 Task: Create a document with examples of business newsletters by searching online, downloading images, and inserting them into a Google Document.
Action: Mouse moved to (248, 173)
Screenshot: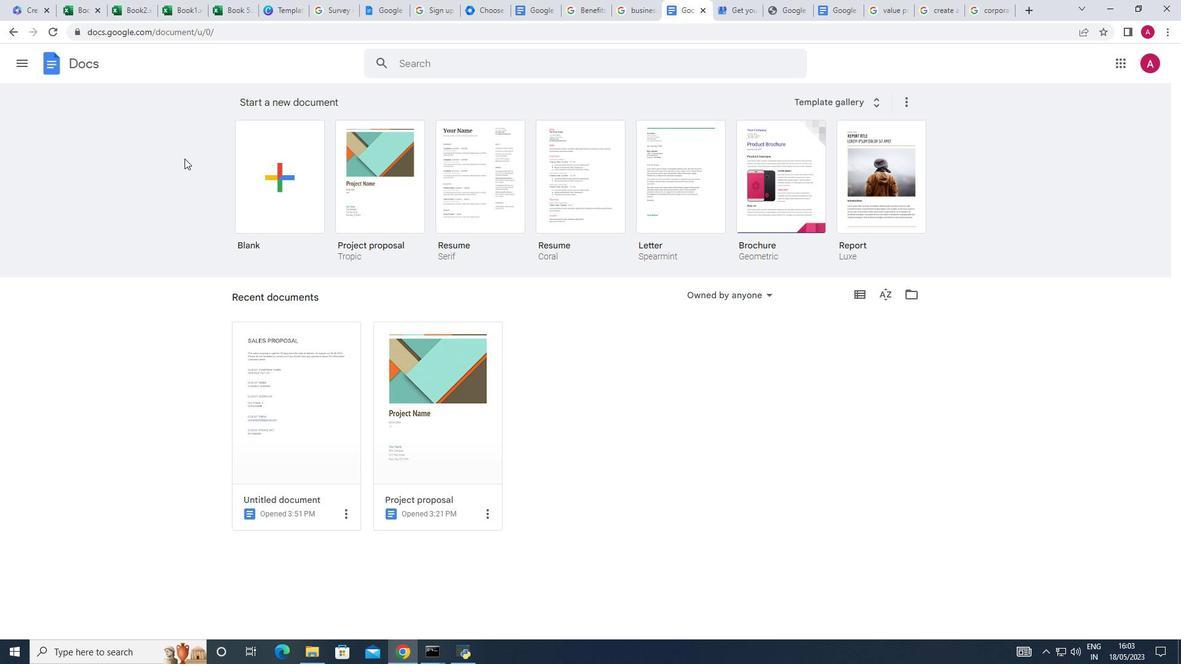 
Action: Mouse pressed left at (248, 173)
Screenshot: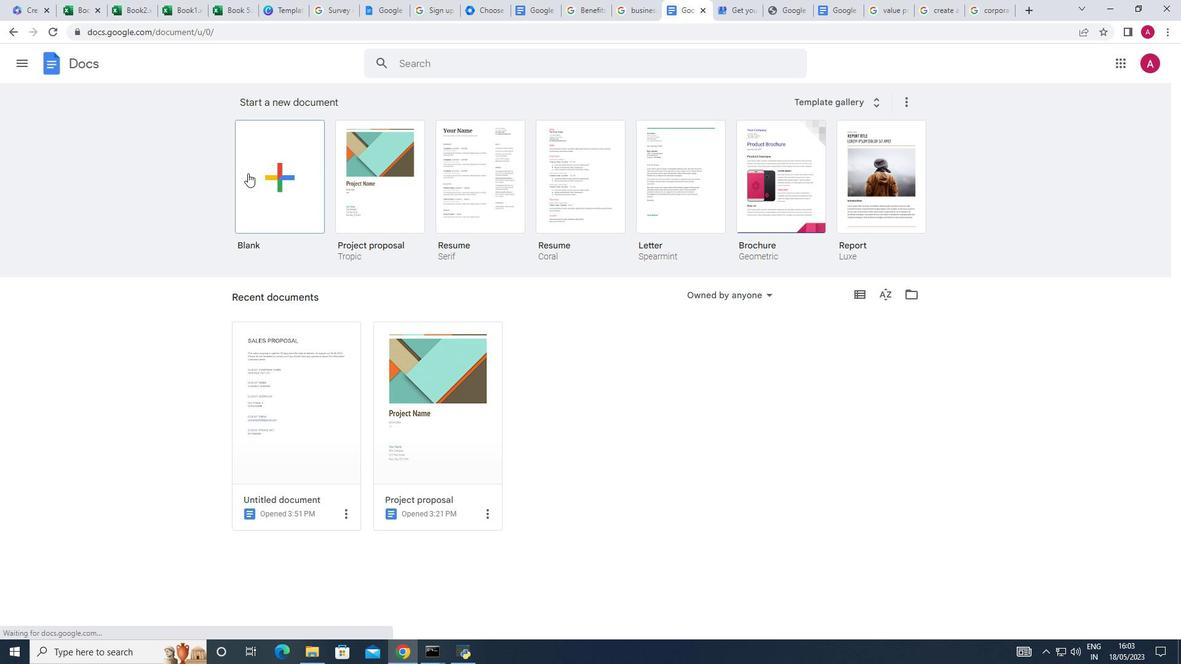
Action: Mouse moved to (1028, 5)
Screenshot: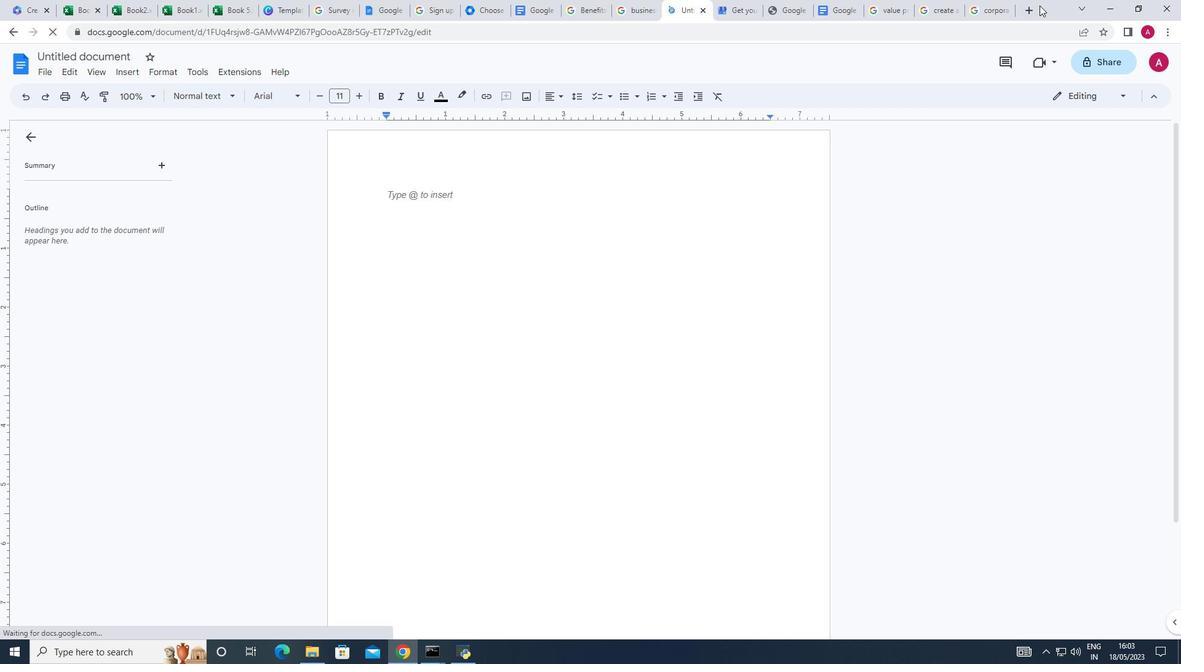 
Action: Mouse pressed left at (1028, 5)
Screenshot: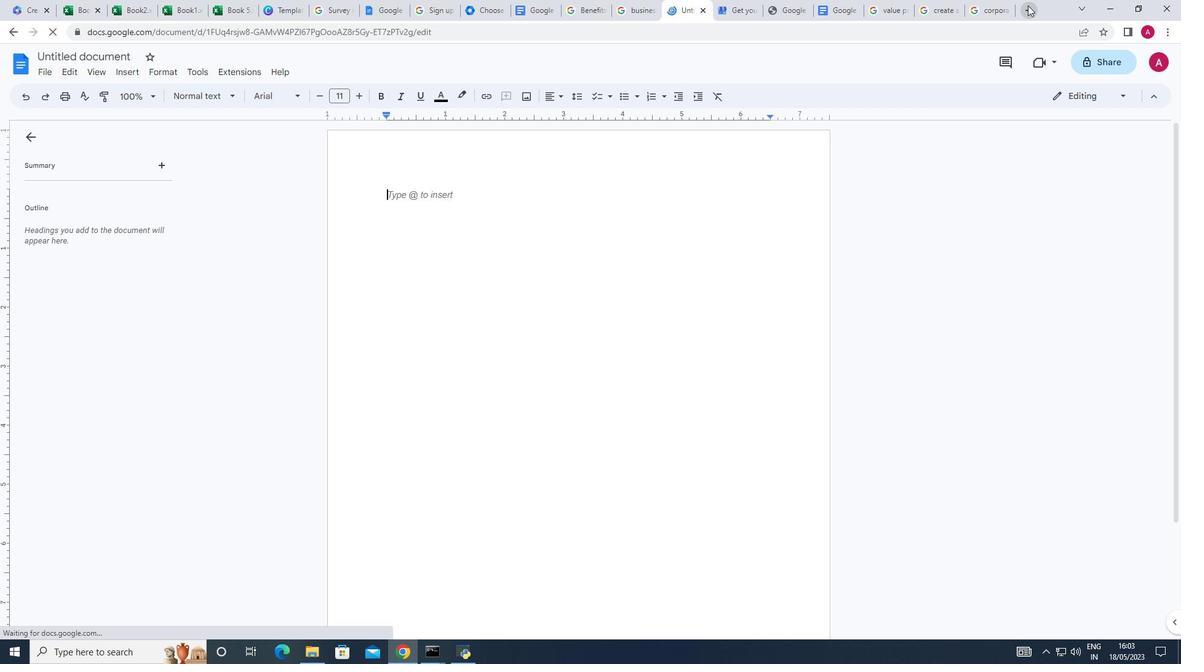 
Action: Mouse moved to (485, 232)
Screenshot: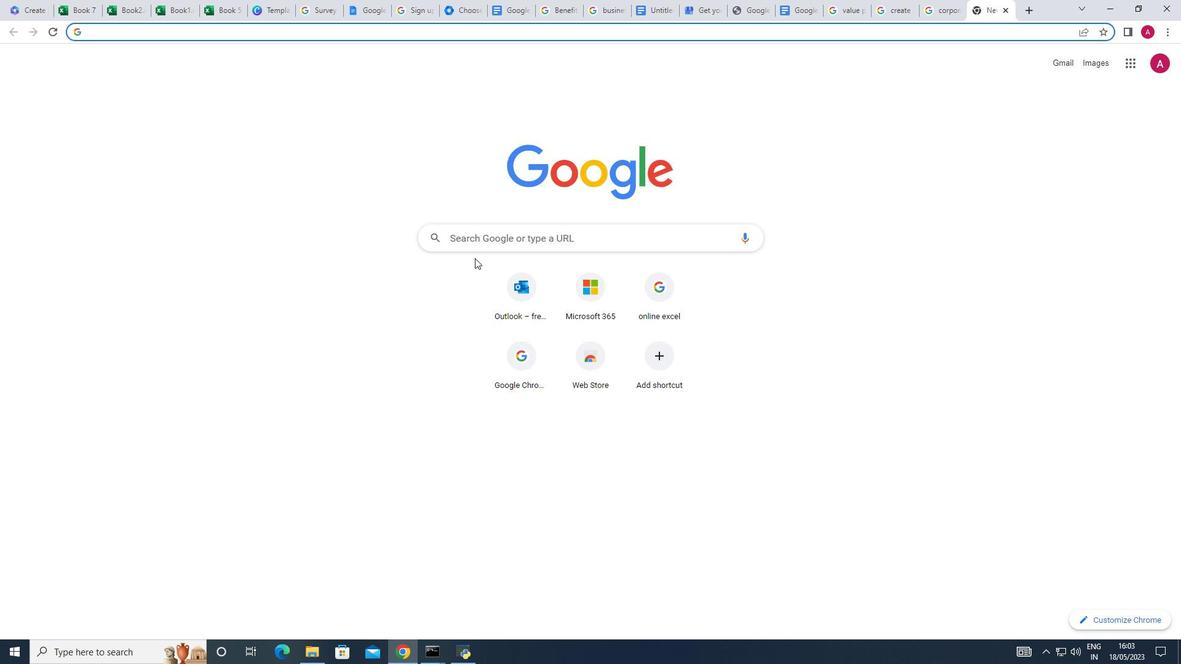 
Action: Mouse pressed left at (485, 232)
Screenshot: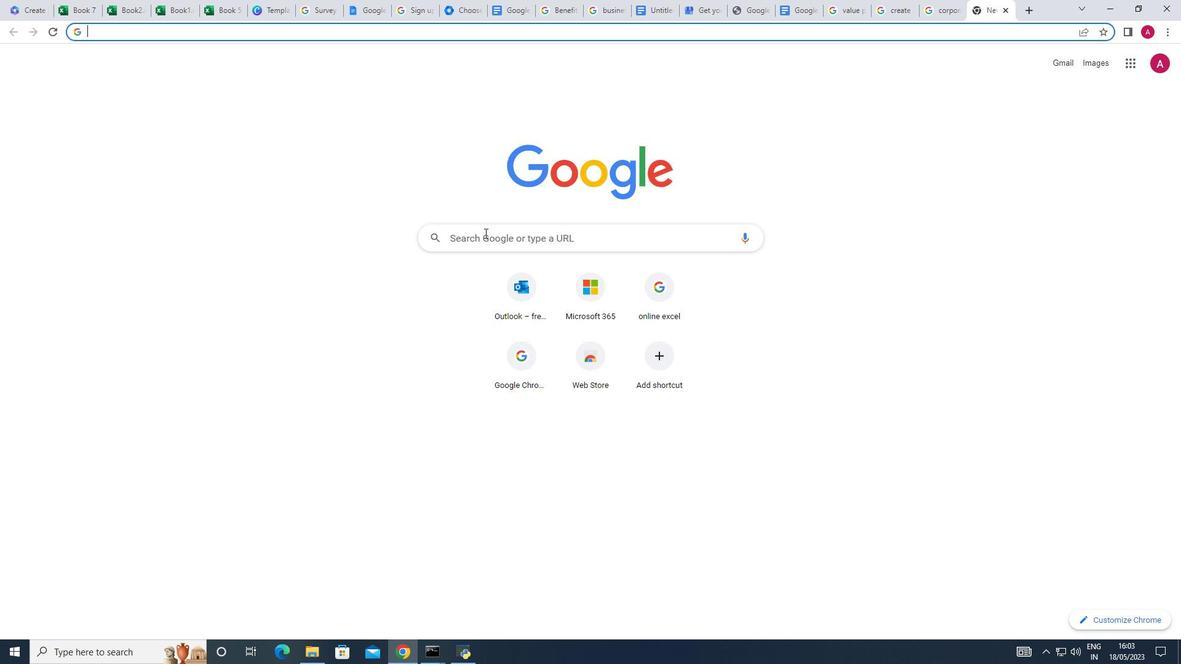 
Action: Key pressed business<Key.space>newsletter<Key.space>tem
Screenshot: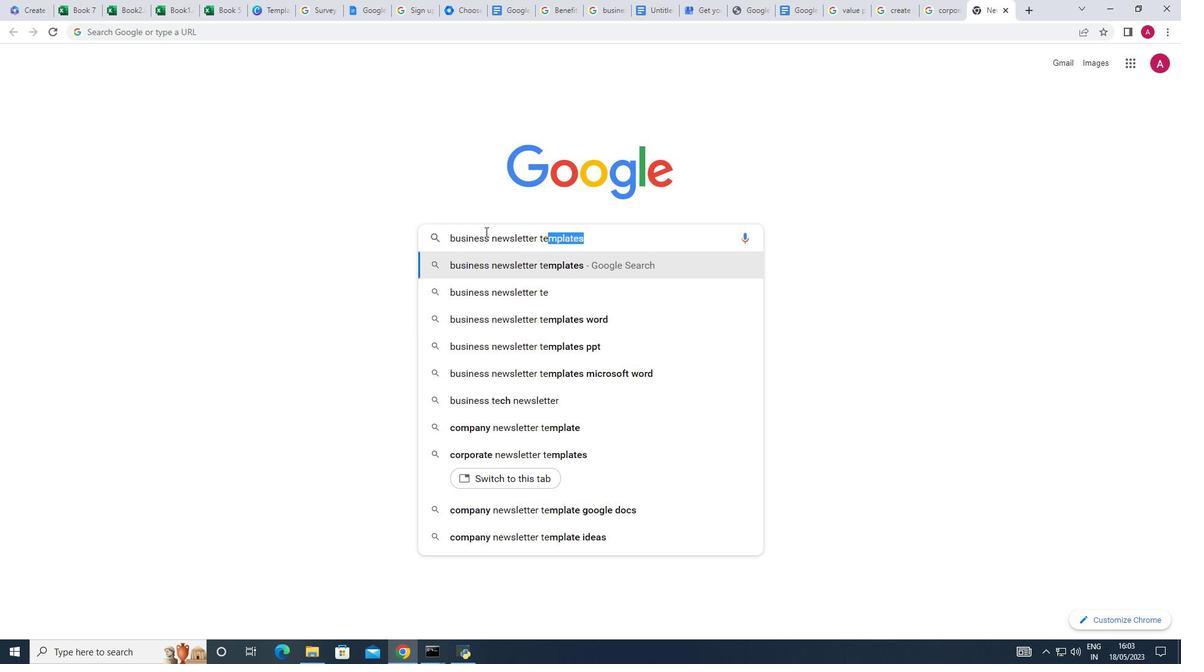 
Action: Mouse moved to (534, 268)
Screenshot: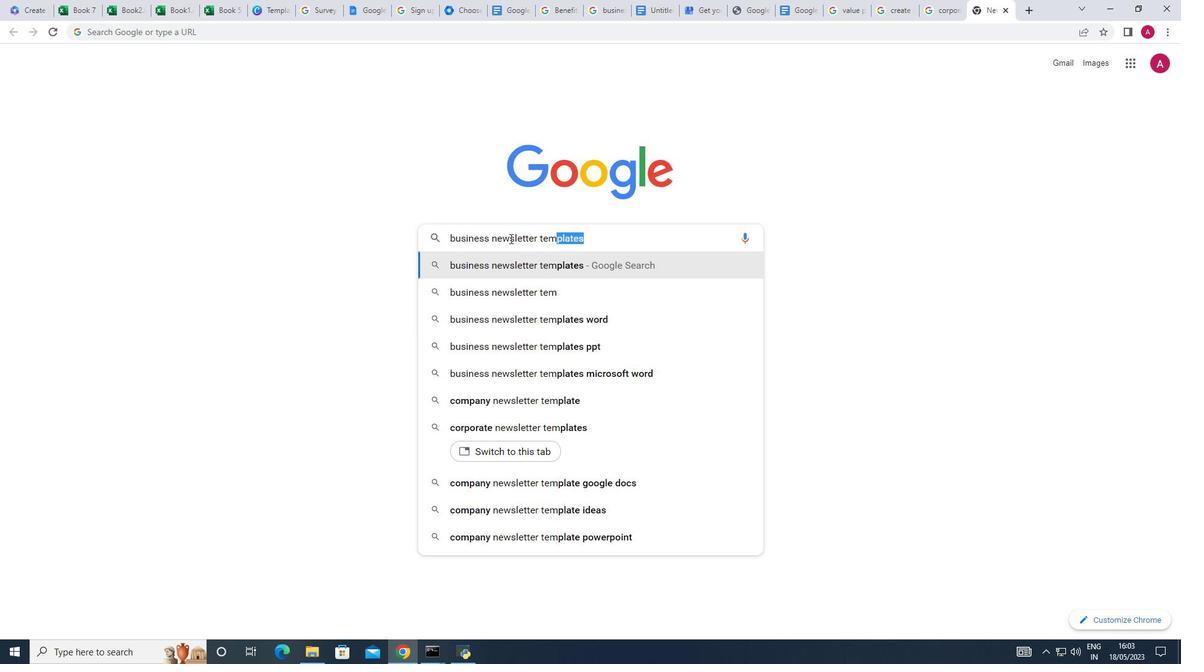 
Action: Mouse pressed left at (534, 268)
Screenshot: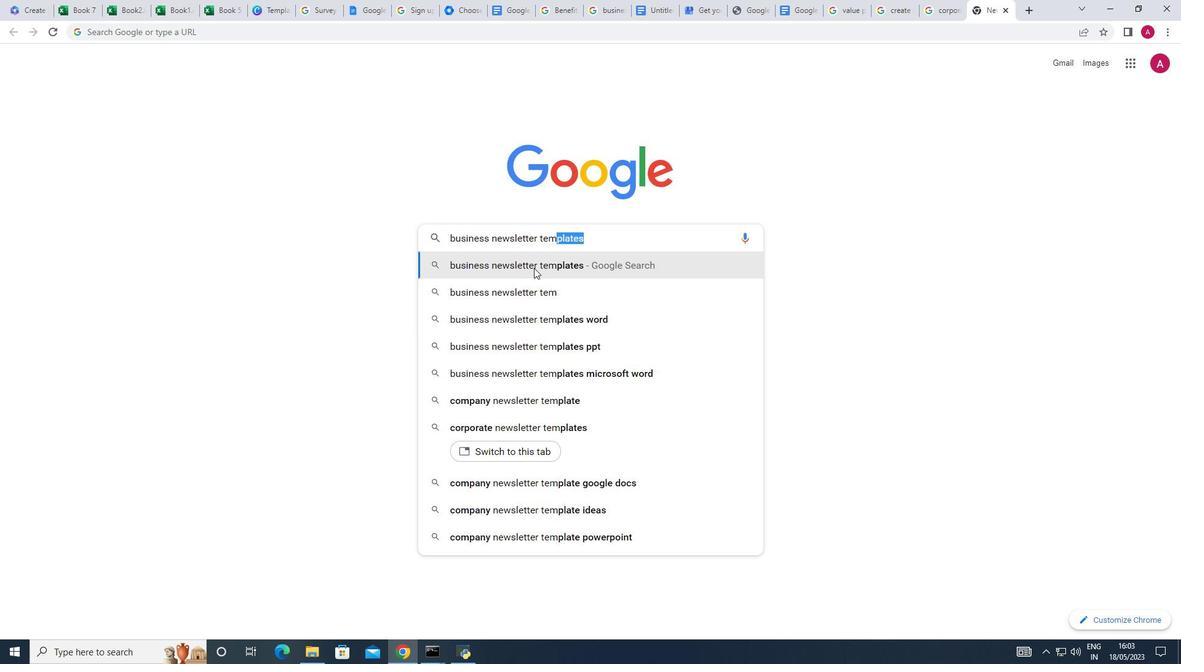 
Action: Mouse moved to (200, 107)
Screenshot: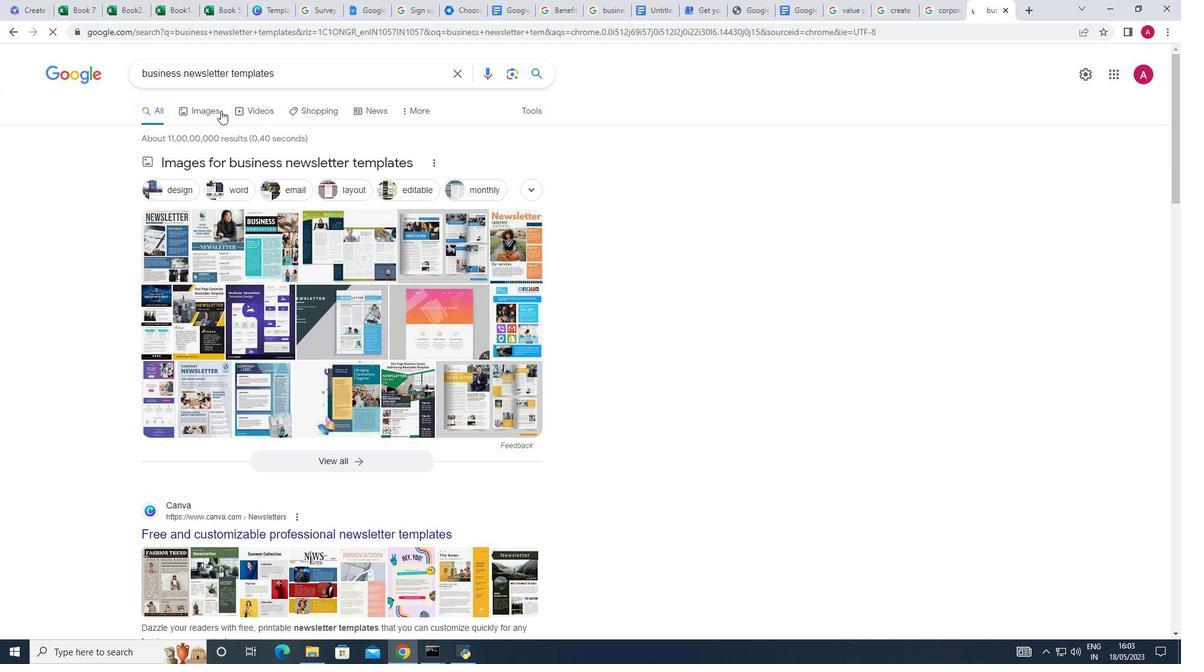 
Action: Mouse pressed left at (200, 107)
Screenshot: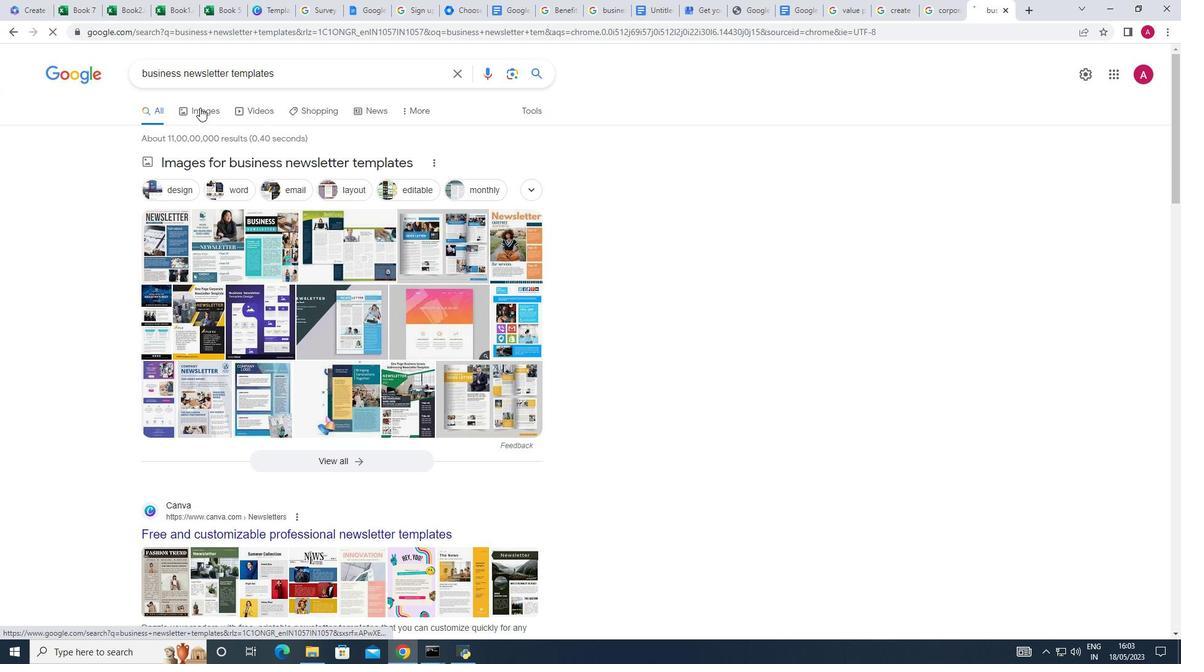 
Action: Mouse moved to (492, 276)
Screenshot: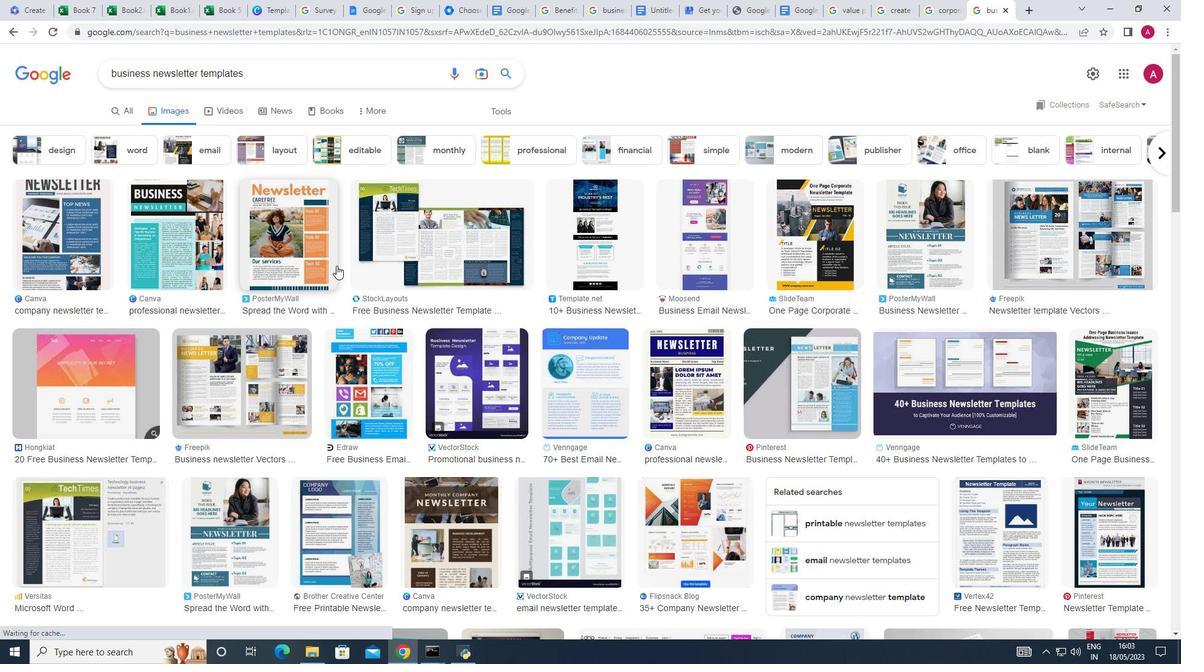 
Action: Mouse scrolled (492, 276) with delta (0, 0)
Screenshot: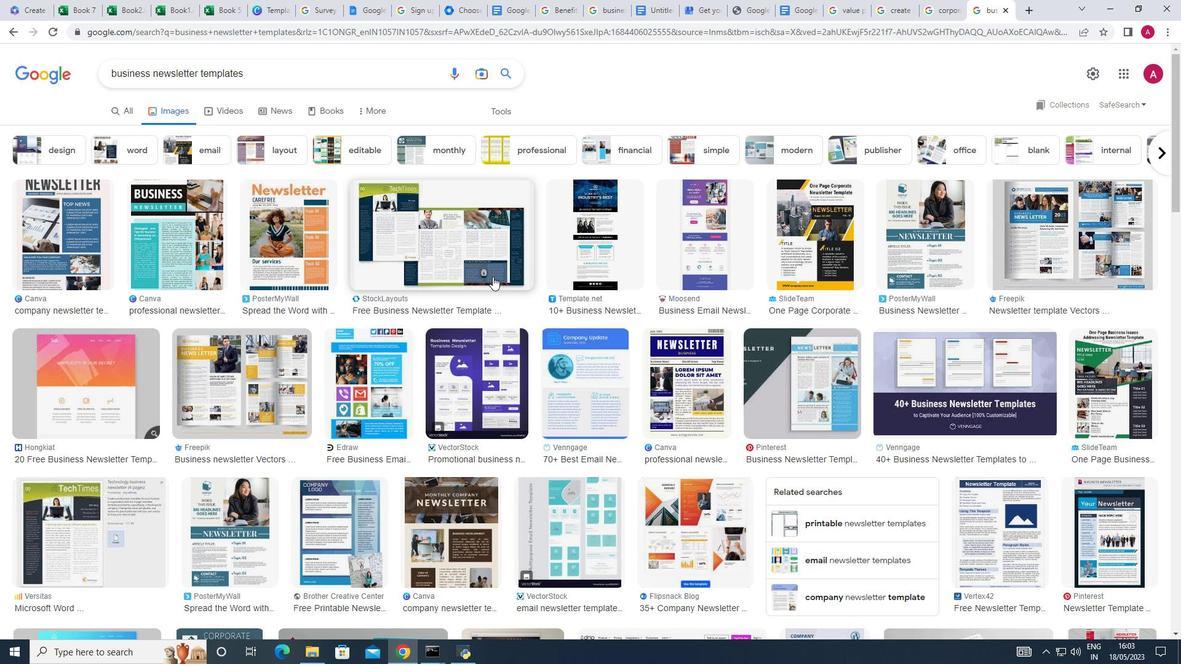 
Action: Mouse moved to (494, 275)
Screenshot: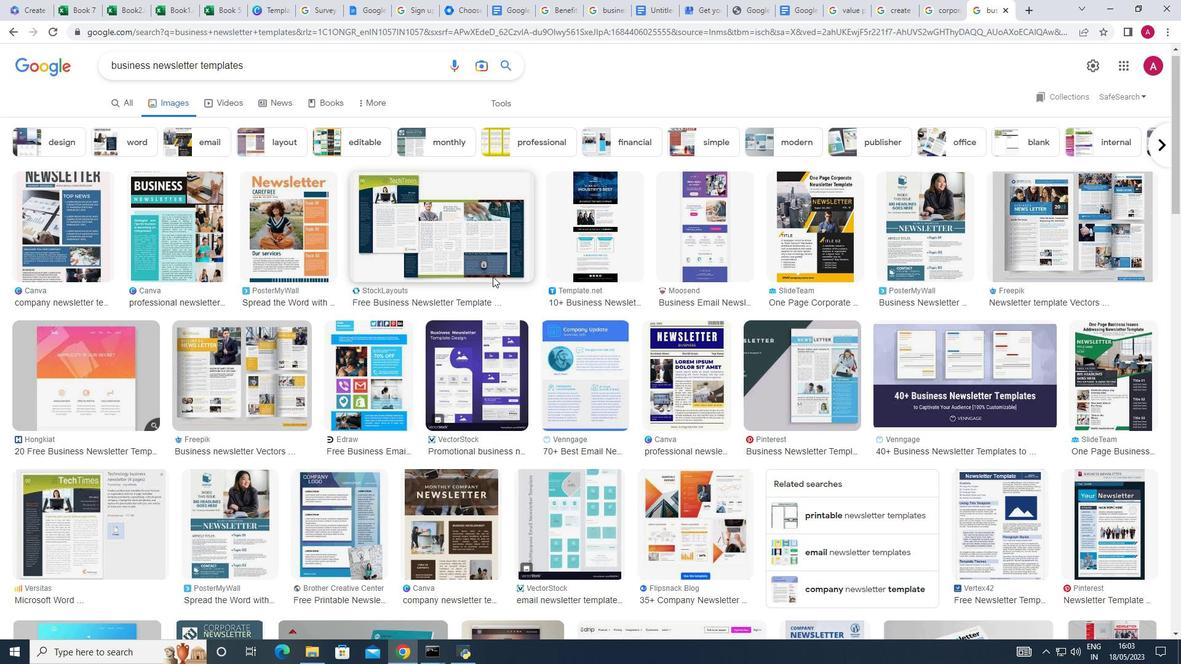 
Action: Mouse scrolled (494, 276) with delta (0, 0)
Screenshot: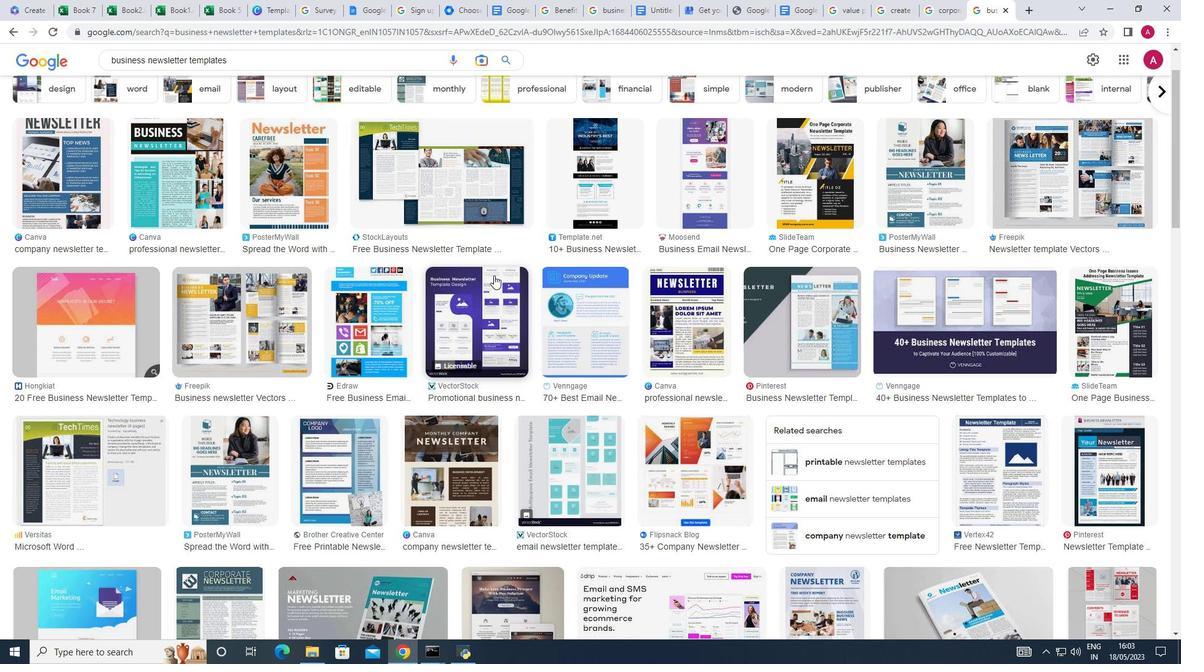 
Action: Mouse moved to (413, 313)
Screenshot: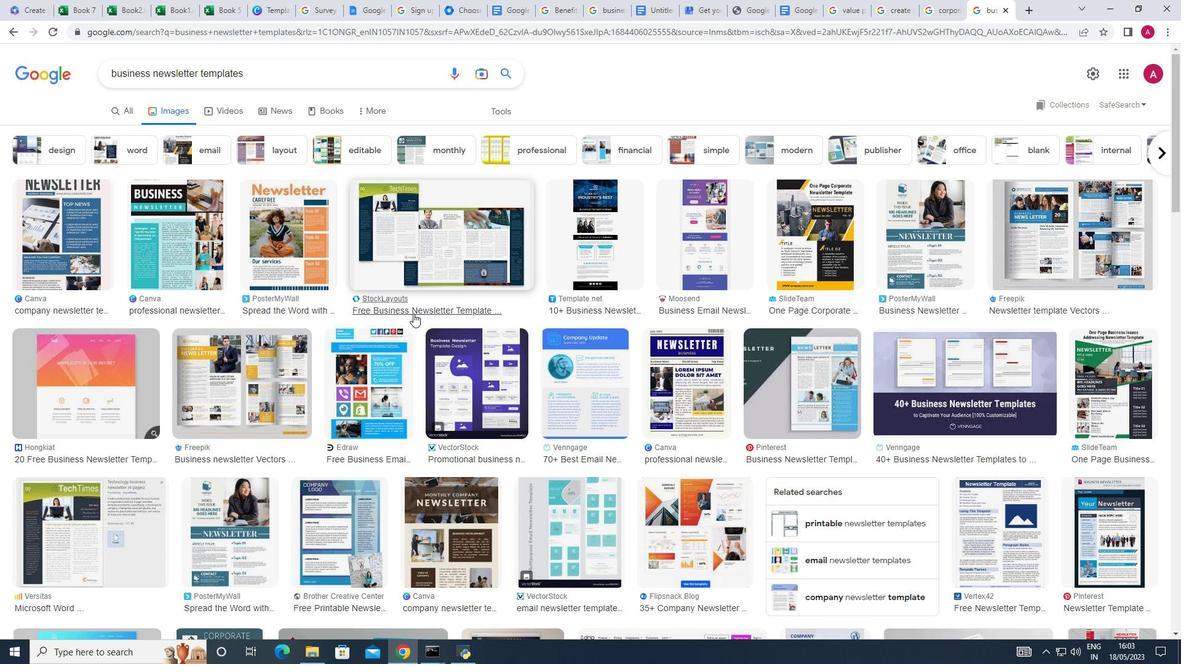 
Action: Mouse scrolled (413, 313) with delta (0, 0)
Screenshot: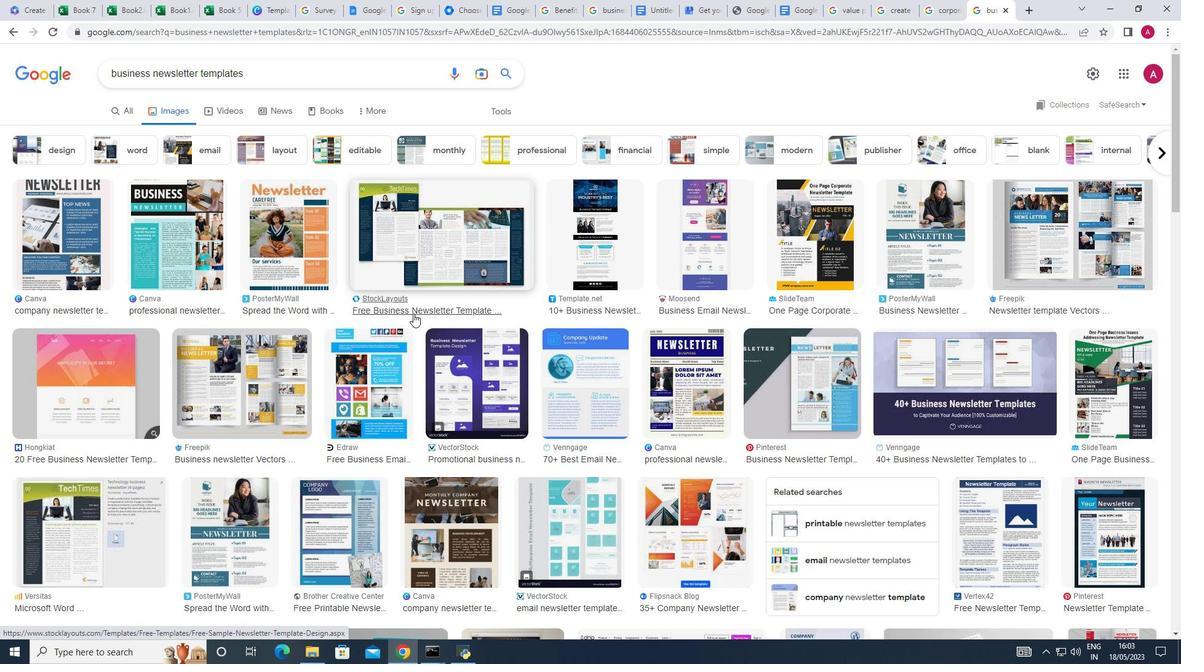 
Action: Mouse moved to (414, 312)
Screenshot: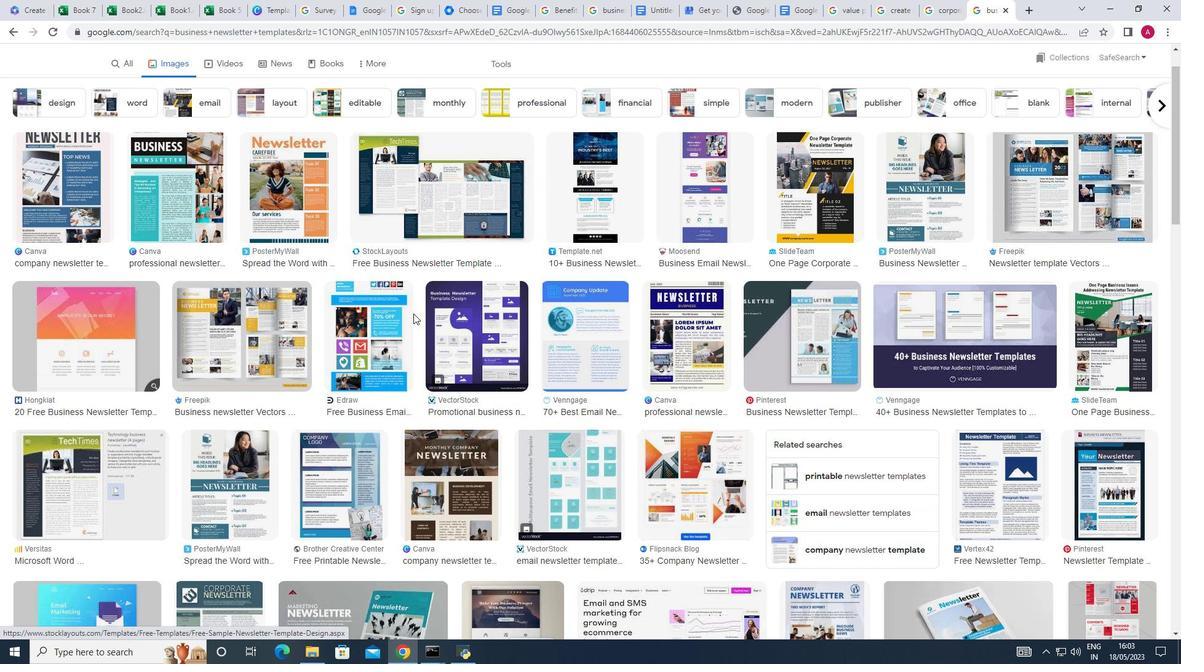 
Action: Mouse scrolled (414, 312) with delta (0, 0)
Screenshot: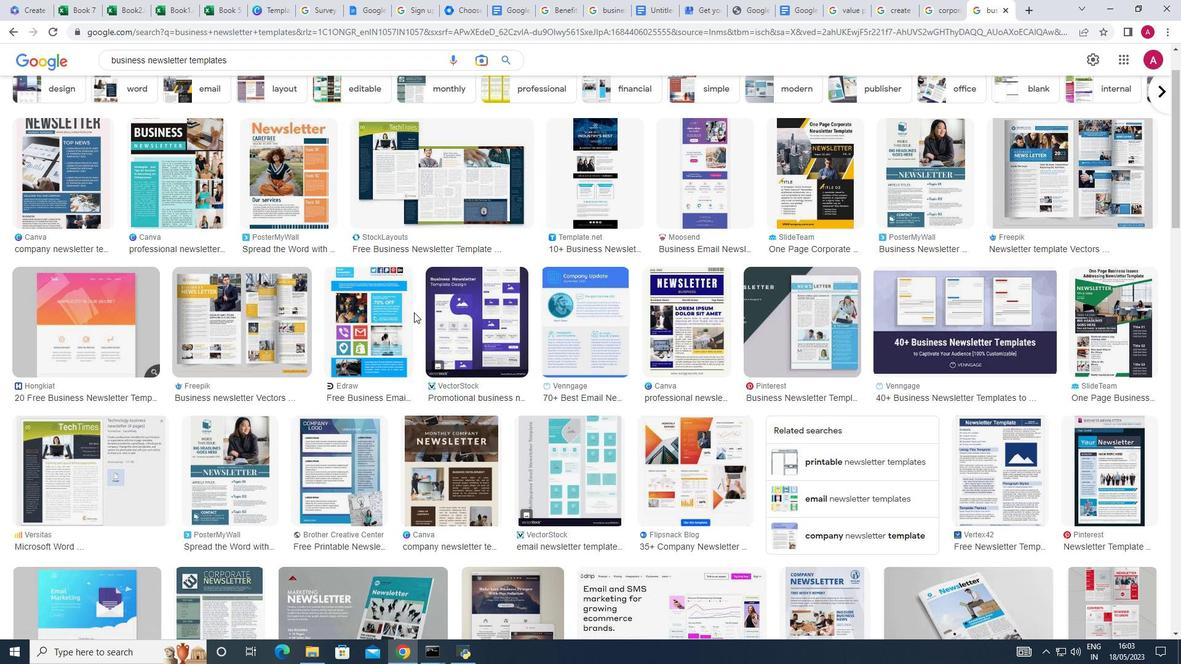
Action: Mouse scrolled (414, 312) with delta (0, 0)
Screenshot: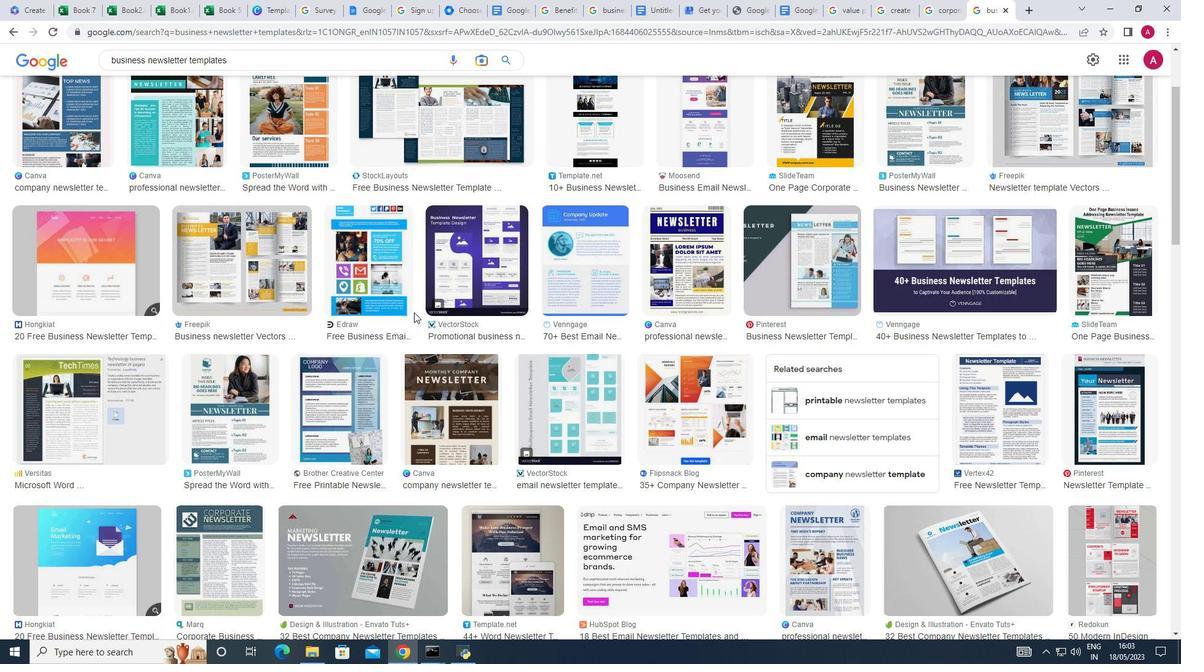 
Action: Mouse scrolled (414, 312) with delta (0, 0)
Screenshot: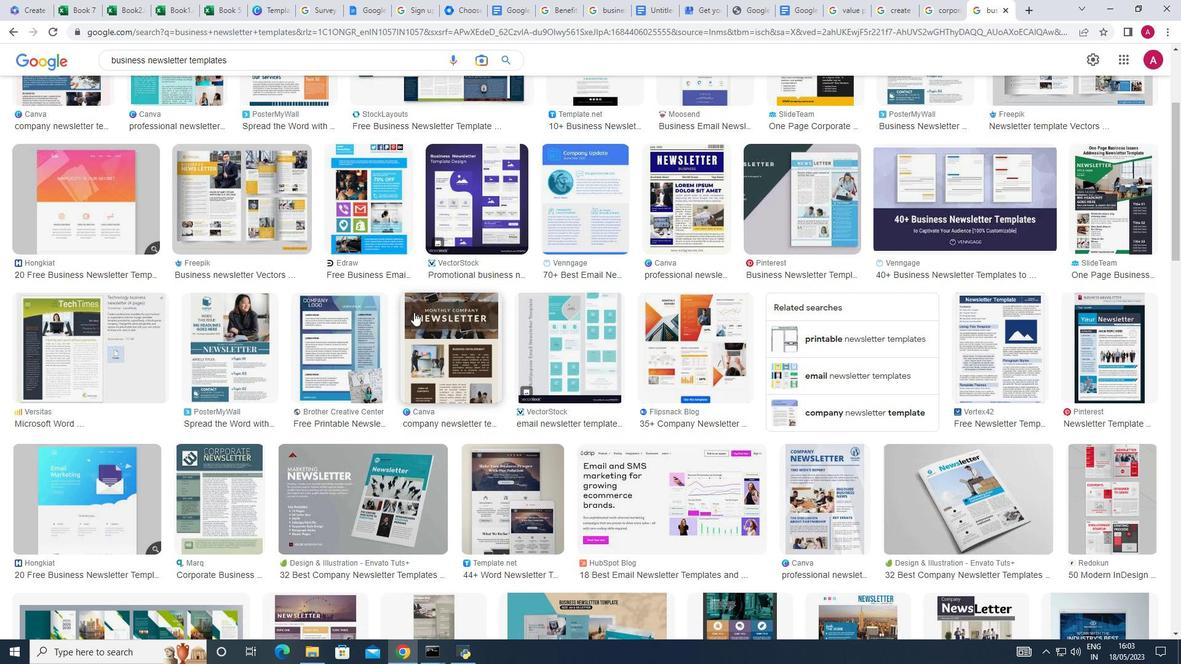 
Action: Mouse scrolled (414, 312) with delta (0, 0)
Screenshot: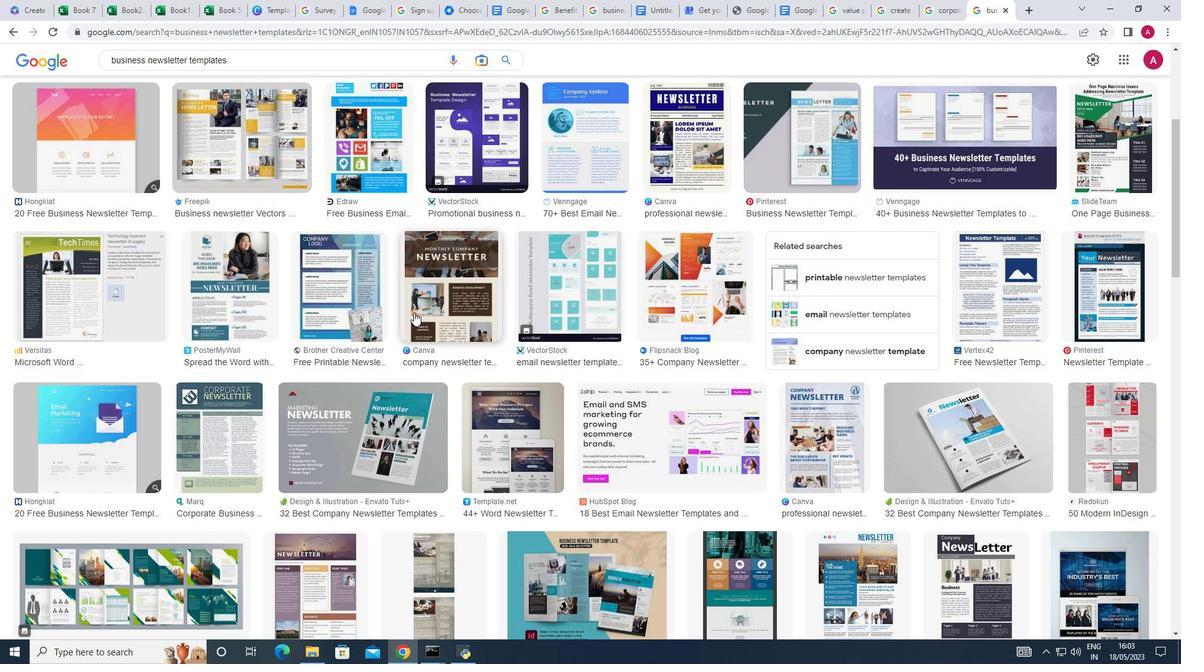 
Action: Mouse scrolled (414, 312) with delta (0, 0)
Screenshot: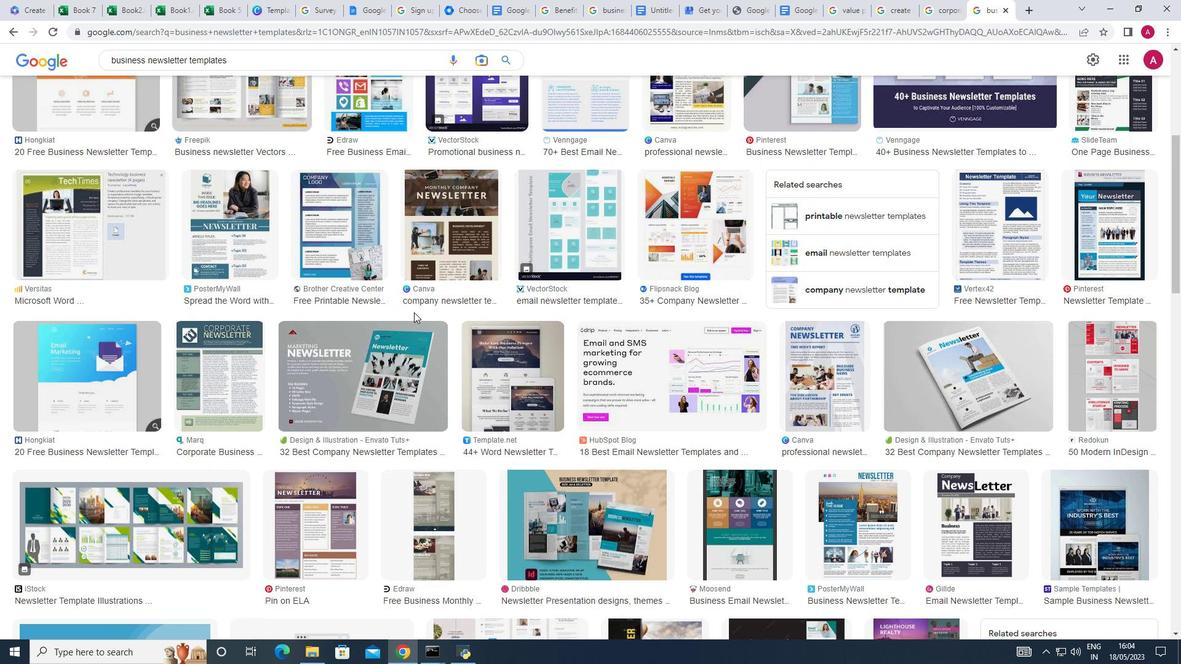 
Action: Mouse scrolled (414, 312) with delta (0, 0)
Screenshot: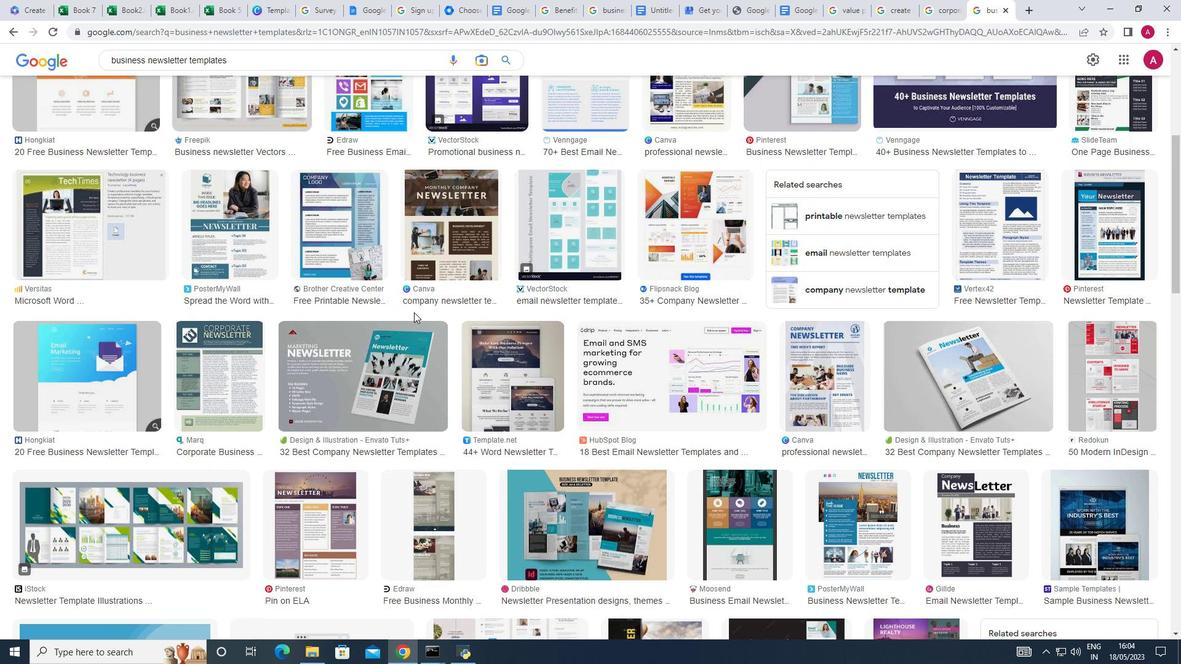 
Action: Mouse moved to (244, 282)
Screenshot: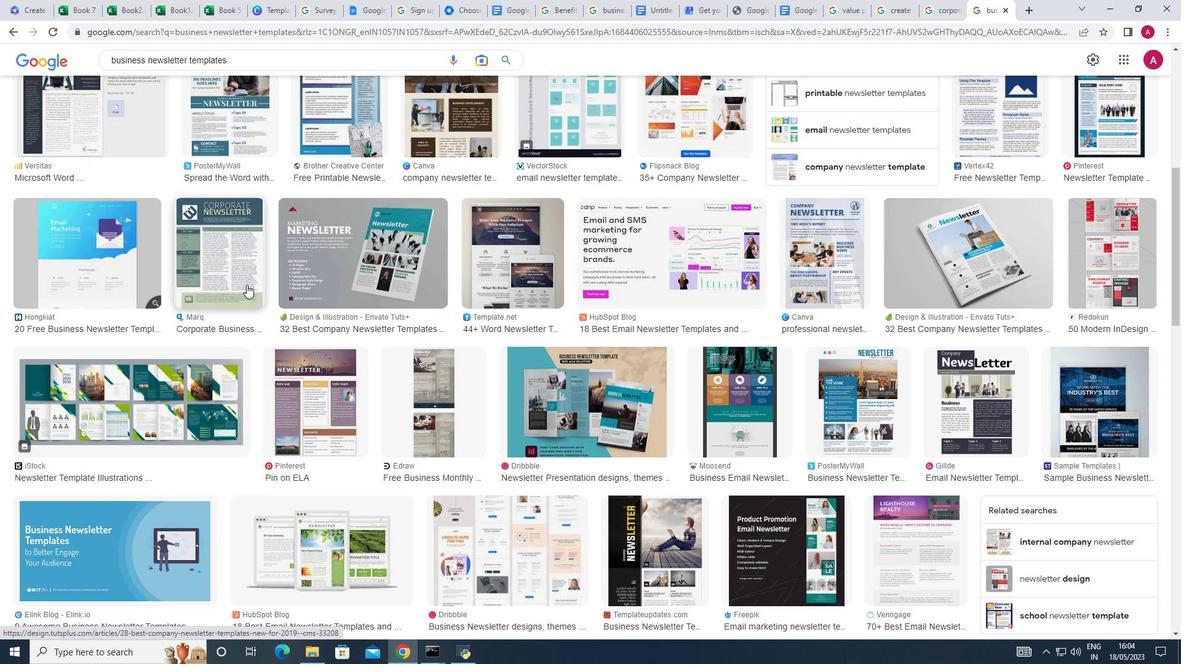 
Action: Mouse pressed left at (244, 282)
Screenshot: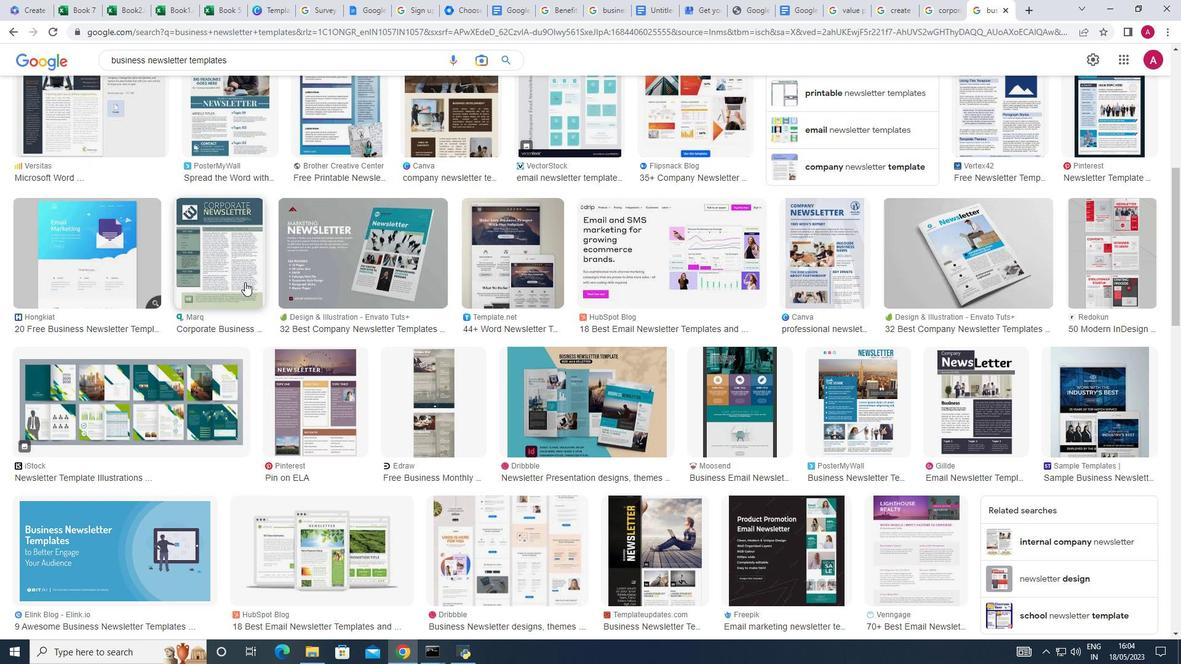 
Action: Mouse moved to (808, 307)
Screenshot: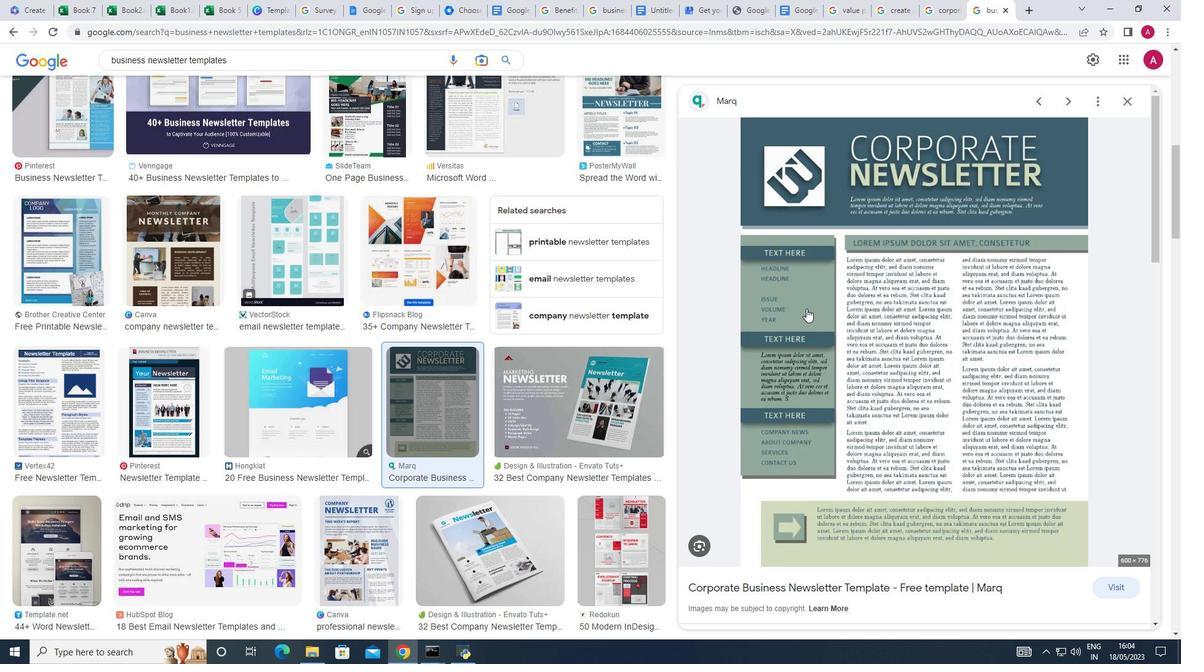 
Action: Mouse pressed right at (808, 307)
Screenshot: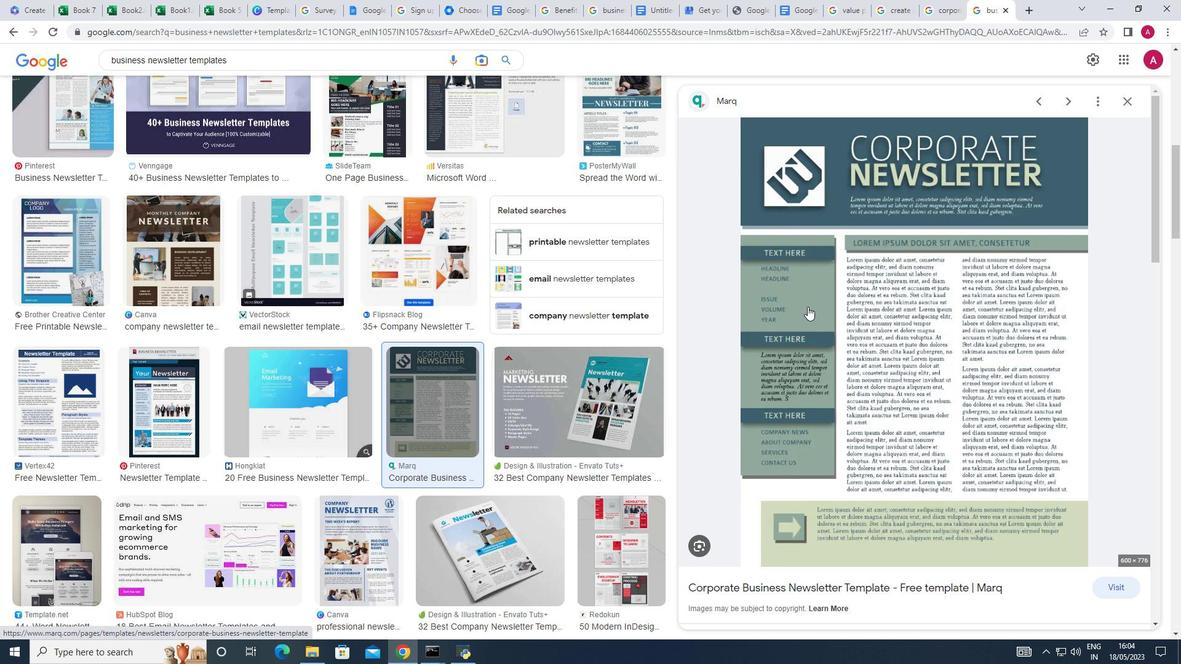 
Action: Mouse moved to (859, 435)
Screenshot: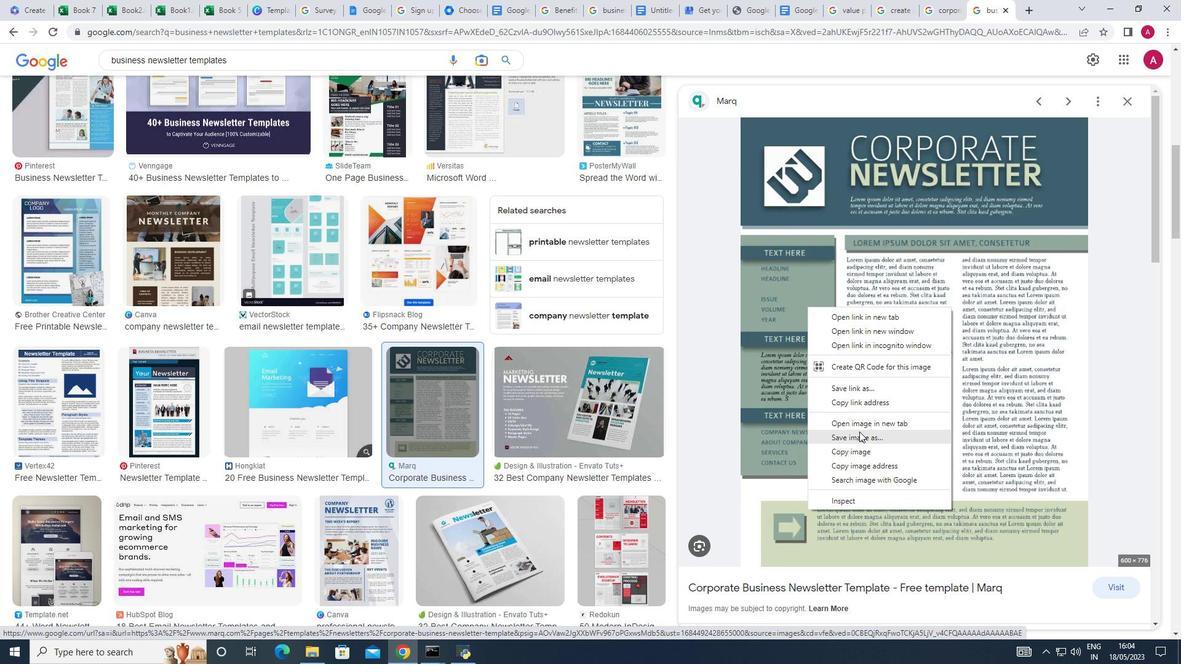 
Action: Mouse pressed left at (859, 435)
Screenshot: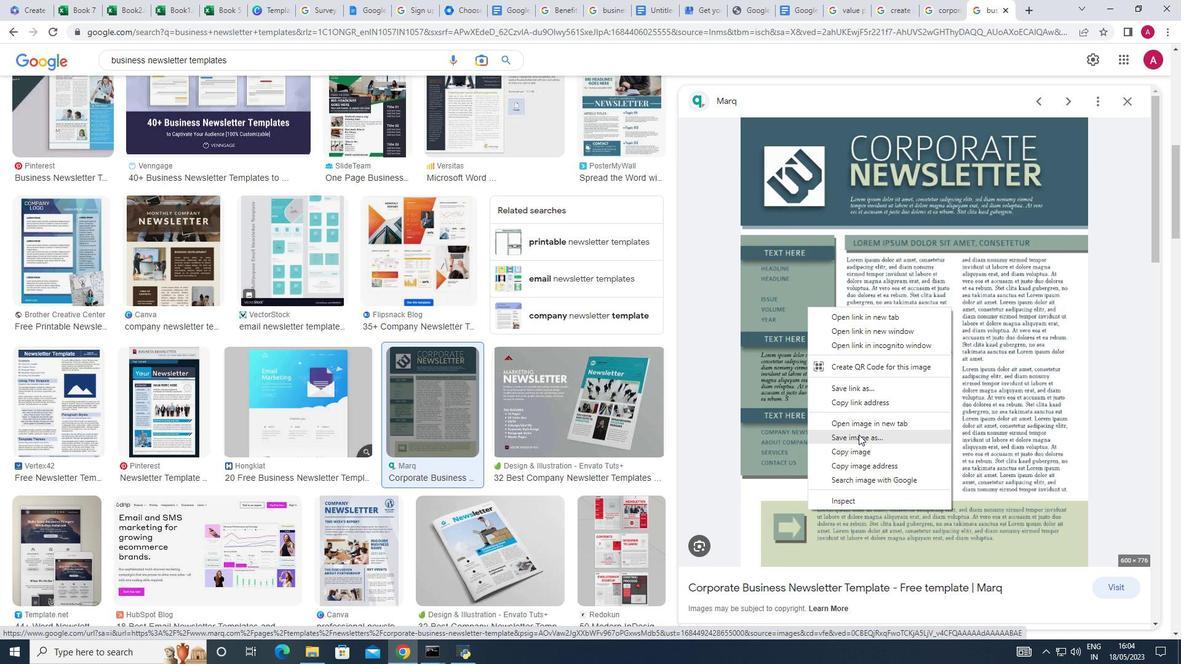 
Action: Mouse moved to (545, 312)
Screenshot: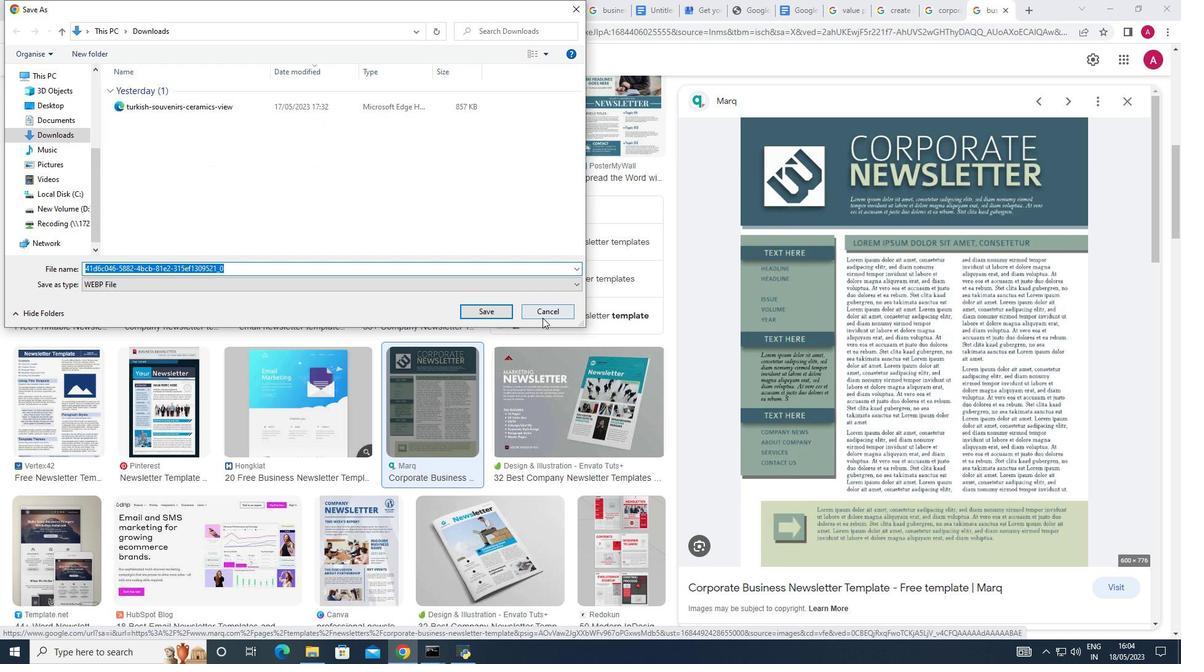 
Action: Mouse pressed left at (545, 312)
Screenshot: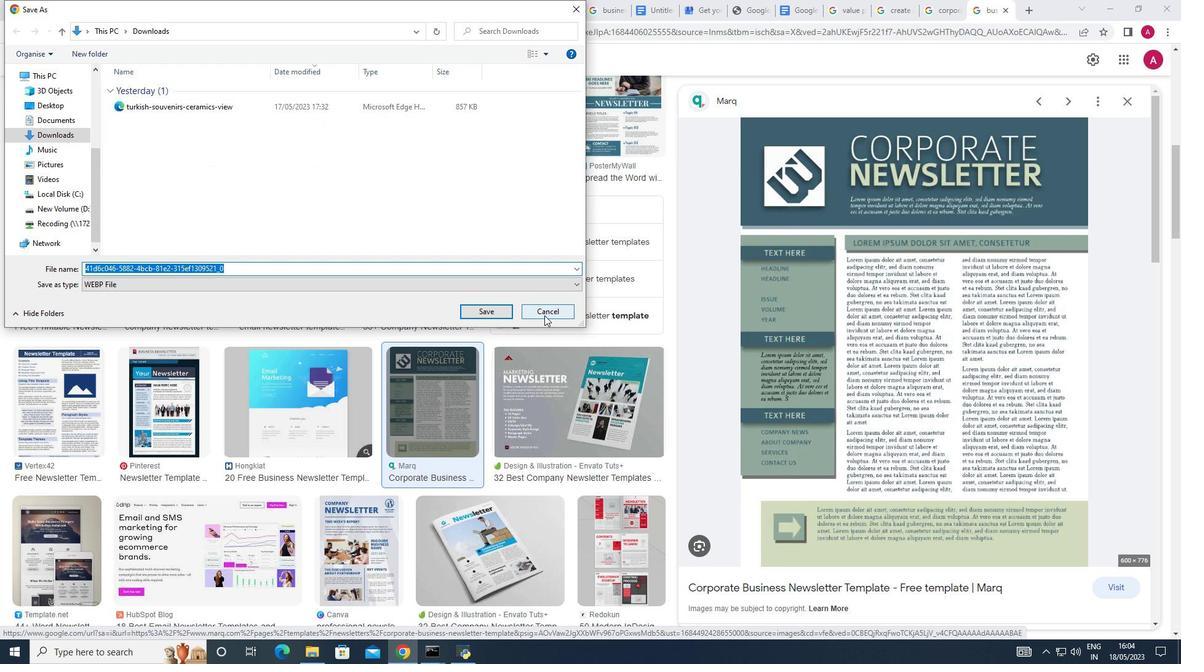 
Action: Mouse moved to (390, 371)
Screenshot: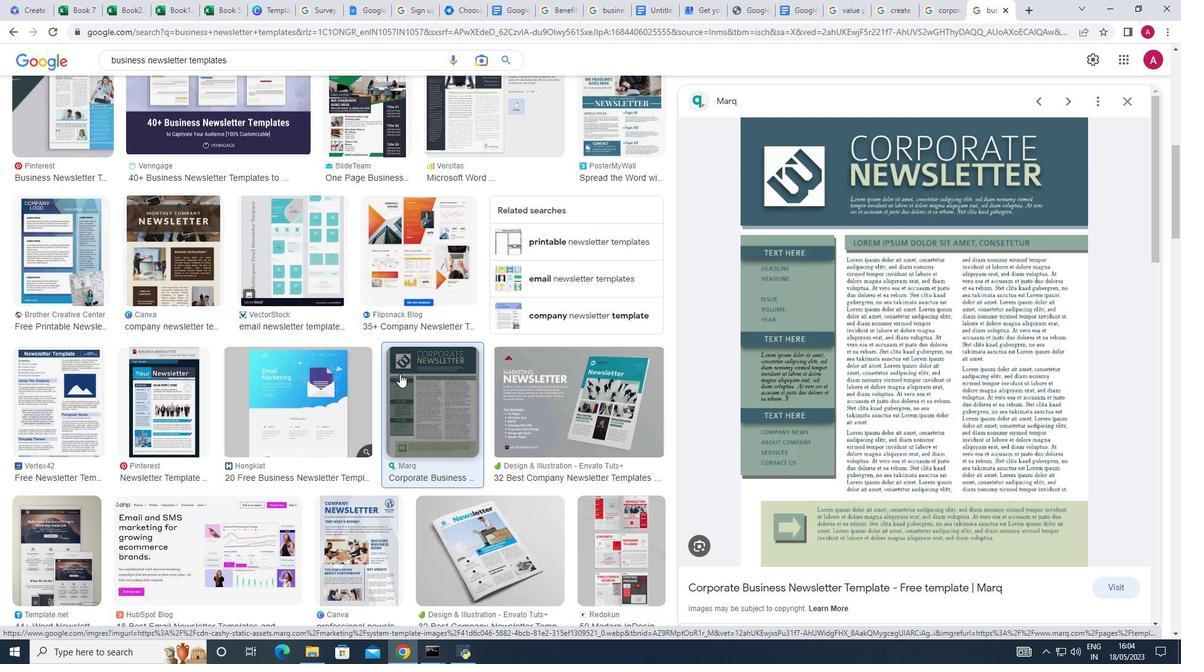 
Action: Mouse scrolled (390, 370) with delta (0, 0)
Screenshot: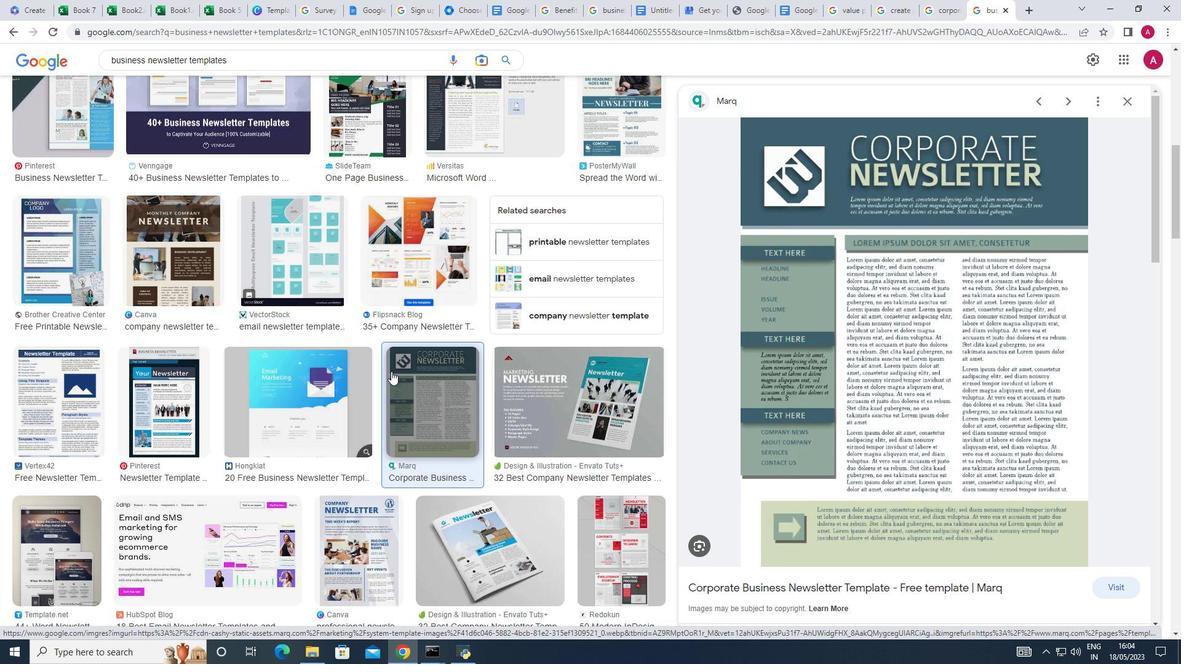
Action: Mouse scrolled (390, 370) with delta (0, 0)
Screenshot: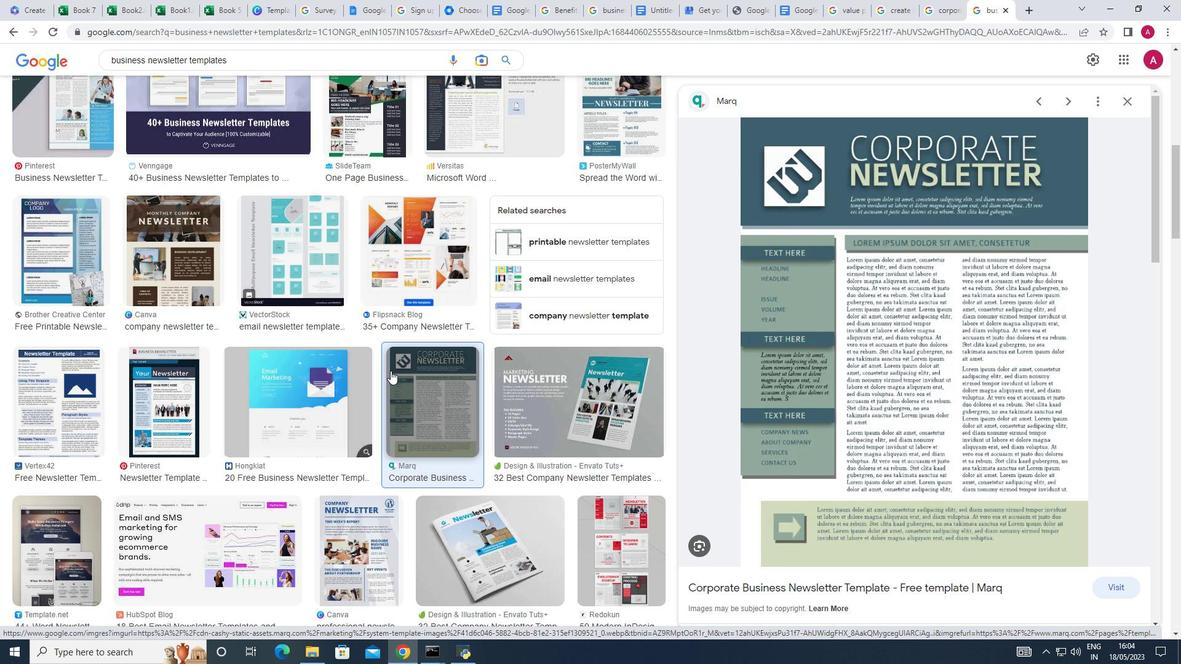 
Action: Mouse scrolled (390, 370) with delta (0, 0)
Screenshot: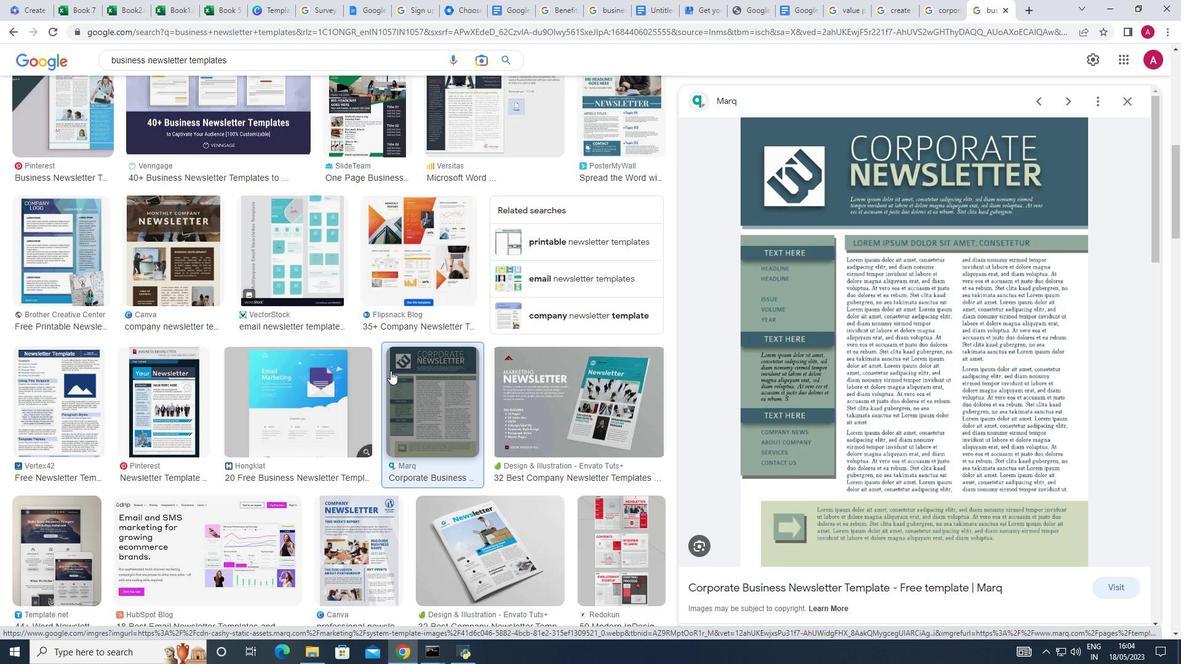 
Action: Mouse scrolled (390, 370) with delta (0, 0)
Screenshot: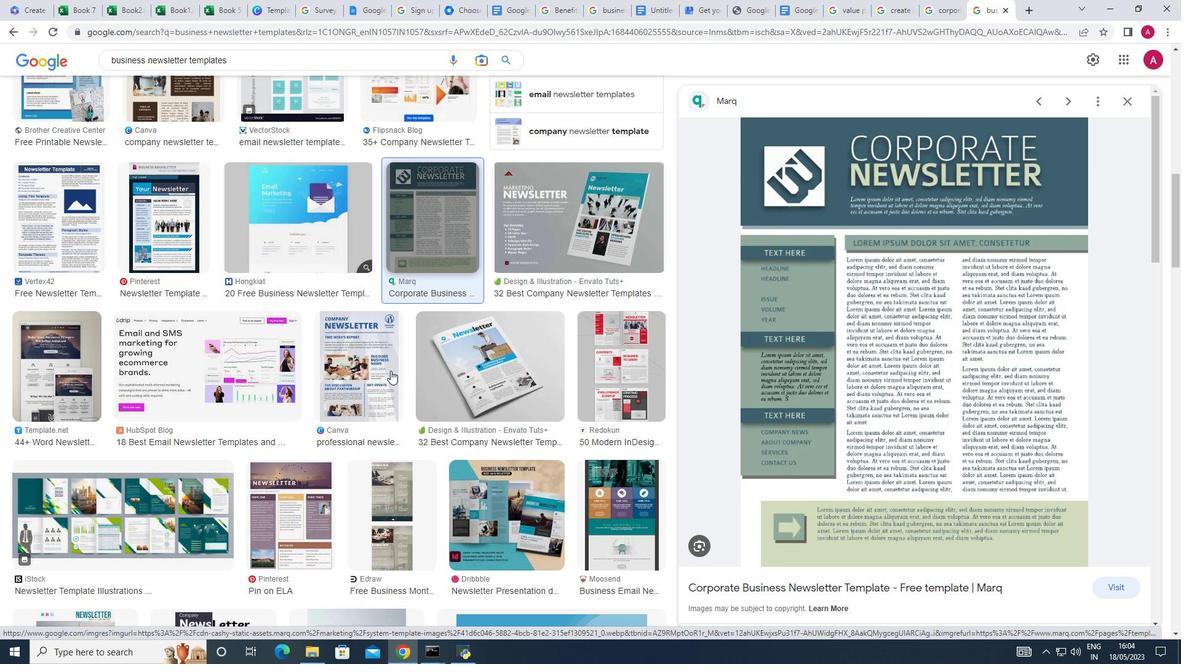 
Action: Mouse moved to (384, 344)
Screenshot: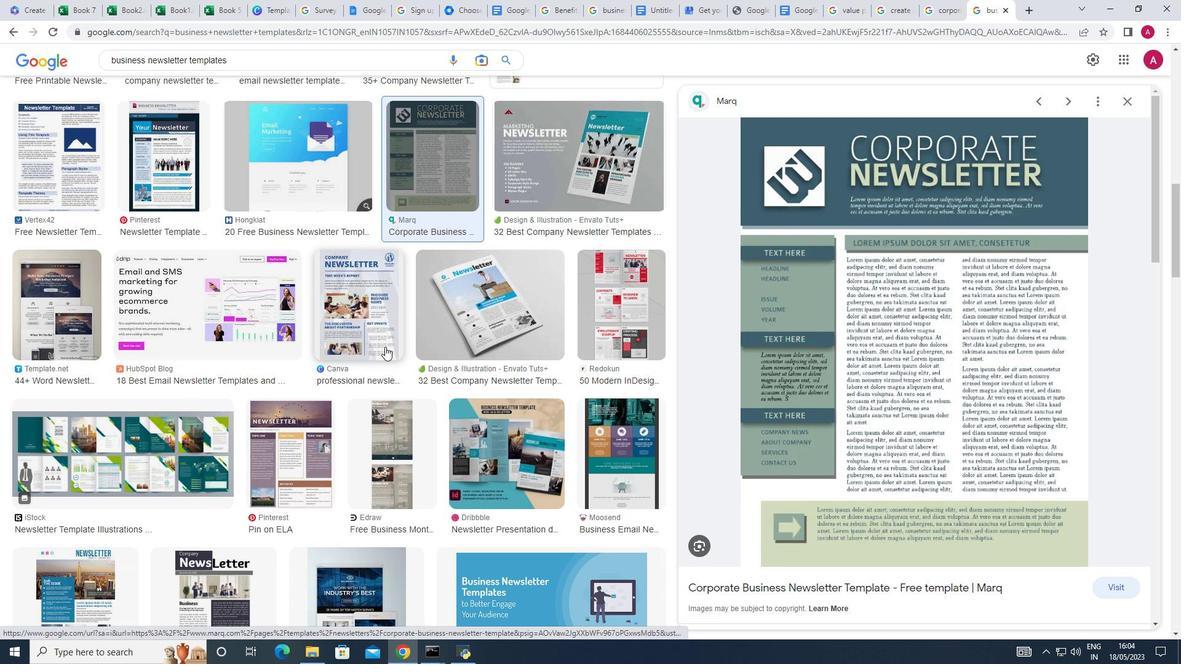 
Action: Mouse scrolled (384, 343) with delta (0, 0)
Screenshot: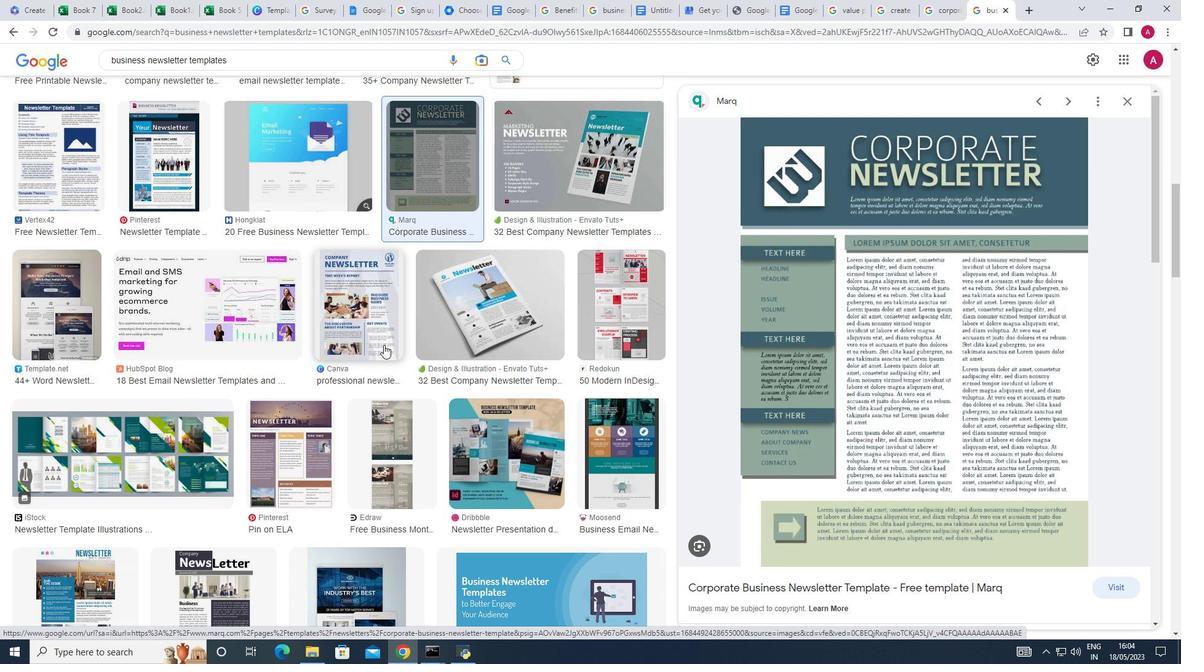 
Action: Mouse scrolled (384, 343) with delta (0, 0)
Screenshot: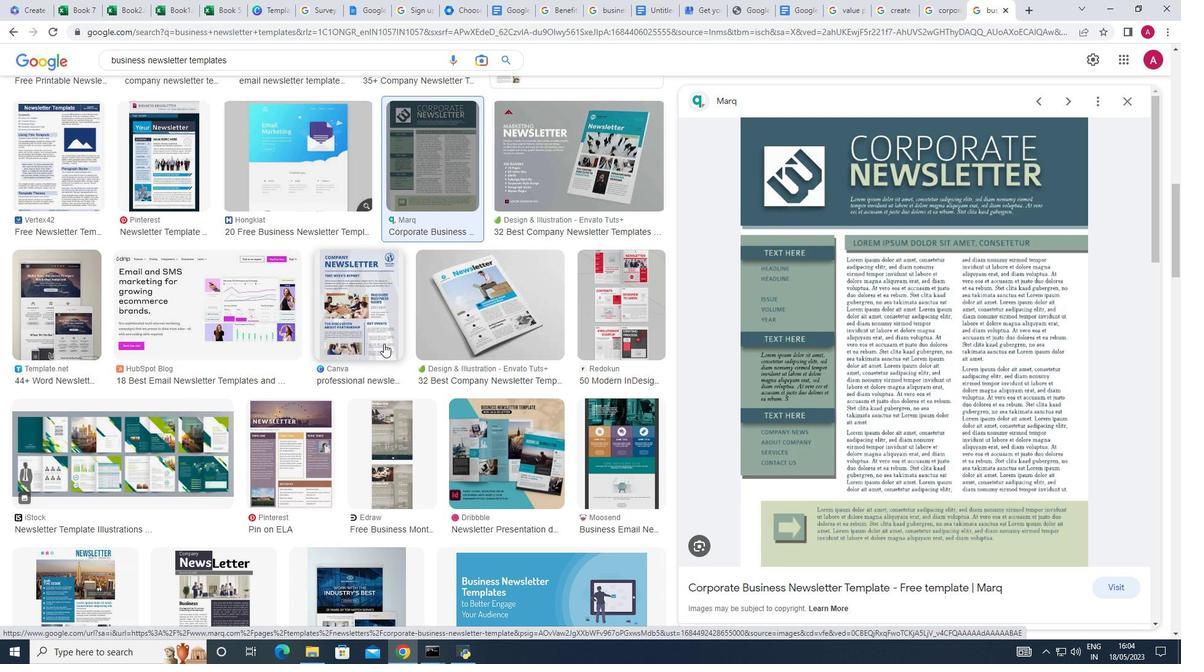 
Action: Mouse moved to (372, 228)
Screenshot: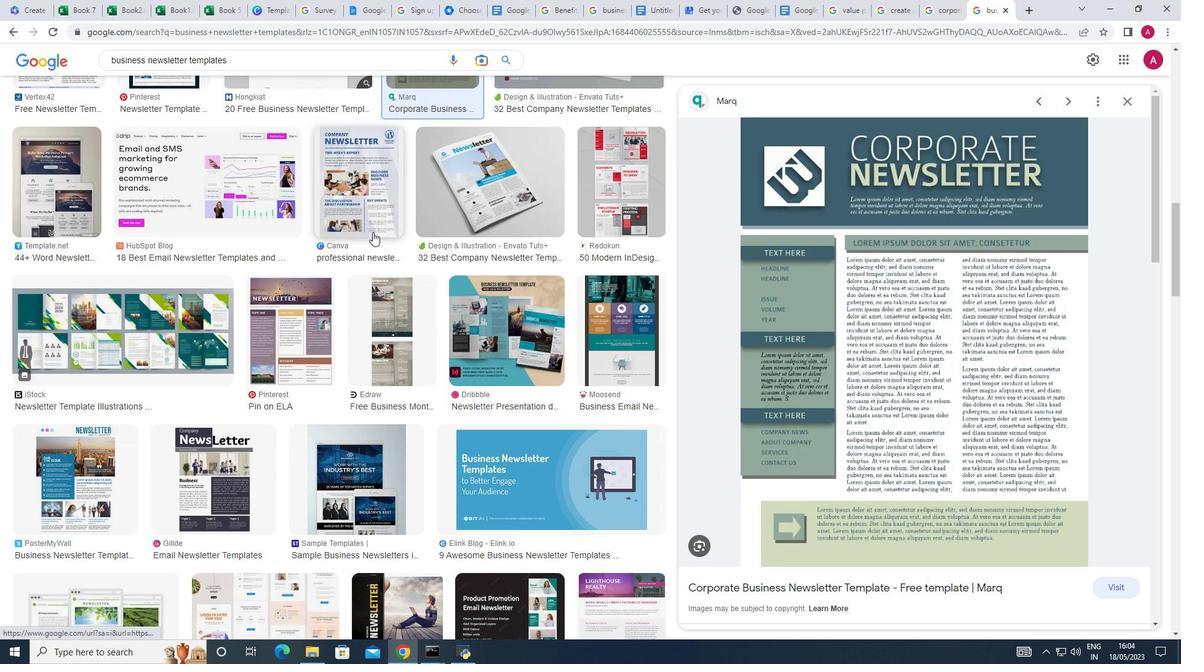 
Action: Mouse scrolled (372, 227) with delta (0, 0)
Screenshot: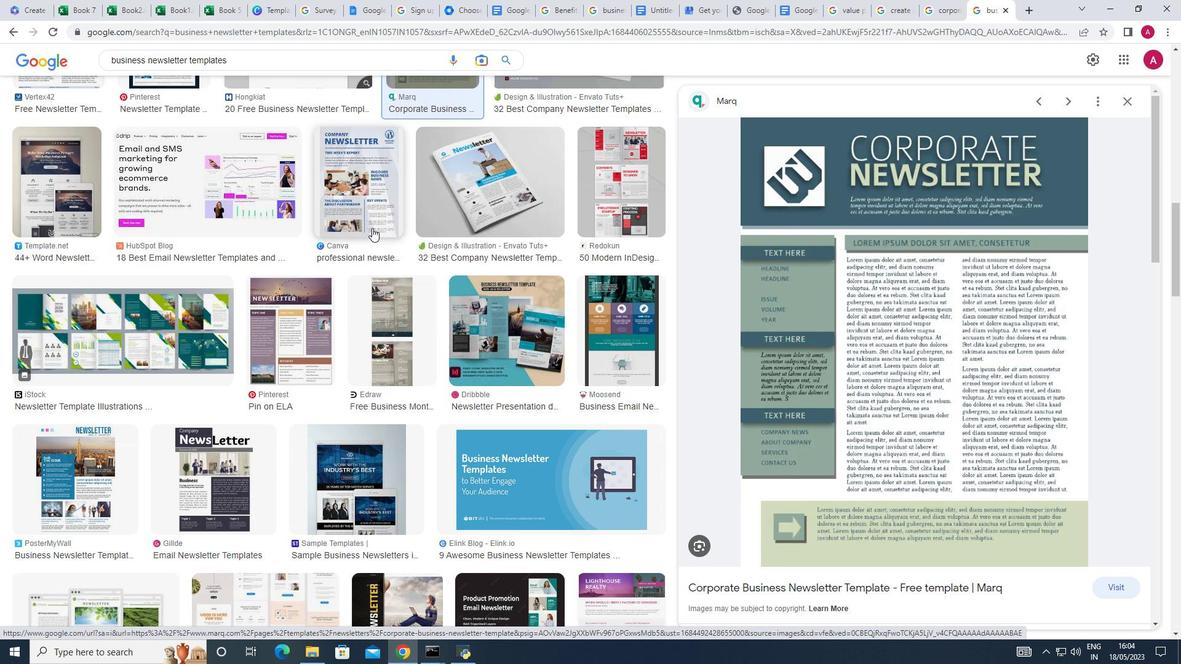 
Action: Mouse moved to (363, 275)
Screenshot: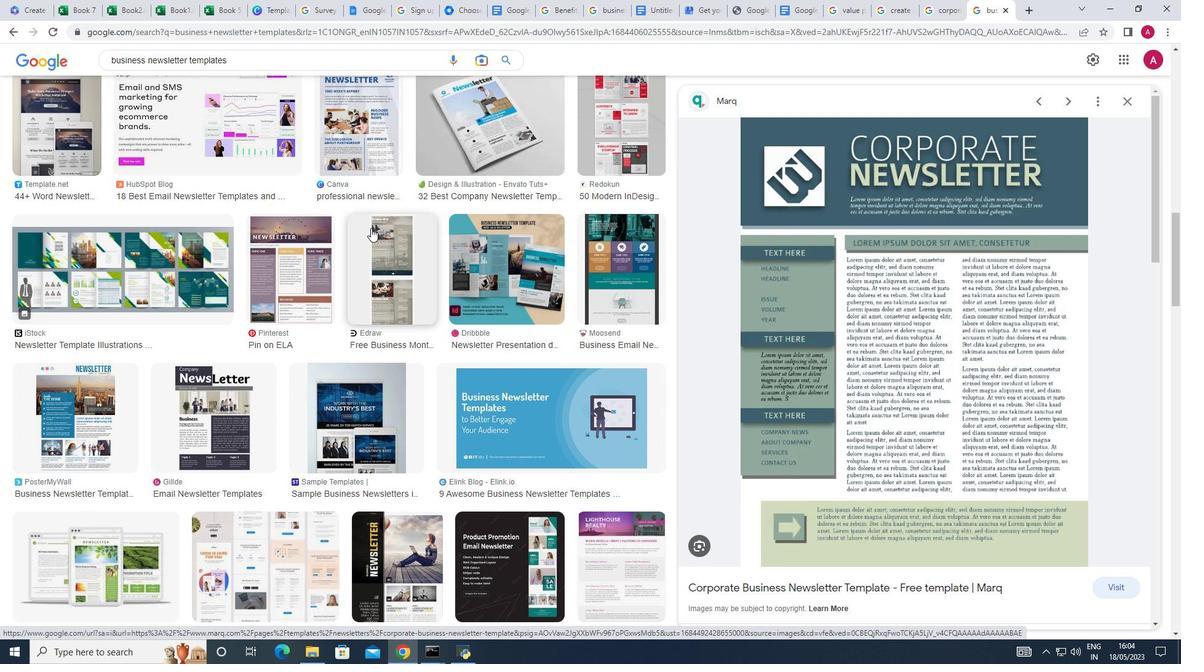 
Action: Mouse scrolled (363, 275) with delta (0, 0)
Screenshot: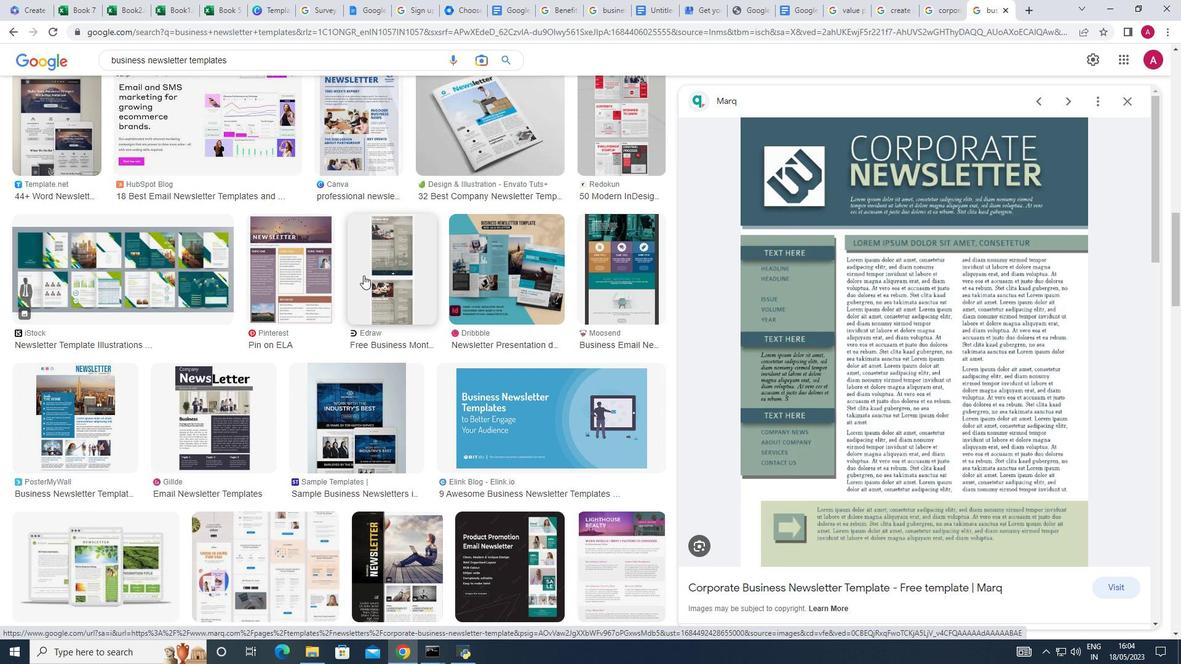 
Action: Mouse scrolled (363, 275) with delta (0, 0)
Screenshot: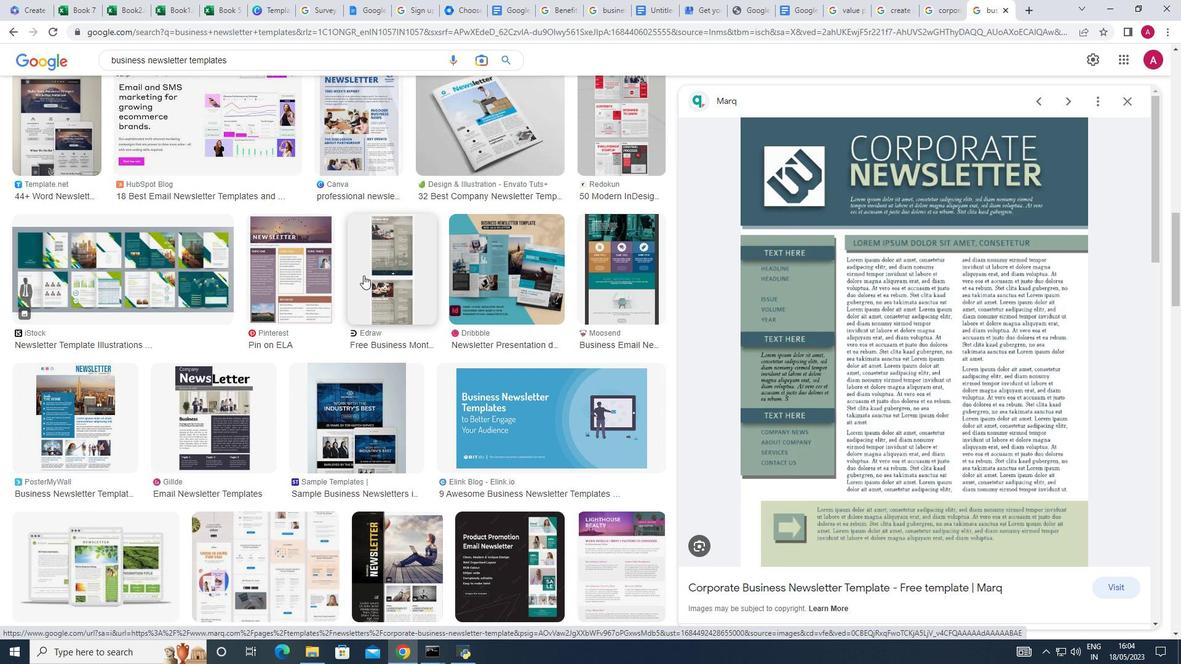 
Action: Mouse scrolled (363, 275) with delta (0, 0)
Screenshot: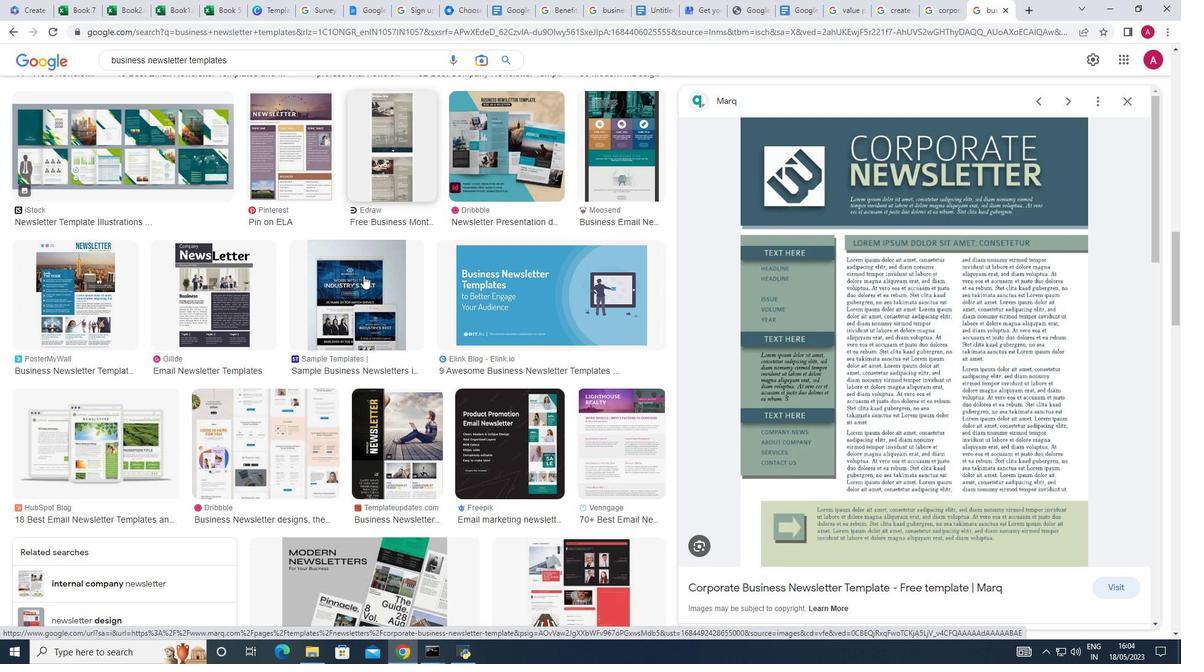 
Action: Mouse scrolled (363, 275) with delta (0, 0)
Screenshot: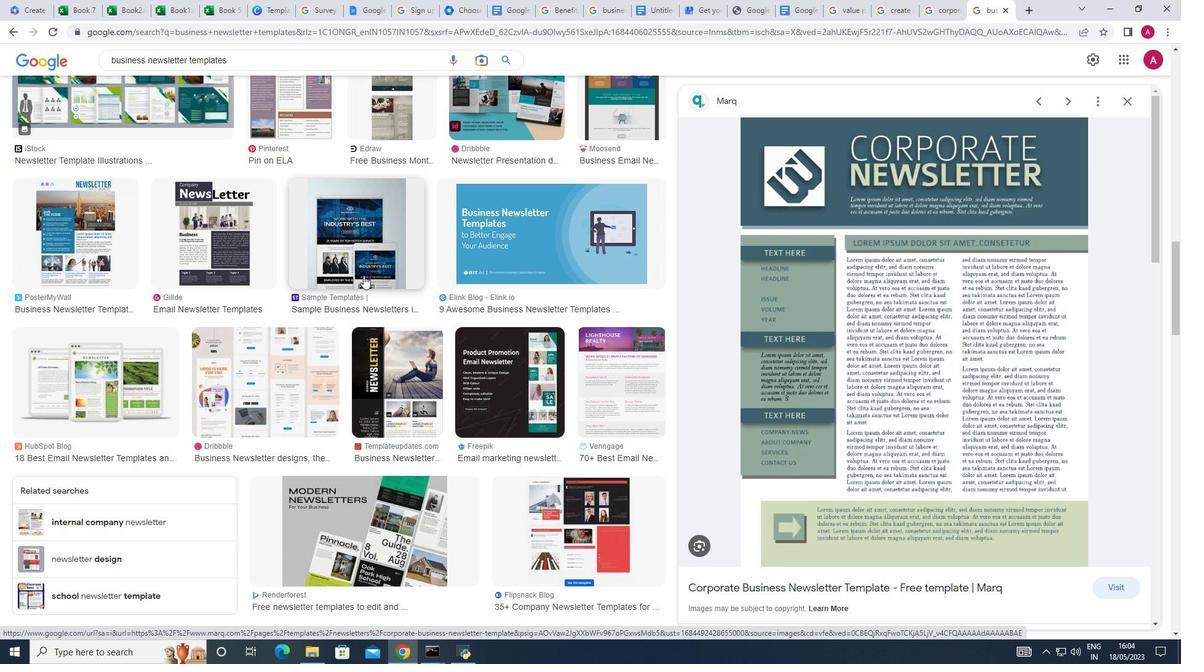 
Action: Mouse scrolled (363, 275) with delta (0, 0)
Screenshot: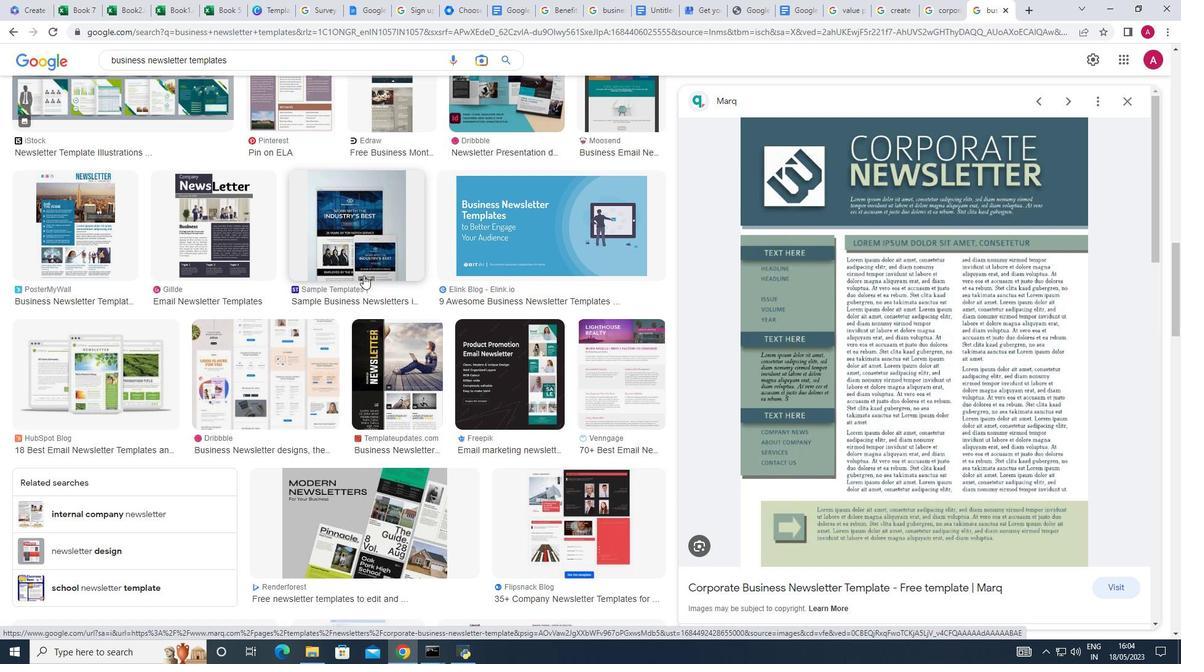 
Action: Mouse scrolled (363, 275) with delta (0, 0)
Screenshot: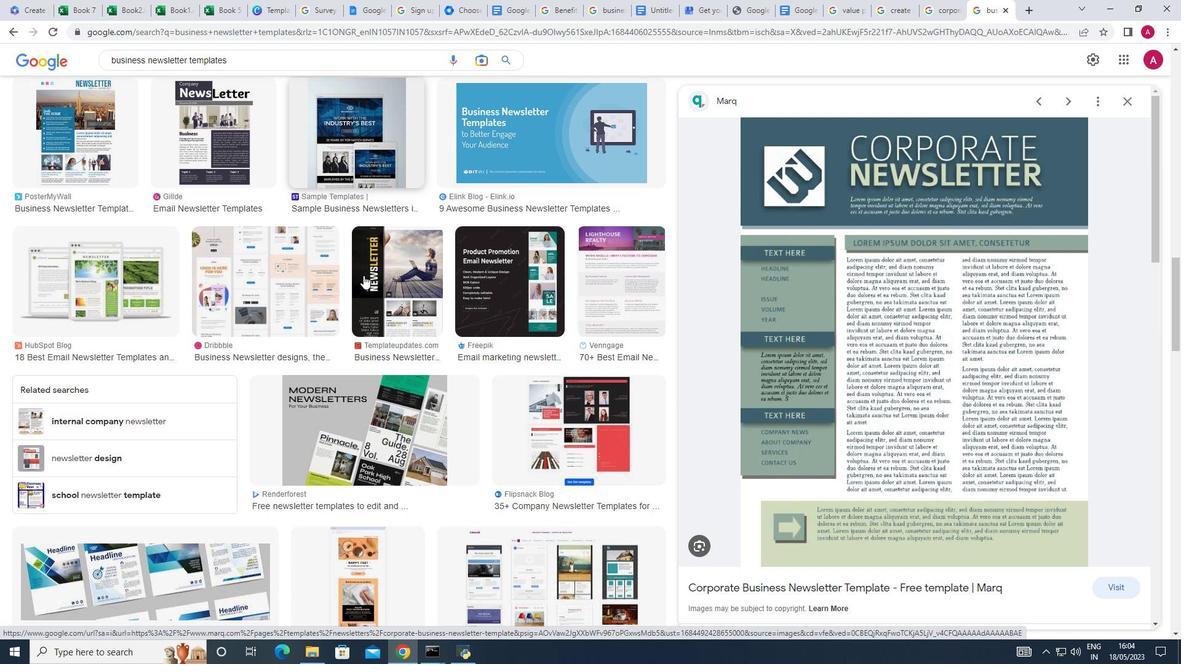 
Action: Mouse scrolled (363, 275) with delta (0, 0)
Screenshot: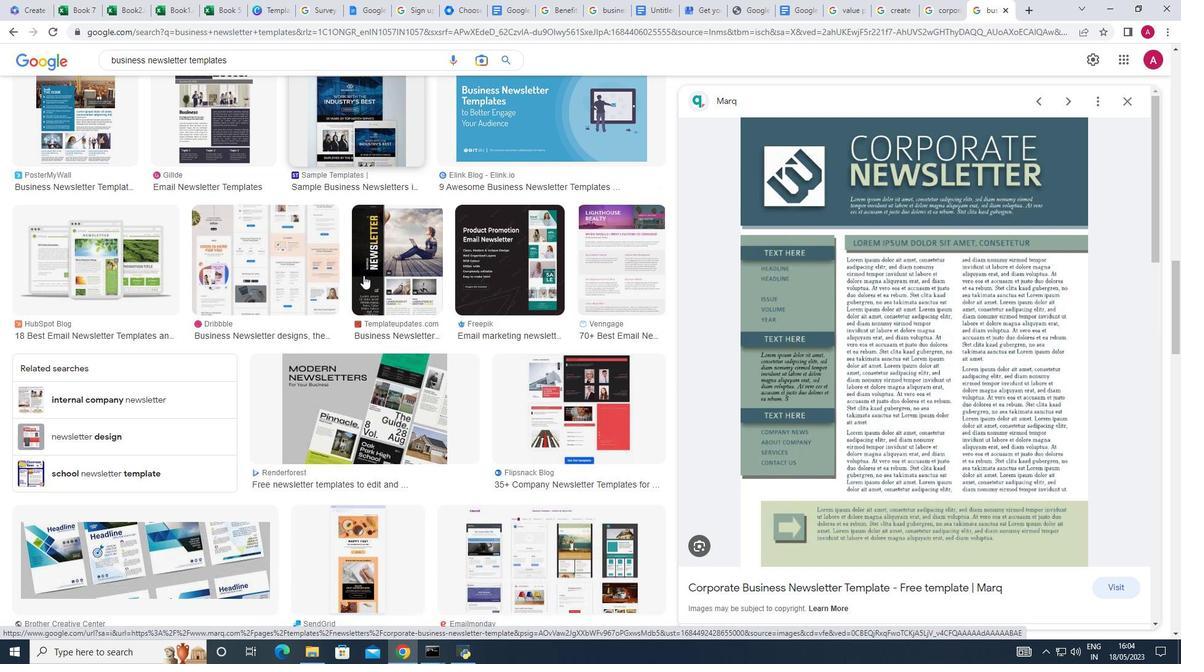 
Action: Mouse scrolled (363, 275) with delta (0, 0)
Screenshot: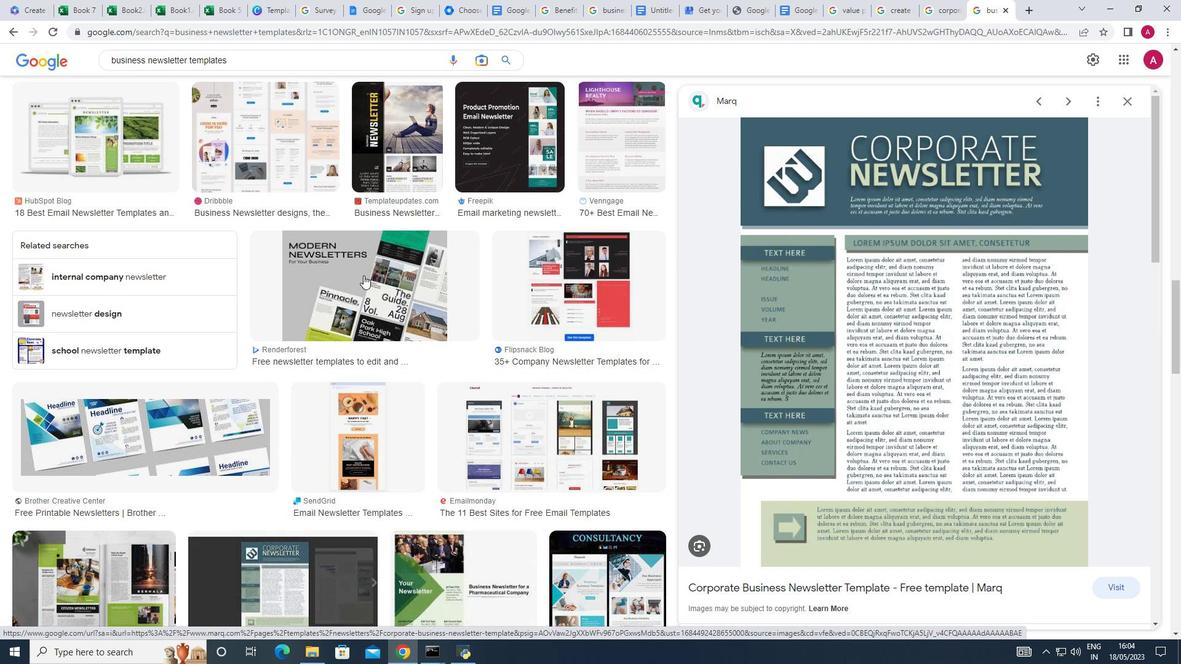 
Action: Mouse scrolled (363, 275) with delta (0, 0)
Screenshot: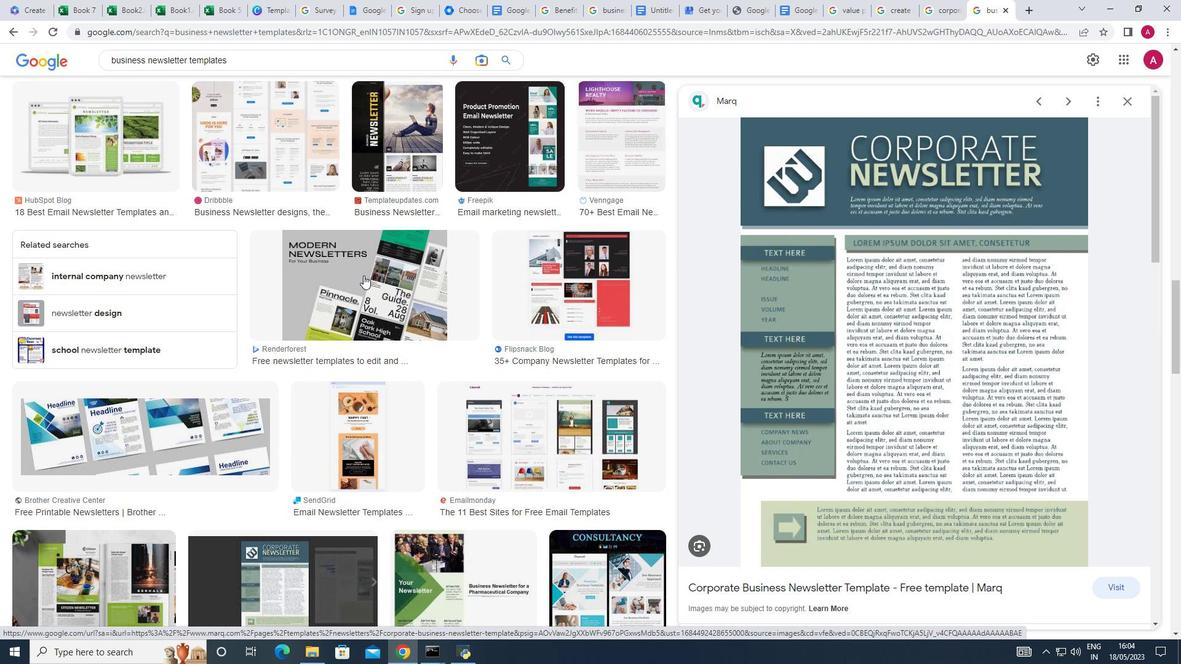 
Action: Mouse scrolled (363, 275) with delta (0, 0)
Screenshot: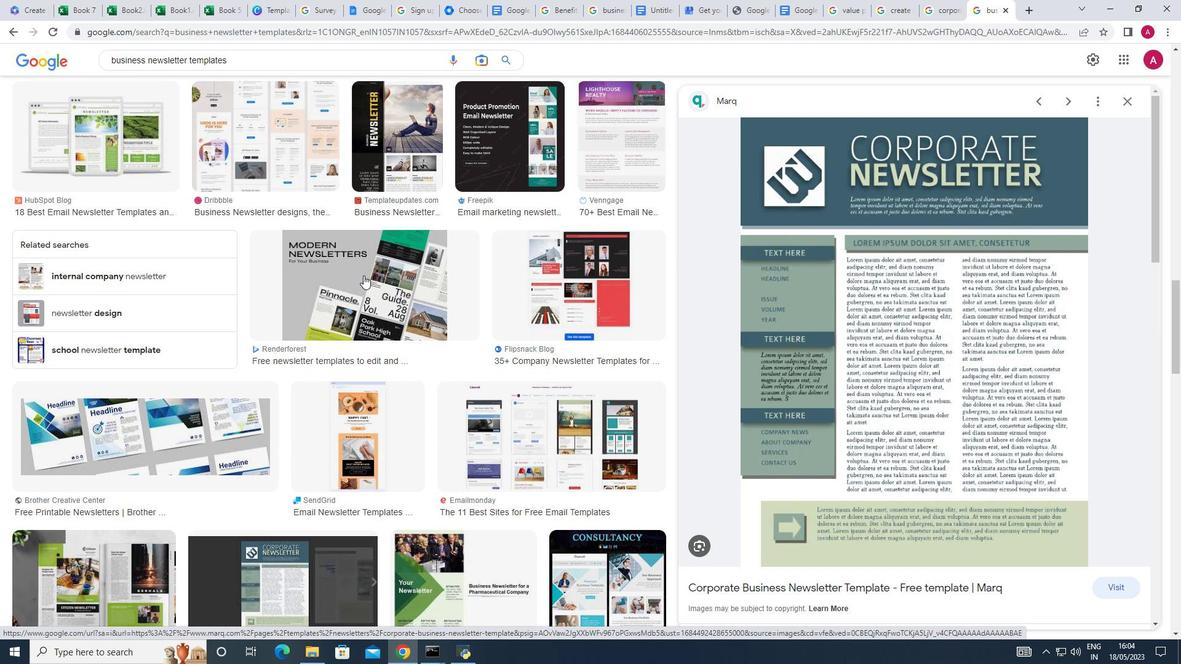 
Action: Mouse scrolled (363, 275) with delta (0, 0)
Screenshot: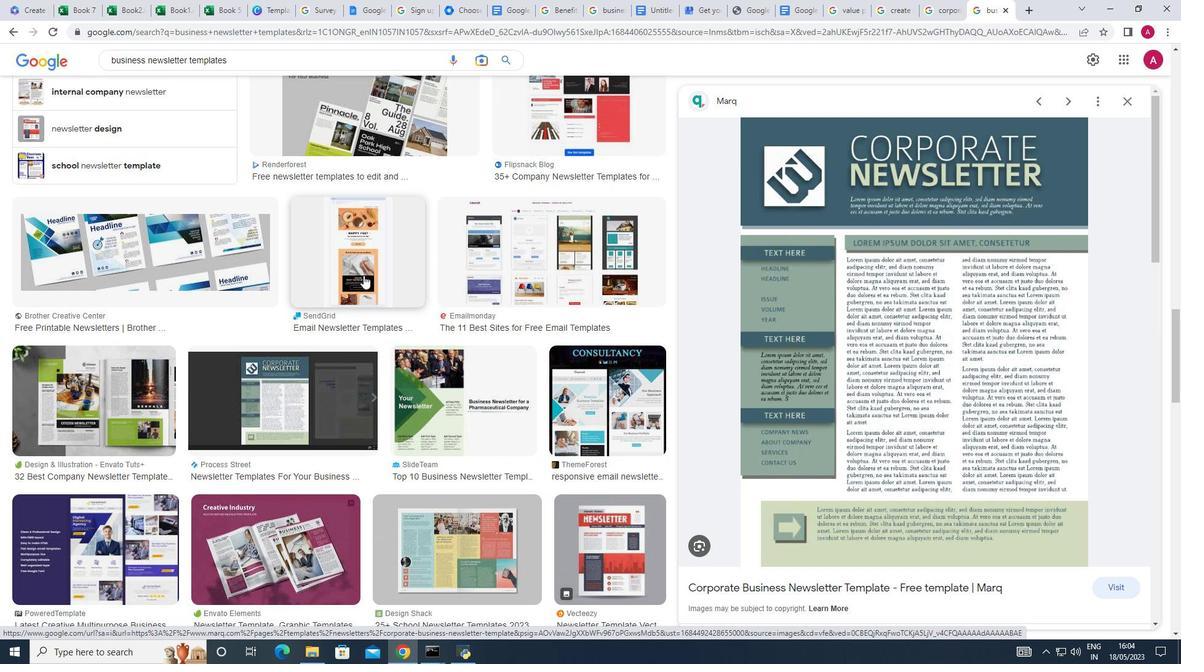 
Action: Mouse scrolled (363, 275) with delta (0, 0)
Screenshot: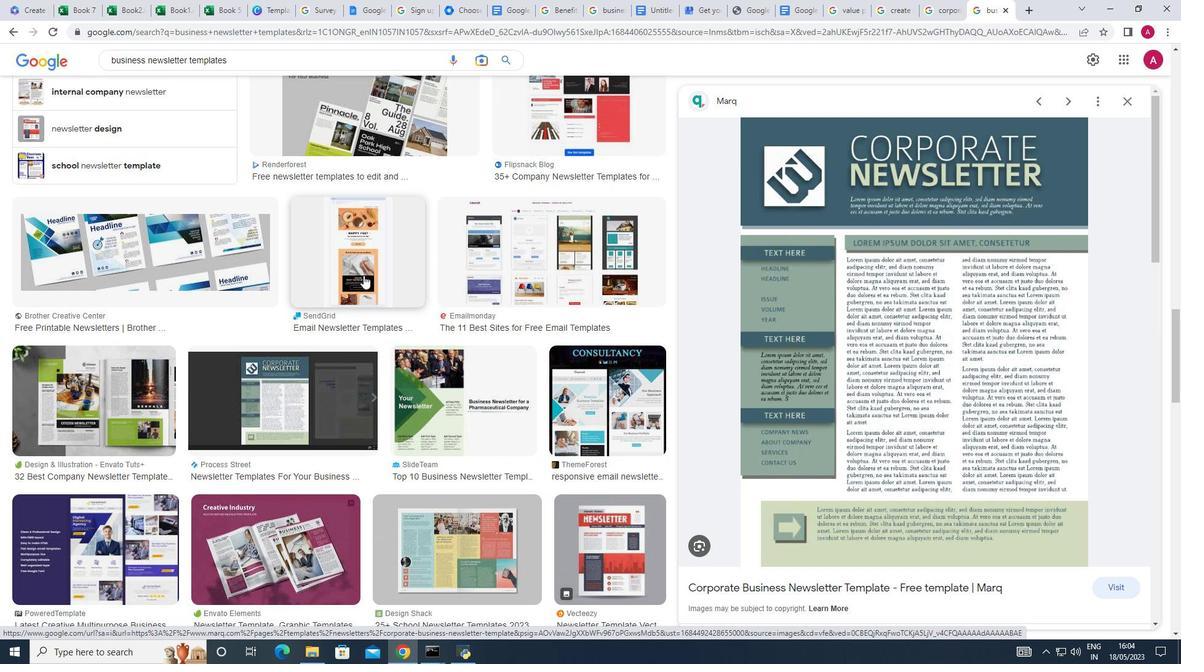 
Action: Mouse scrolled (363, 275) with delta (0, 0)
Screenshot: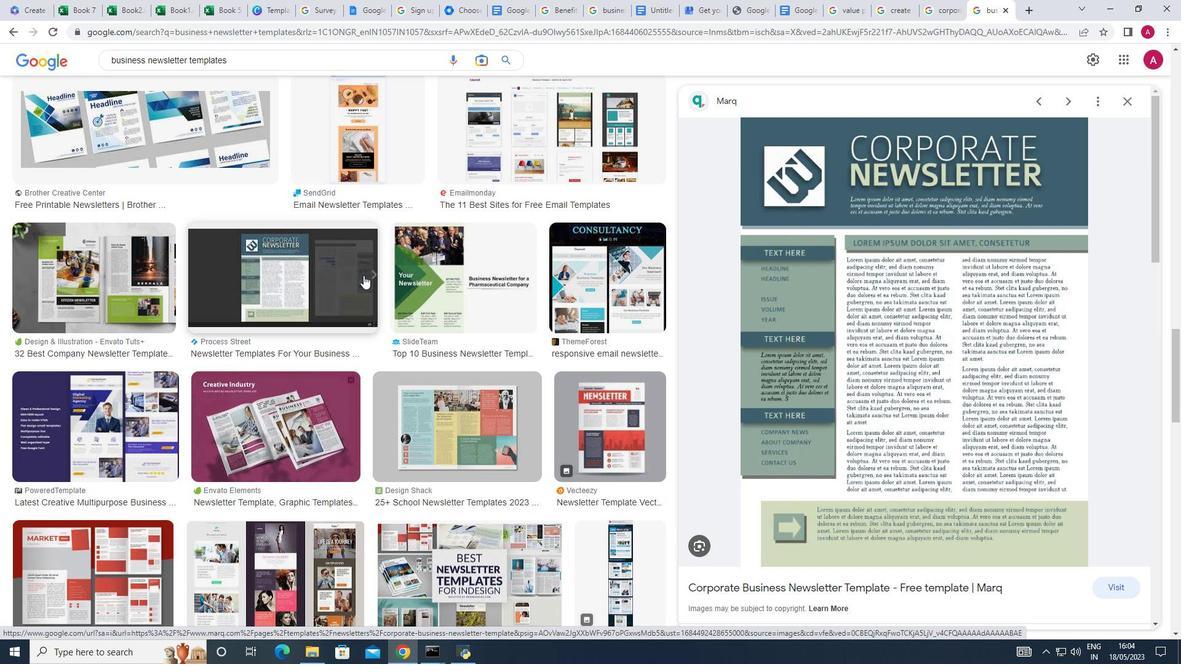 
Action: Mouse scrolled (363, 275) with delta (0, 0)
Screenshot: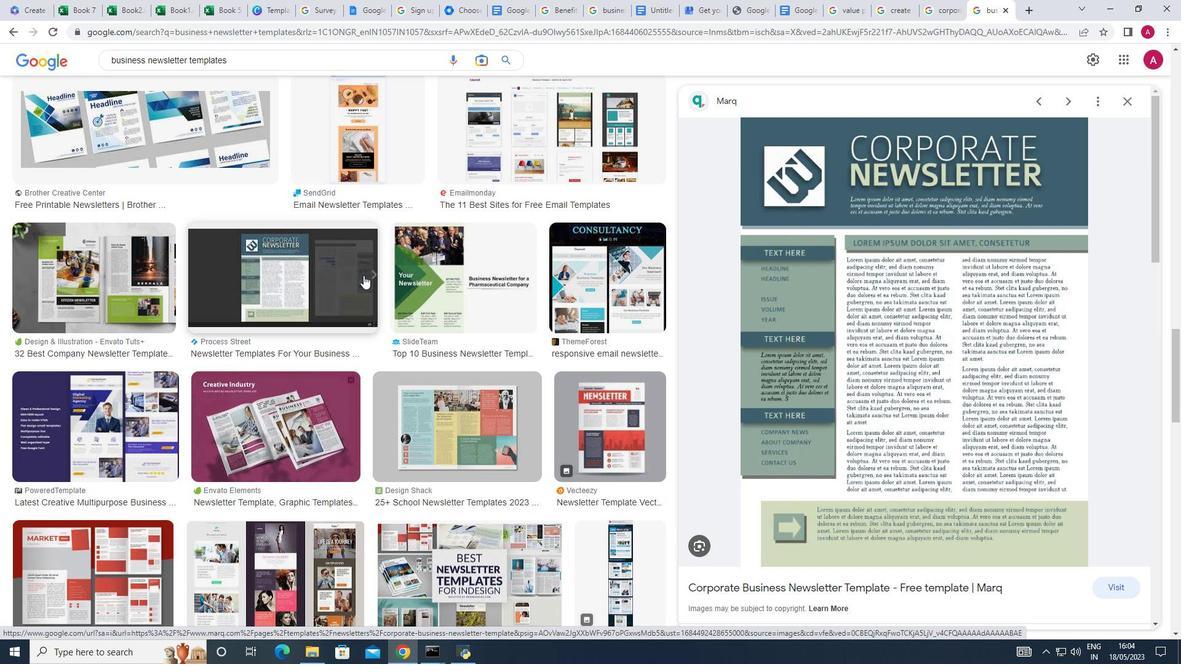 
Action: Mouse scrolled (363, 275) with delta (0, 0)
Screenshot: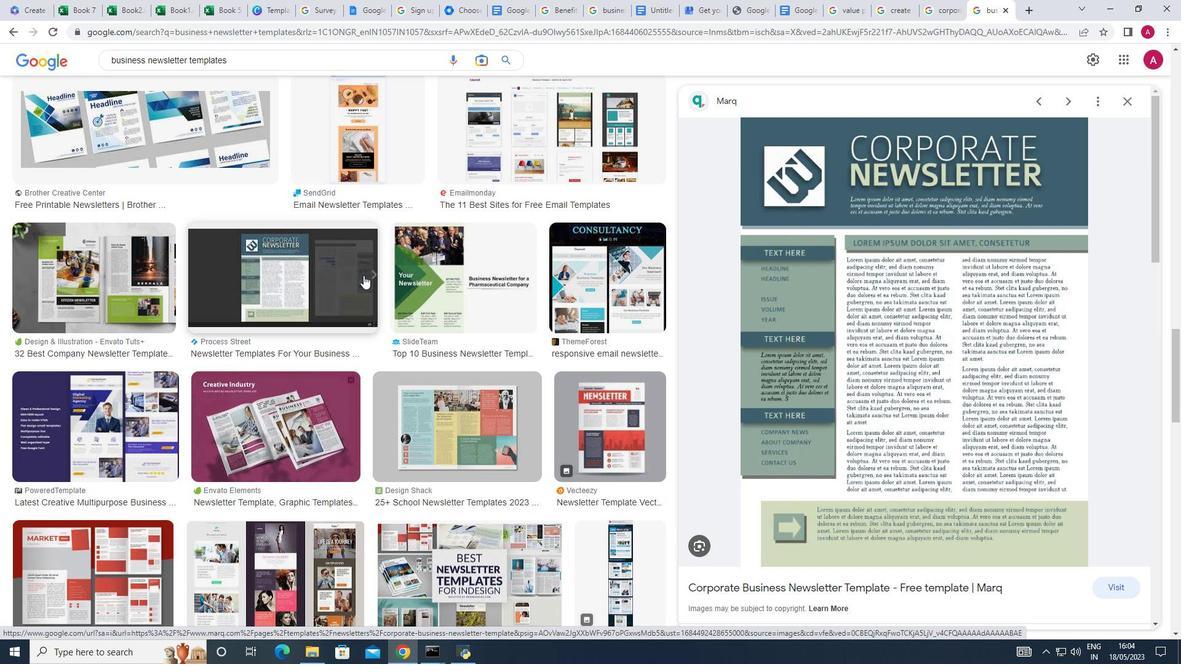 
Action: Mouse moved to (369, 268)
Screenshot: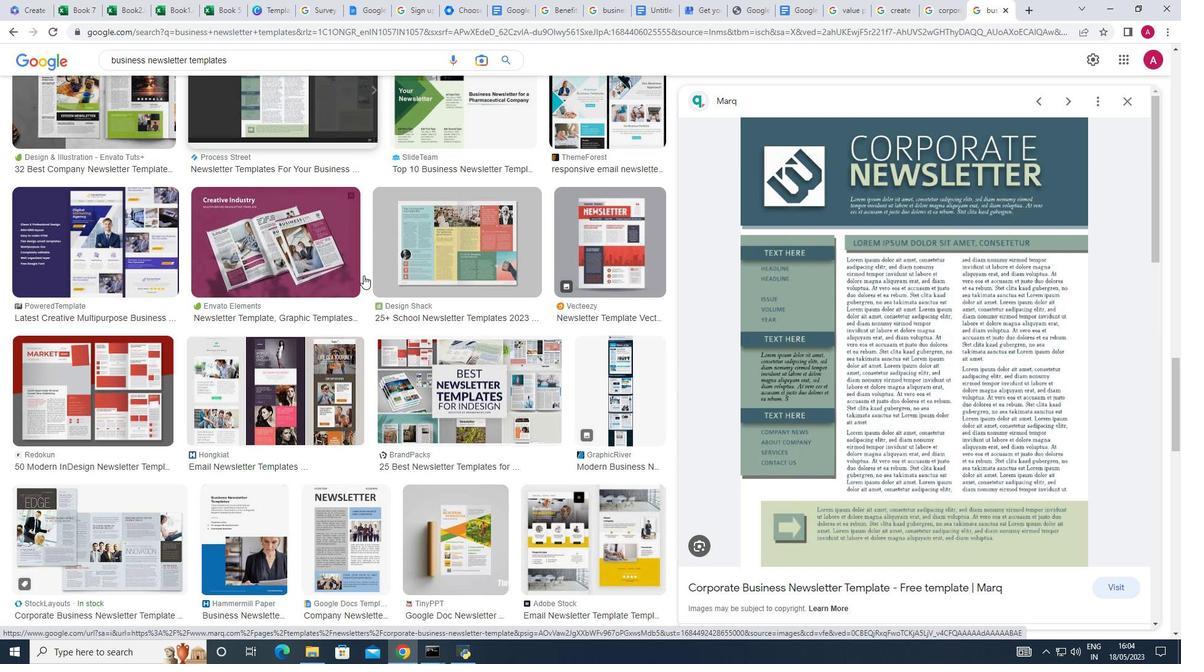 
Action: Mouse scrolled (369, 268) with delta (0, 0)
Screenshot: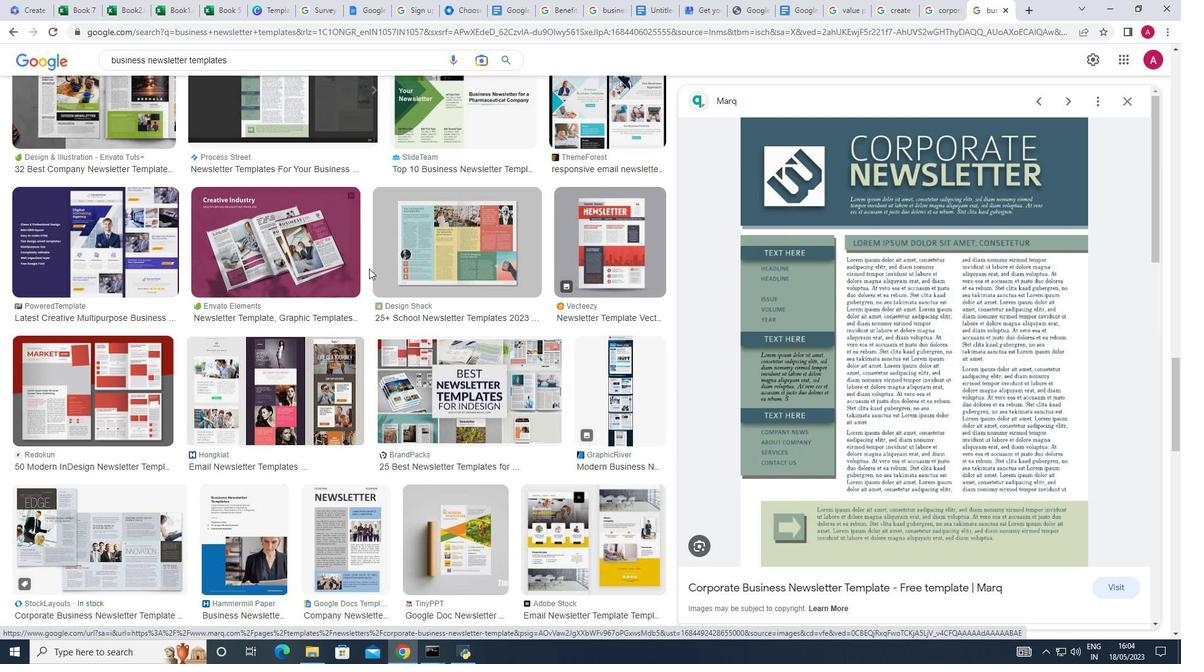 
Action: Mouse moved to (370, 267)
Screenshot: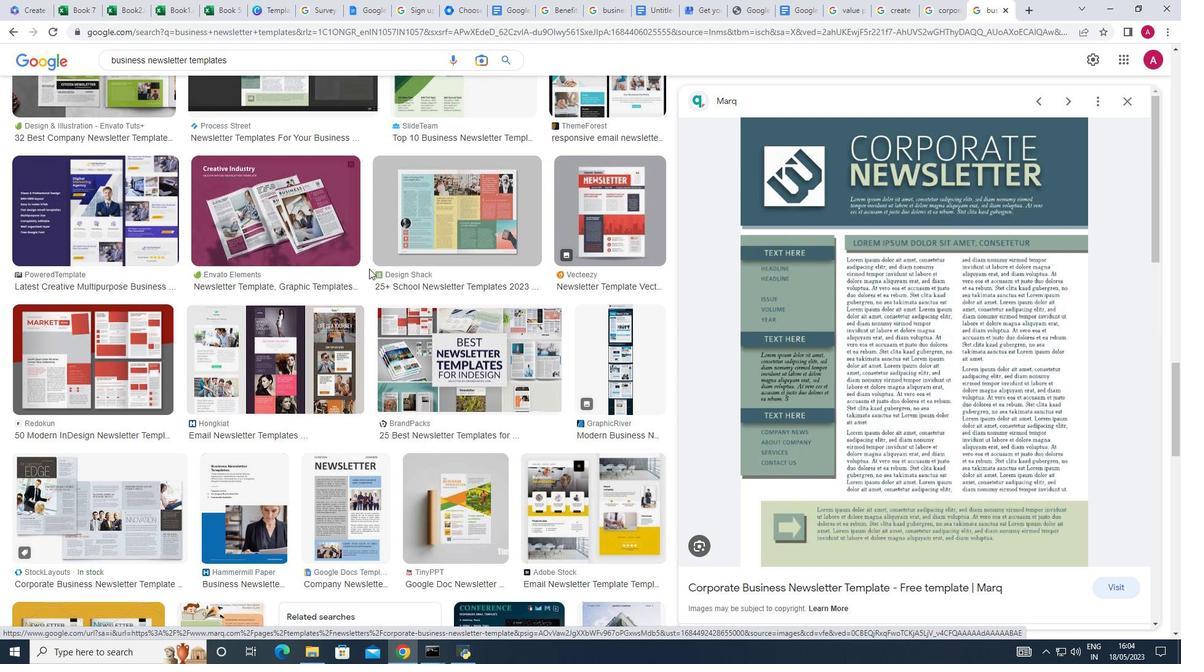 
Action: Mouse scrolled (370, 266) with delta (0, 0)
Screenshot: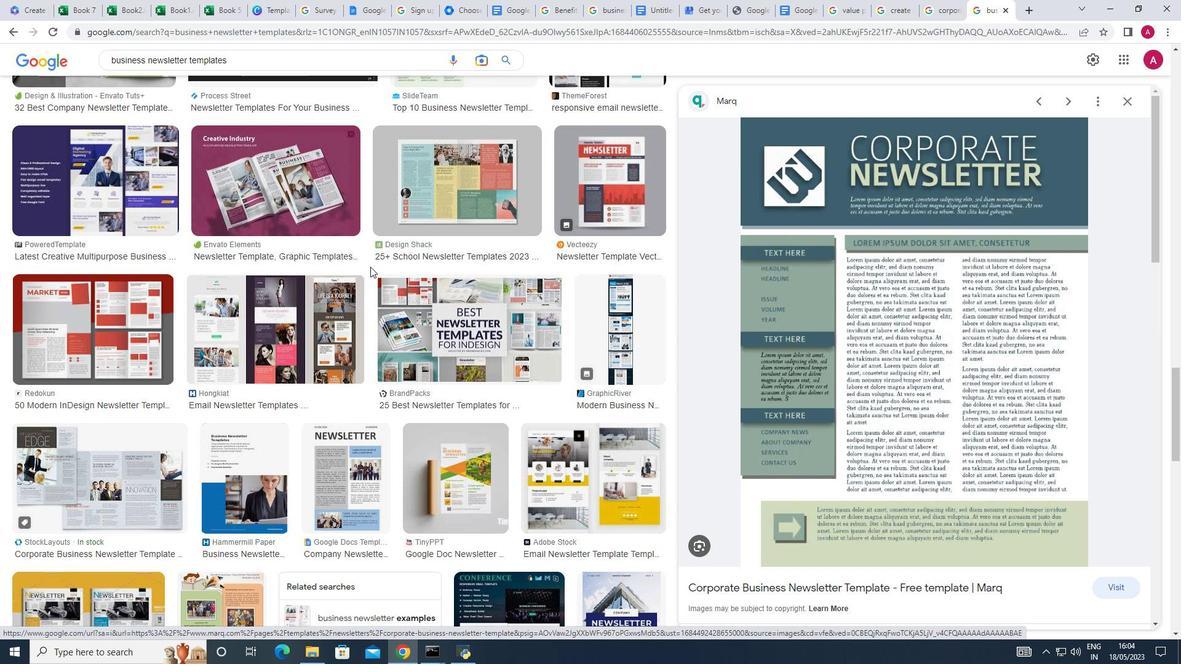 
Action: Mouse scrolled (370, 266) with delta (0, 0)
Screenshot: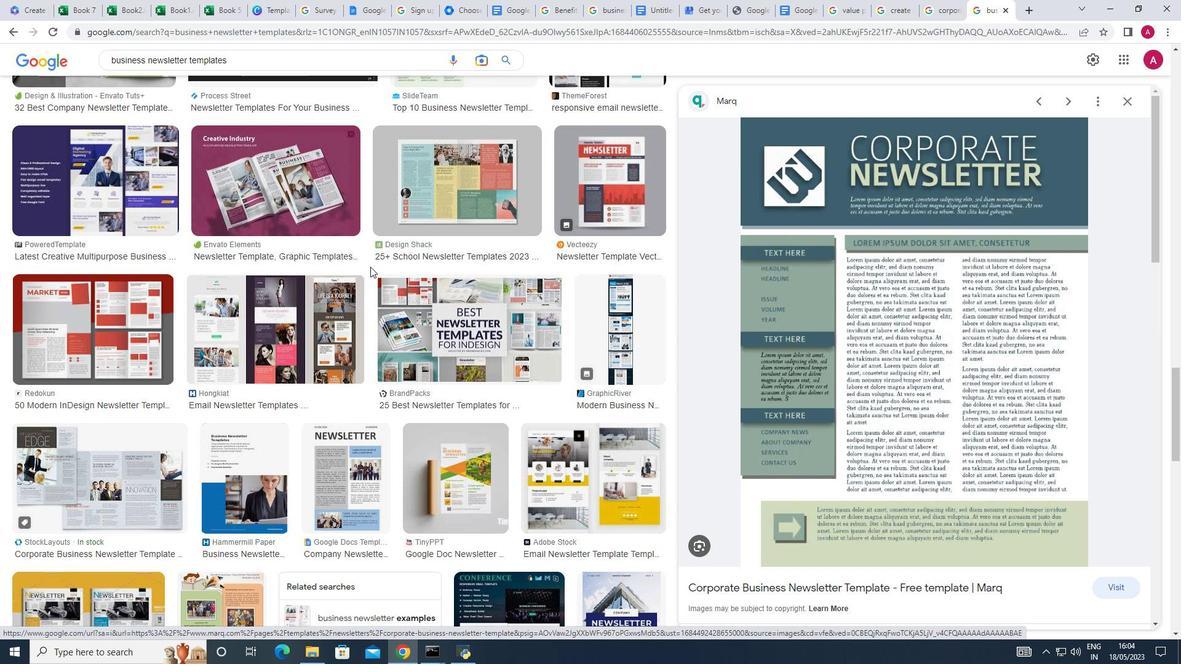 
Action: Mouse moved to (410, 248)
Screenshot: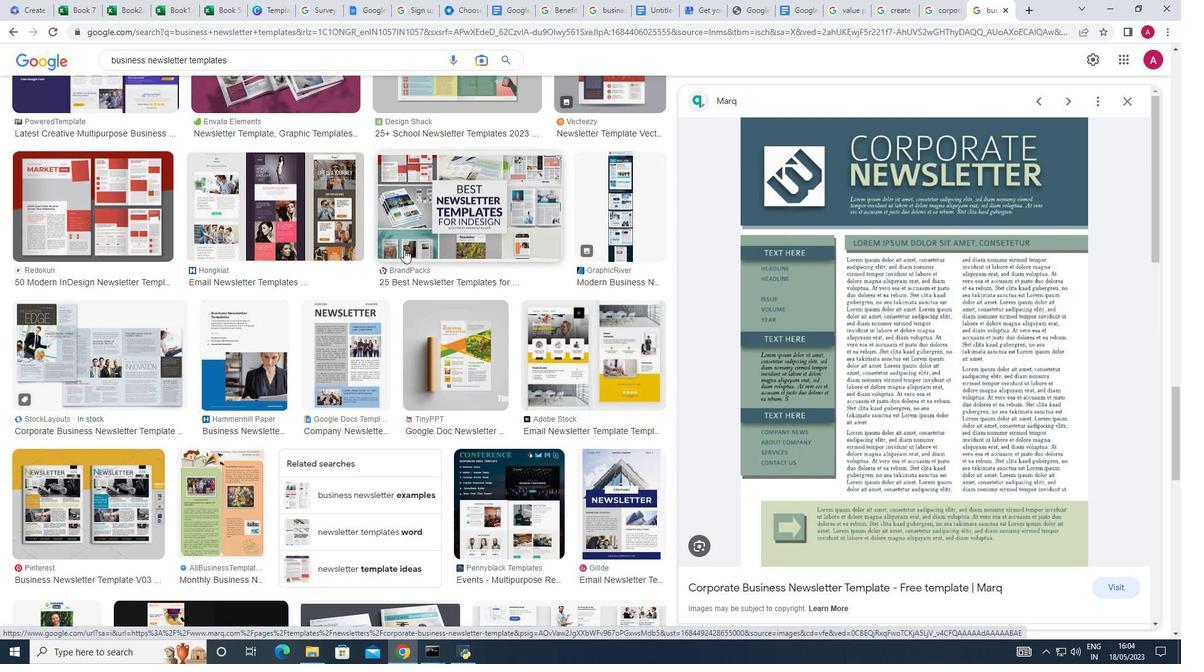 
Action: Mouse scrolled (410, 248) with delta (0, 0)
Screenshot: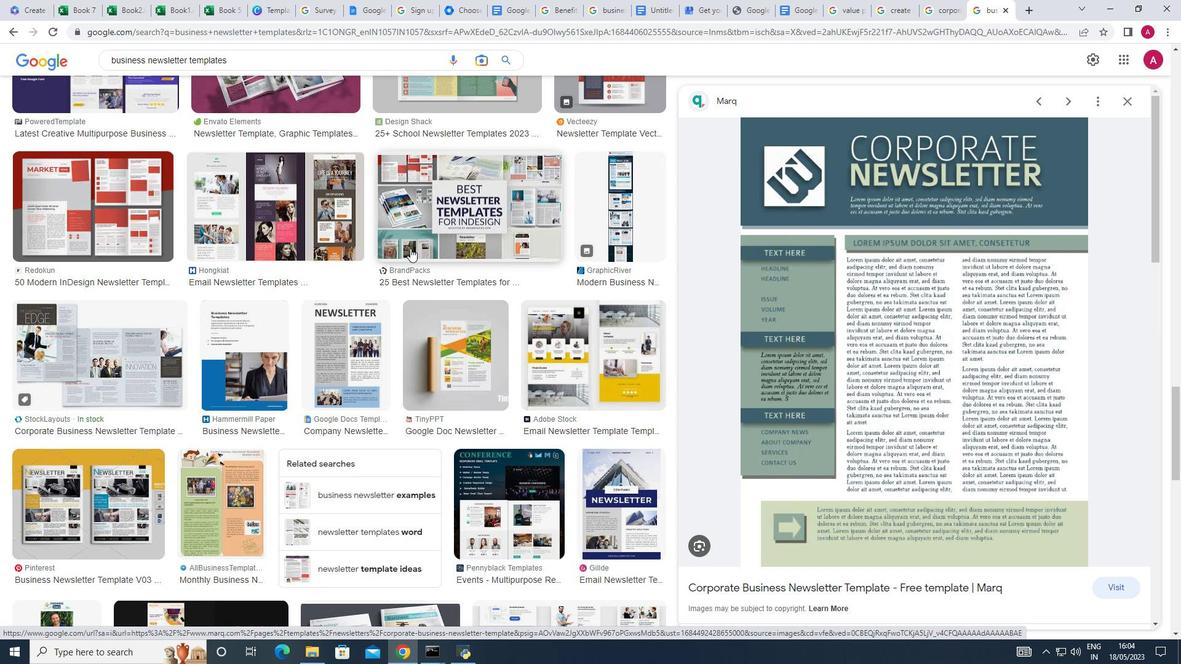 
Action: Mouse scrolled (410, 248) with delta (0, 0)
Screenshot: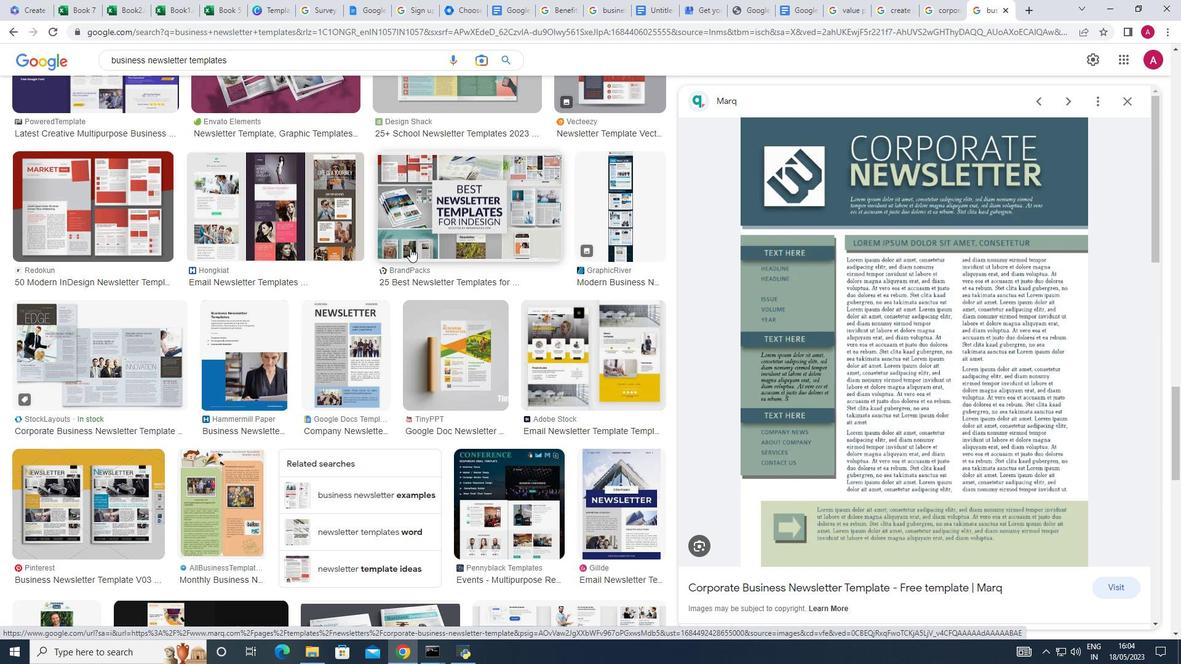 
Action: Mouse scrolled (410, 248) with delta (0, 0)
Screenshot: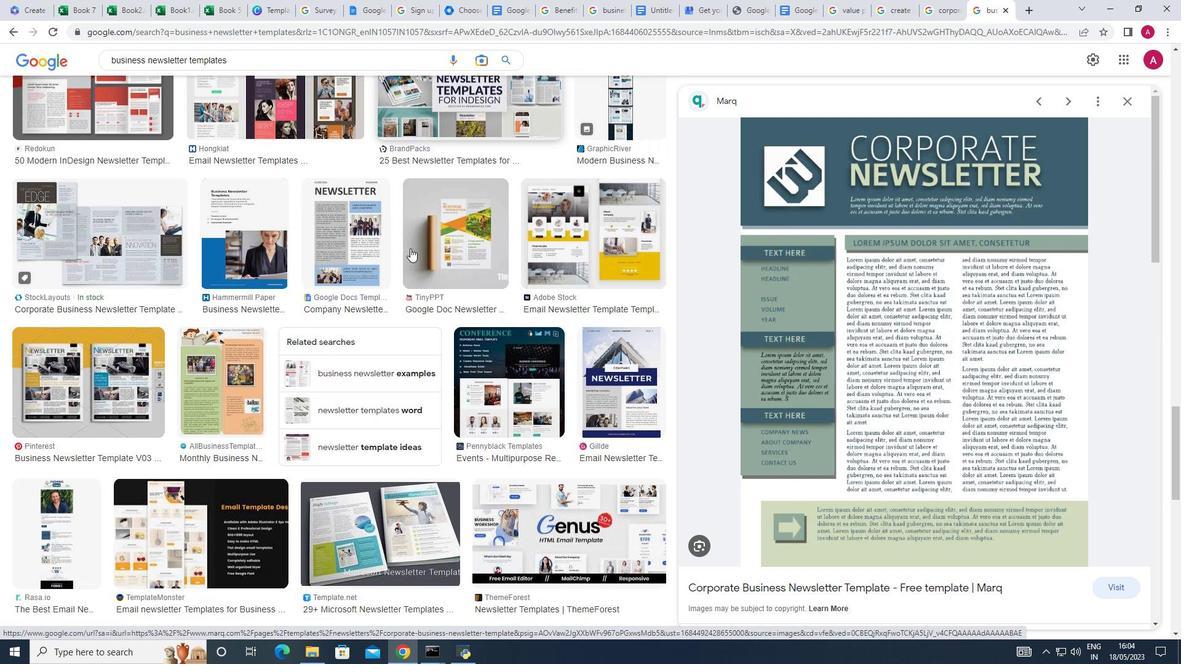 
Action: Mouse scrolled (410, 248) with delta (0, 0)
Screenshot: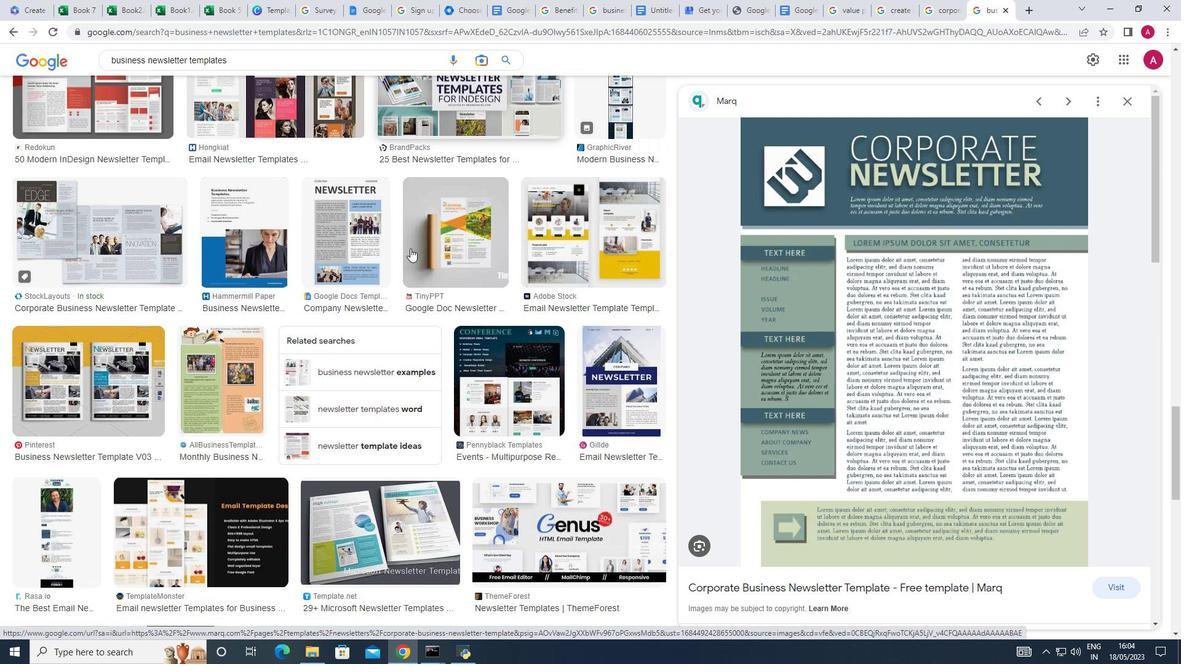 
Action: Mouse scrolled (410, 248) with delta (0, 0)
Screenshot: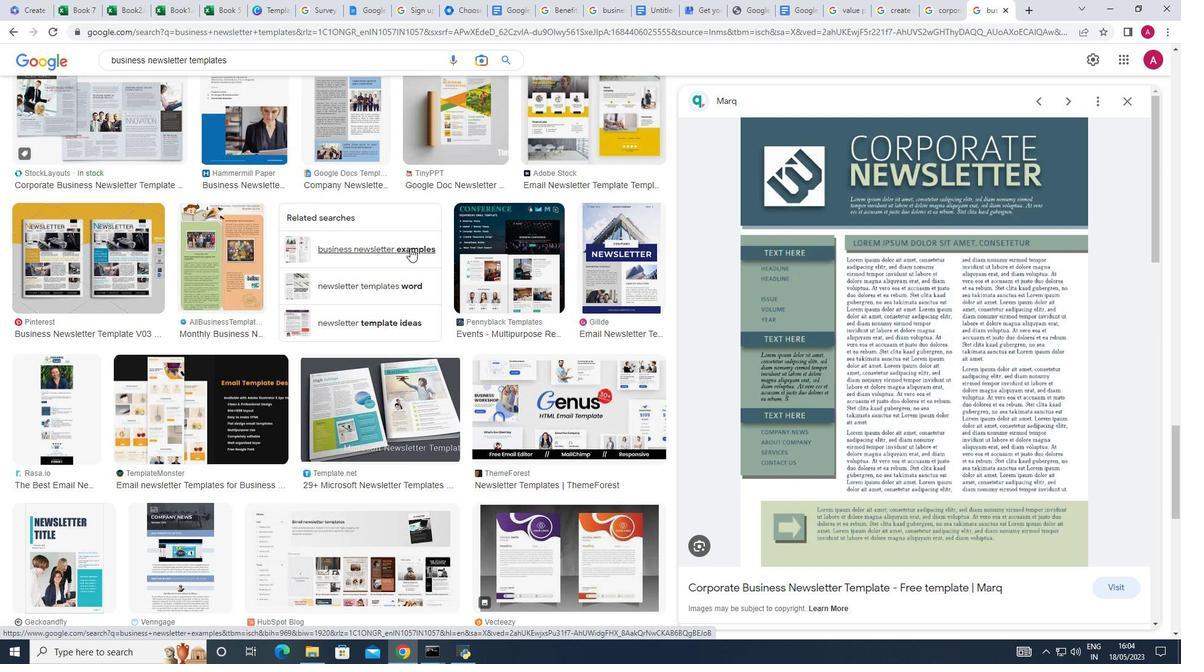 
Action: Mouse scrolled (410, 248) with delta (0, 0)
Screenshot: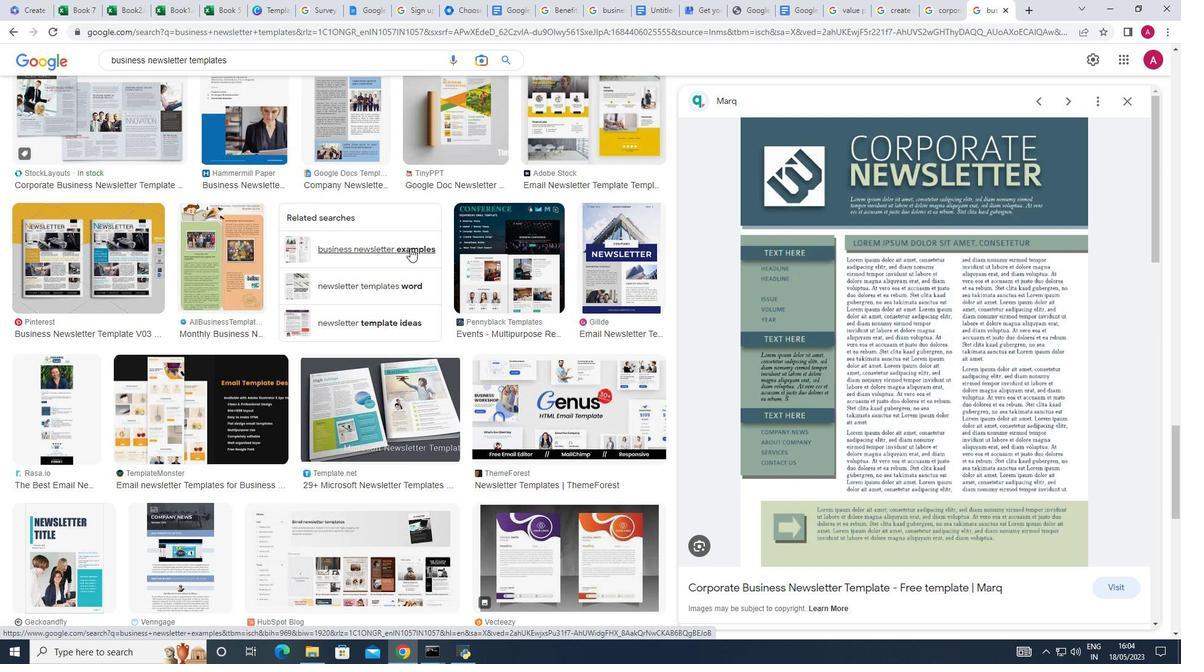 
Action: Mouse scrolled (410, 248) with delta (0, 0)
Screenshot: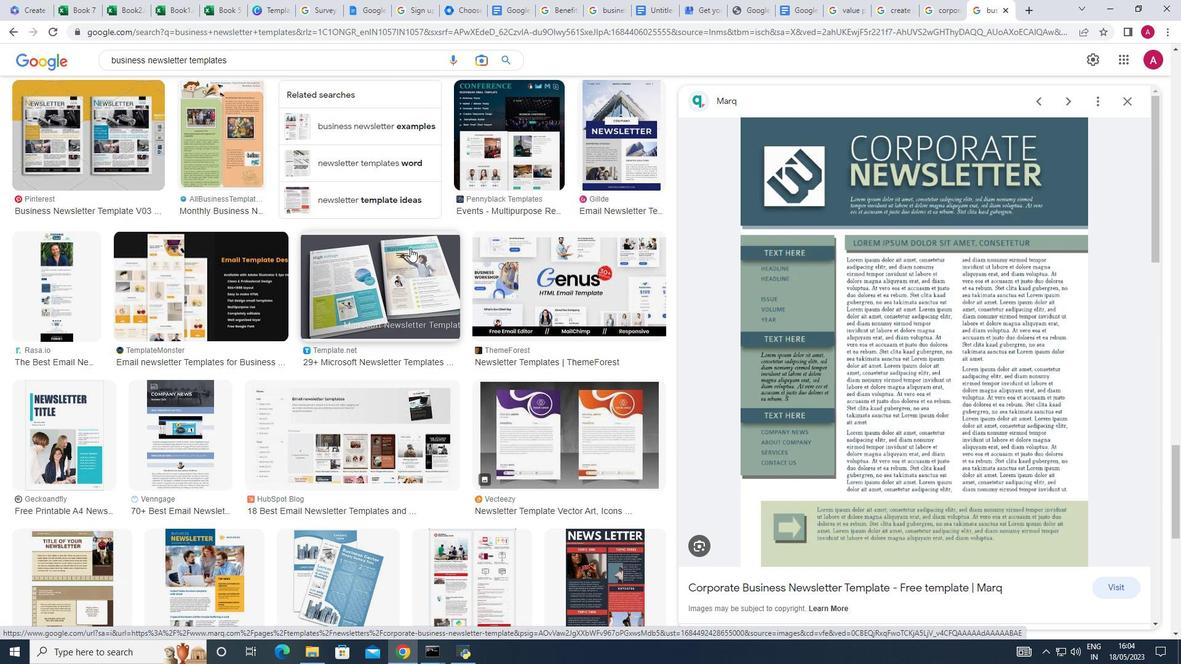 
Action: Mouse scrolled (410, 248) with delta (0, 0)
Screenshot: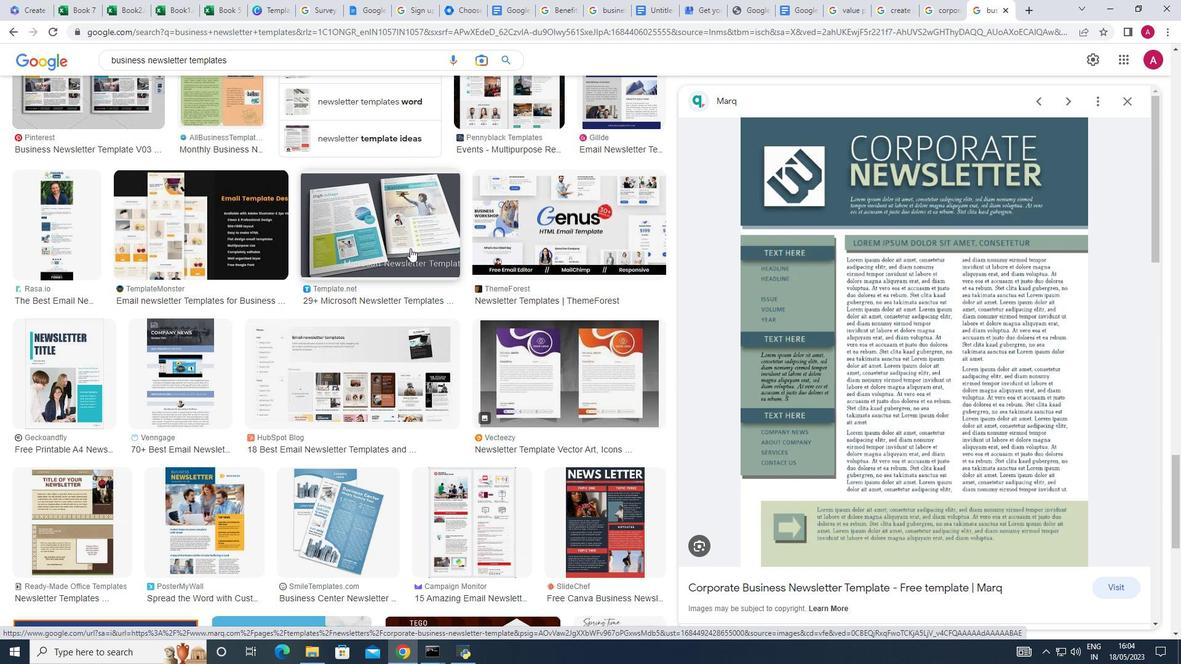 
Action: Mouse scrolled (410, 248) with delta (0, 0)
Screenshot: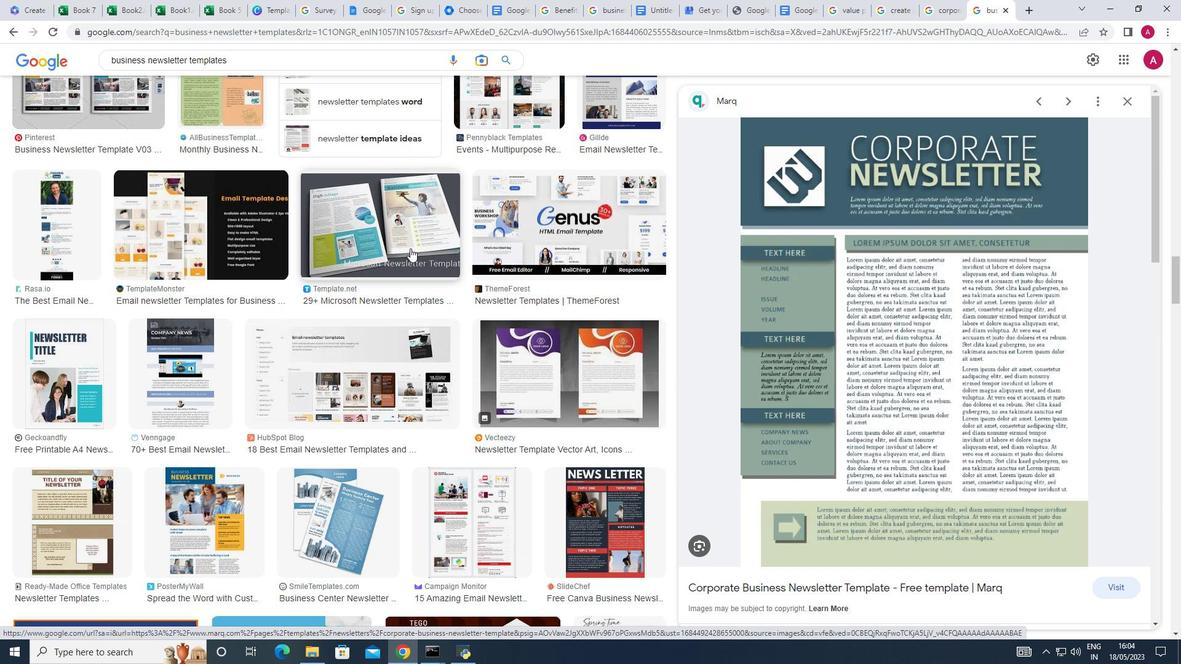 
Action: Mouse scrolled (410, 248) with delta (0, 0)
Screenshot: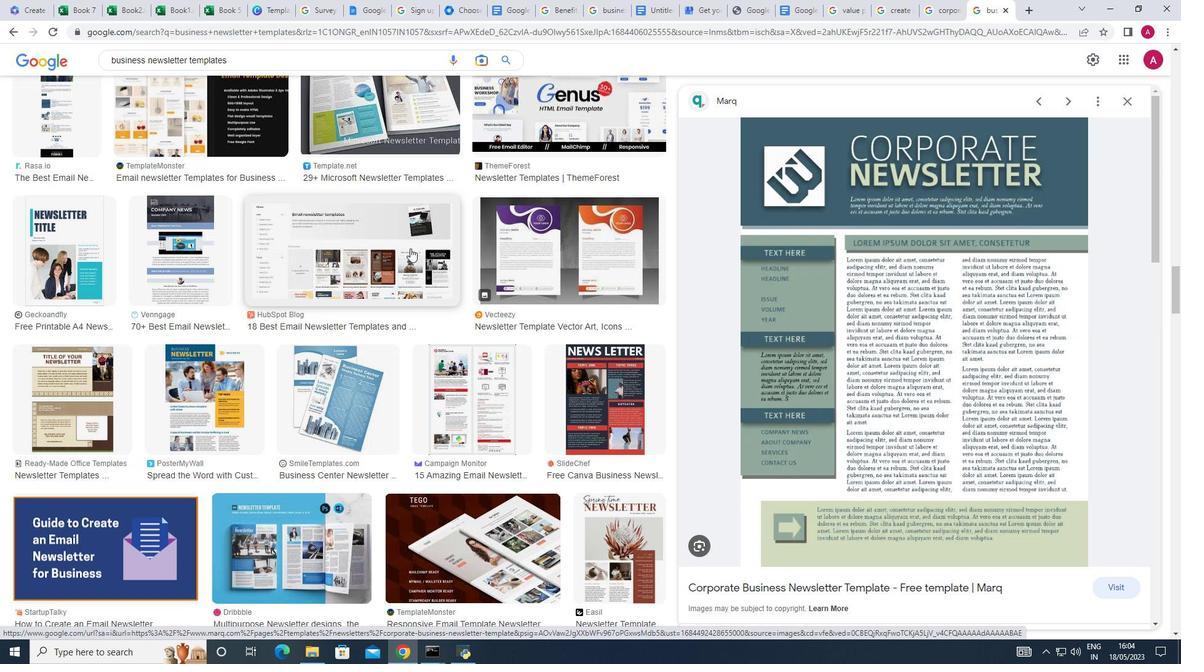 
Action: Mouse scrolled (410, 248) with delta (0, 0)
Screenshot: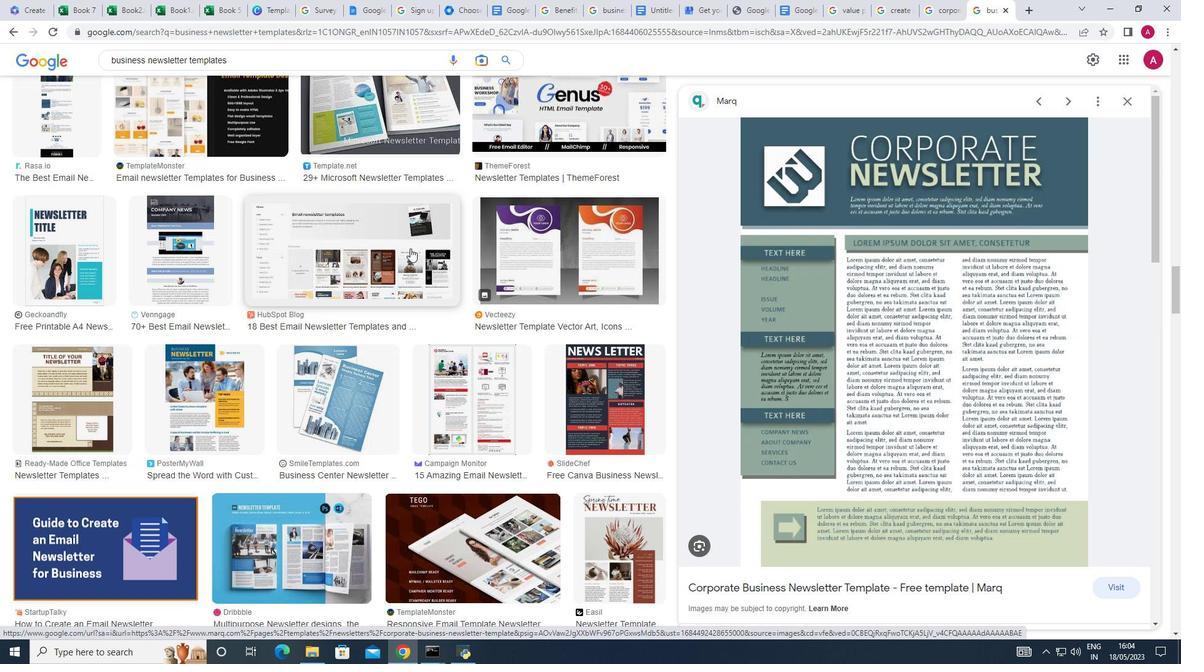 
Action: Mouse scrolled (410, 248) with delta (0, 0)
Screenshot: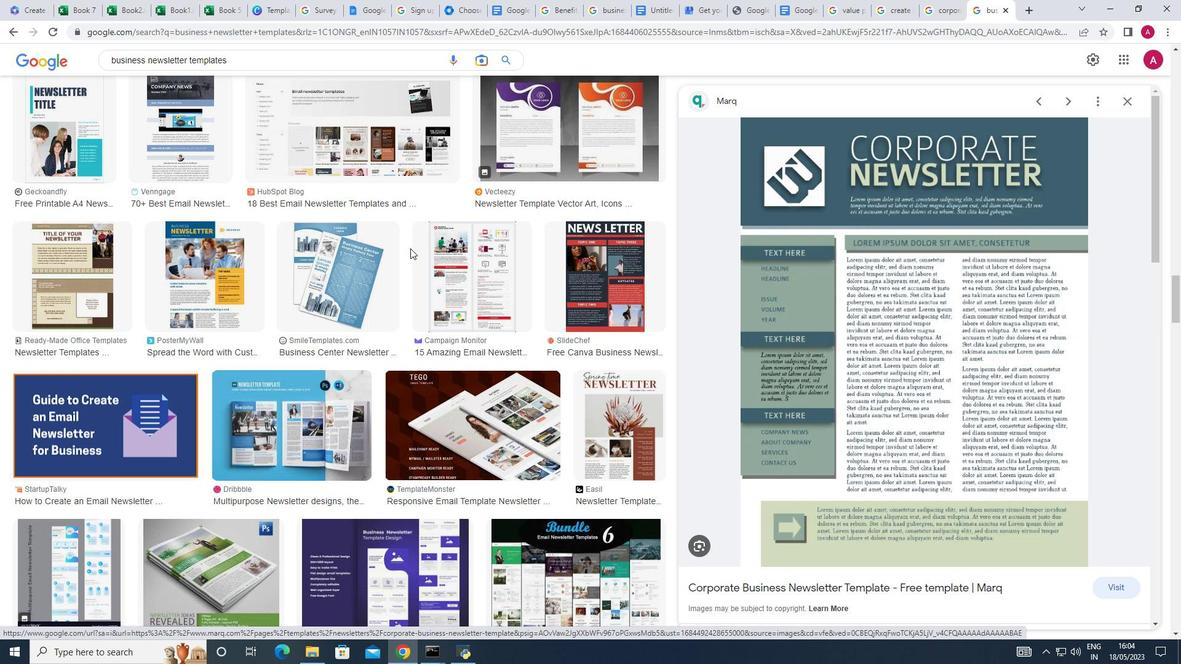 
Action: Mouse scrolled (410, 248) with delta (0, 0)
Screenshot: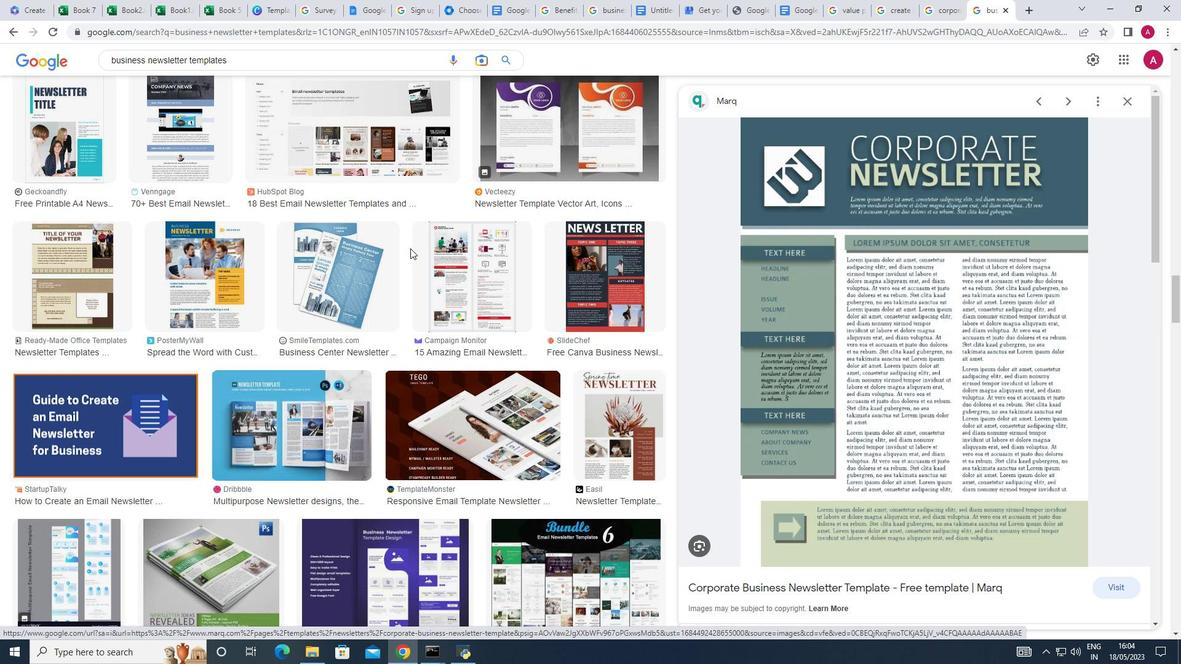 
Action: Mouse scrolled (410, 248) with delta (0, 0)
Screenshot: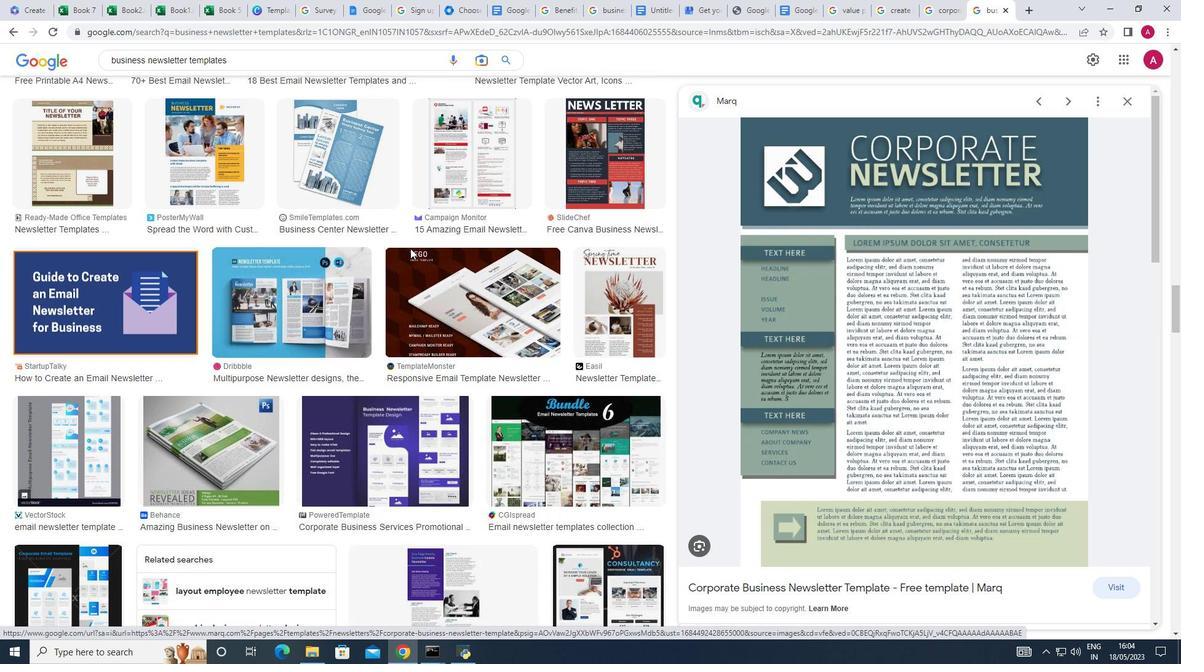 
Action: Mouse scrolled (410, 248) with delta (0, 0)
Screenshot: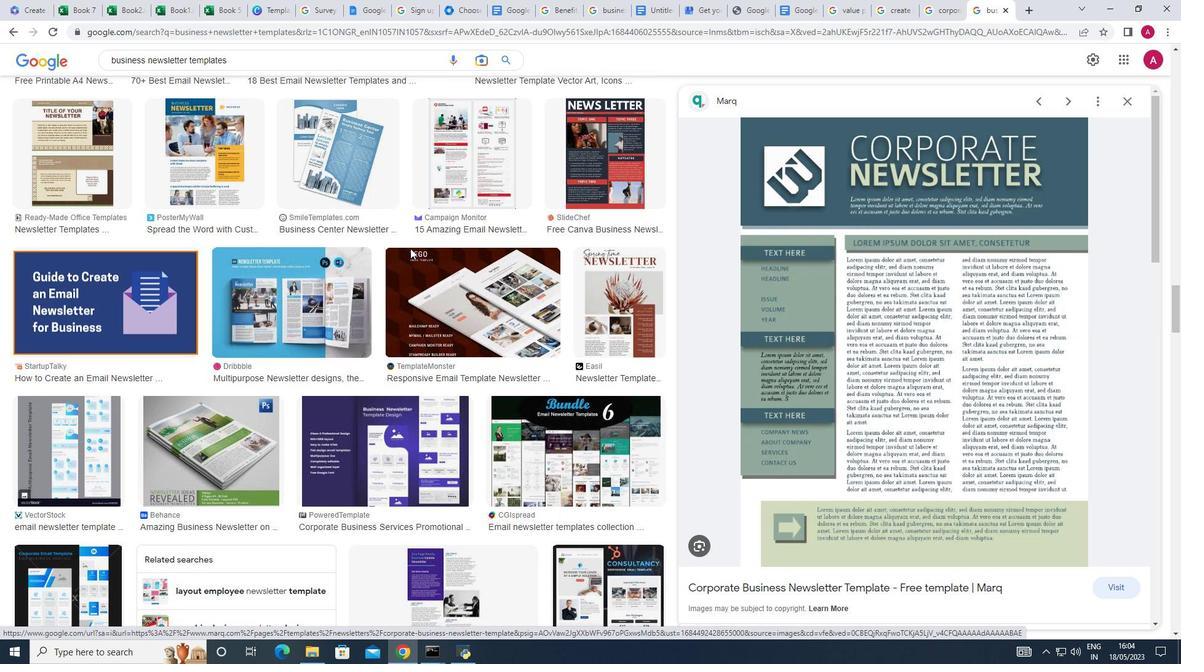
Action: Mouse scrolled (410, 248) with delta (0, 0)
Screenshot: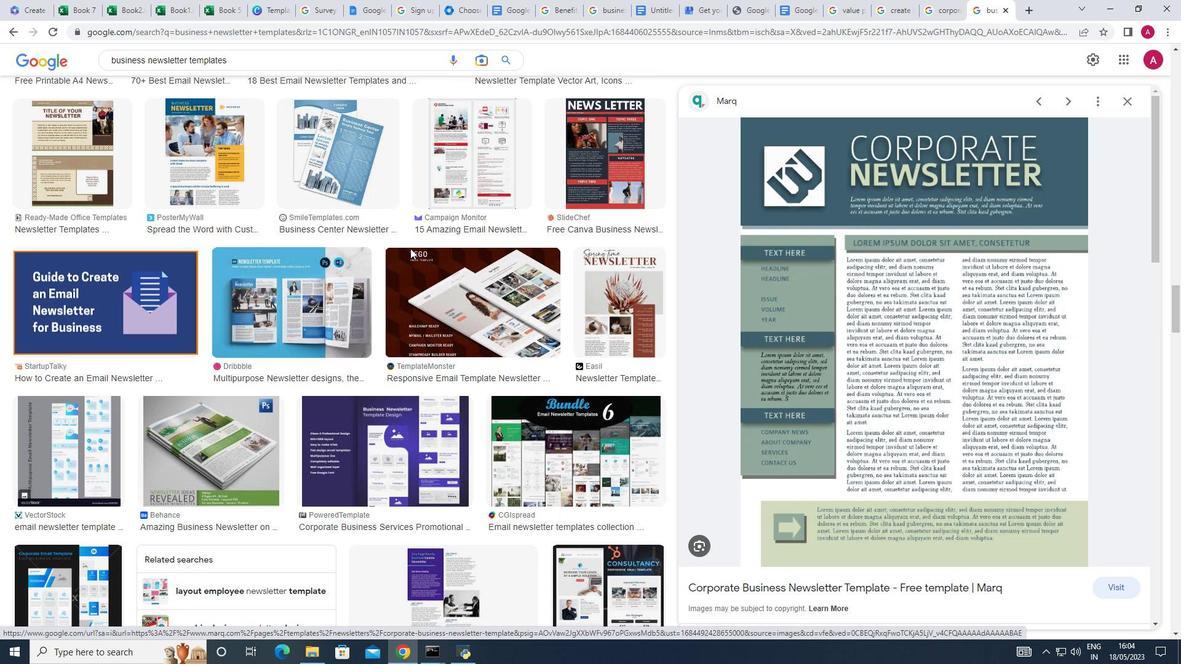 
Action: Mouse scrolled (410, 249) with delta (0, 0)
Screenshot: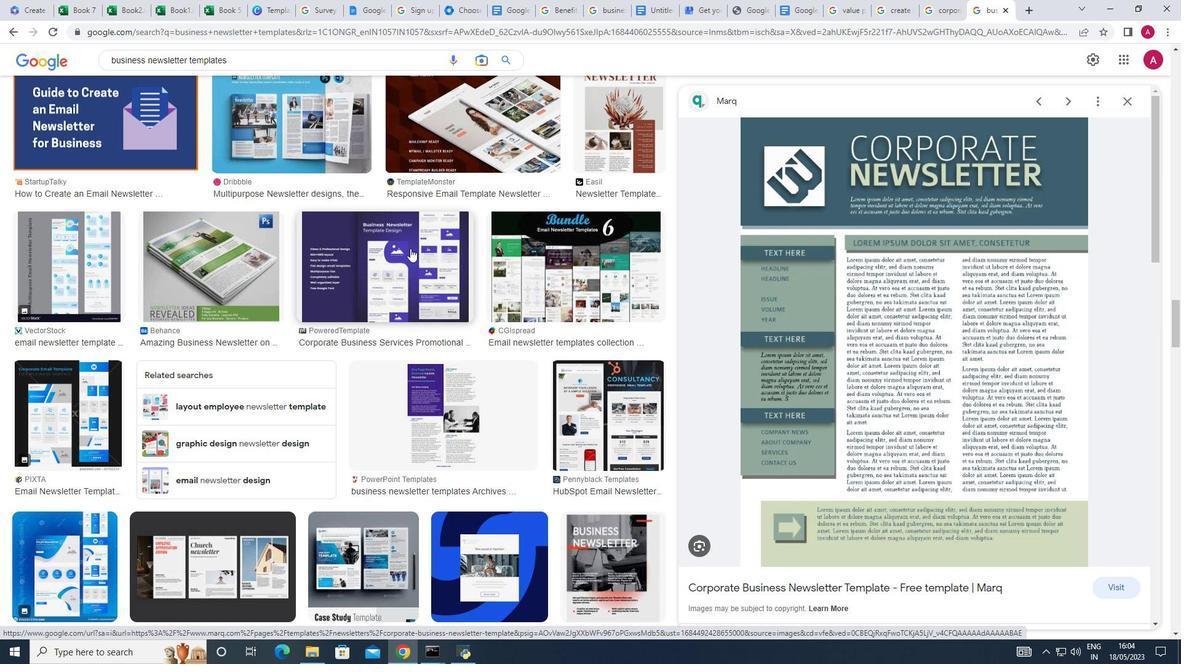 
Action: Mouse scrolled (410, 249) with delta (0, 0)
Screenshot: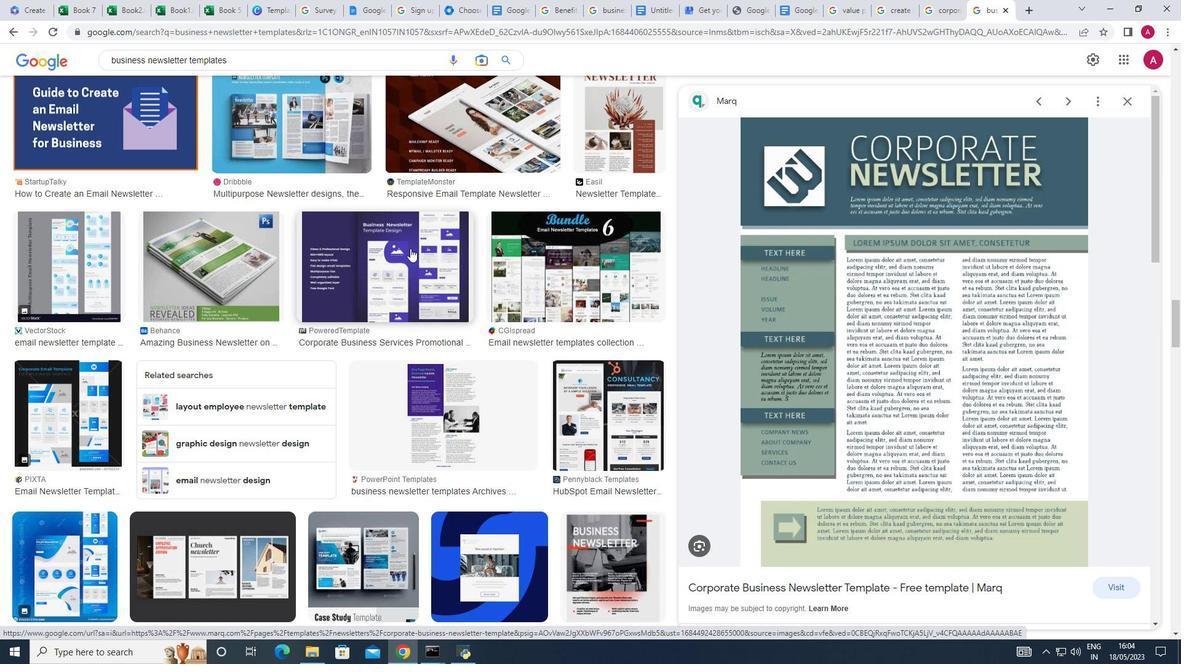 
Action: Mouse scrolled (410, 249) with delta (0, 0)
Screenshot: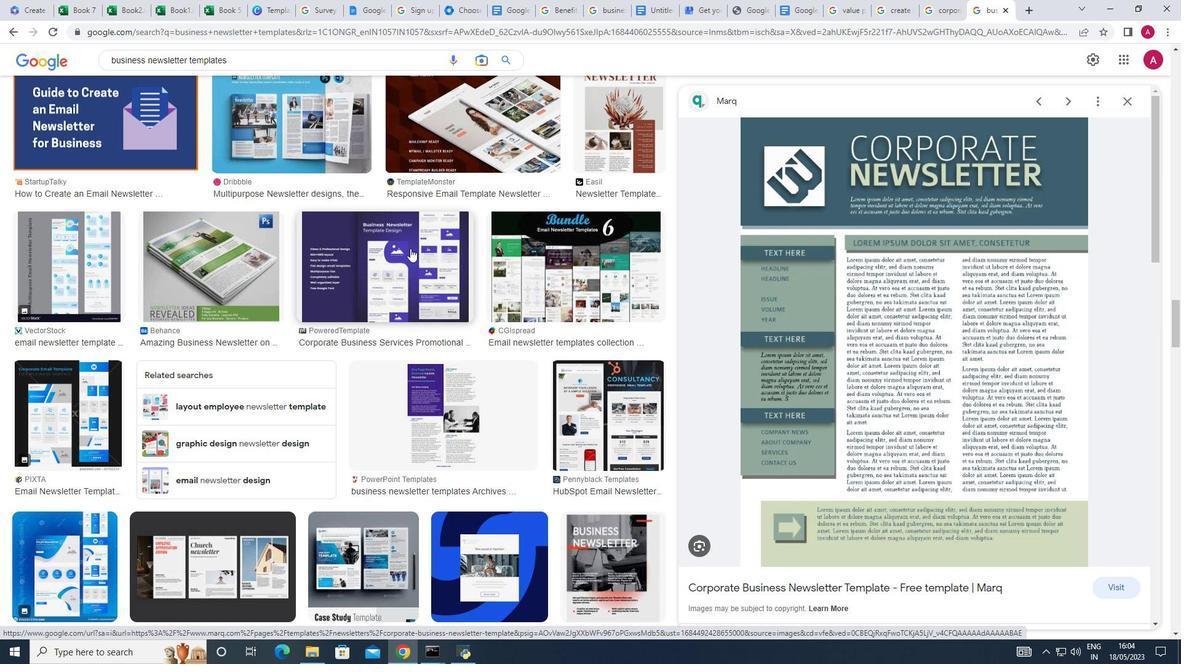 
Action: Mouse scrolled (410, 249) with delta (0, 0)
Screenshot: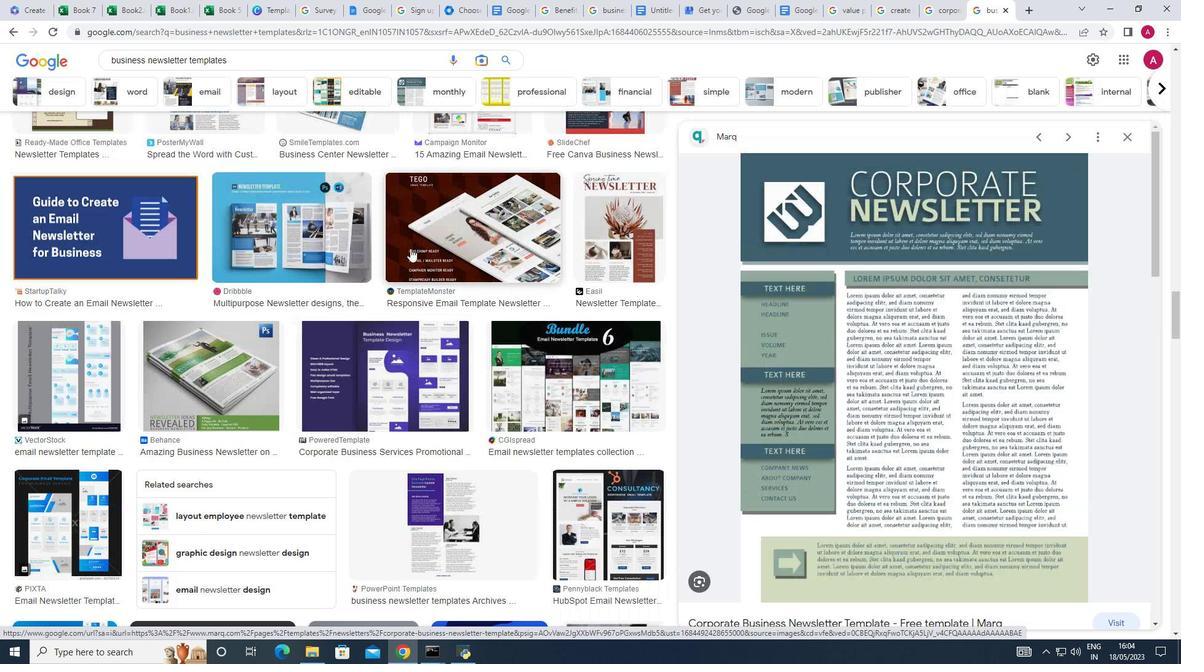 
Action: Mouse scrolled (410, 249) with delta (0, 0)
Screenshot: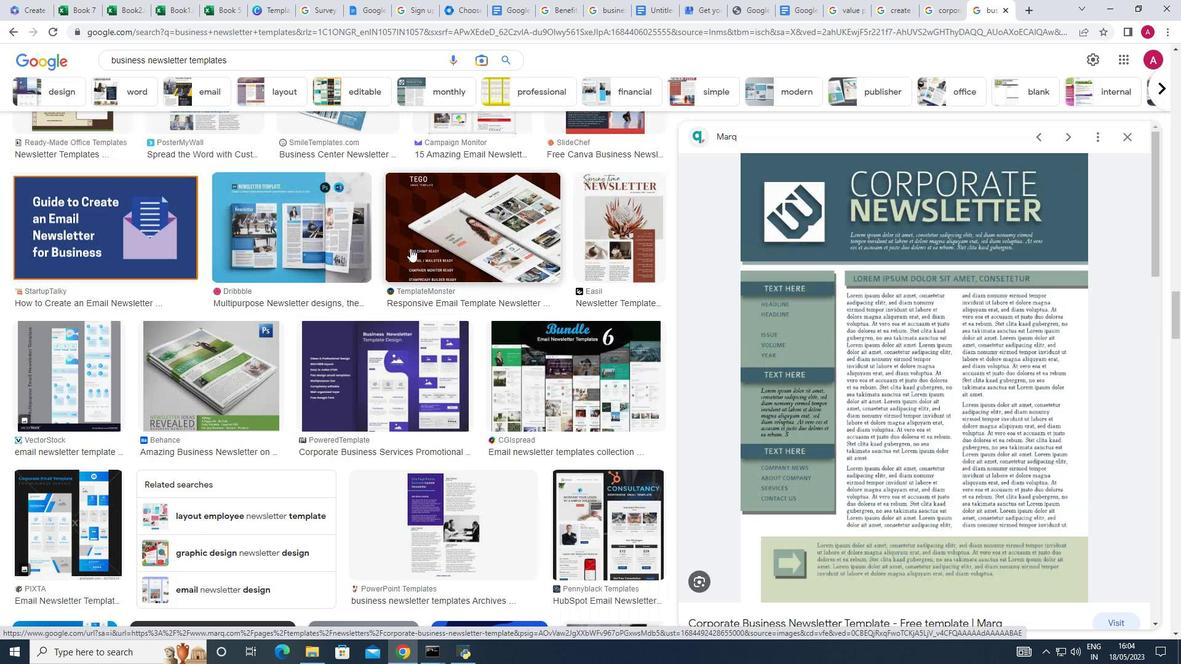 
Action: Mouse scrolled (410, 249) with delta (0, 0)
Screenshot: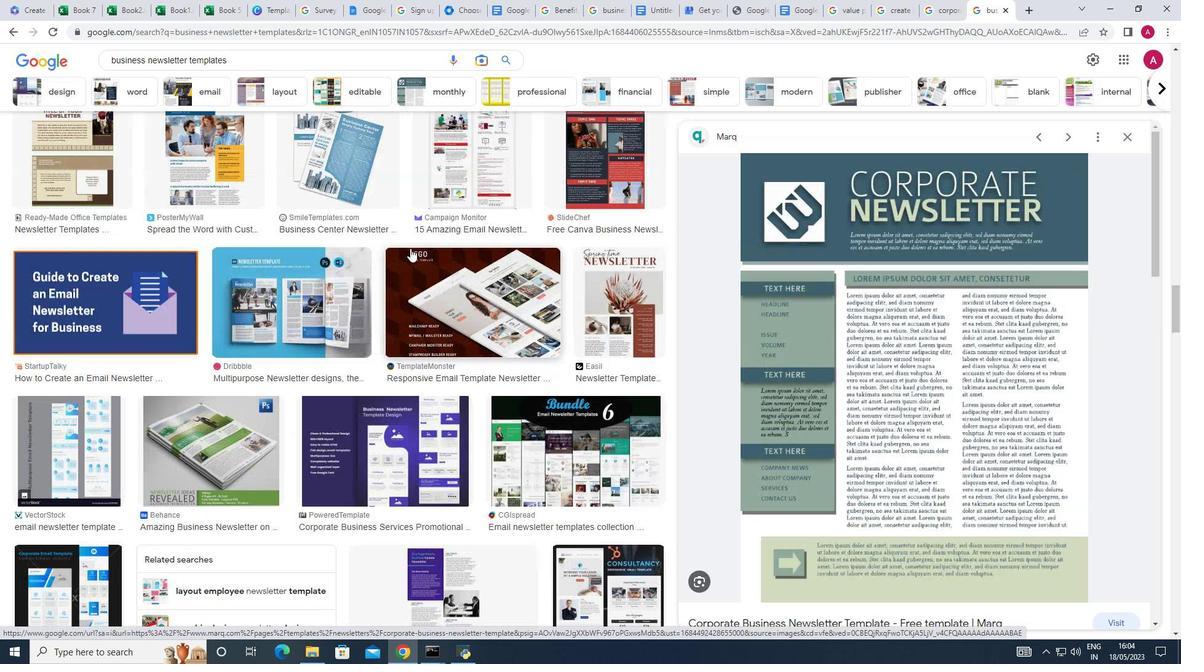 
Action: Mouse scrolled (410, 249) with delta (0, 0)
Screenshot: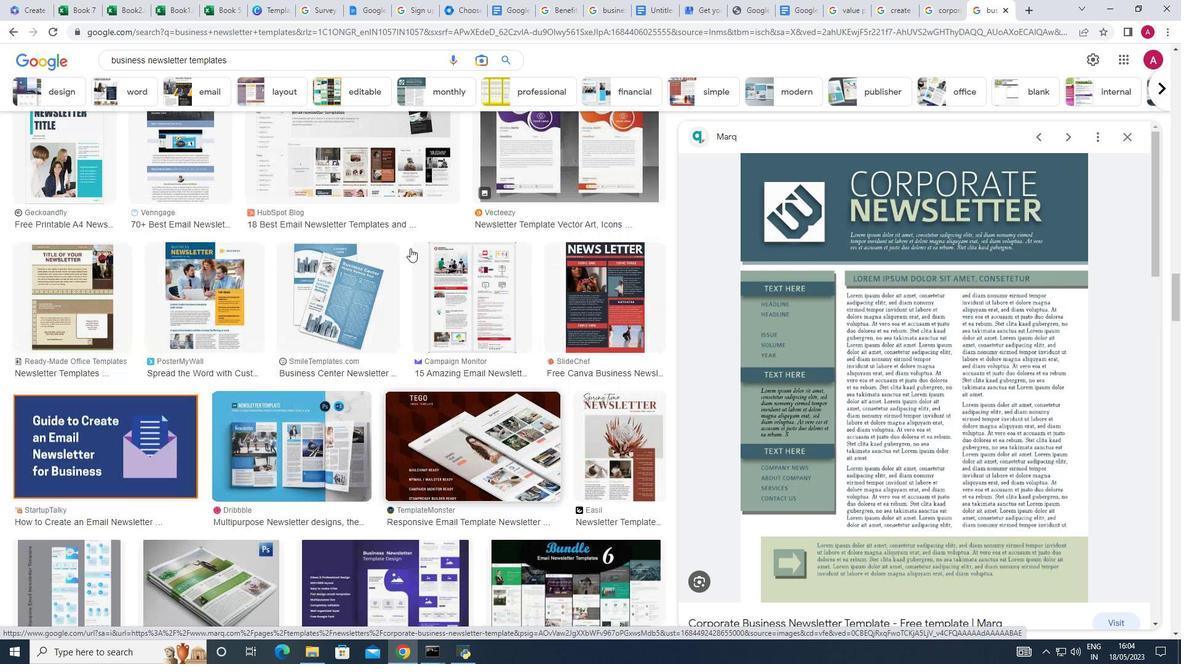
Action: Mouse scrolled (410, 249) with delta (0, 0)
Screenshot: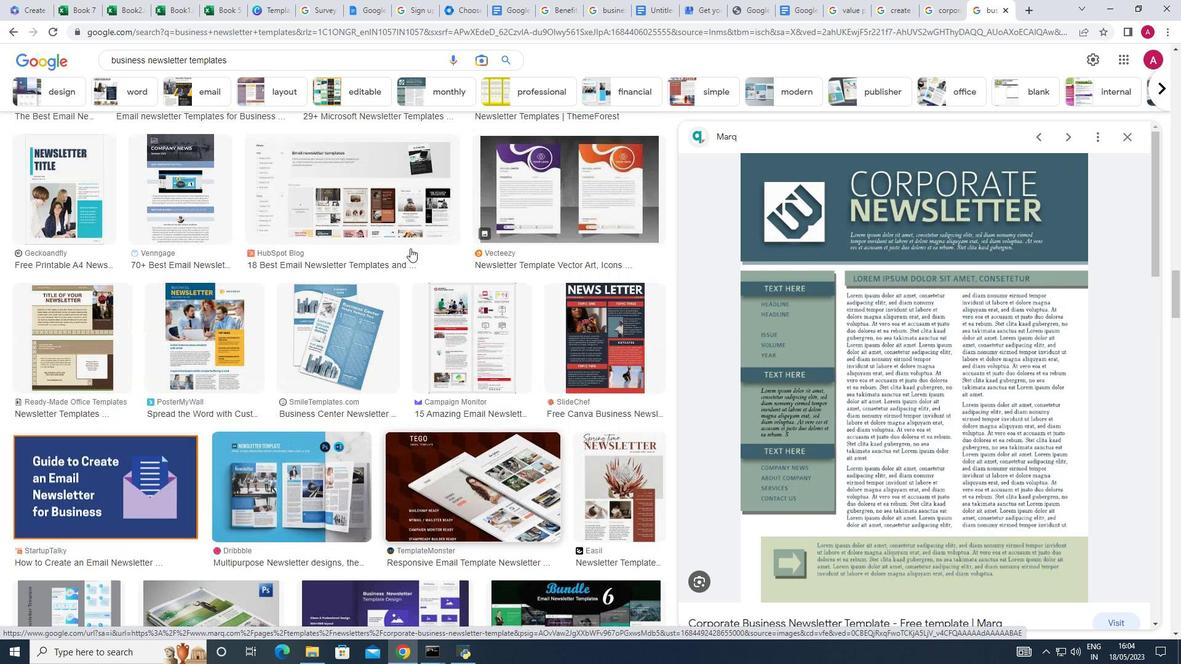
Action: Mouse scrolled (410, 249) with delta (0, 0)
Screenshot: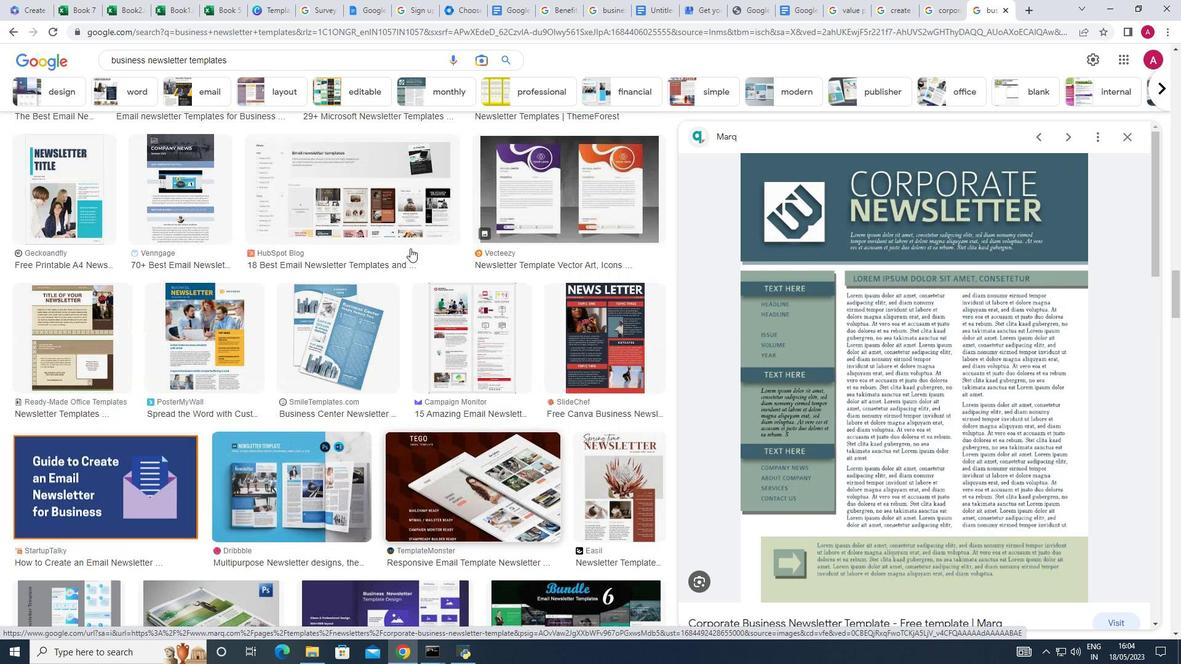 
Action: Mouse scrolled (410, 249) with delta (0, 0)
Screenshot: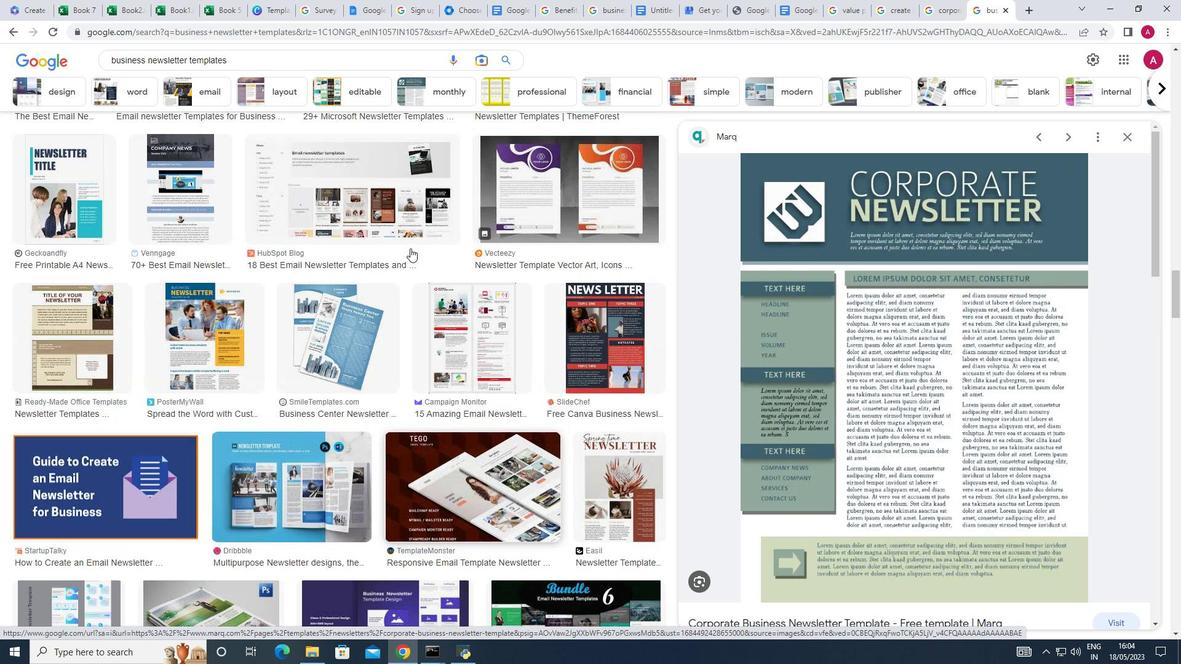 
Action: Mouse scrolled (410, 249) with delta (0, 0)
Screenshot: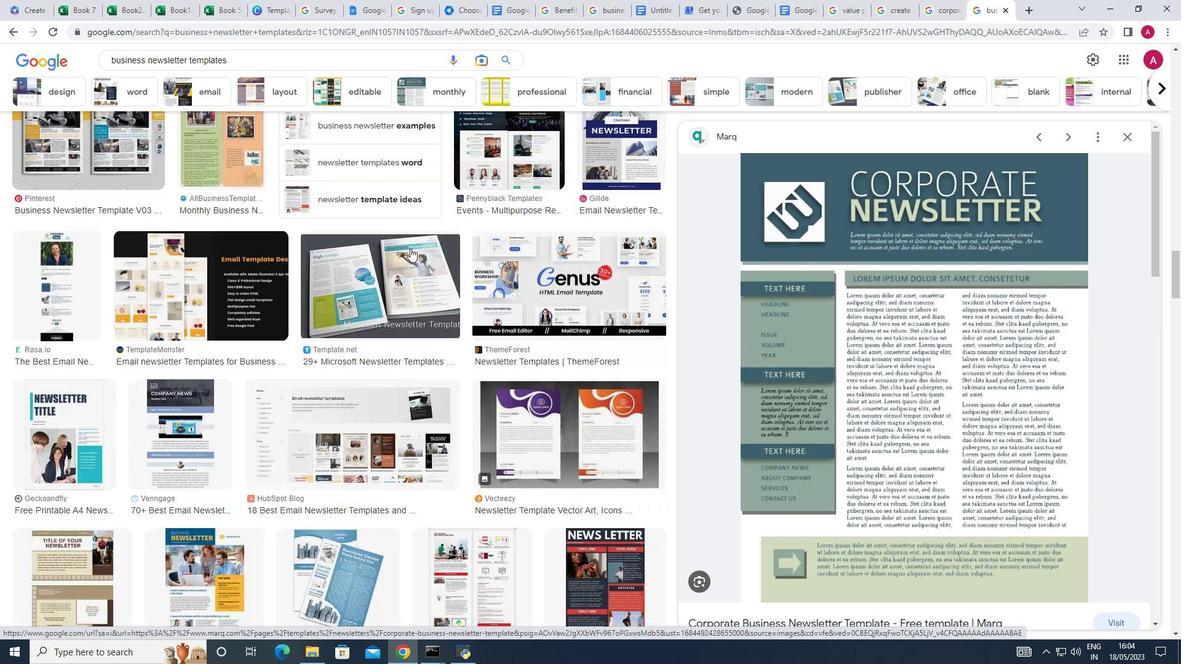 
Action: Mouse scrolled (410, 249) with delta (0, 0)
Screenshot: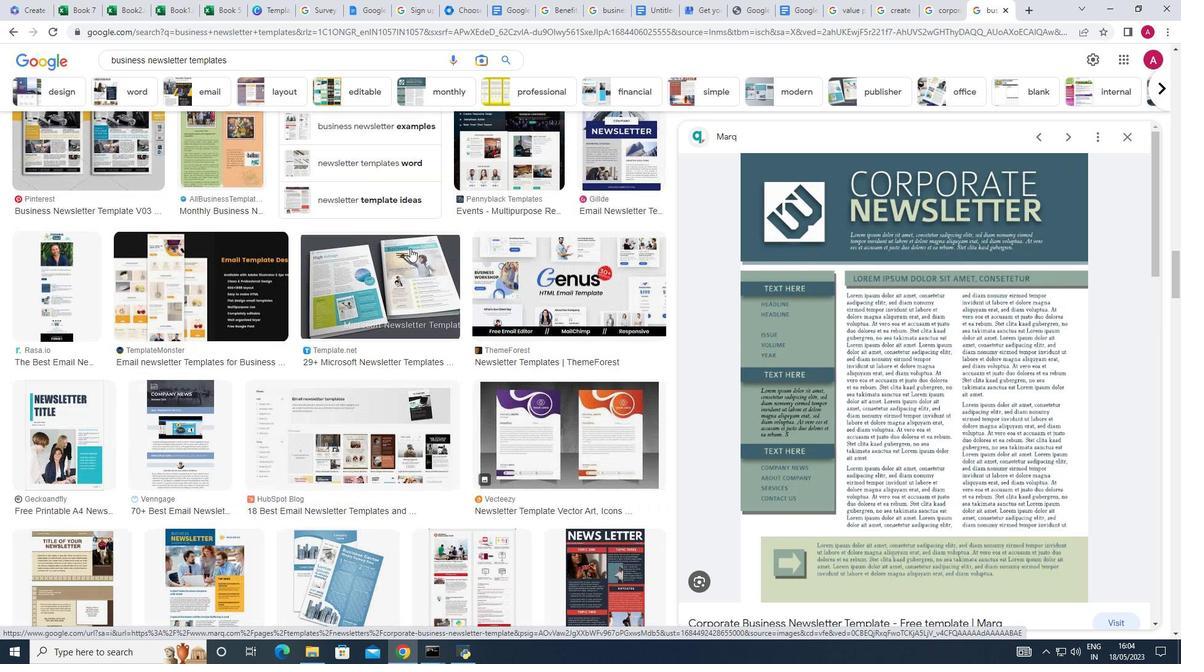 
Action: Mouse moved to (401, 246)
Screenshot: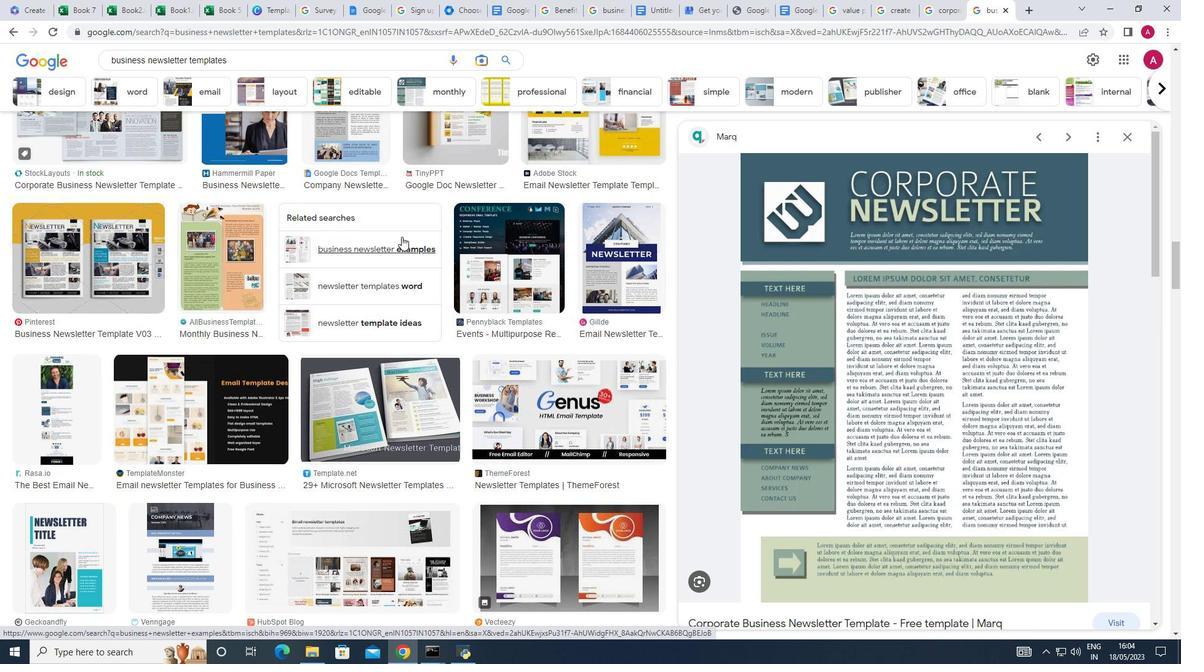 
Action: Mouse pressed left at (401, 246)
Screenshot: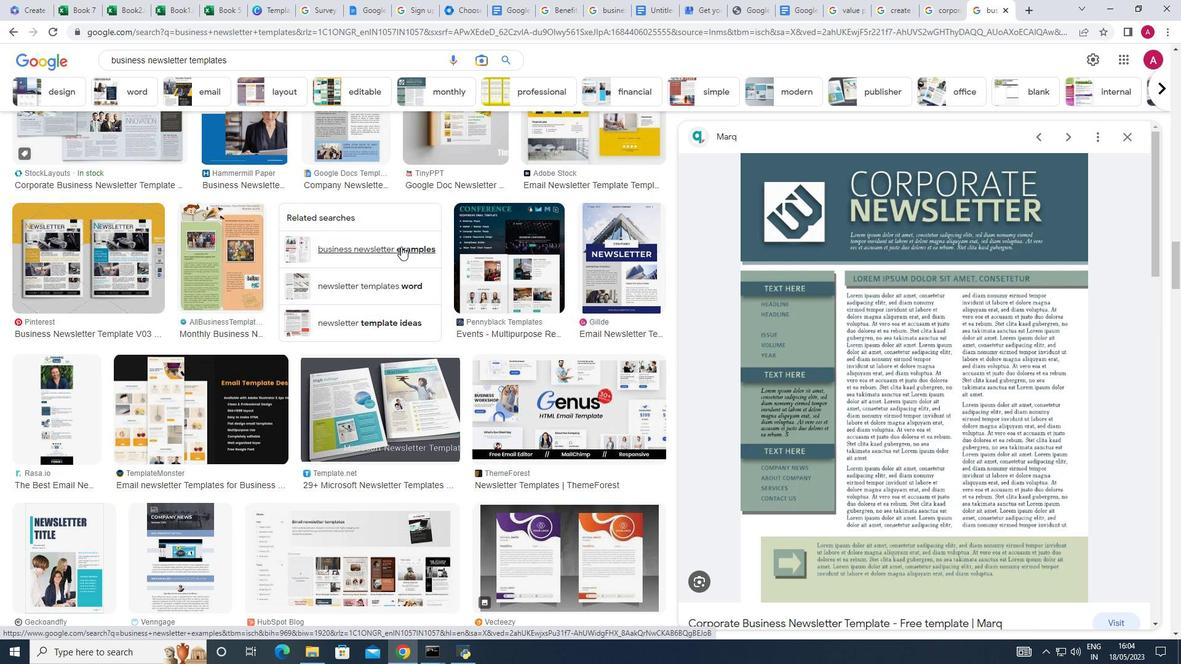 
Action: Mouse moved to (489, 264)
Screenshot: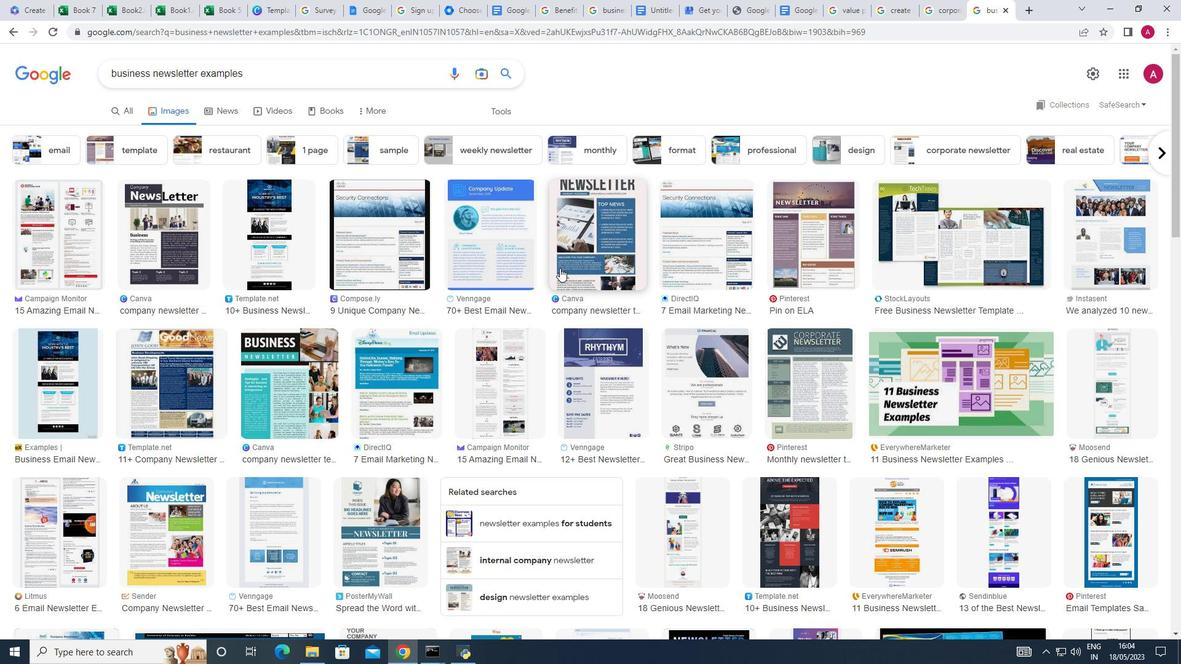 
Action: Mouse scrolled (489, 263) with delta (0, 0)
Screenshot: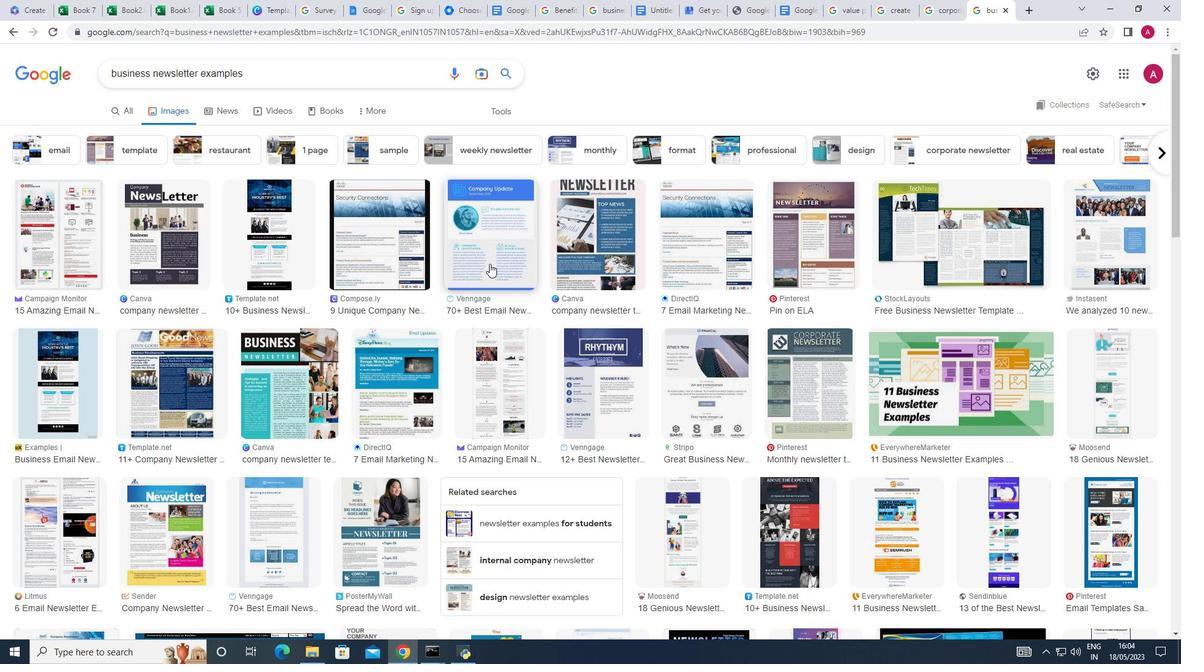 
Action: Mouse moved to (318, 345)
Screenshot: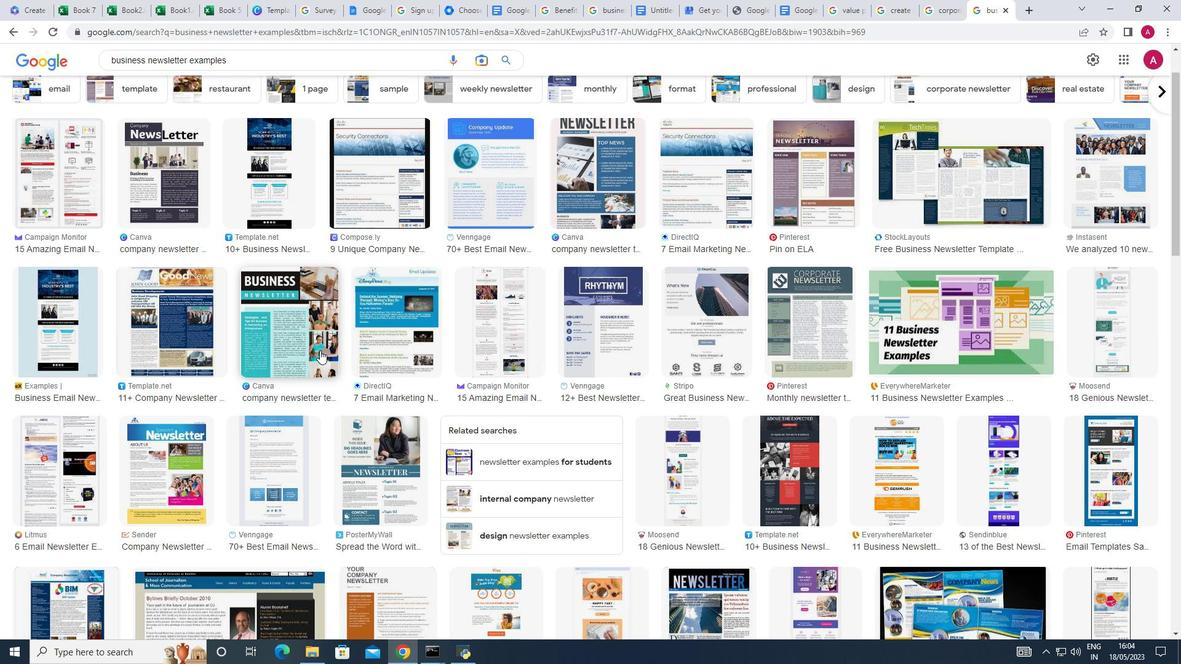 
Action: Mouse scrolled (318, 345) with delta (0, 0)
Screenshot: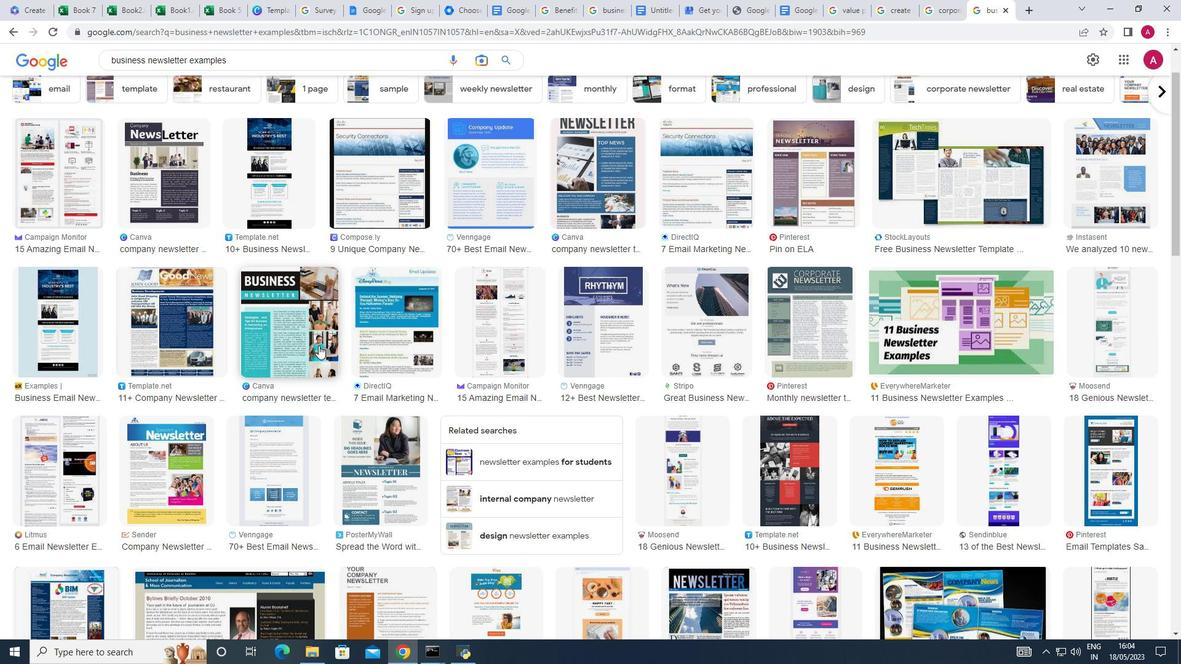 
Action: Mouse scrolled (318, 345) with delta (0, 0)
Screenshot: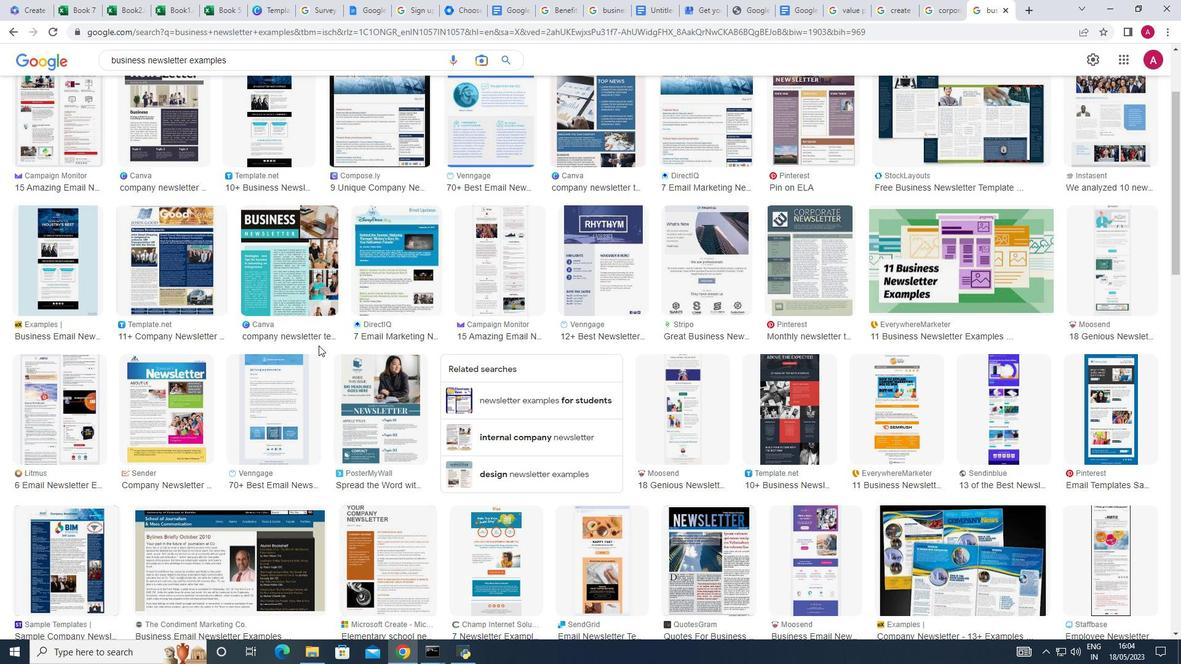 
Action: Mouse moved to (184, 225)
Screenshot: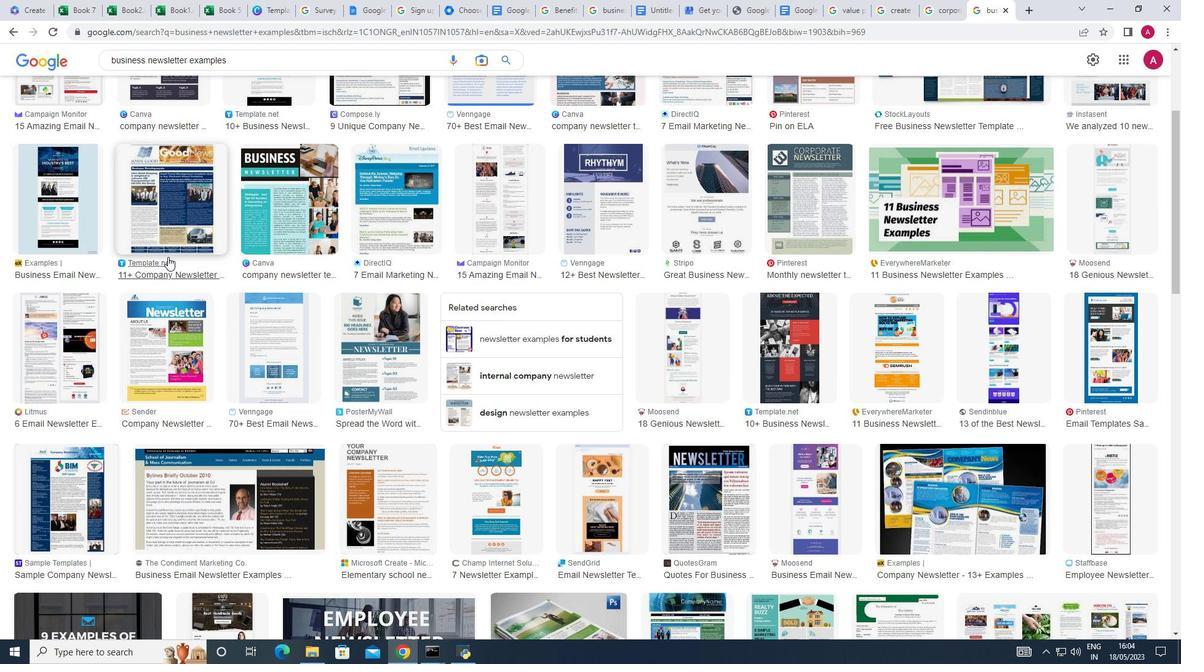 
Action: Mouse pressed left at (184, 225)
Screenshot: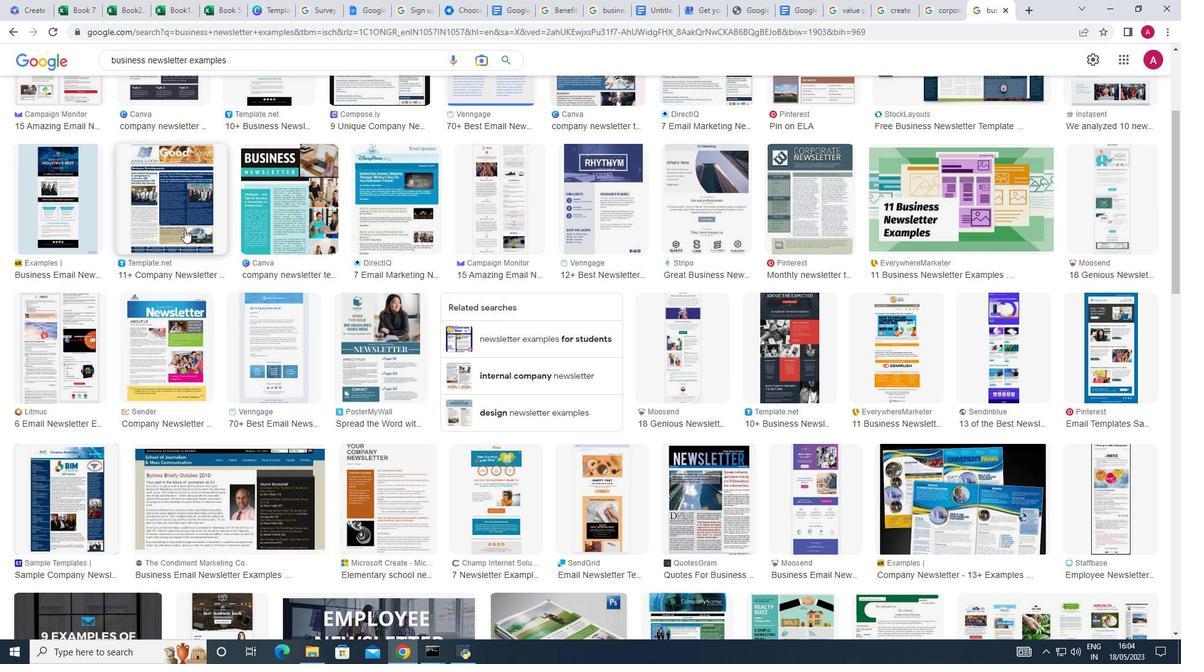 
Action: Mouse moved to (874, 315)
Screenshot: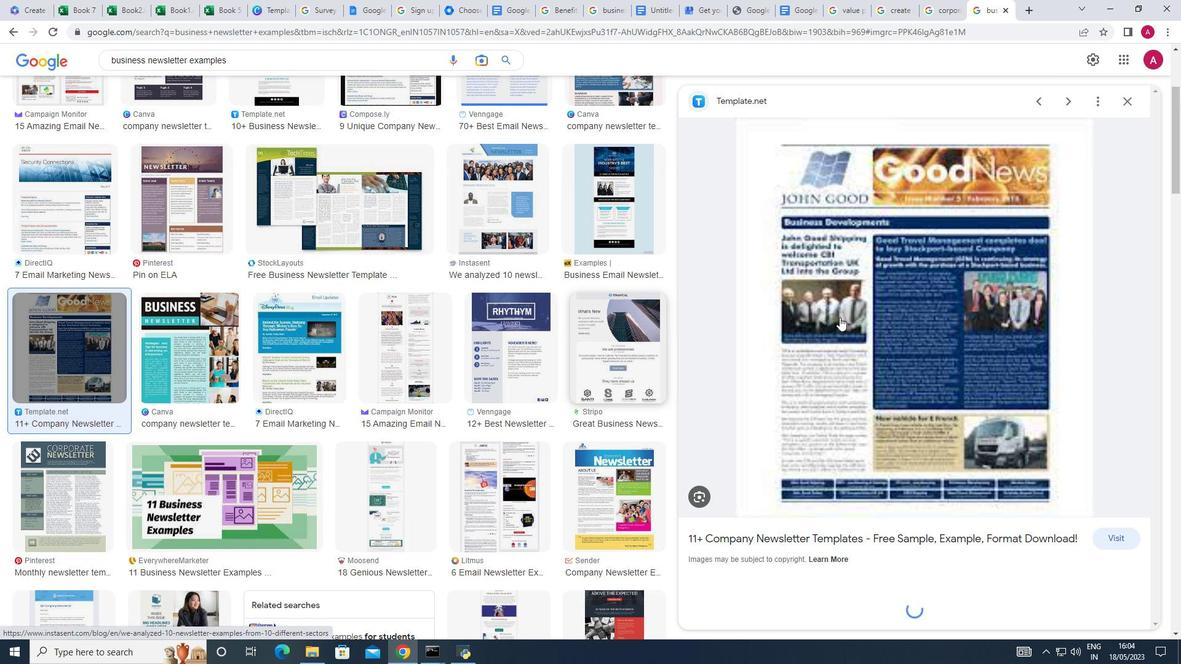 
Action: Mouse pressed right at (874, 315)
Screenshot: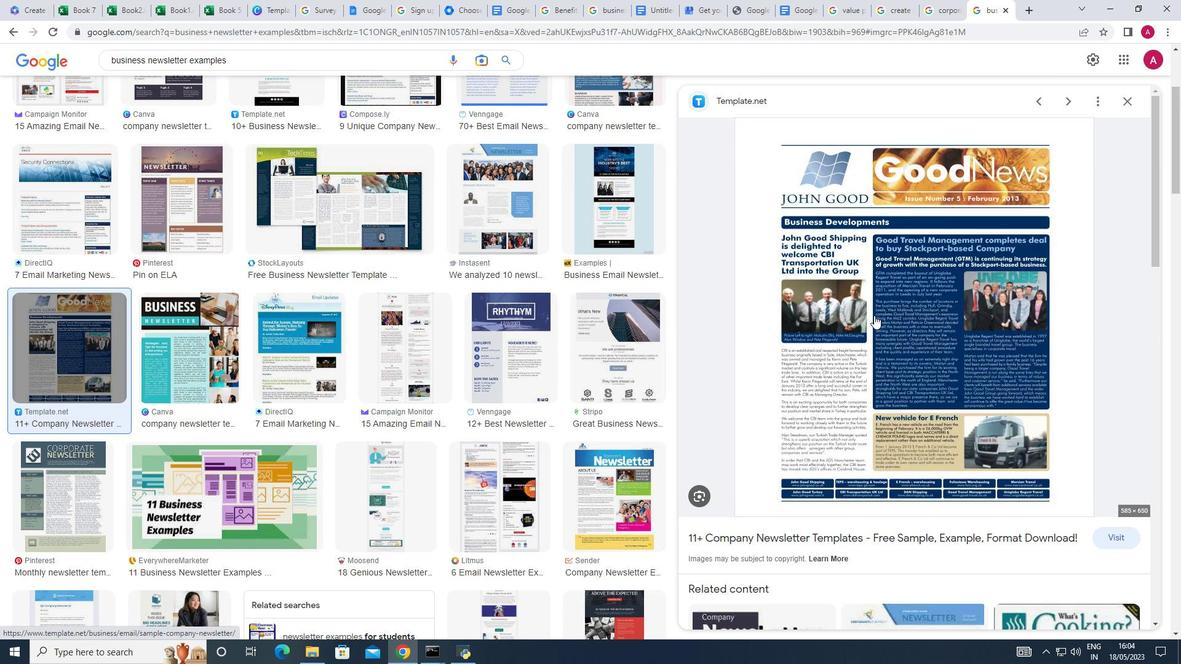 
Action: Mouse moved to (921, 446)
Screenshot: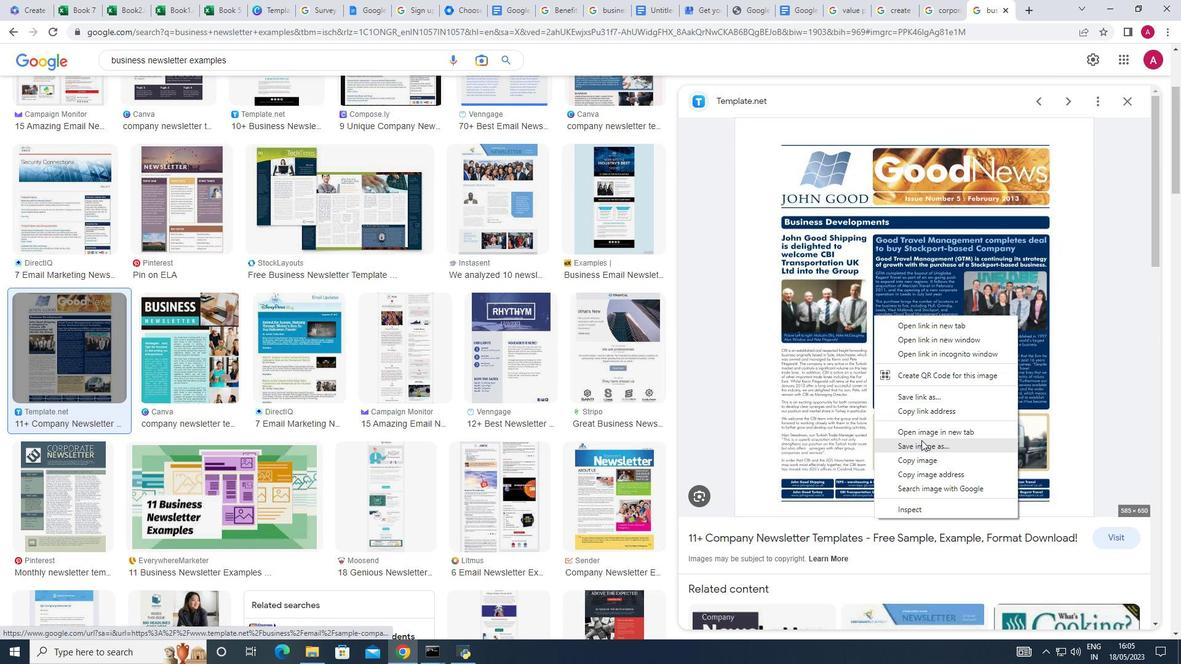 
Action: Mouse pressed left at (921, 446)
Screenshot: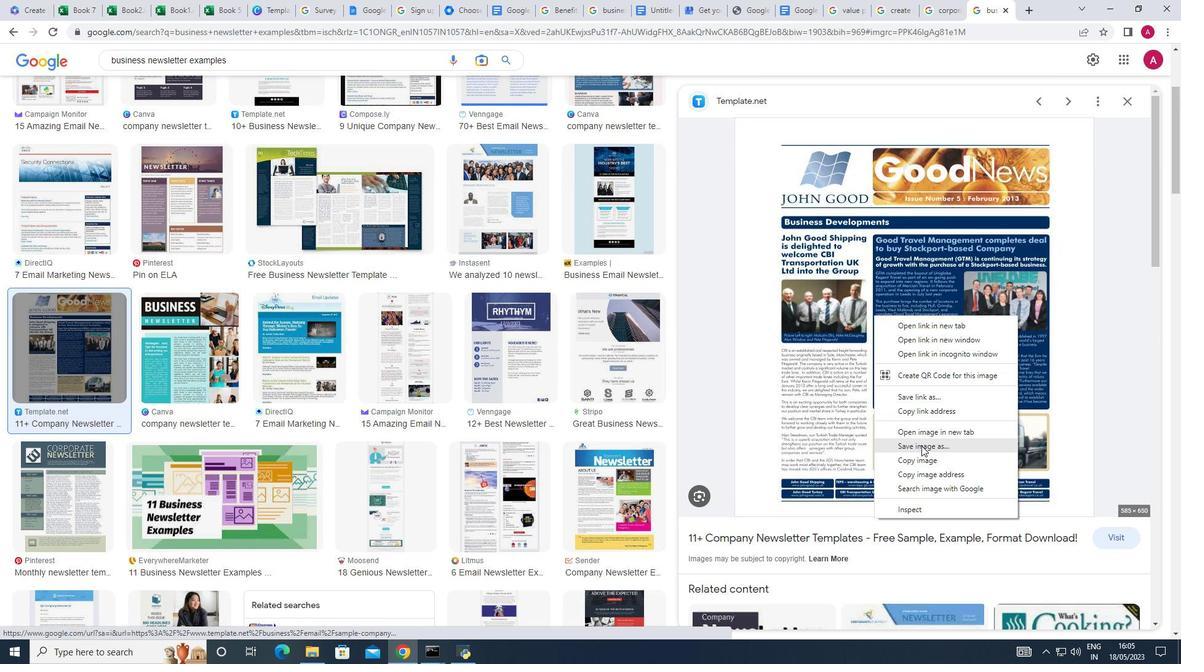 
Action: Mouse moved to (485, 306)
Screenshot: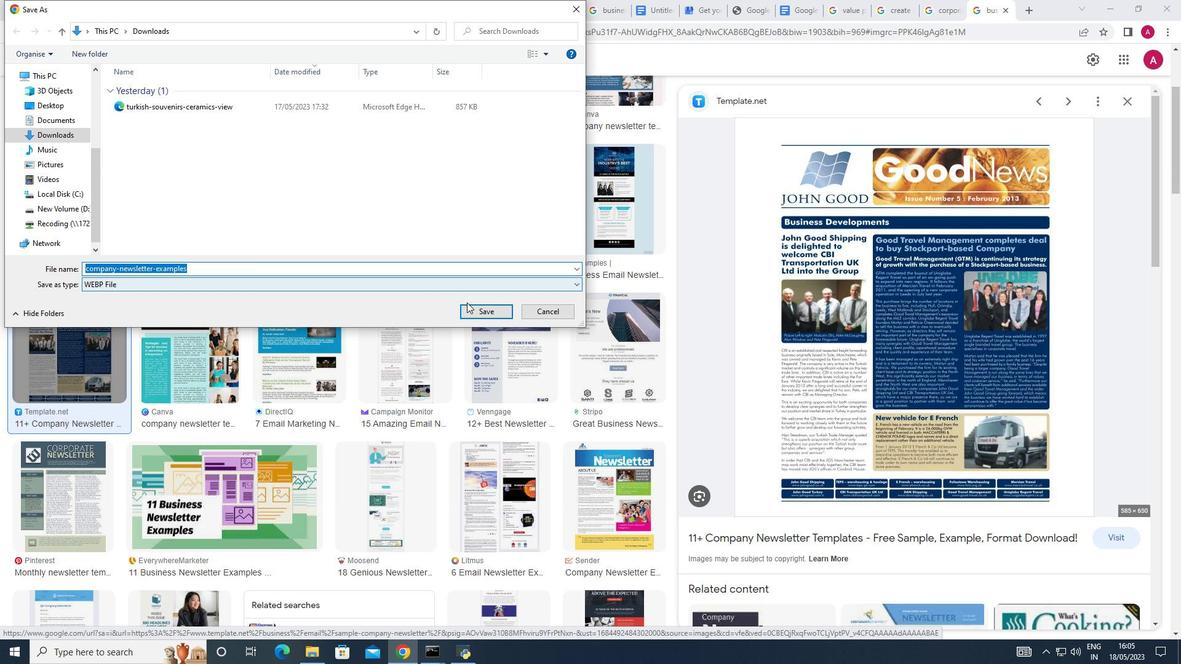 
Action: Mouse pressed left at (485, 306)
Screenshot: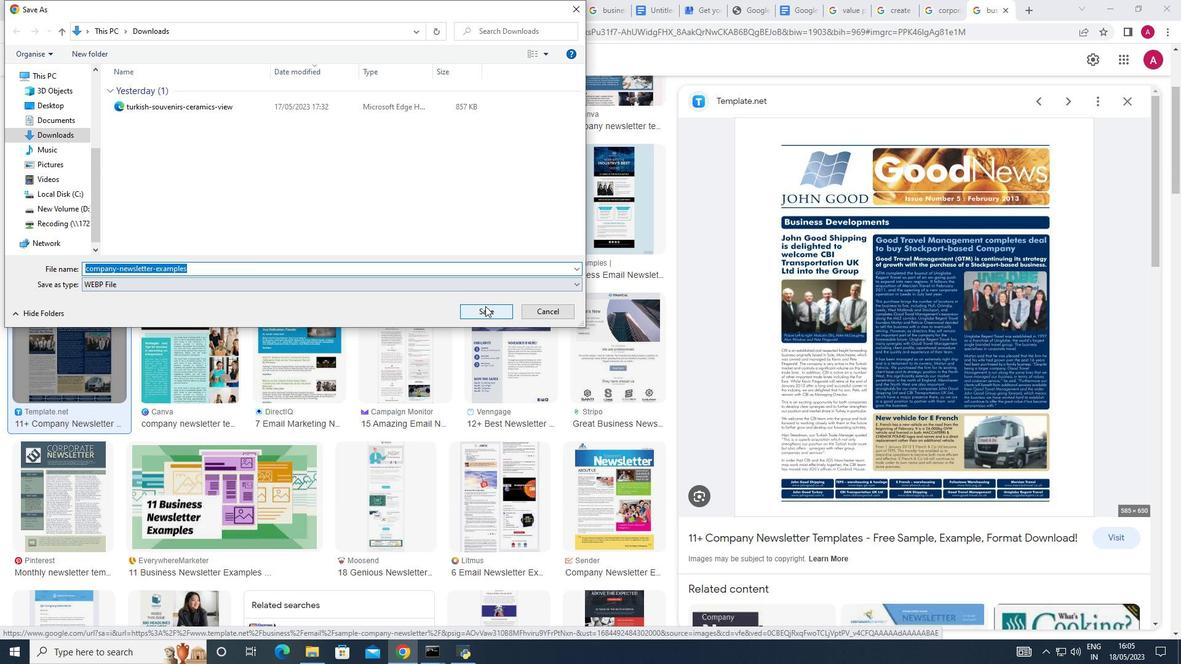 
Action: Mouse moved to (539, 374)
Screenshot: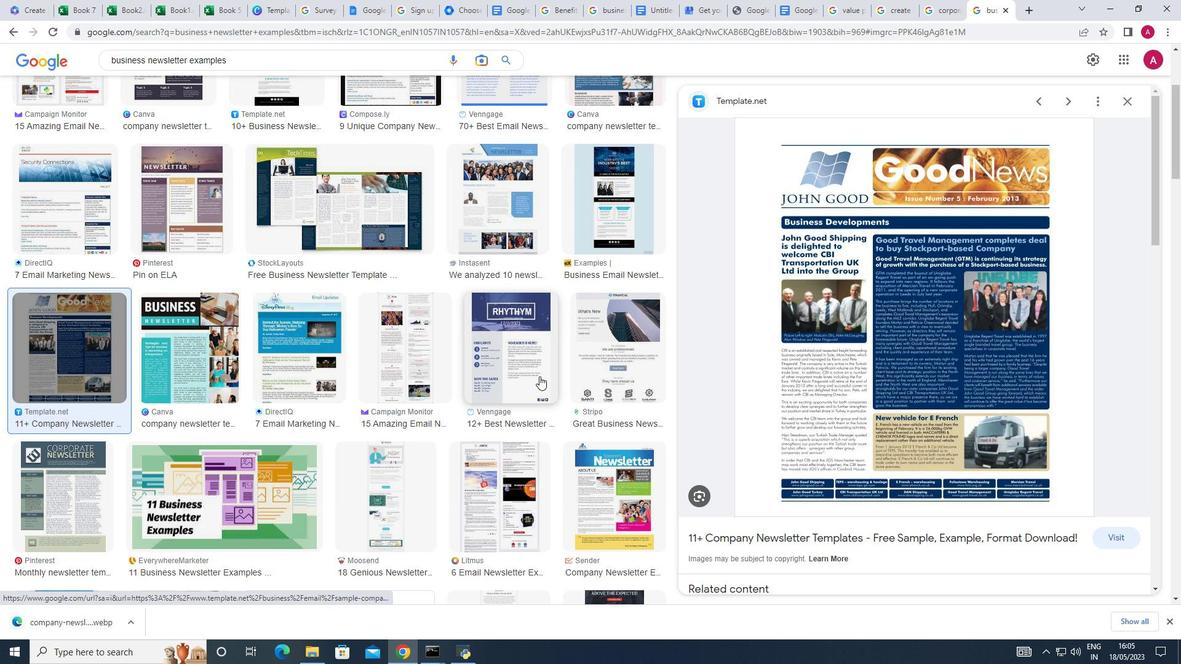 
Action: Mouse scrolled (539, 373) with delta (0, 0)
Screenshot: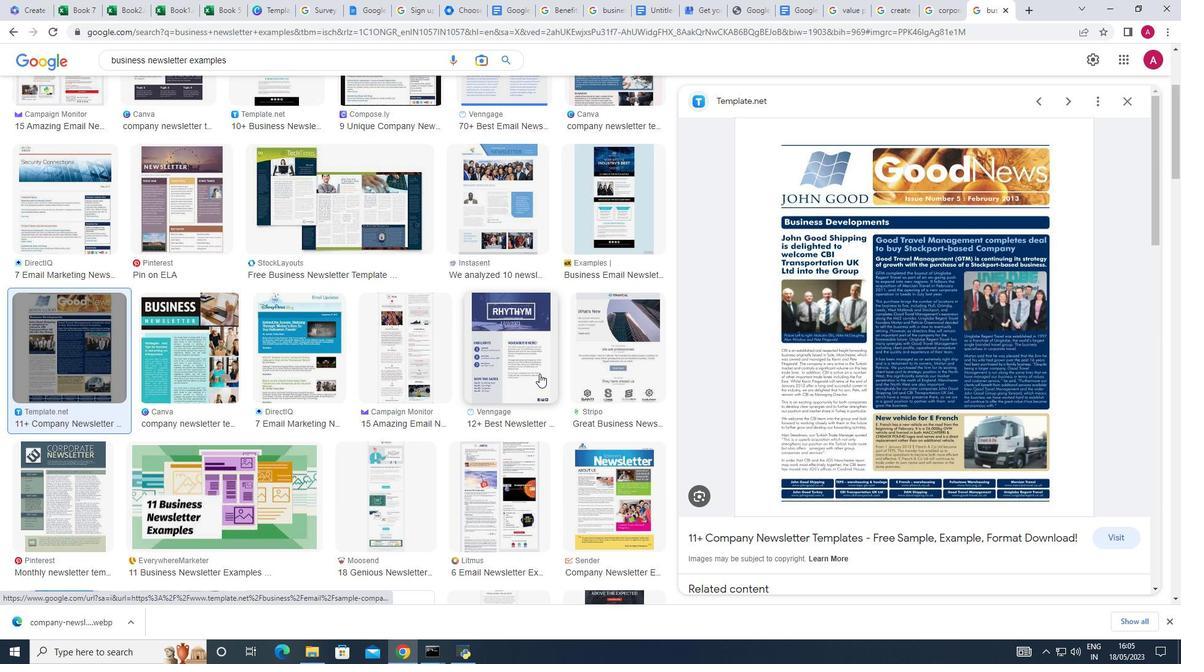 
Action: Mouse scrolled (539, 373) with delta (0, 0)
Screenshot: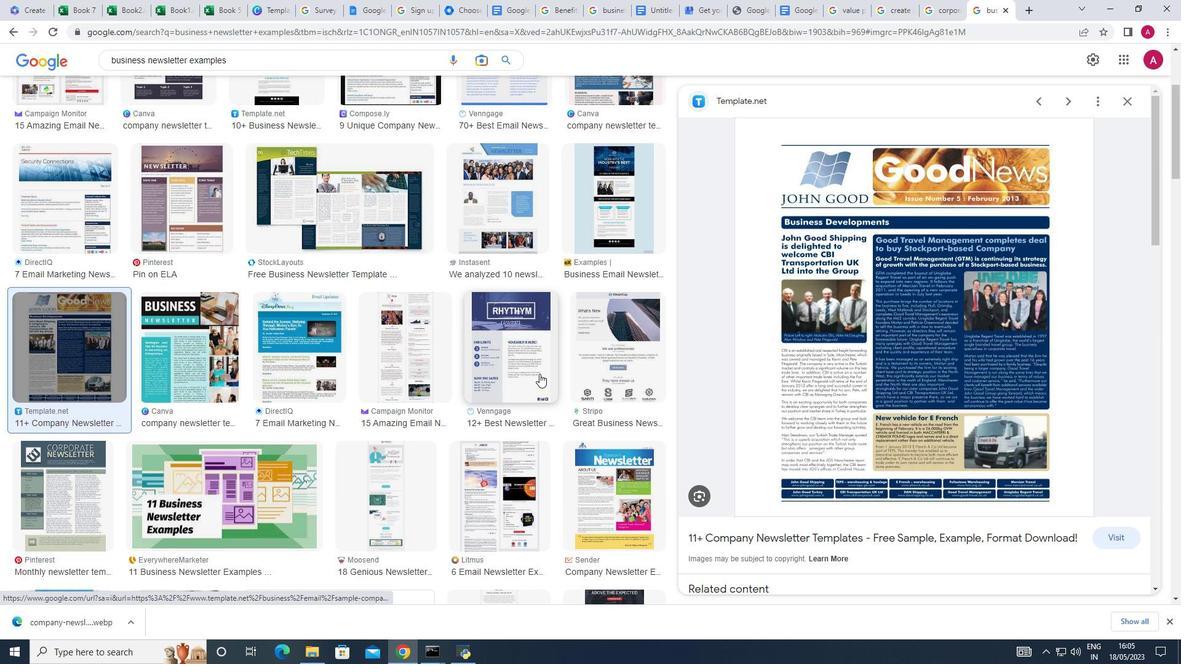 
Action: Mouse moved to (537, 367)
Screenshot: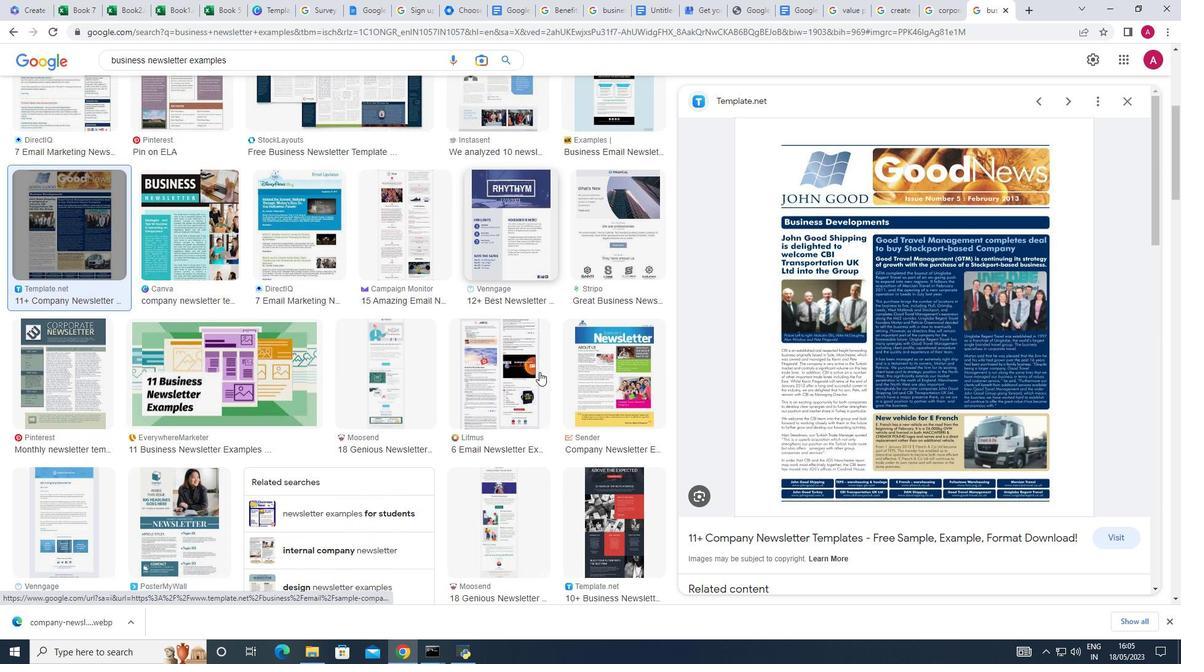 
Action: Mouse scrolled (537, 366) with delta (0, 0)
Screenshot: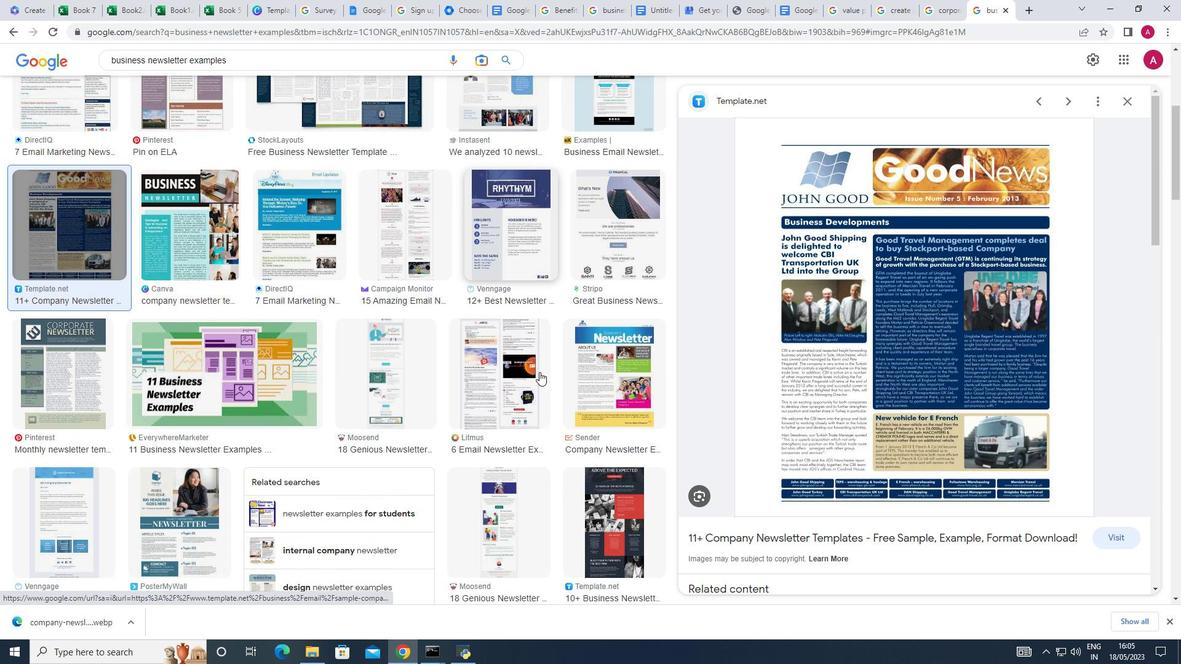 
Action: Mouse scrolled (537, 366) with delta (0, 0)
Screenshot: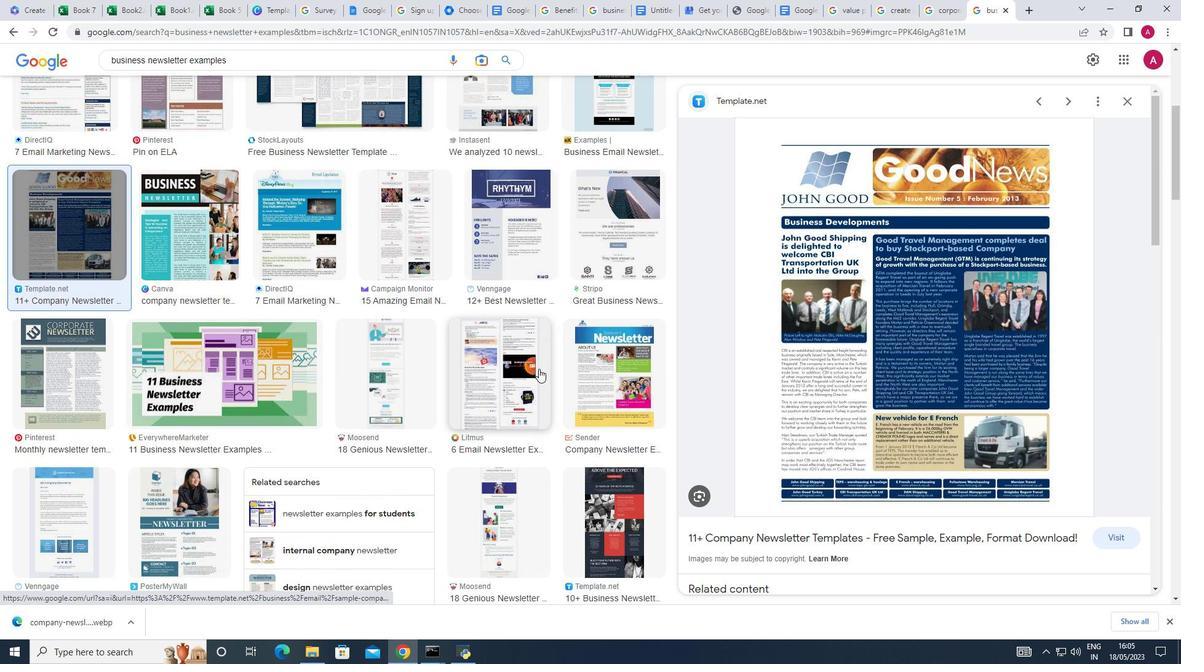 
Action: Mouse scrolled (537, 366) with delta (0, 0)
Screenshot: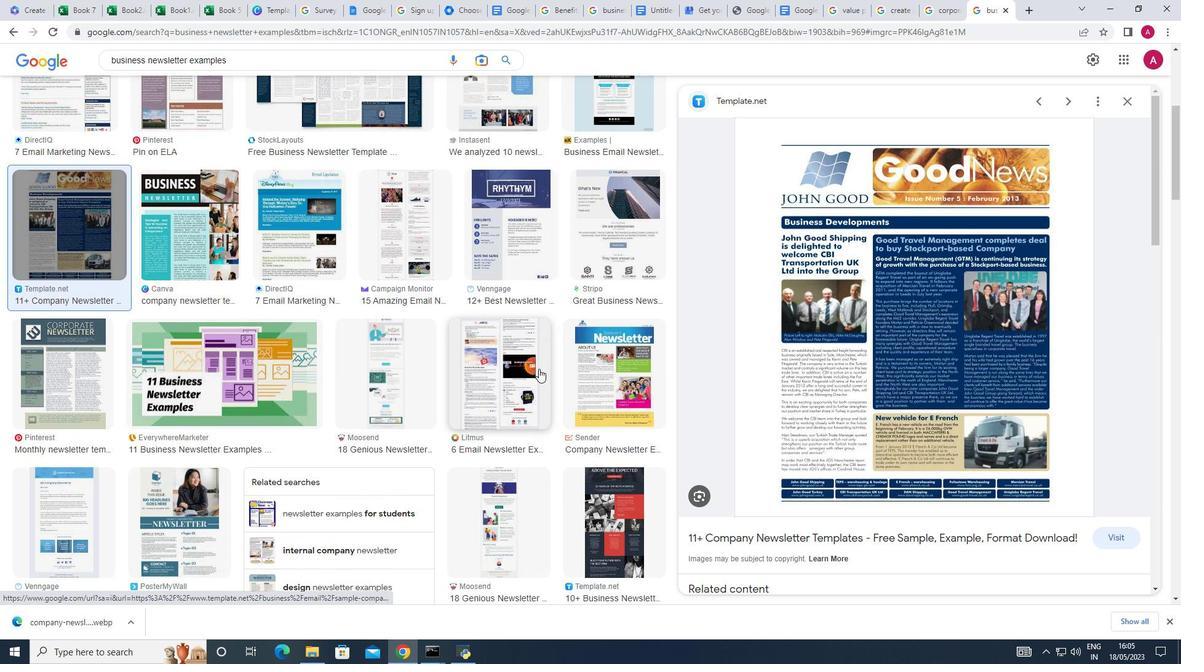 
Action: Mouse scrolled (537, 366) with delta (0, 0)
Screenshot: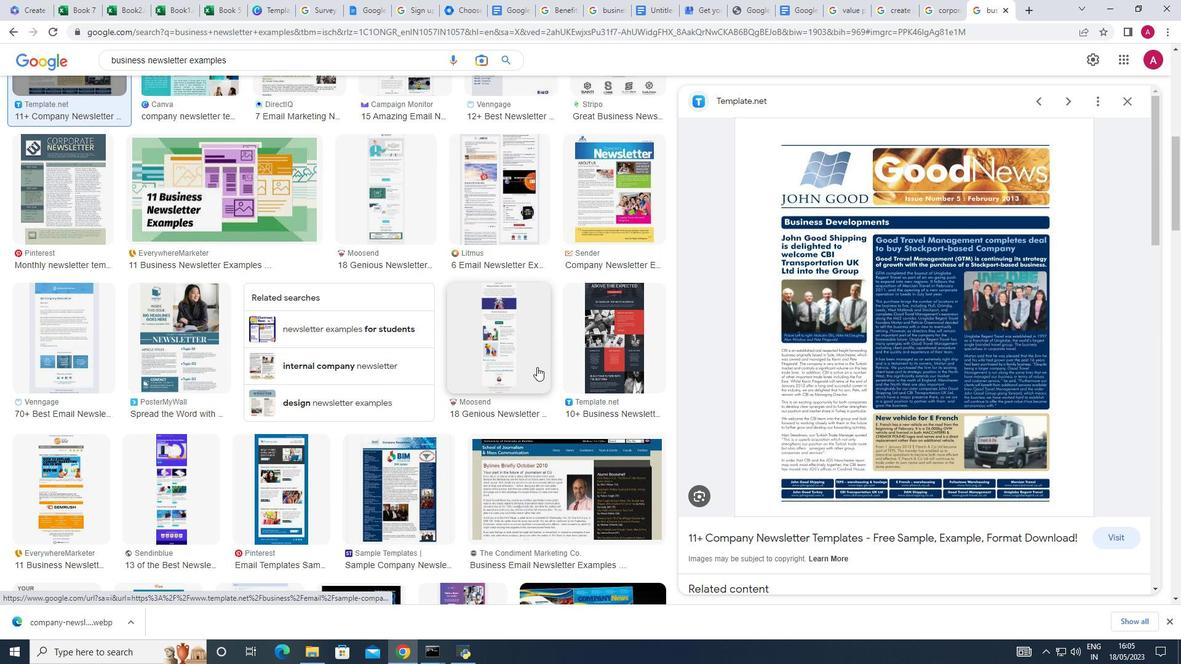 
Action: Mouse scrolled (537, 366) with delta (0, 0)
Screenshot: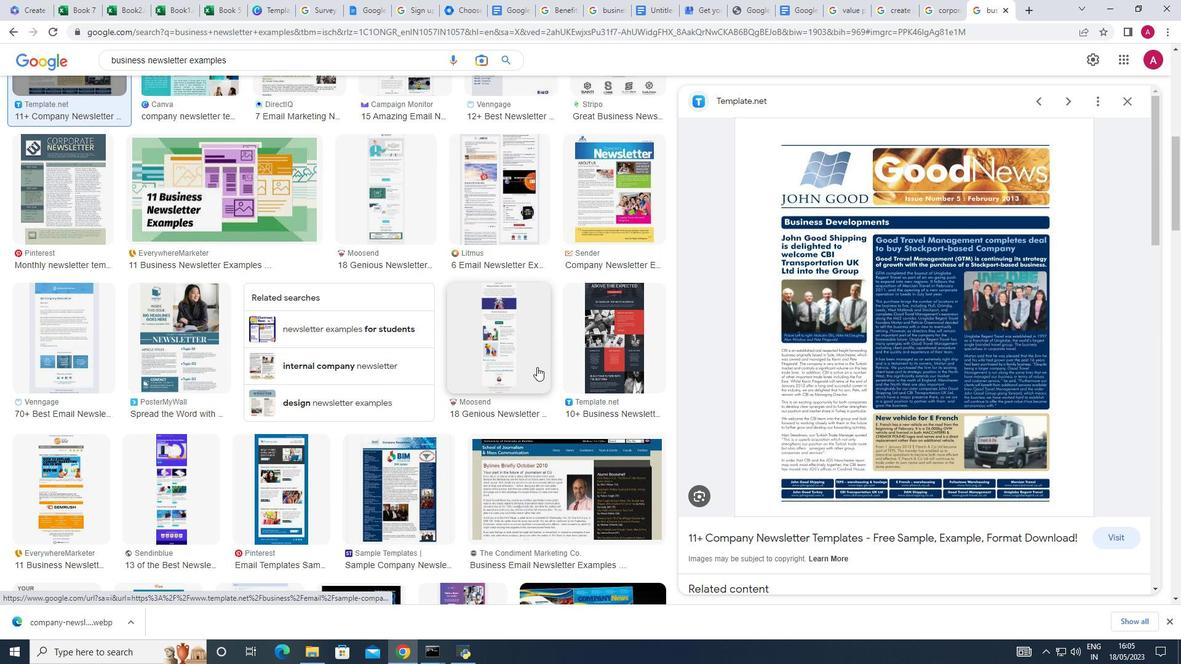 
Action: Mouse scrolled (537, 366) with delta (0, 0)
Screenshot: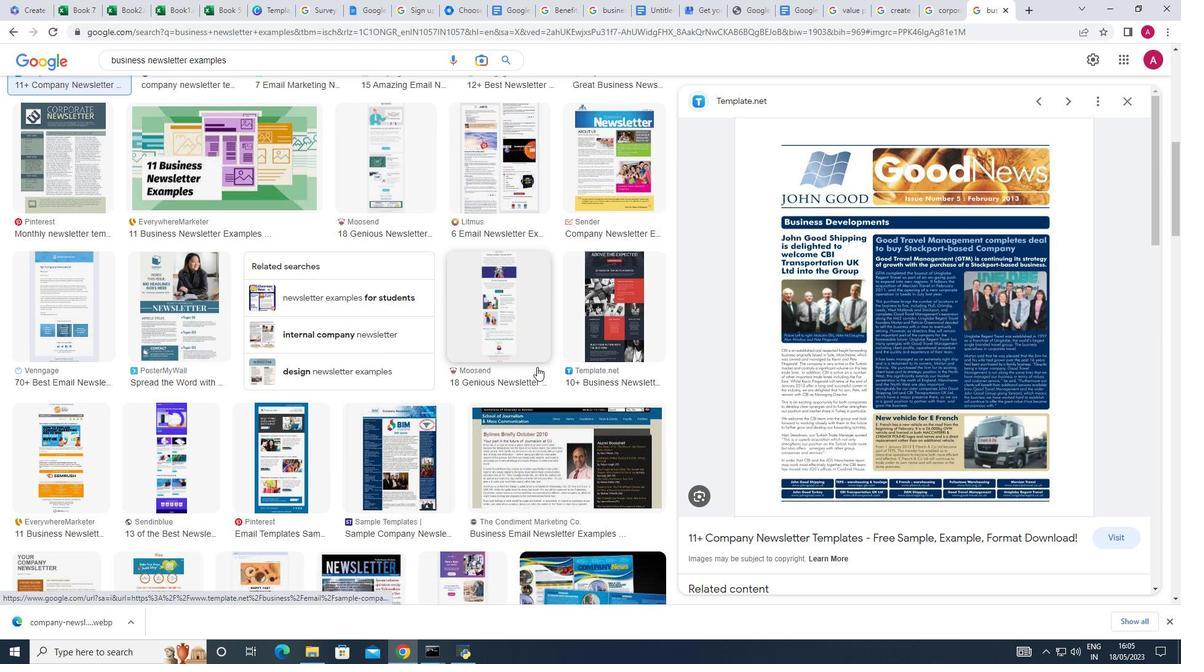 
Action: Mouse scrolled (537, 366) with delta (0, 0)
Screenshot: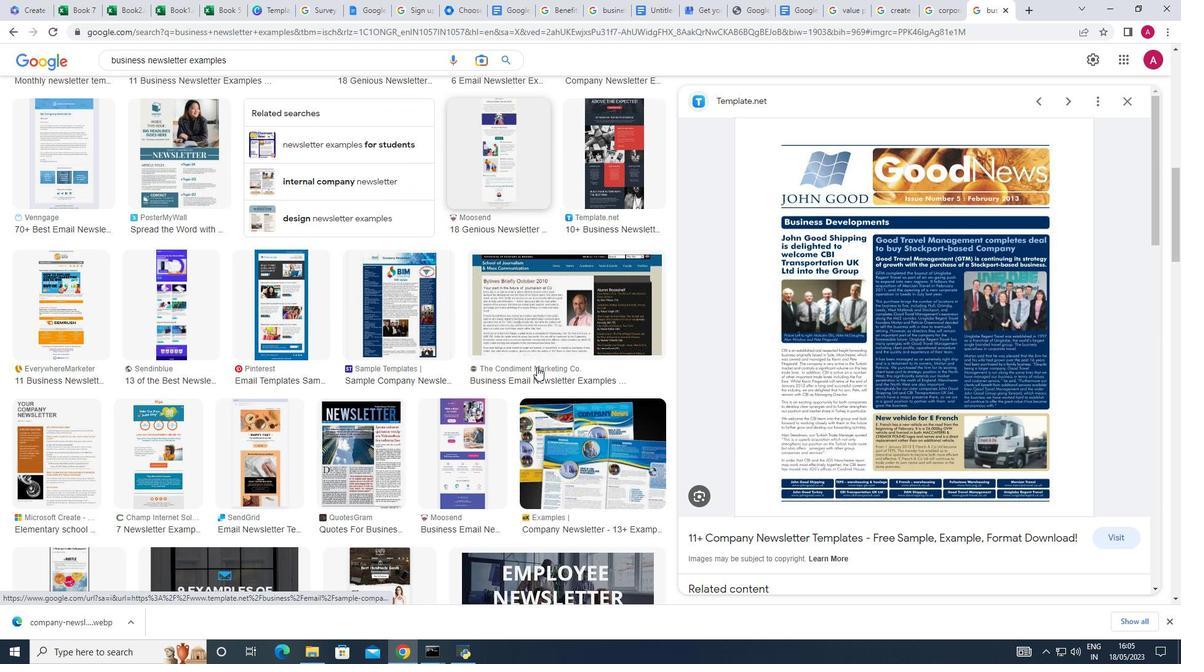 
Action: Mouse scrolled (537, 366) with delta (0, 0)
Screenshot: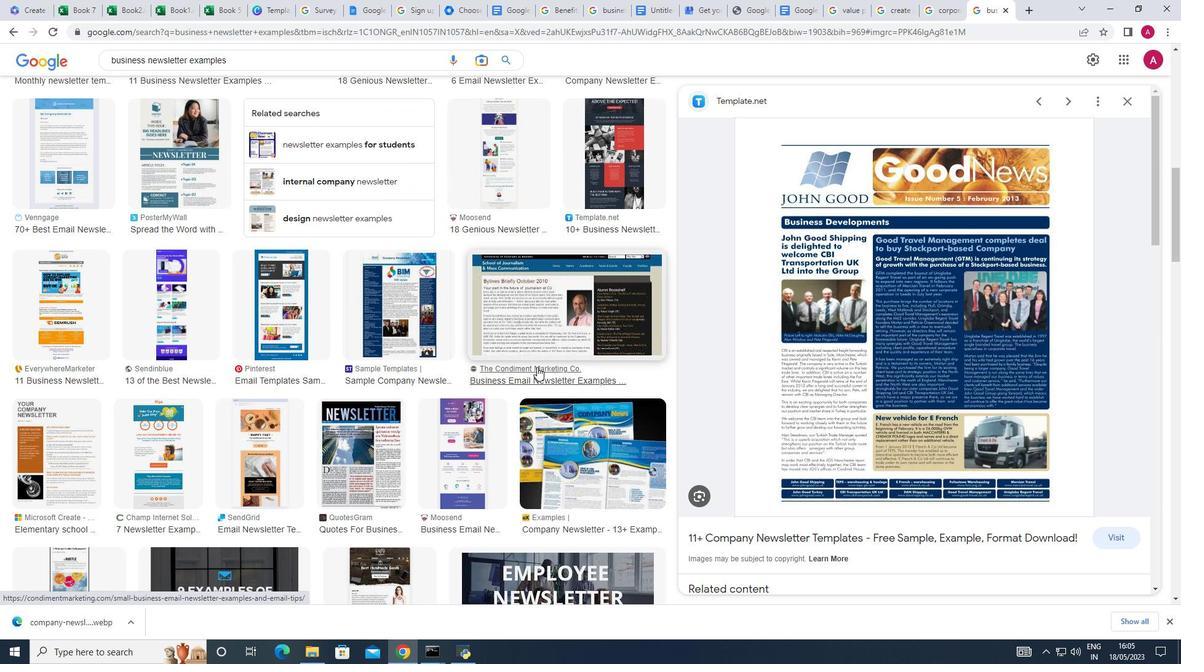 
Action: Mouse moved to (492, 361)
Screenshot: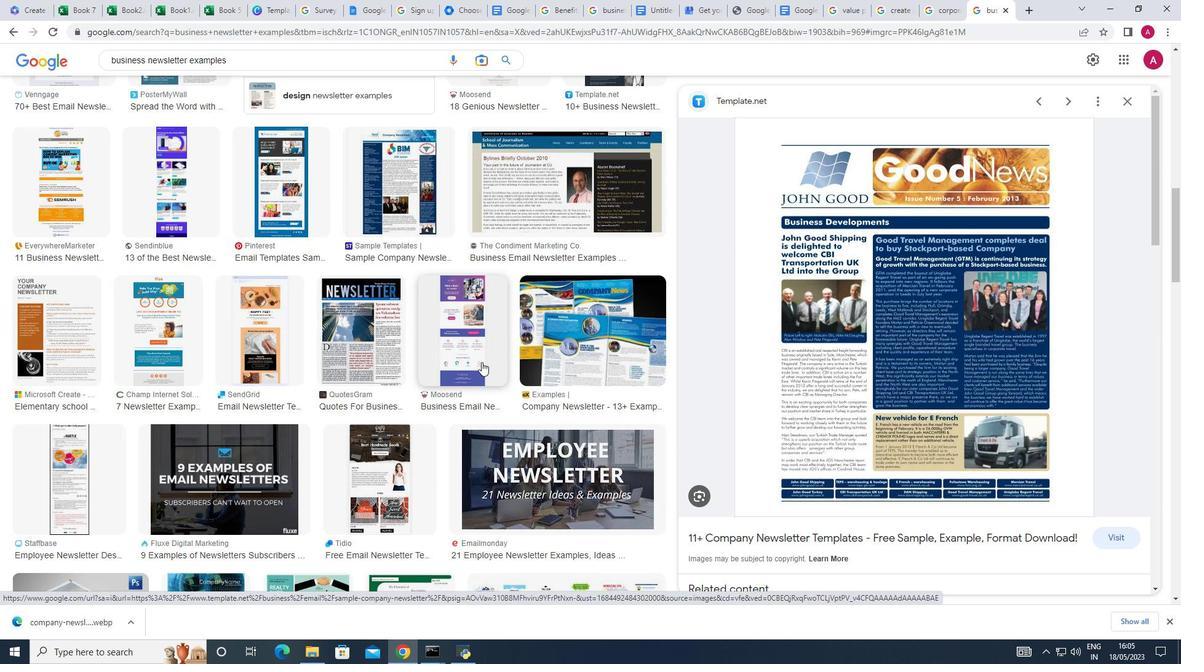 
Action: Mouse scrolled (492, 360) with delta (0, 0)
Screenshot: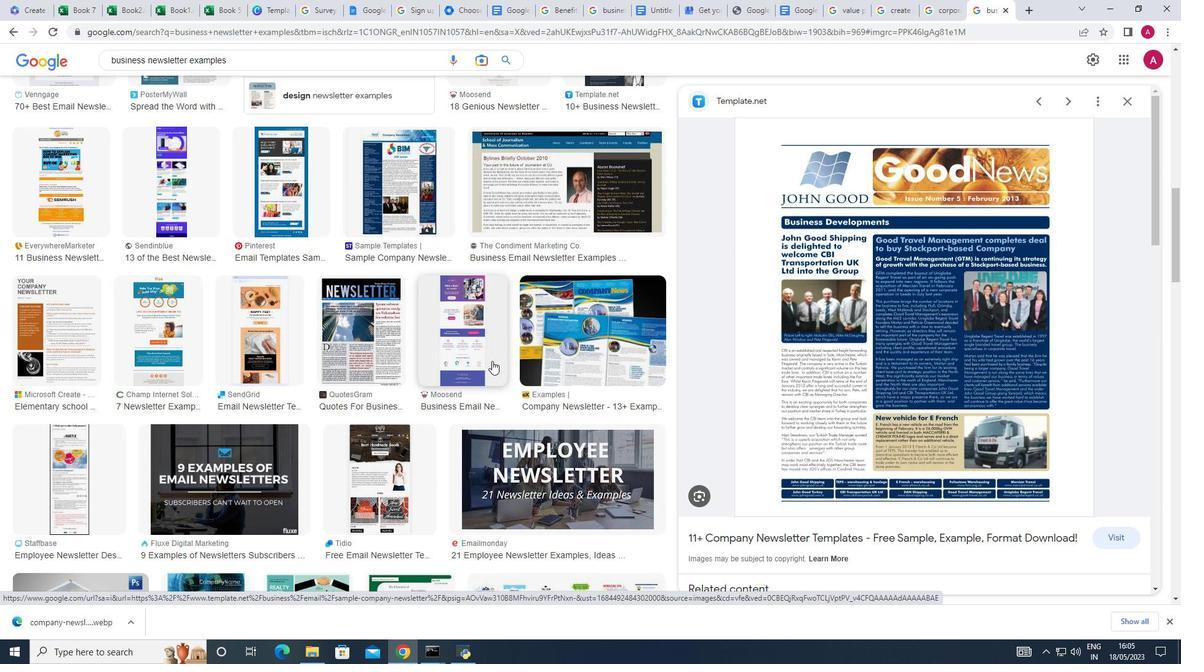 
Action: Mouse scrolled (492, 360) with delta (0, 0)
Screenshot: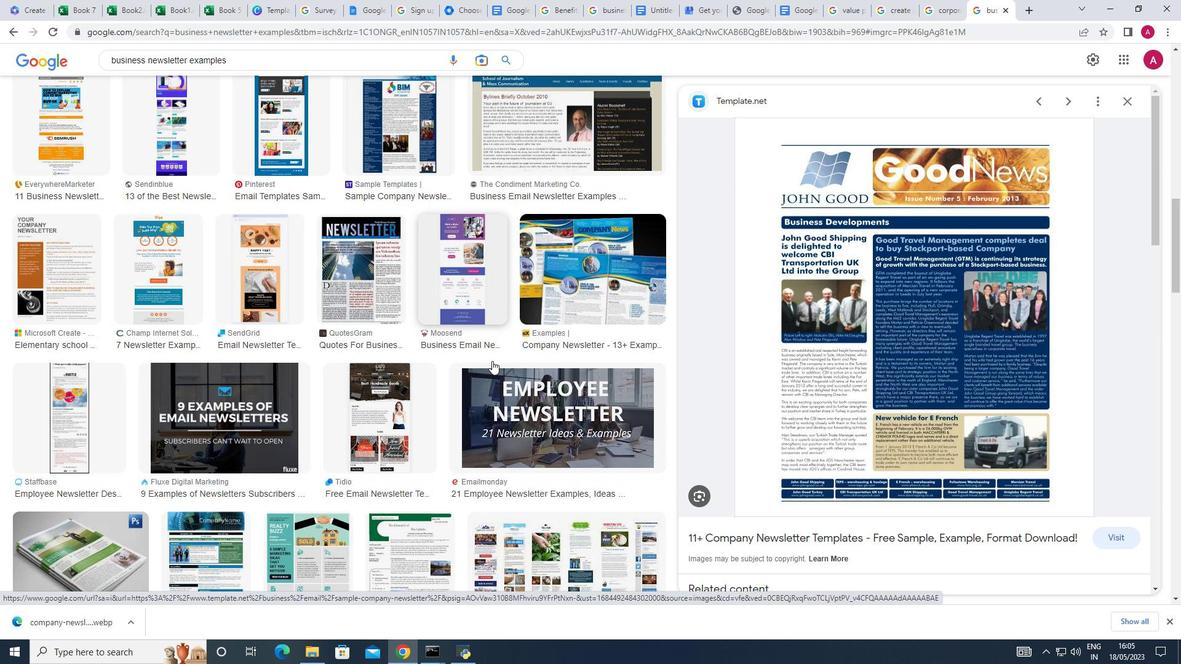 
Action: Mouse scrolled (492, 360) with delta (0, 0)
Screenshot: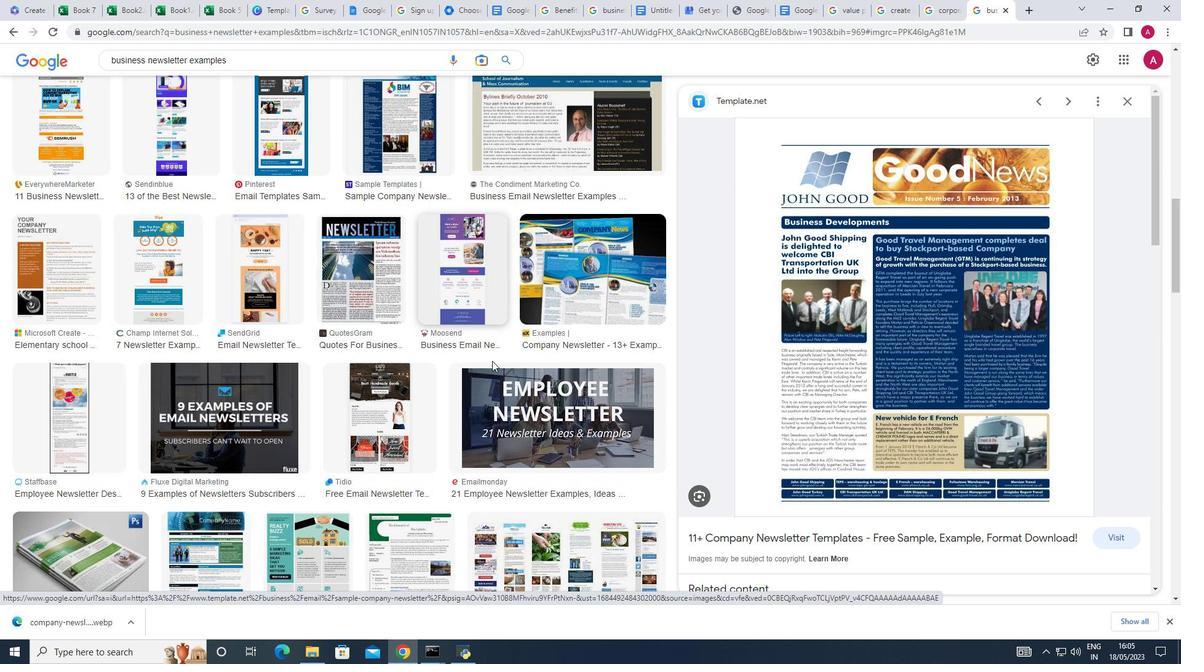 
Action: Mouse moved to (482, 367)
Screenshot: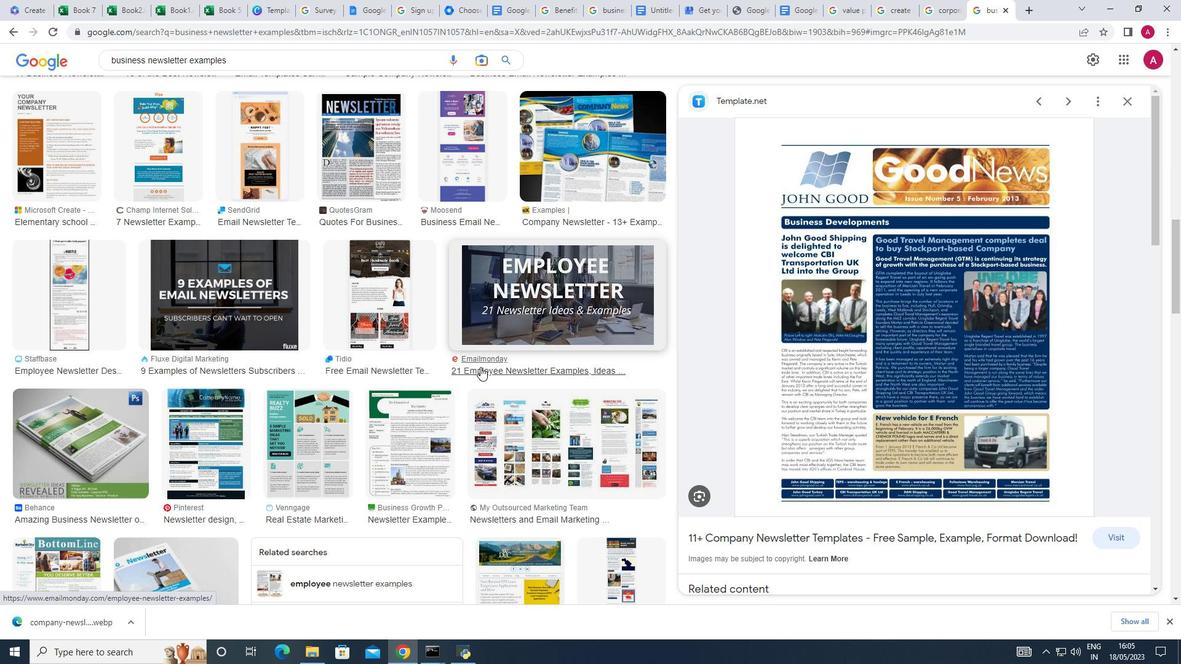 
Action: Mouse scrolled (482, 366) with delta (0, 0)
Screenshot: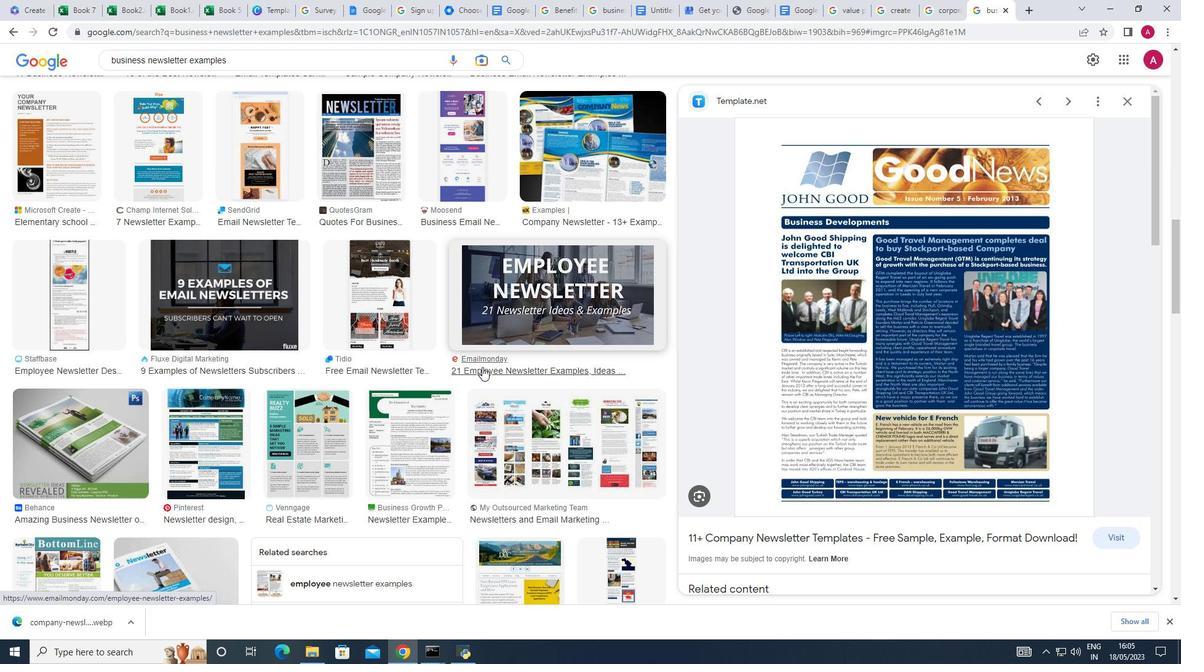 
Action: Mouse scrolled (482, 366) with delta (0, 0)
Screenshot: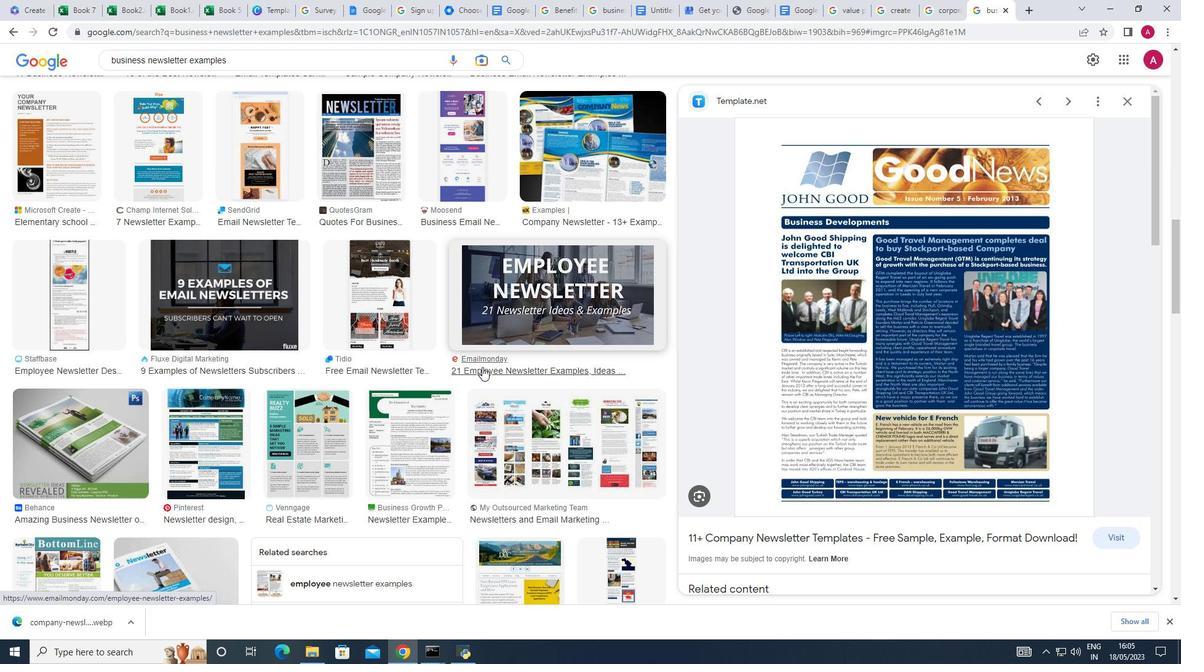 
Action: Mouse moved to (483, 366)
Screenshot: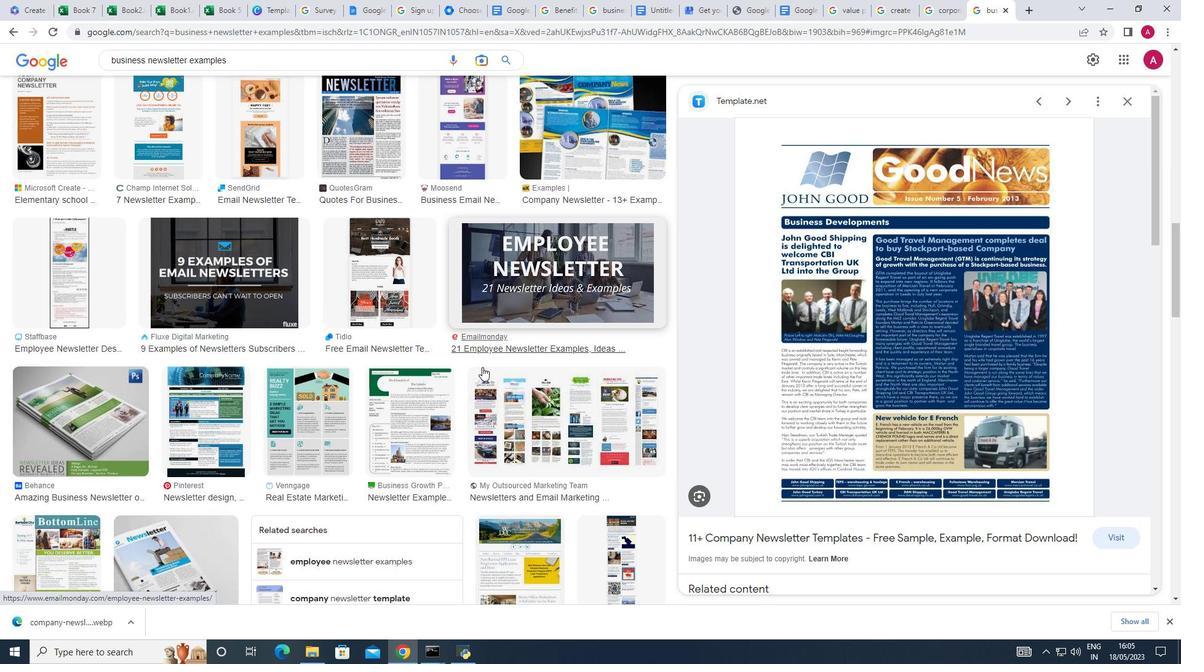
Action: Mouse scrolled (483, 365) with delta (0, 0)
Screenshot: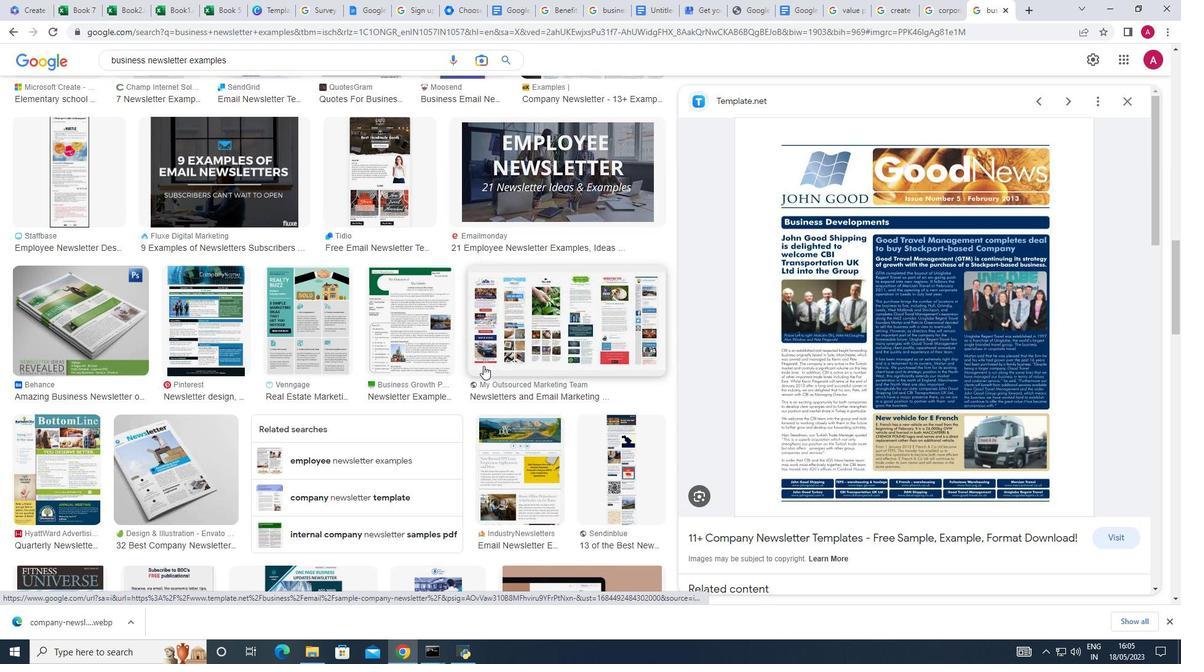 
Action: Mouse scrolled (483, 365) with delta (0, 0)
Screenshot: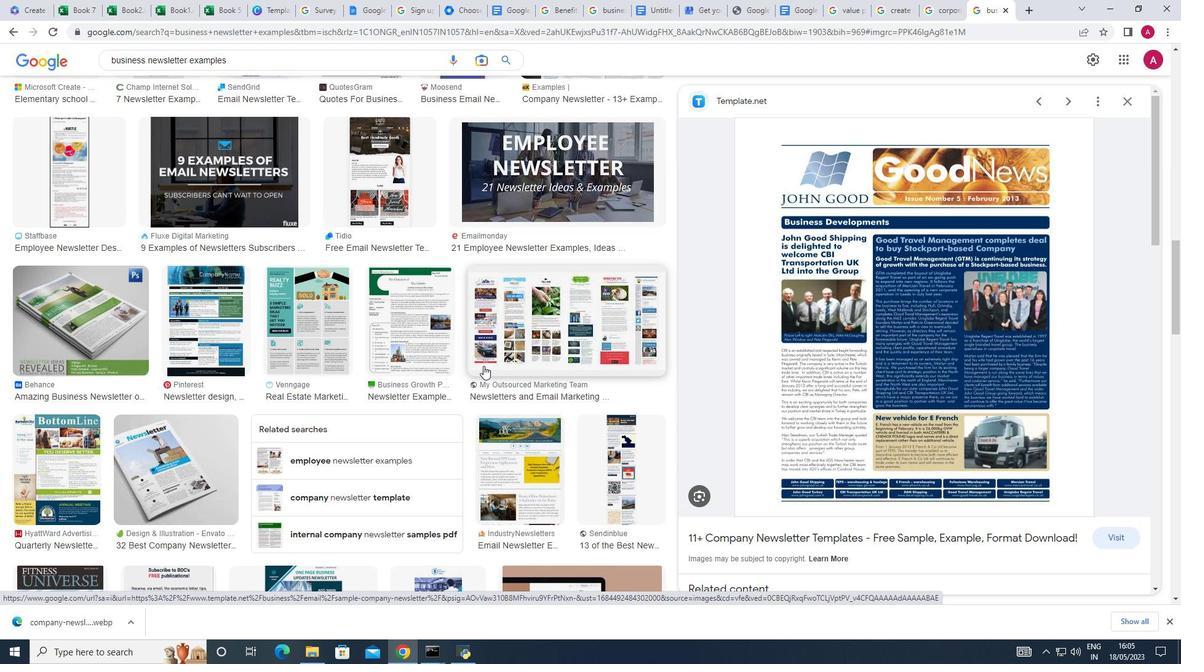 
Action: Mouse moved to (481, 354)
Screenshot: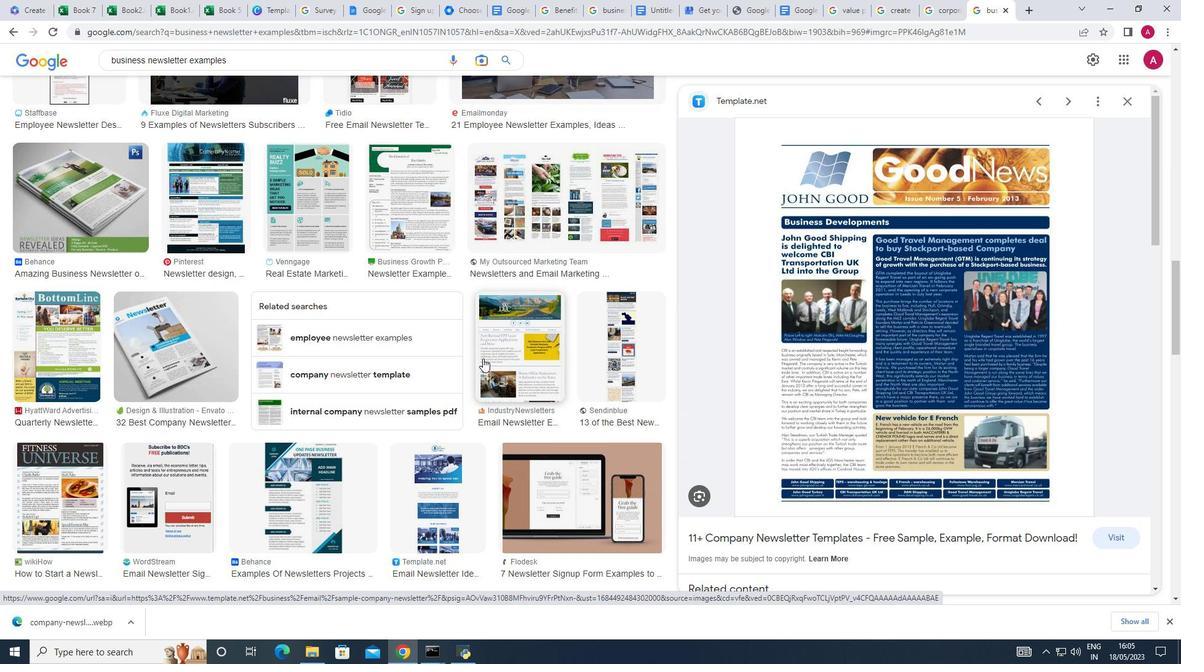 
Action: Mouse scrolled (481, 353) with delta (0, 0)
Screenshot: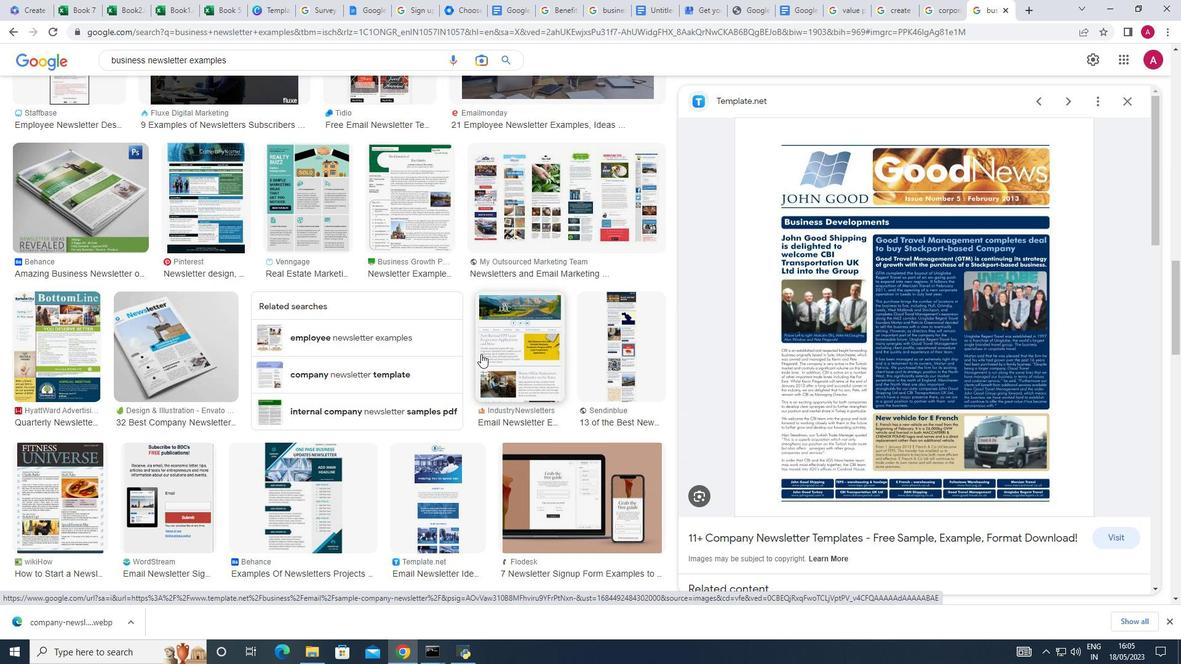 
Action: Mouse moved to (454, 342)
Screenshot: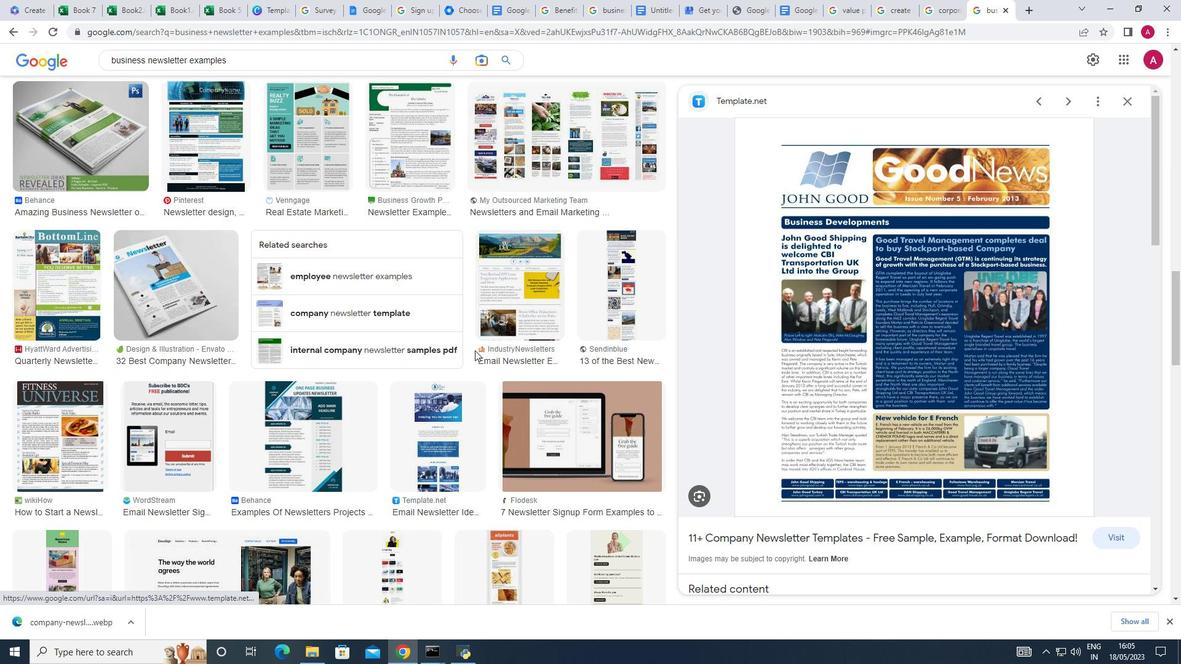 
Action: Mouse scrolled (454, 342) with delta (0, 0)
Screenshot: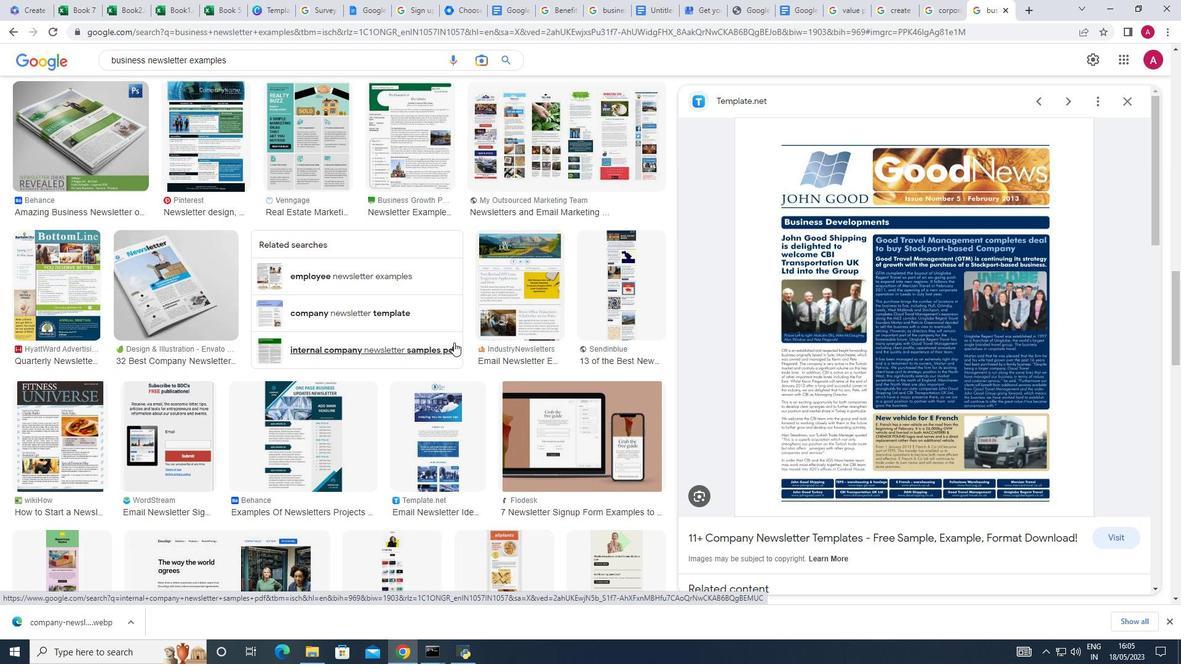 
Action: Mouse scrolled (454, 342) with delta (0, 0)
Screenshot: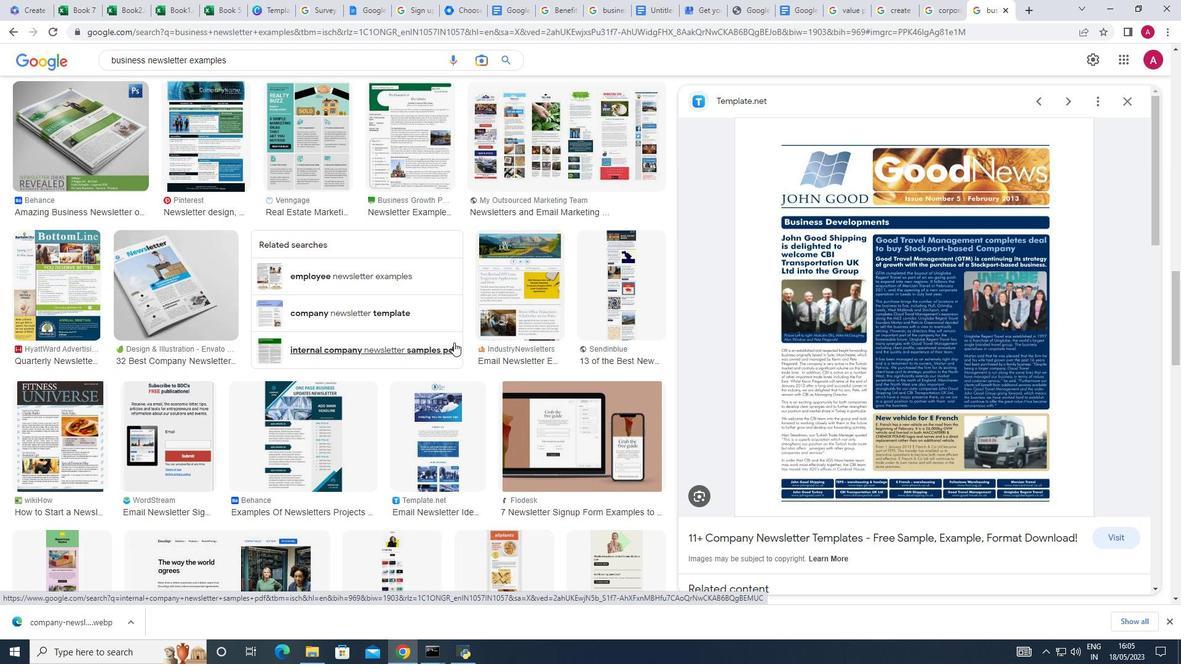 
Action: Mouse scrolled (454, 342) with delta (0, 0)
Screenshot: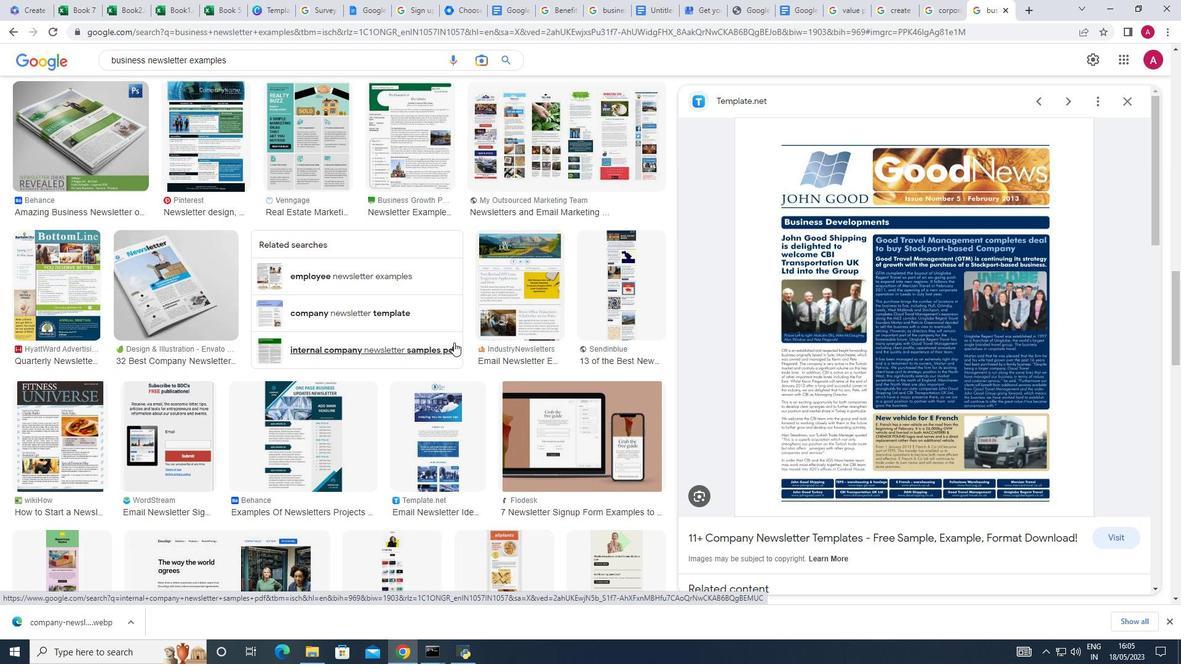 
Action: Mouse scrolled (454, 342) with delta (0, 0)
Screenshot: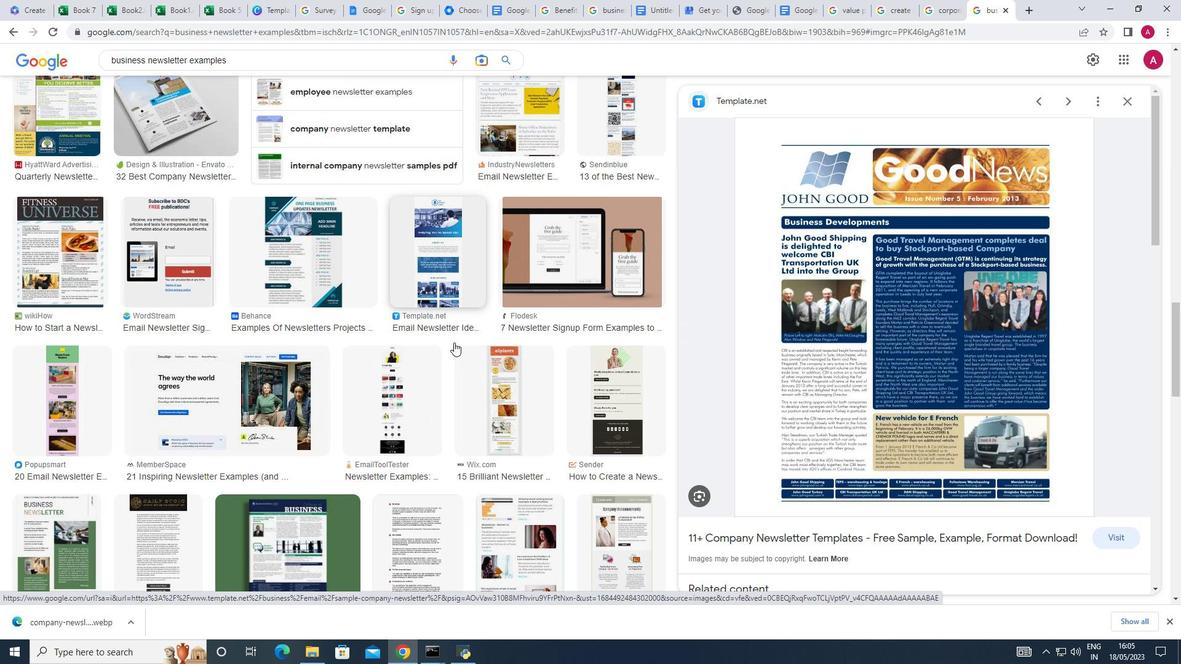 
Action: Mouse scrolled (454, 342) with delta (0, 0)
Screenshot: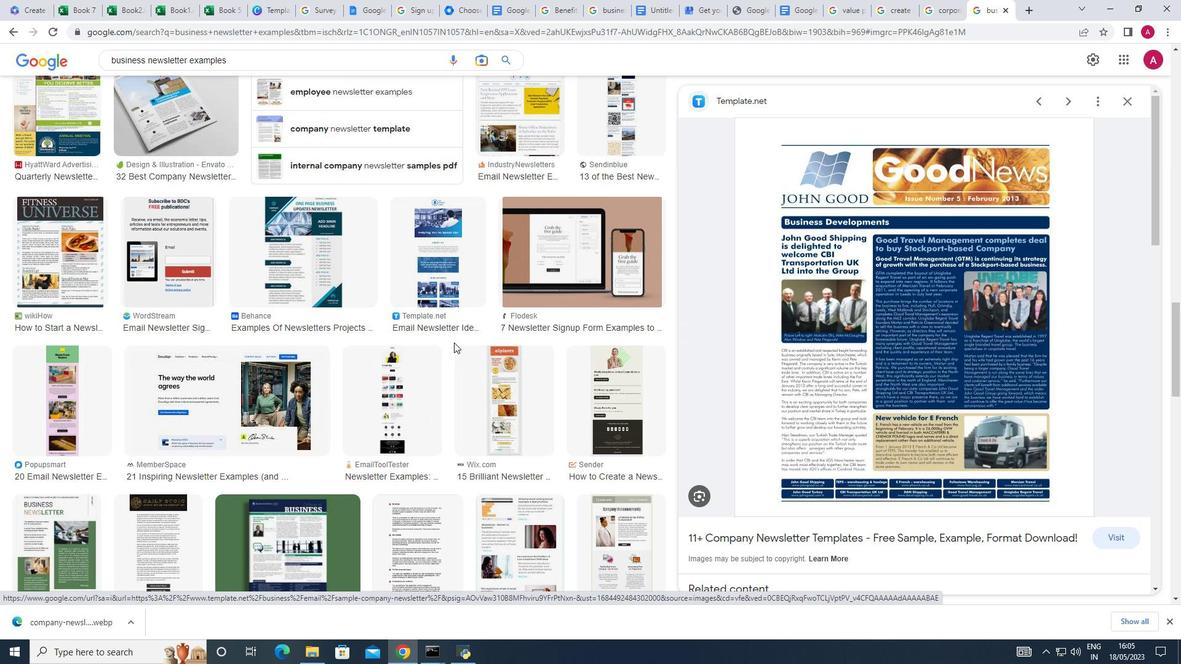 
Action: Mouse scrolled (454, 342) with delta (0, 0)
Screenshot: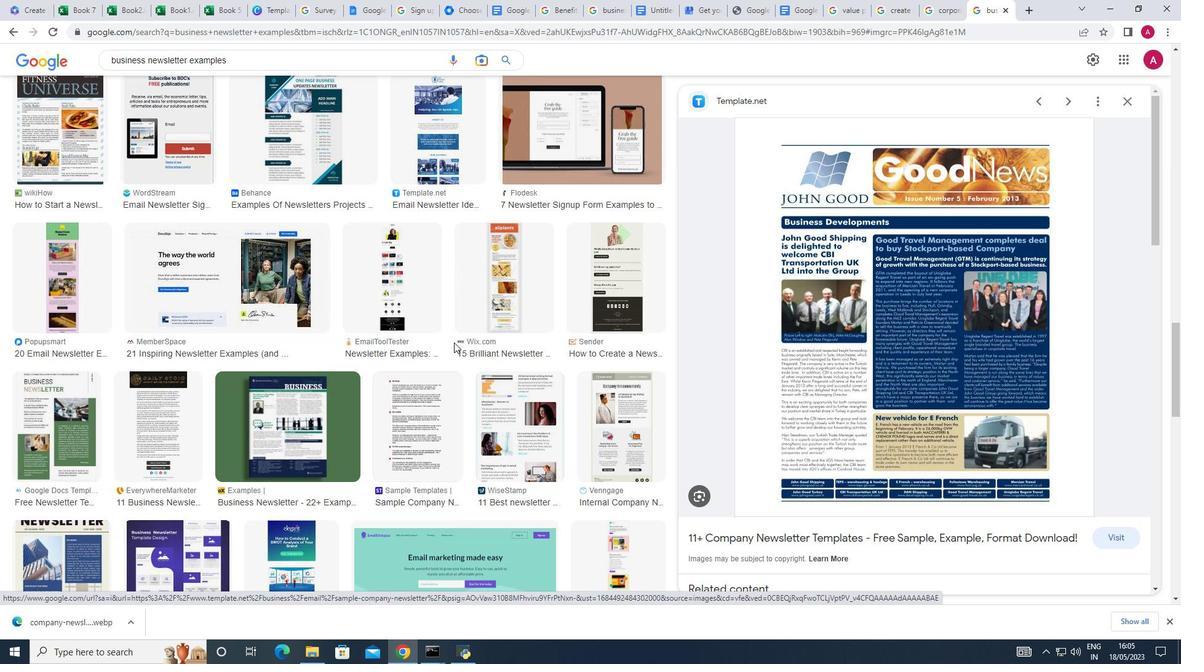 
Action: Mouse scrolled (454, 342) with delta (0, 0)
Screenshot: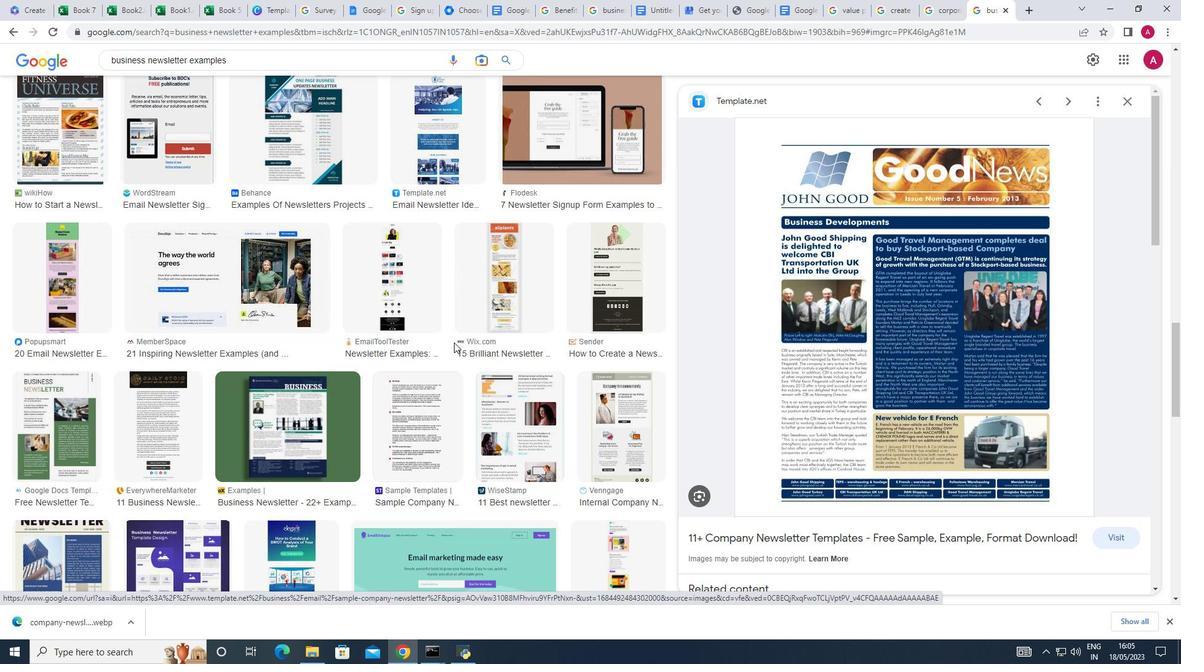 
Action: Mouse scrolled (454, 342) with delta (0, 0)
Screenshot: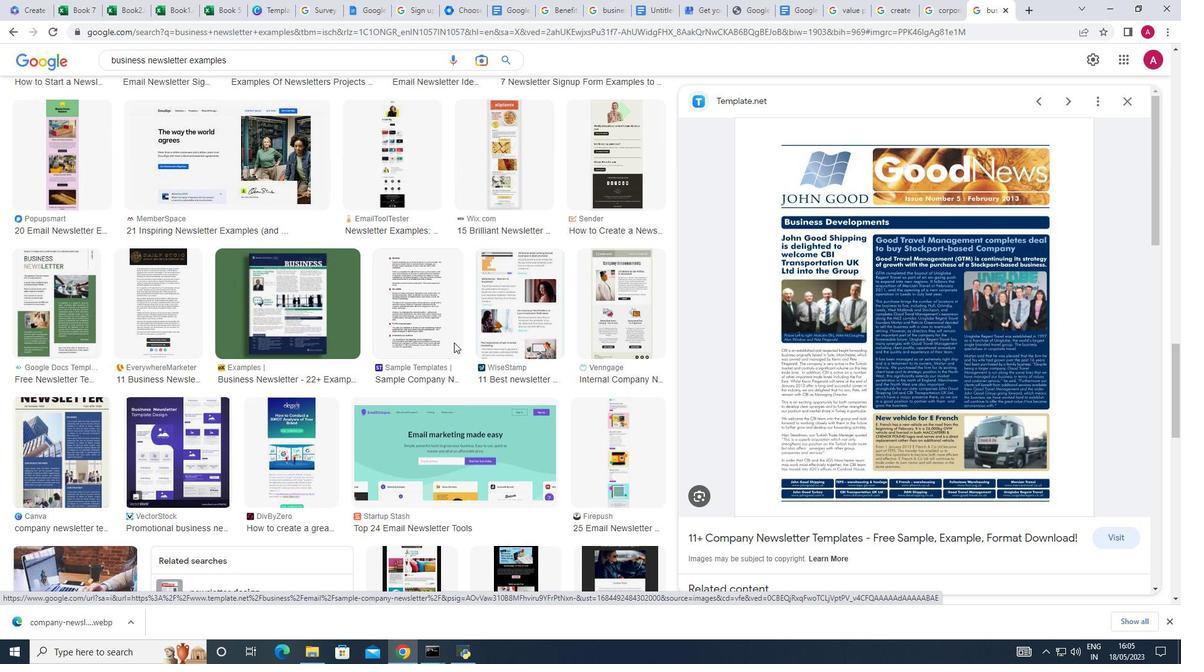 
Action: Mouse scrolled (454, 342) with delta (0, 0)
Screenshot: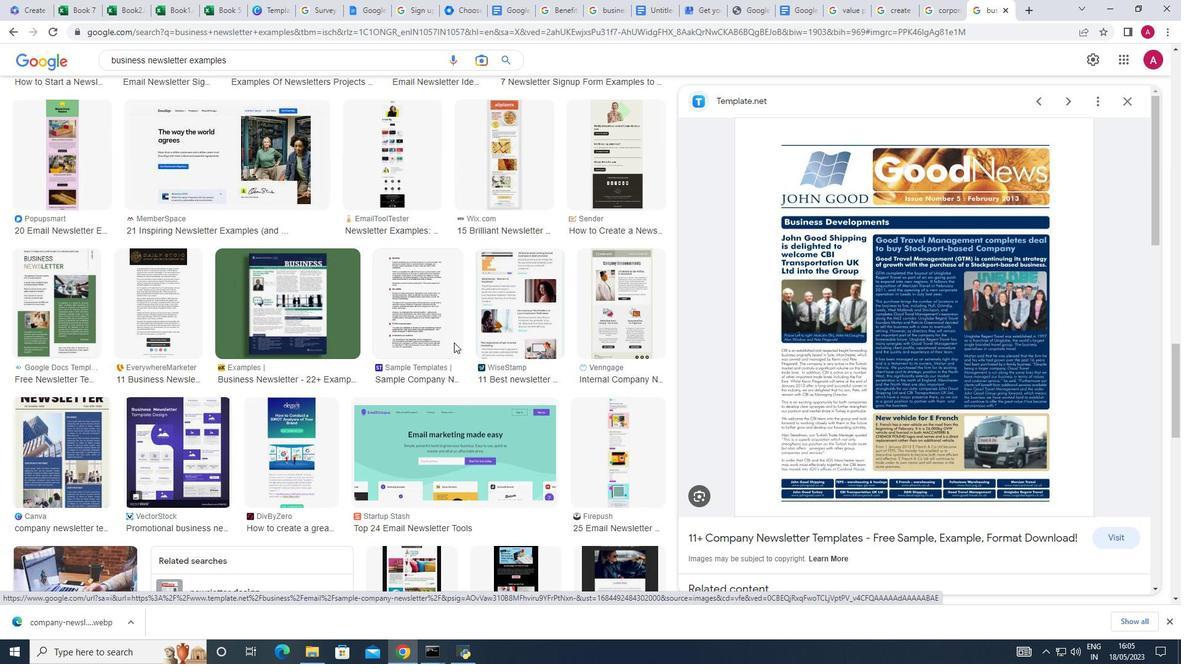 
Action: Mouse scrolled (454, 342) with delta (0, 0)
Screenshot: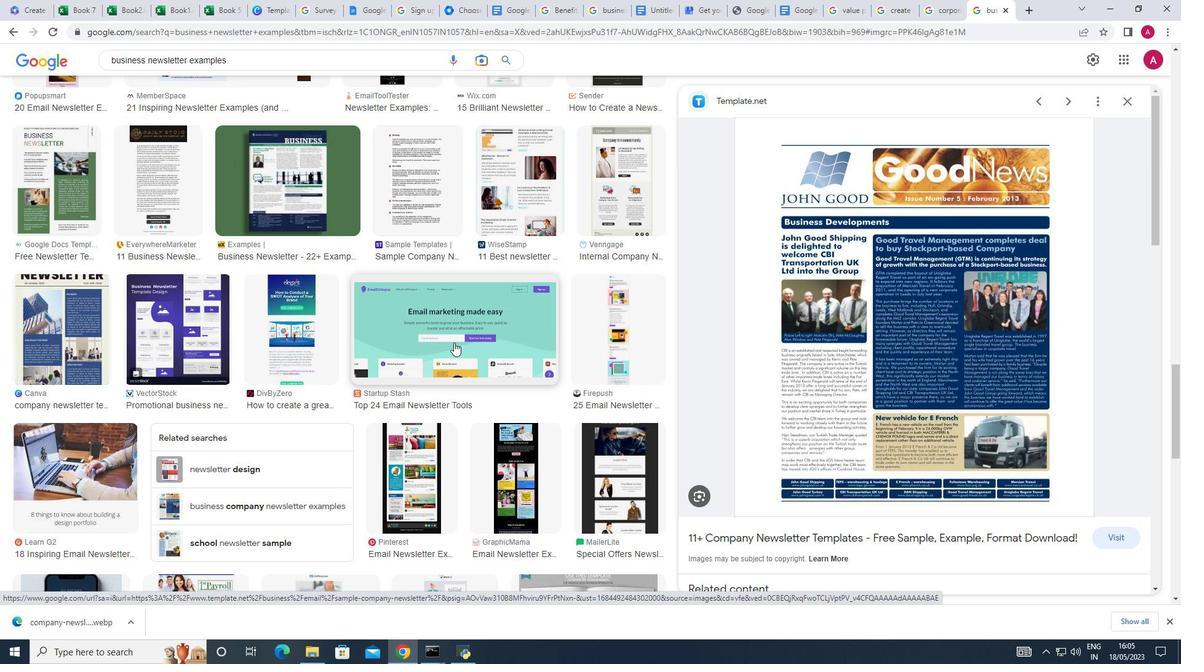 
Action: Mouse scrolled (454, 342) with delta (0, 0)
Screenshot: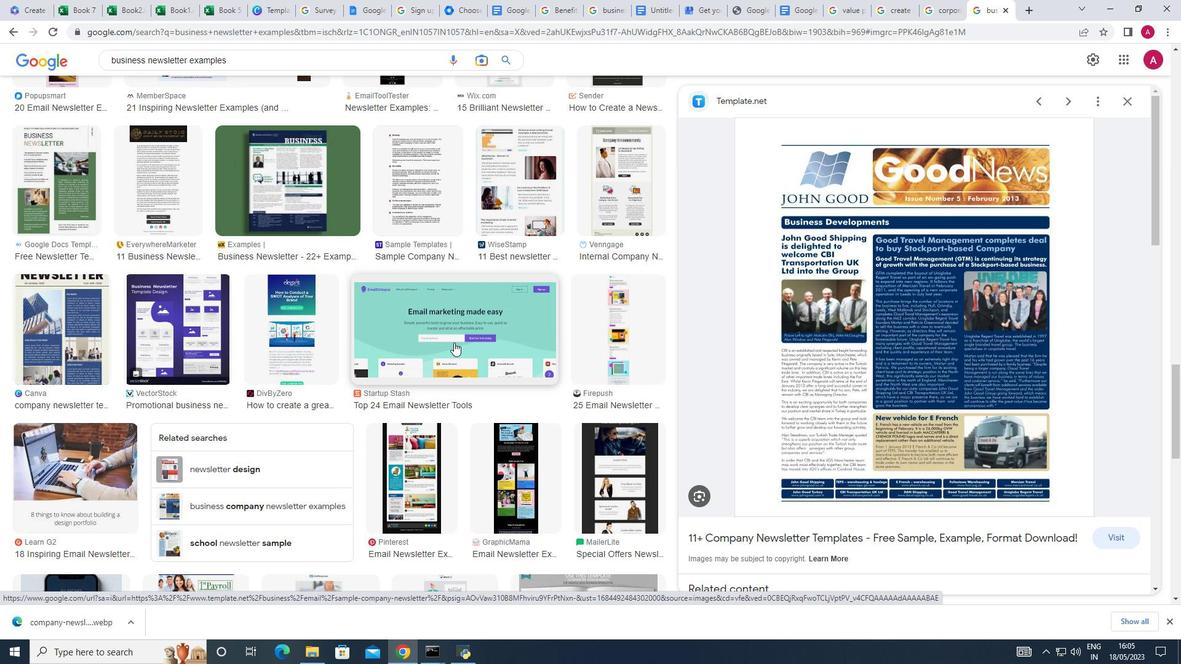 
Action: Mouse scrolled (454, 342) with delta (0, 0)
Screenshot: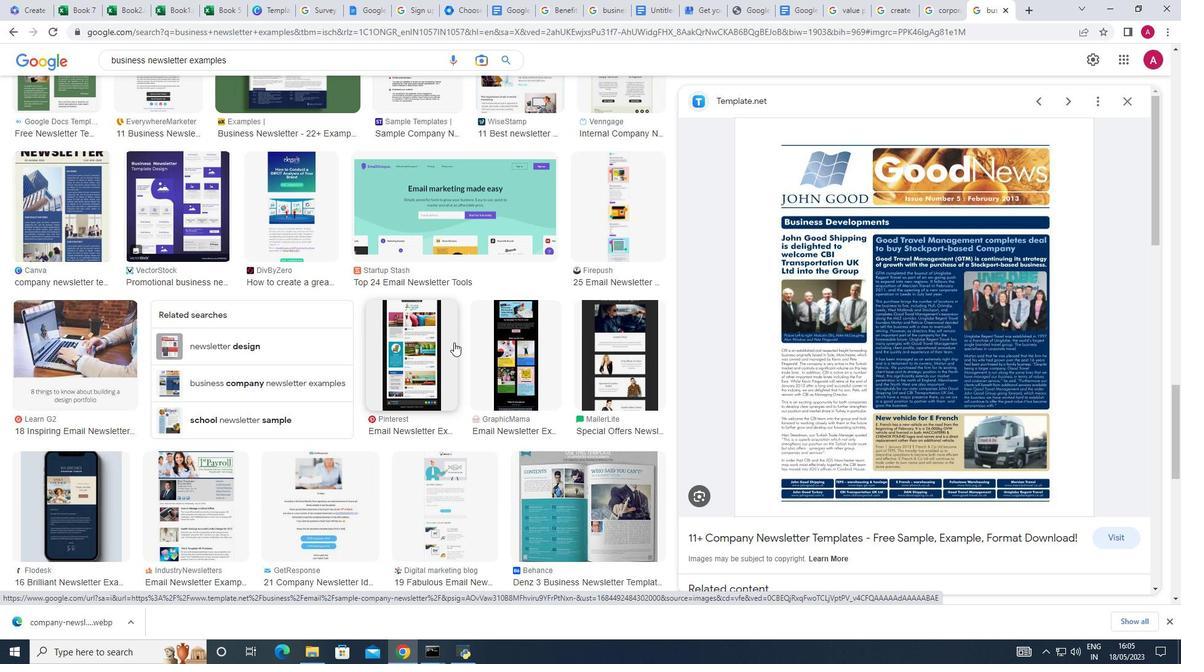 
Action: Mouse scrolled (454, 342) with delta (0, 0)
Screenshot: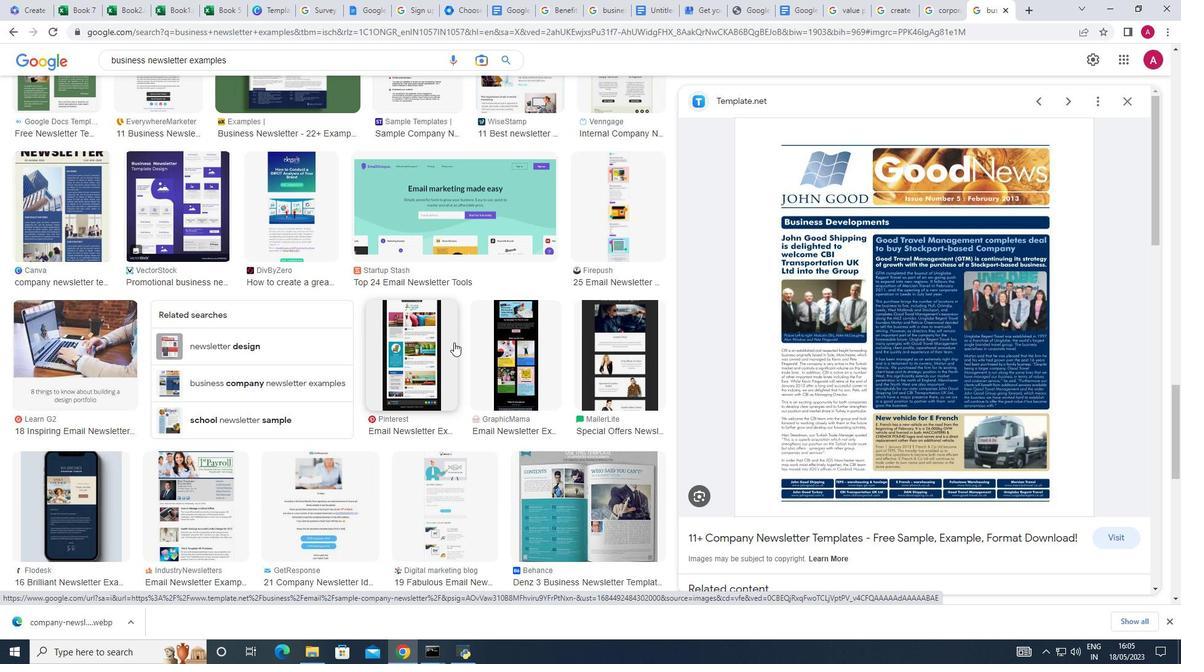 
Action: Mouse scrolled (454, 342) with delta (0, 0)
Screenshot: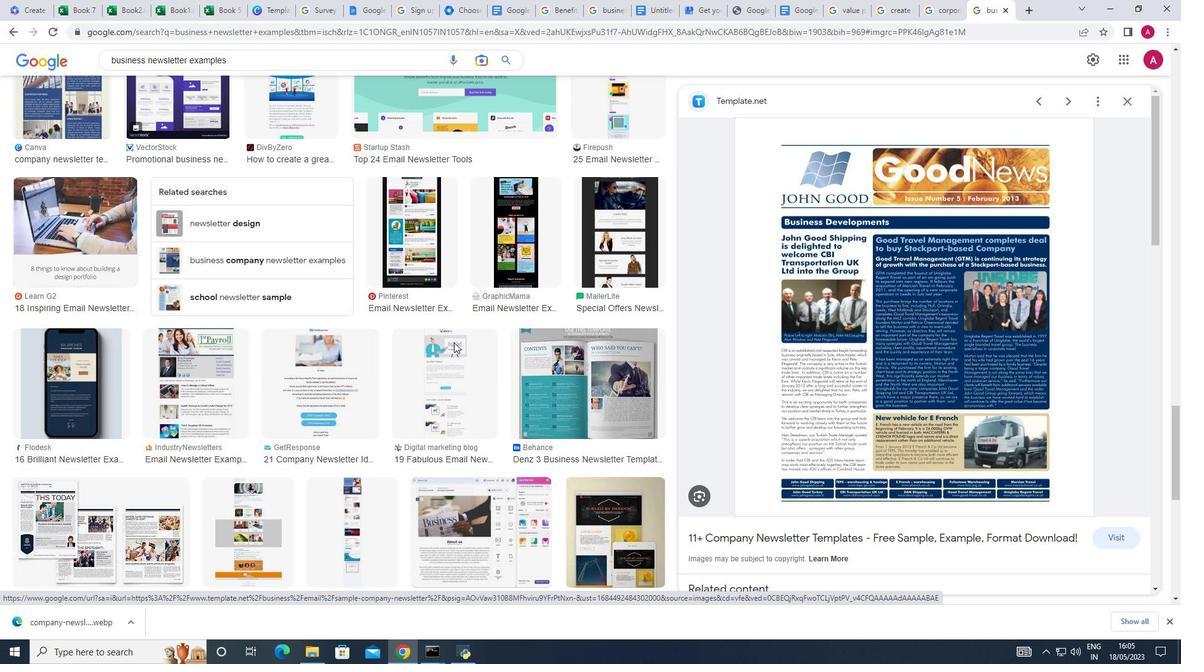 
Action: Mouse scrolled (454, 342) with delta (0, 0)
Screenshot: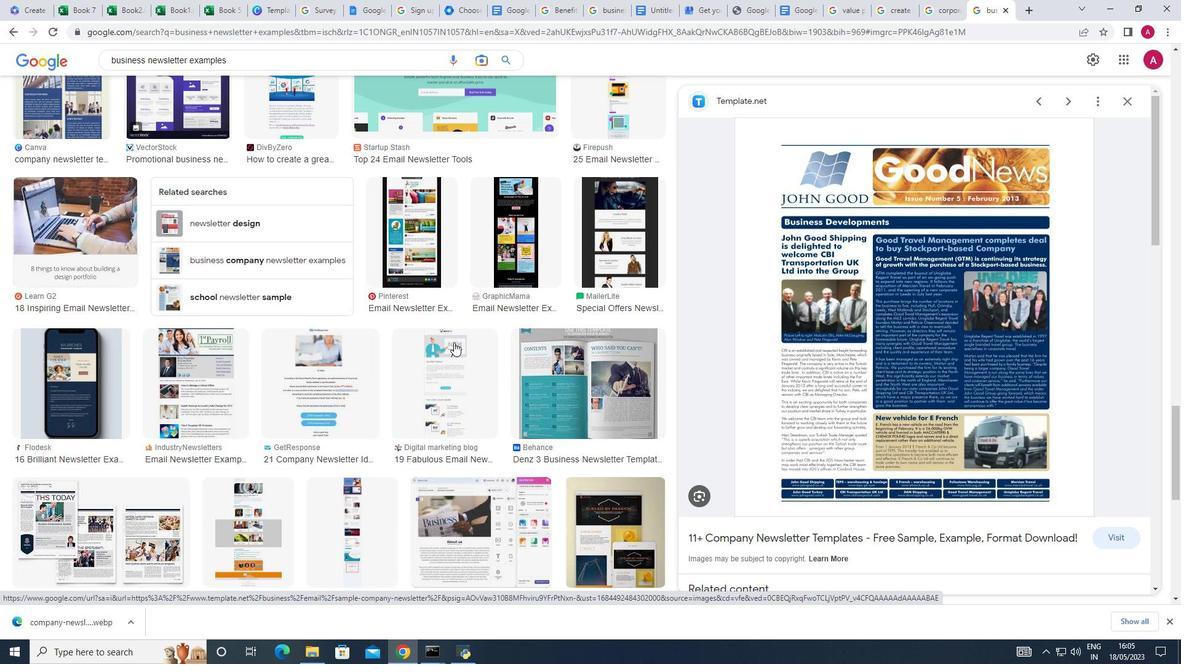
Action: Mouse scrolled (454, 342) with delta (0, 0)
Screenshot: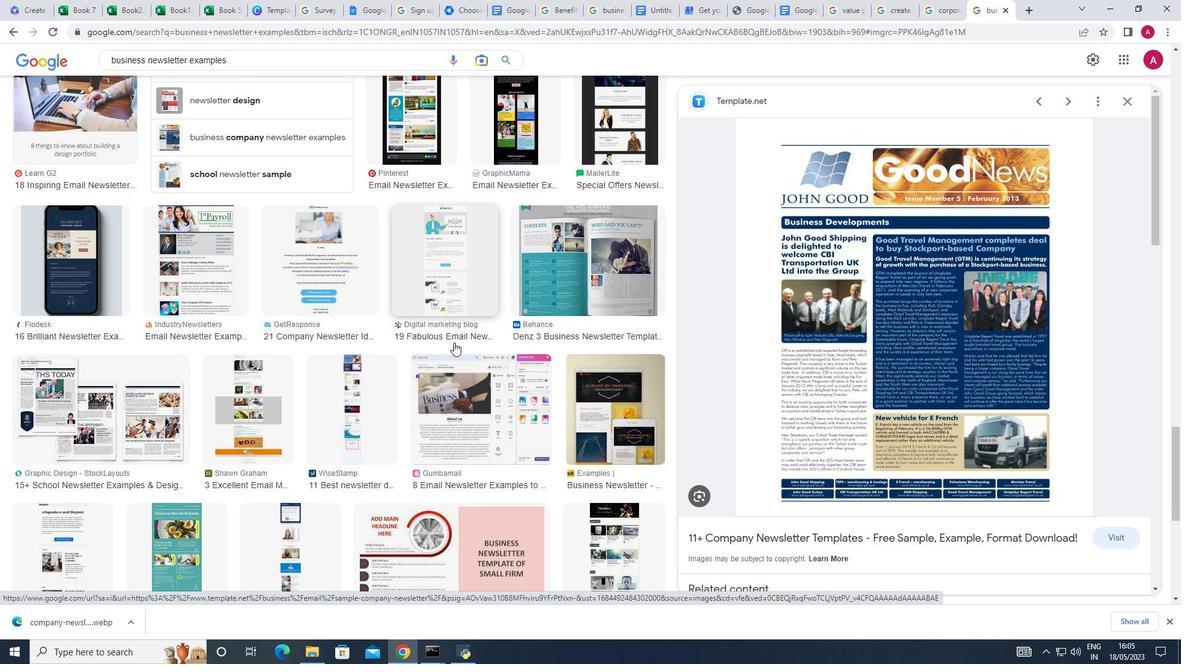 
Action: Mouse scrolled (454, 342) with delta (0, 0)
Screenshot: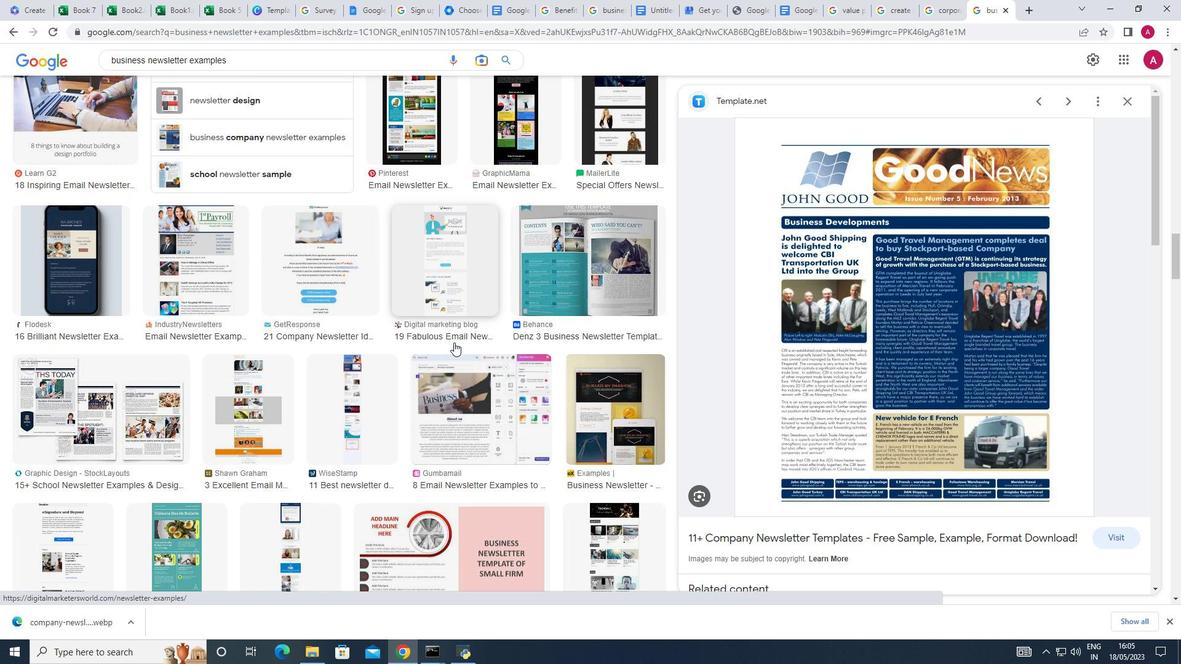 
Action: Mouse scrolled (454, 342) with delta (0, 0)
Screenshot: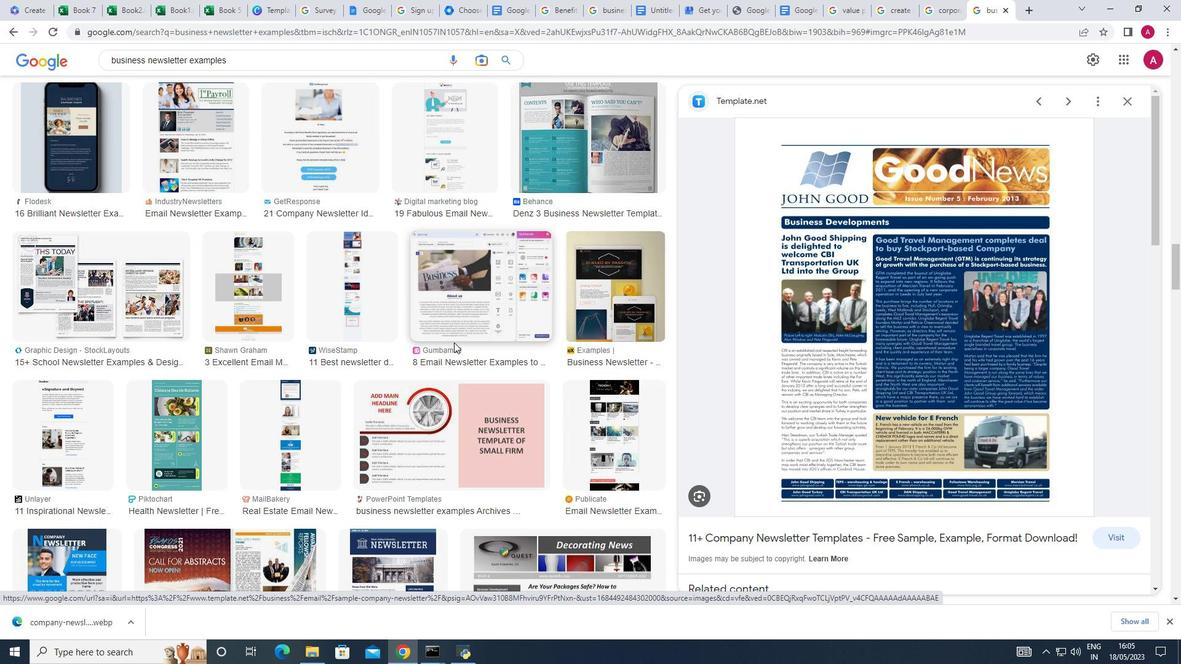 
Action: Mouse scrolled (454, 342) with delta (0, 0)
Screenshot: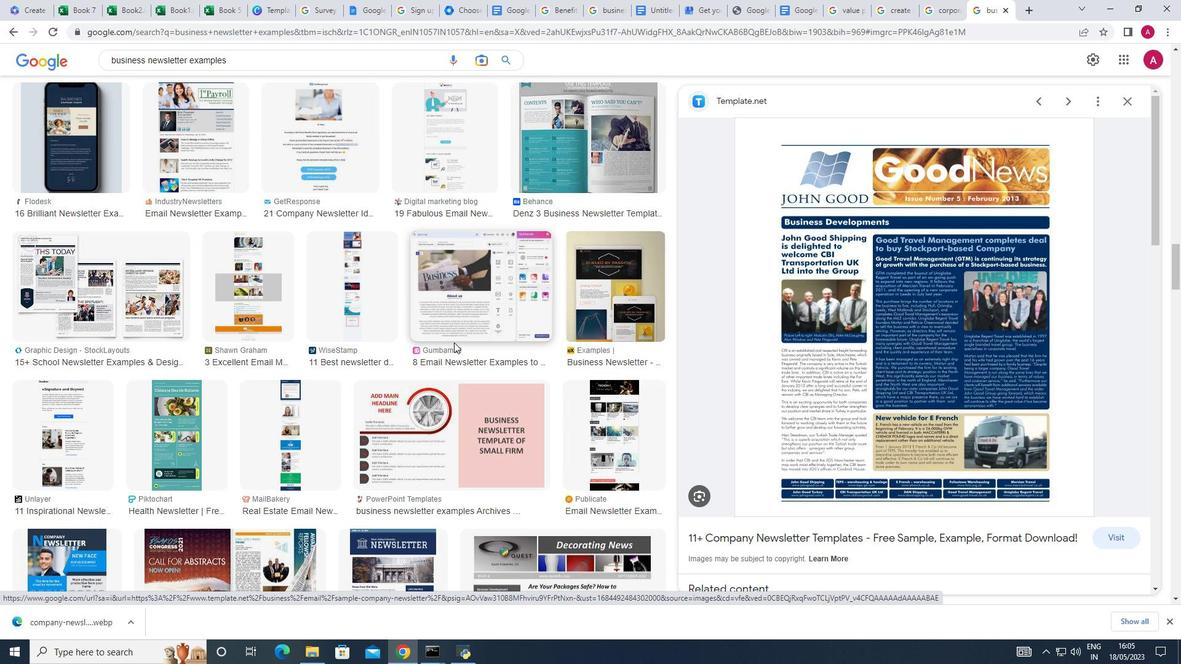 
Action: Mouse scrolled (454, 342) with delta (0, 0)
Screenshot: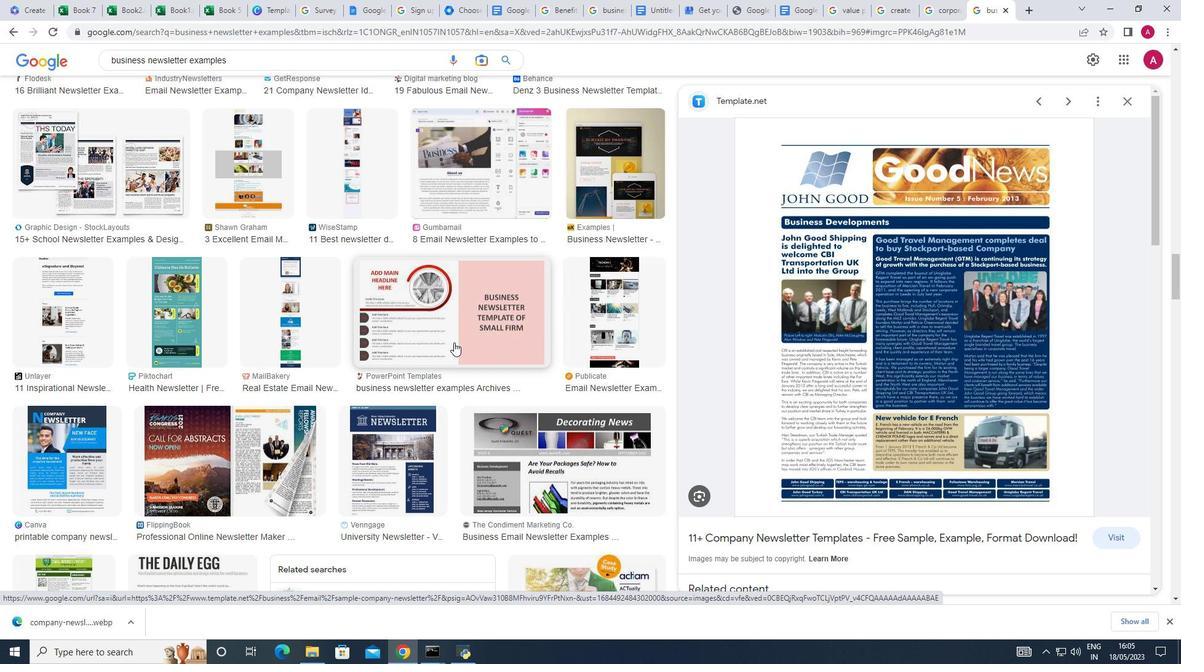 
Action: Mouse scrolled (454, 342) with delta (0, 0)
Screenshot: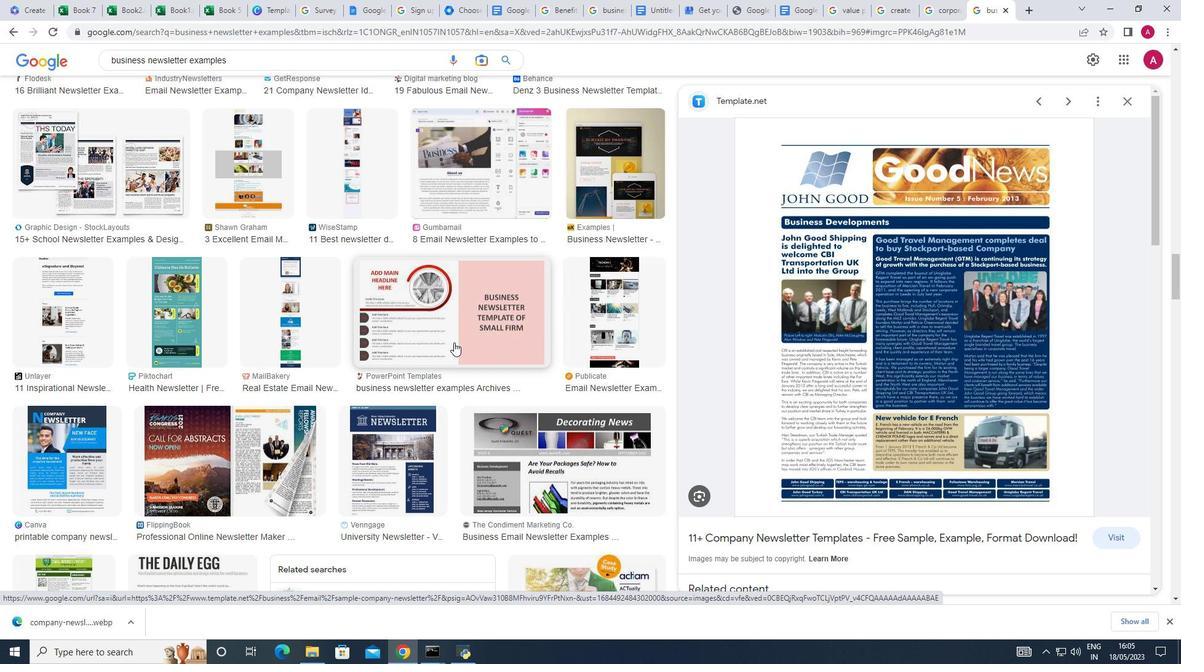 
Action: Mouse scrolled (454, 342) with delta (0, 0)
Screenshot: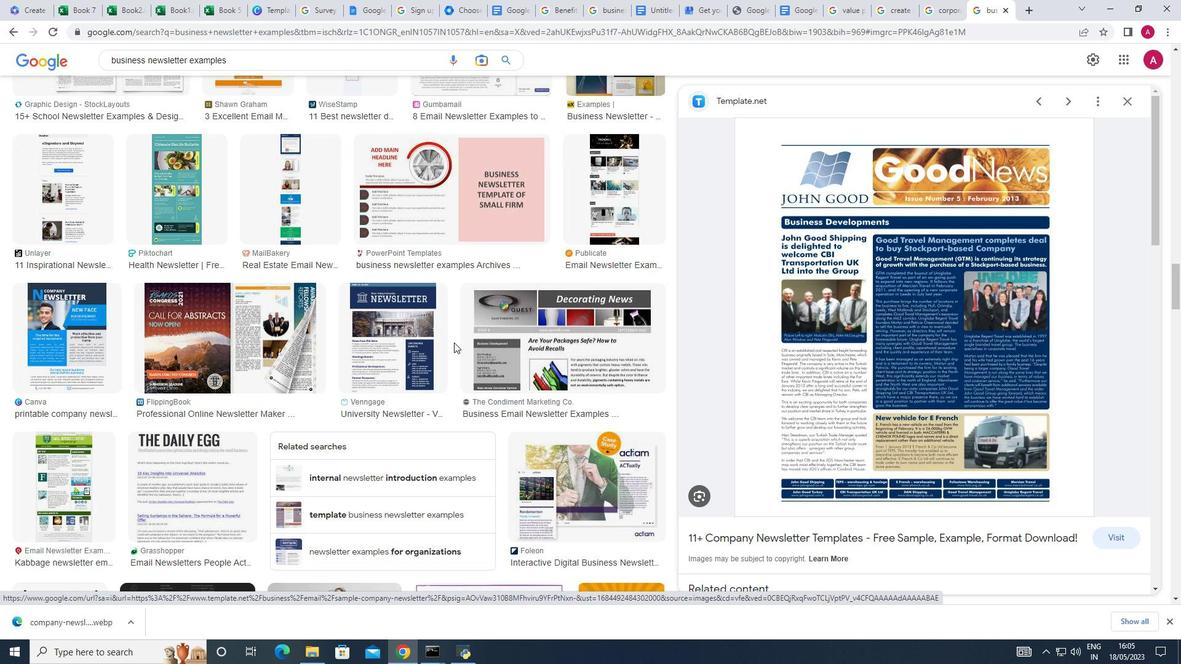 
Action: Mouse scrolled (454, 343) with delta (0, 0)
Screenshot: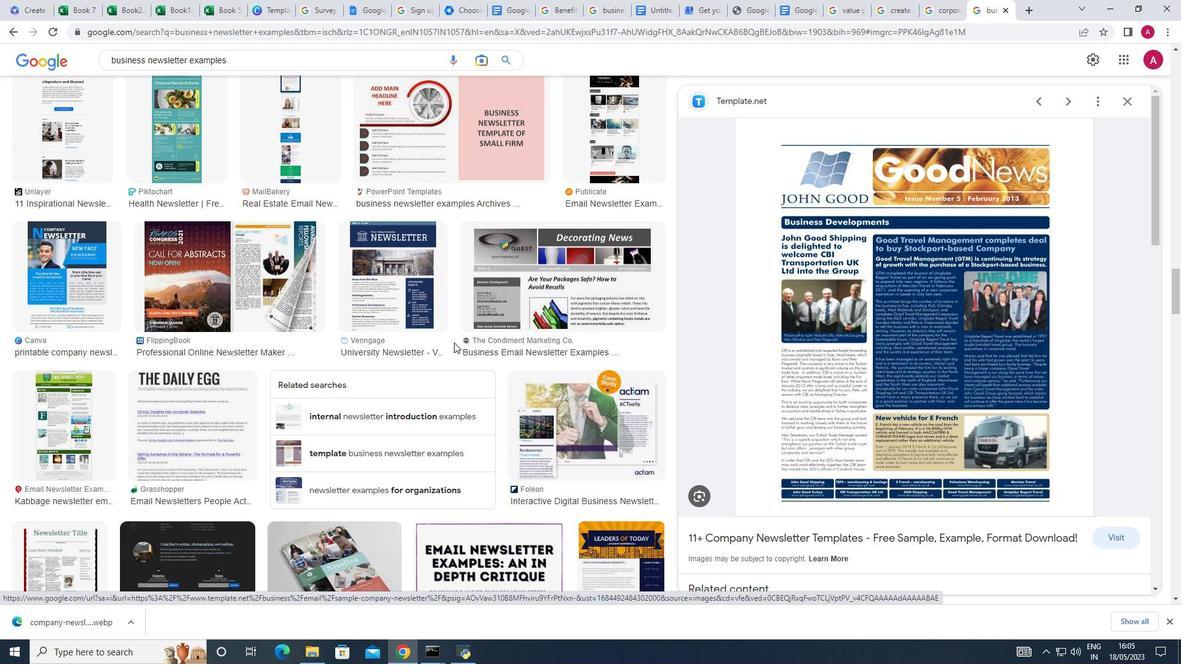 
Action: Mouse scrolled (454, 343) with delta (0, 0)
Screenshot: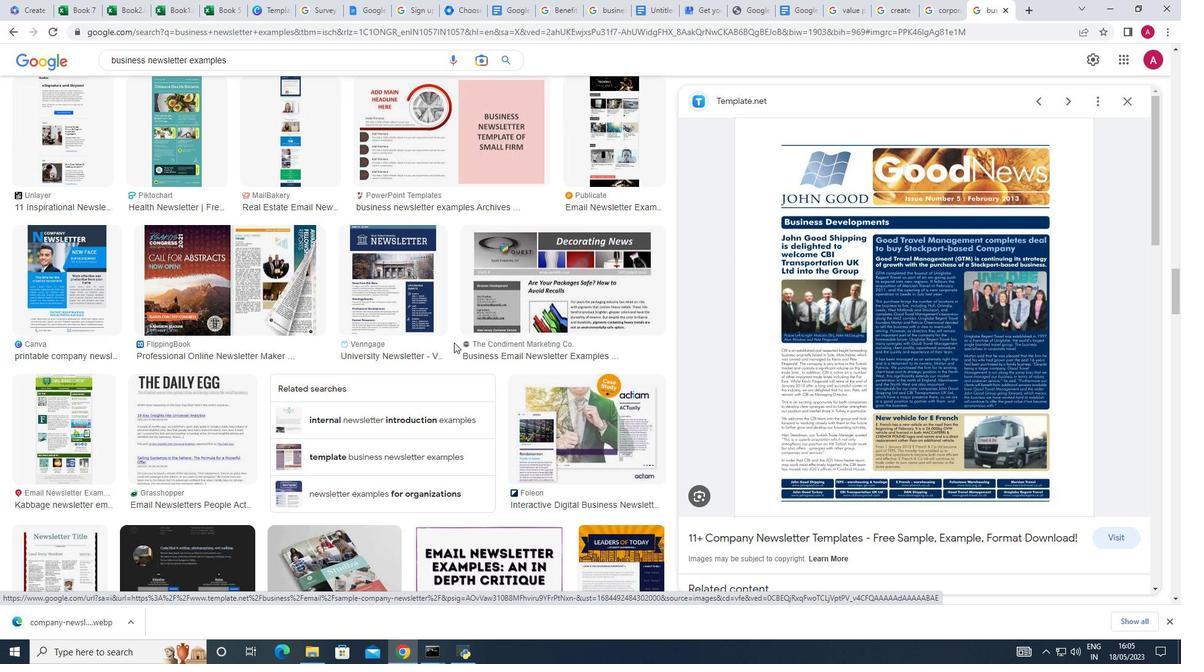 
Action: Mouse scrolled (454, 343) with delta (0, 0)
Screenshot: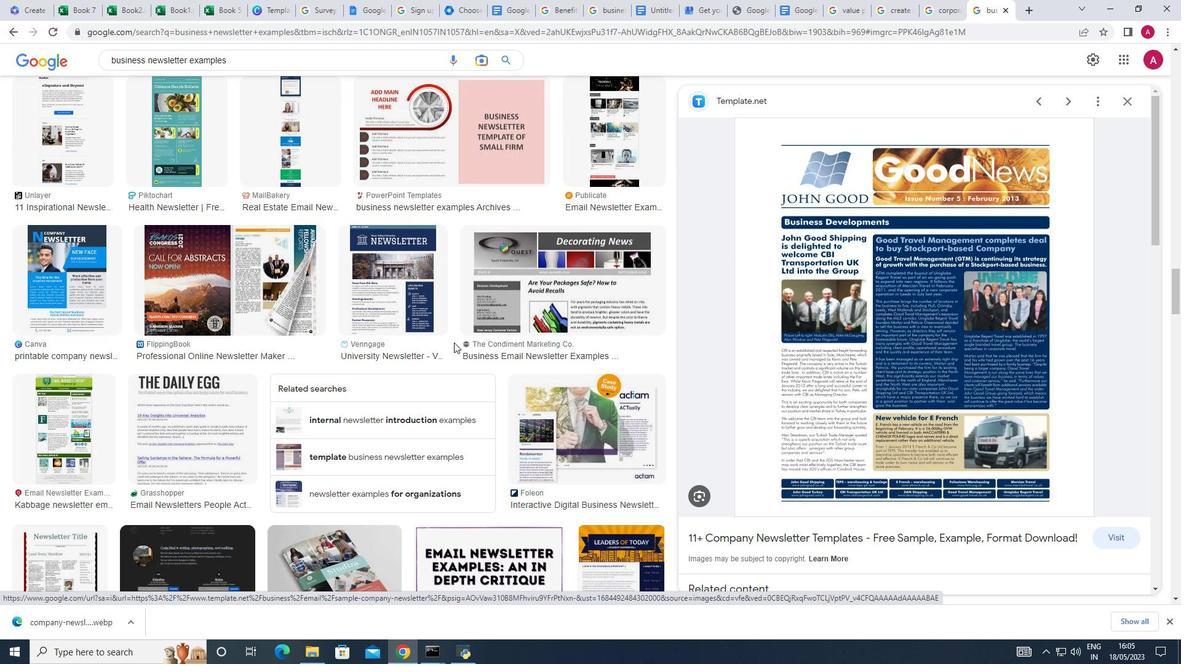 
Action: Mouse scrolled (454, 343) with delta (0, 0)
Screenshot: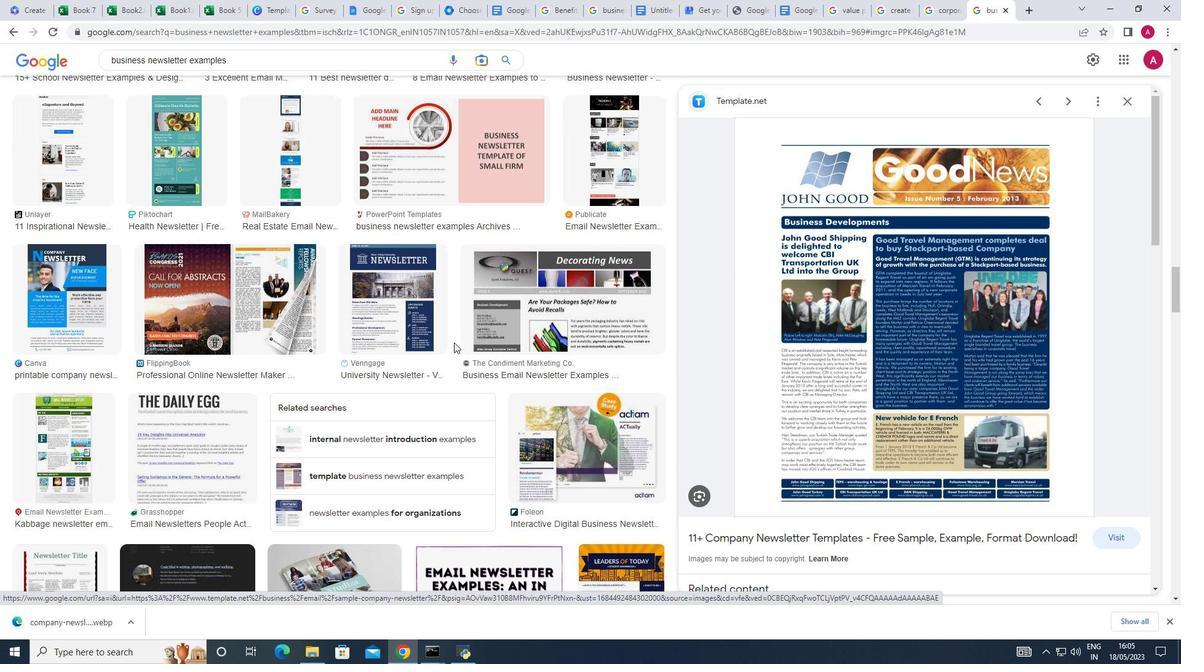 
Action: Mouse scrolled (454, 343) with delta (0, 0)
Screenshot: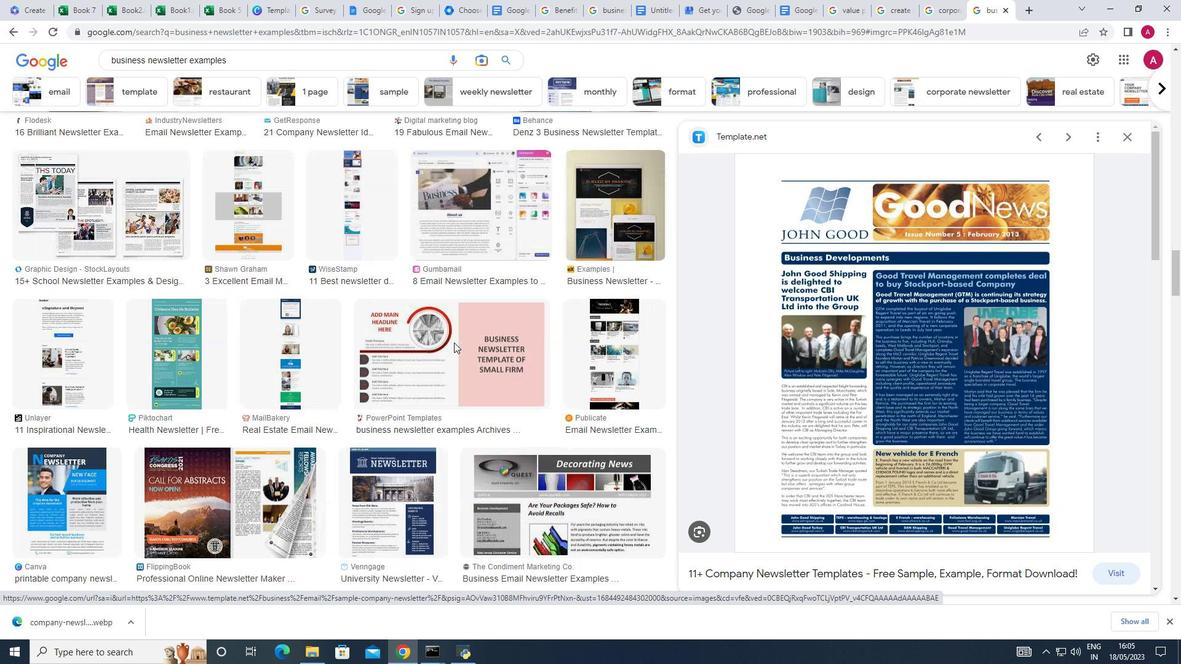 
Action: Mouse scrolled (454, 343) with delta (0, 0)
Screenshot: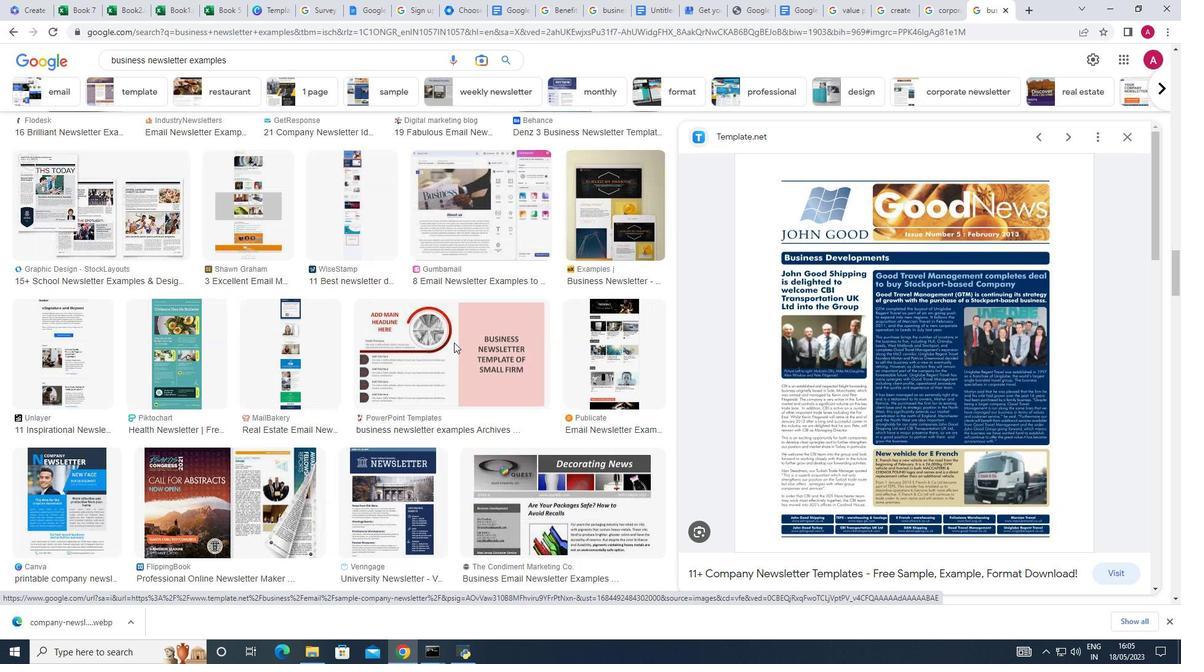 
Action: Mouse scrolled (454, 343) with delta (0, 0)
Screenshot: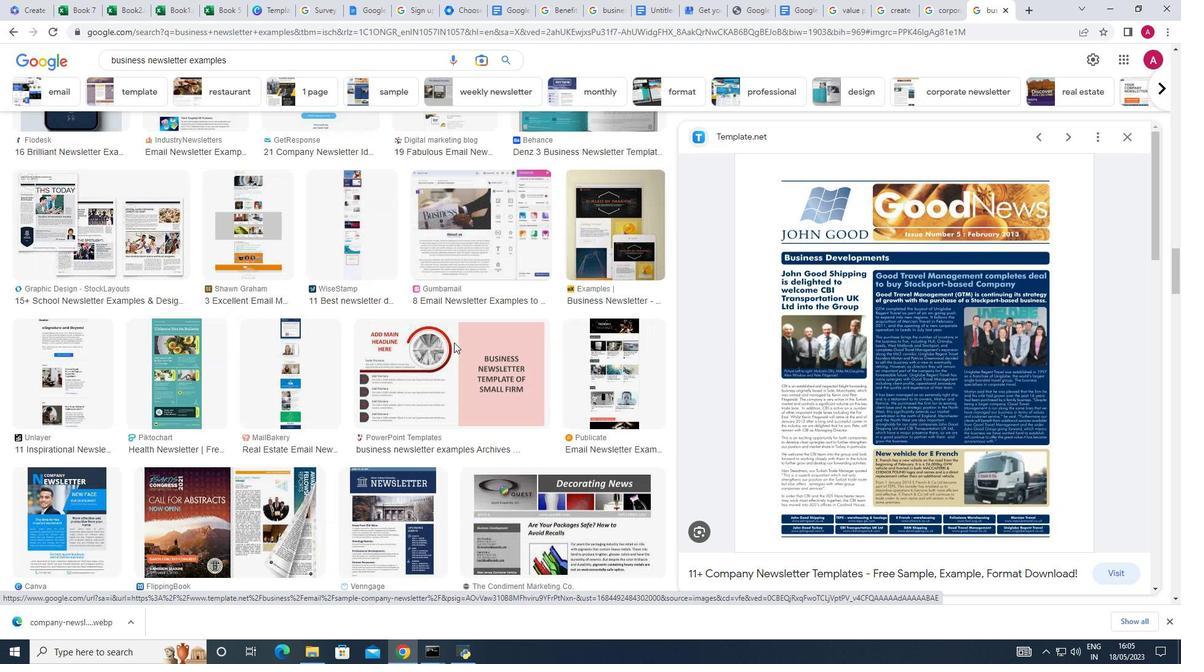 
Action: Mouse scrolled (454, 343) with delta (0, 0)
Screenshot: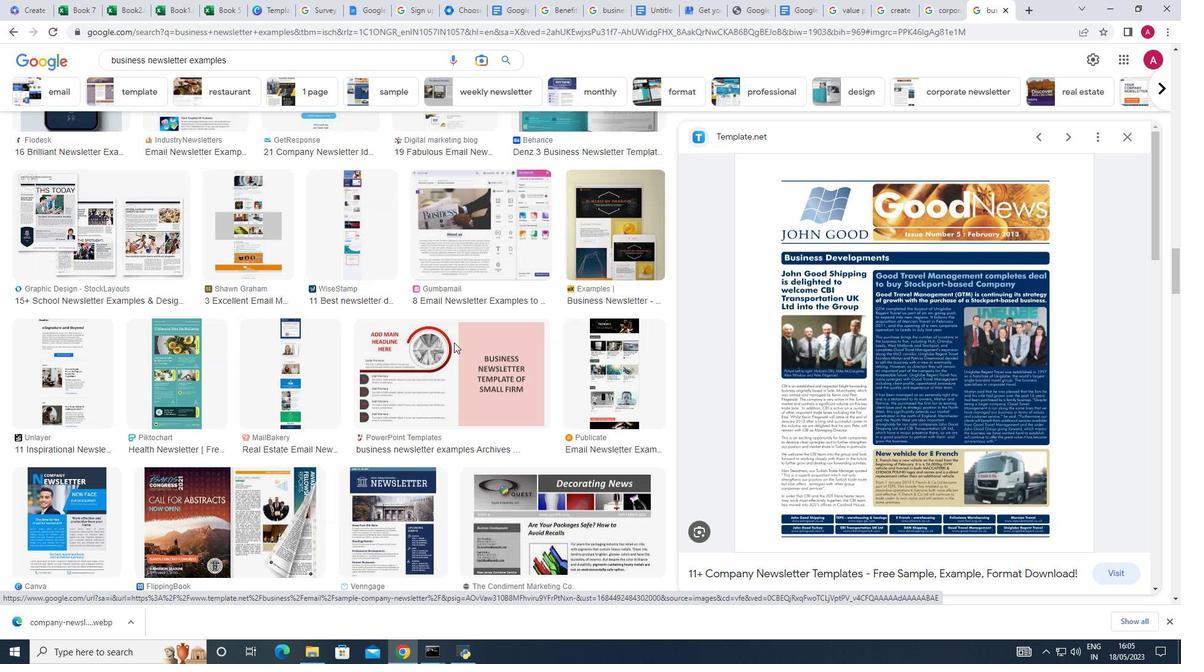 
Action: Mouse scrolled (454, 343) with delta (0, 0)
Screenshot: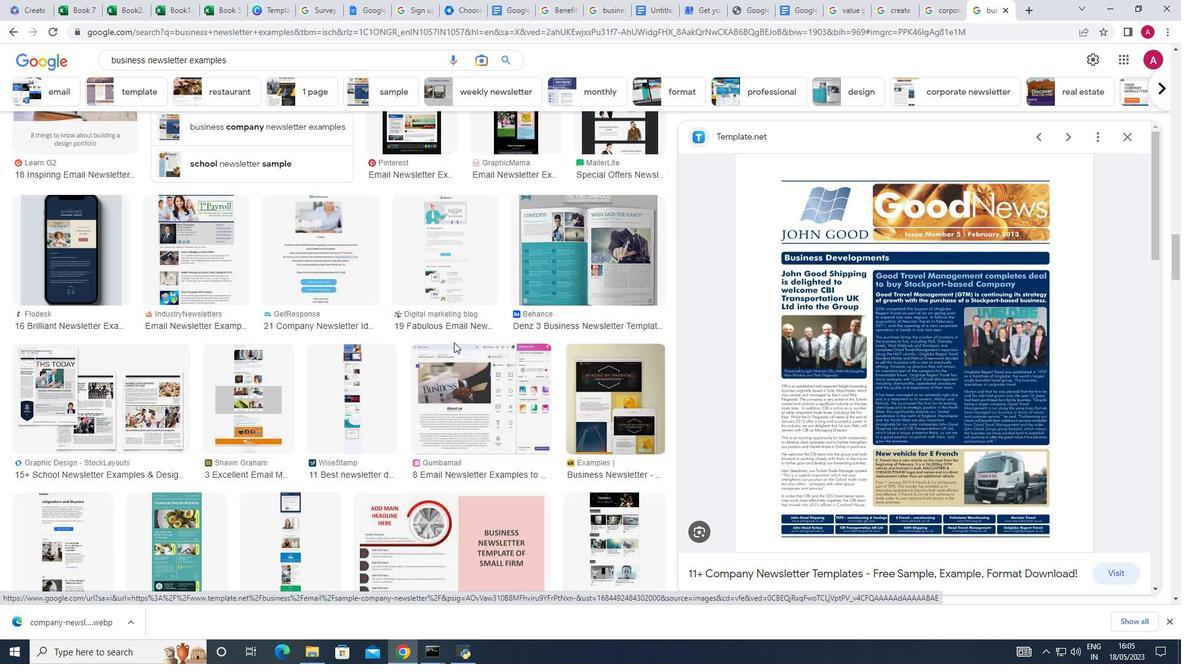 
Action: Mouse scrolled (454, 343) with delta (0, 0)
Screenshot: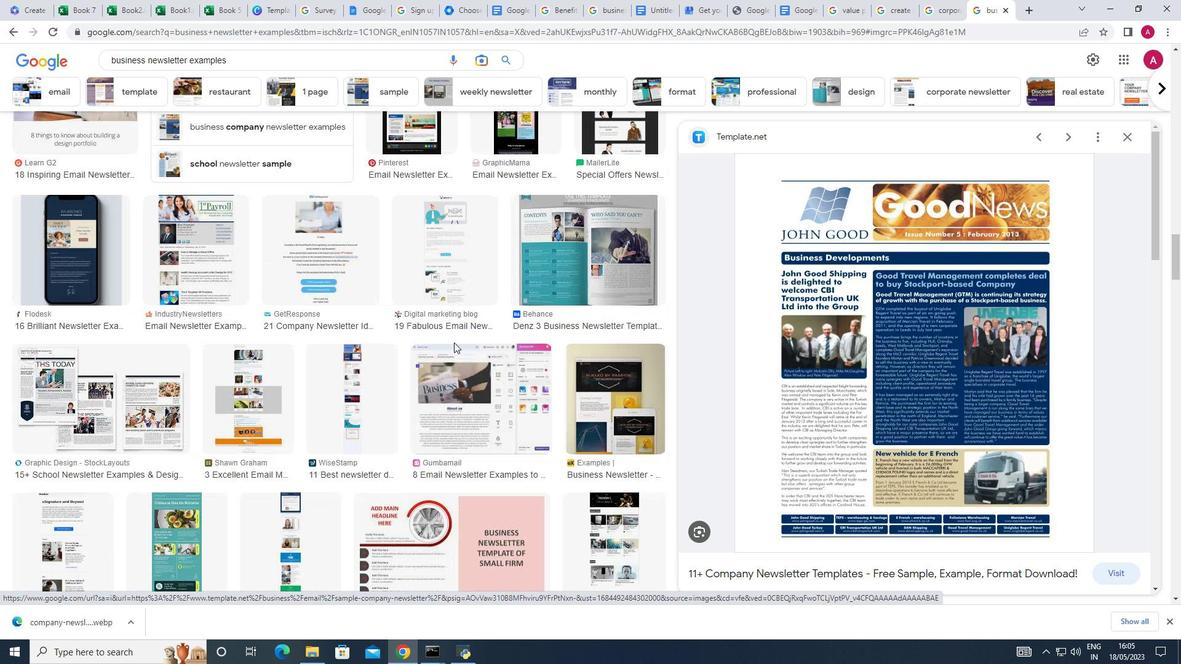 
Action: Mouse scrolled (454, 343) with delta (0, 0)
Screenshot: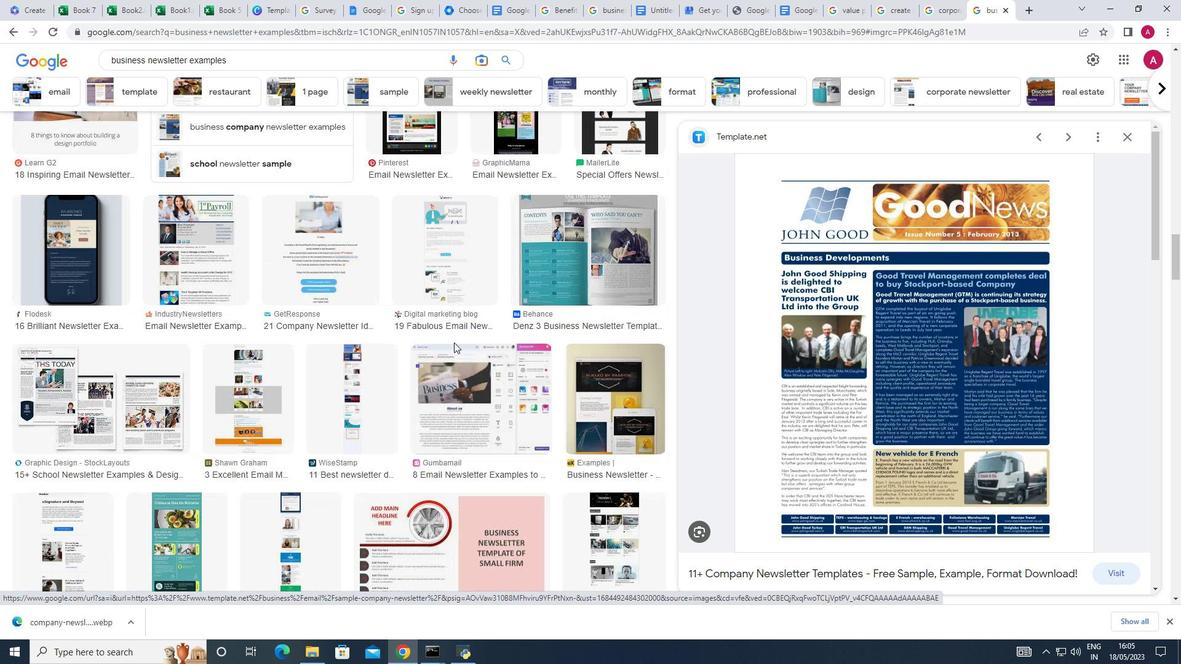 
Action: Mouse scrolled (454, 343) with delta (0, 0)
Screenshot: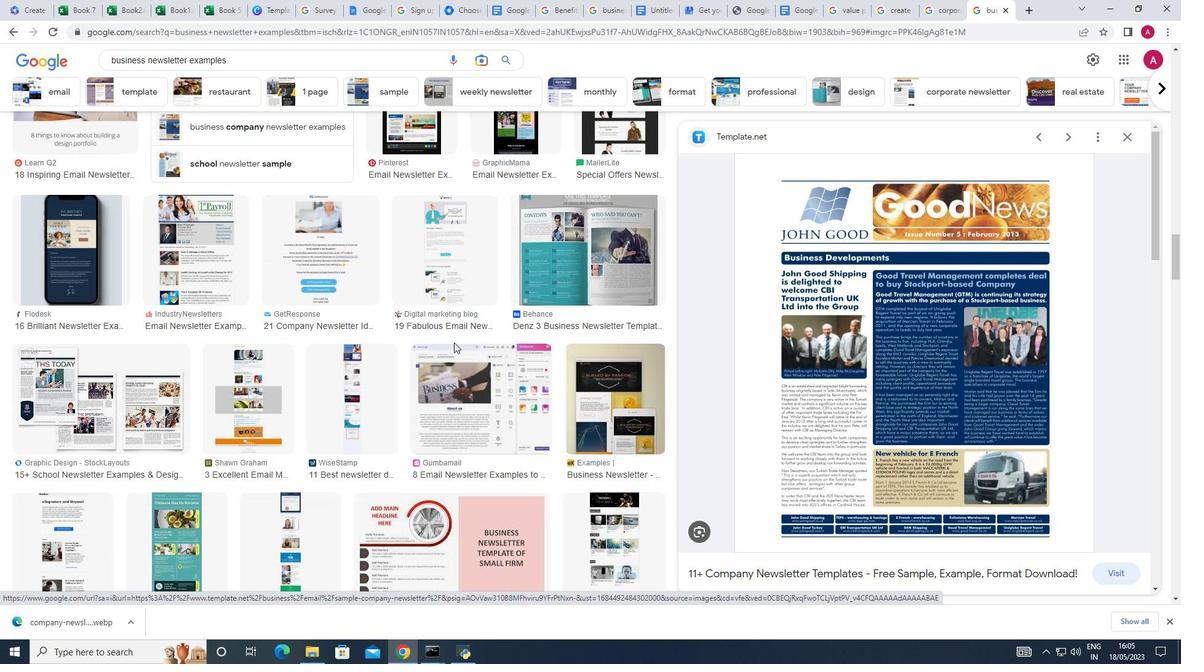 
Action: Mouse moved to (742, 417)
Screenshot: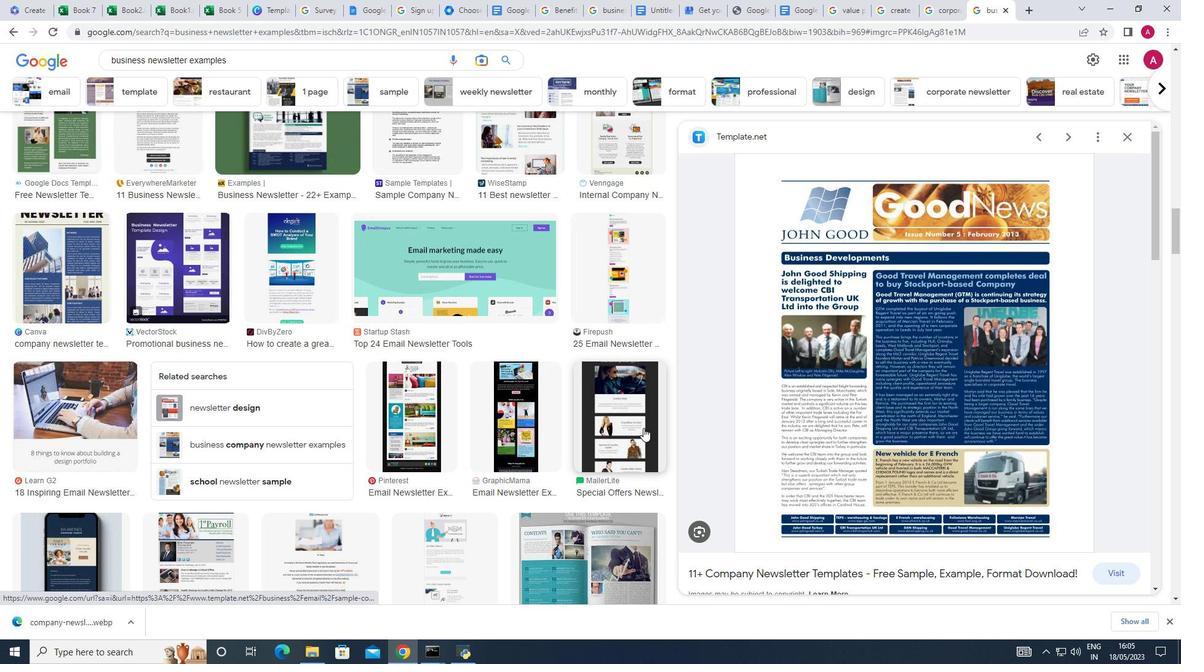 
Action: Mouse scrolled (742, 417) with delta (0, 0)
Screenshot: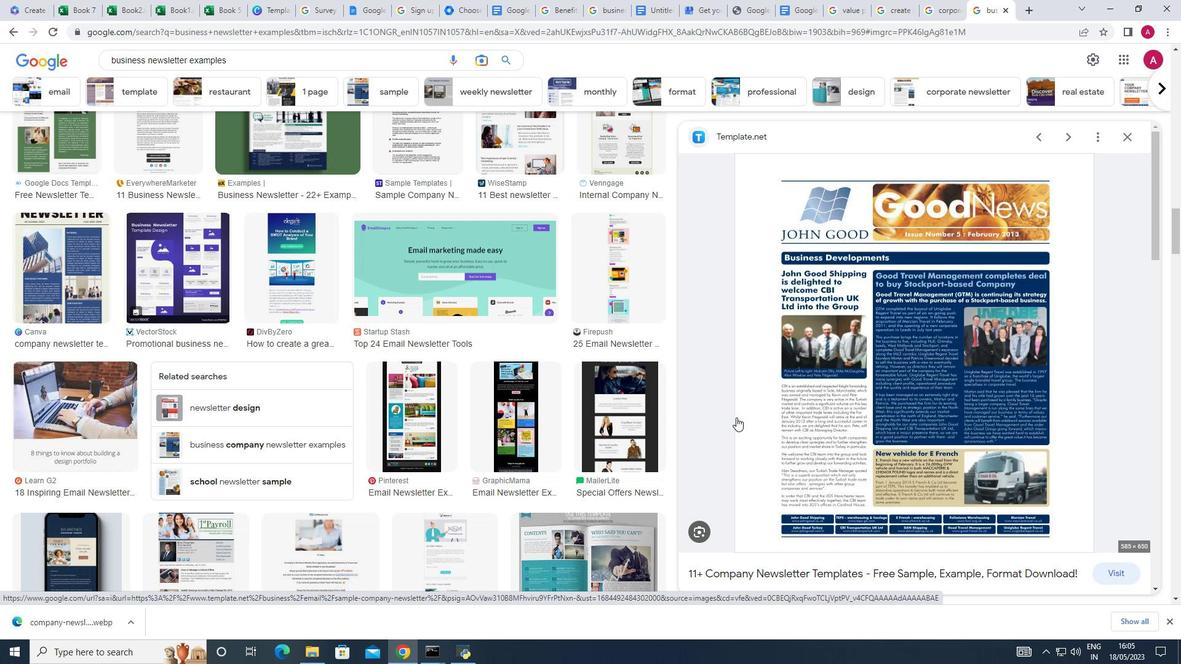 
Action: Mouse scrolled (742, 417) with delta (0, 0)
Screenshot: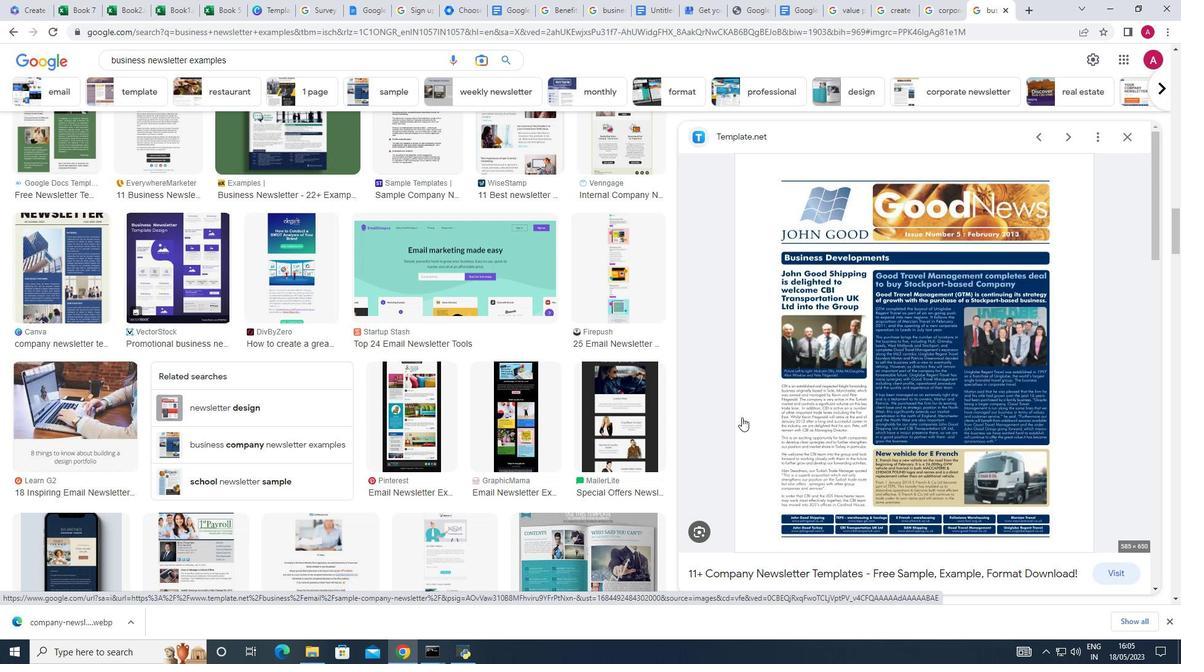
Action: Mouse scrolled (742, 417) with delta (0, 0)
Screenshot: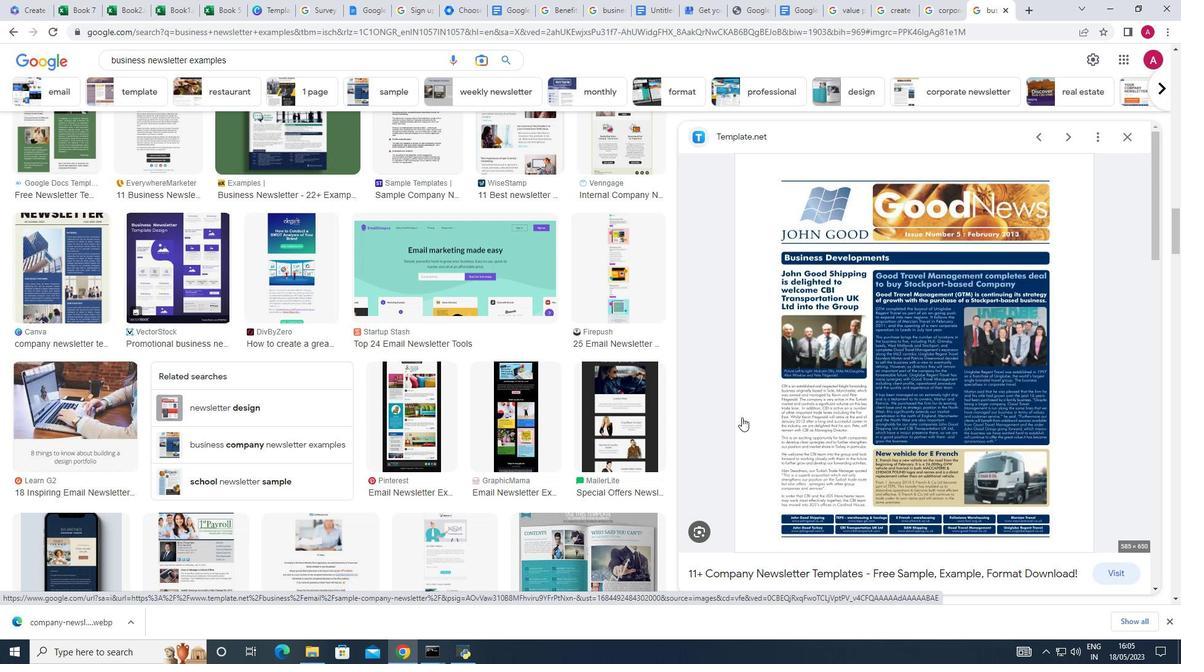 
Action: Mouse scrolled (742, 417) with delta (0, 0)
Screenshot: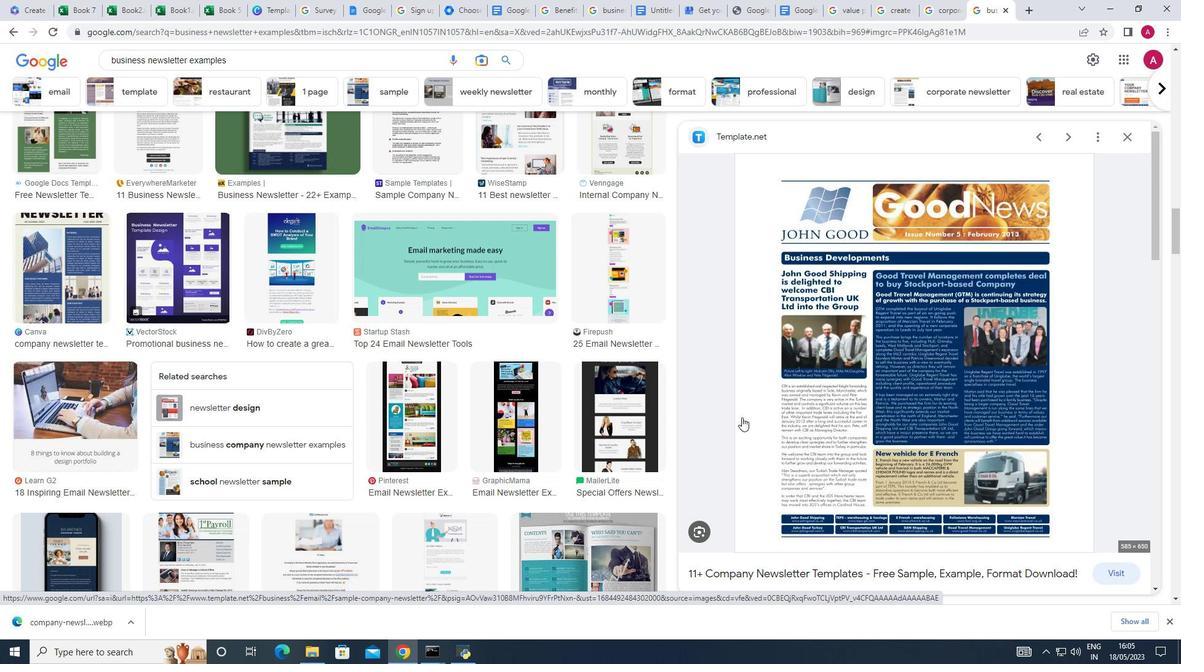 
Action: Mouse moved to (752, 412)
Screenshot: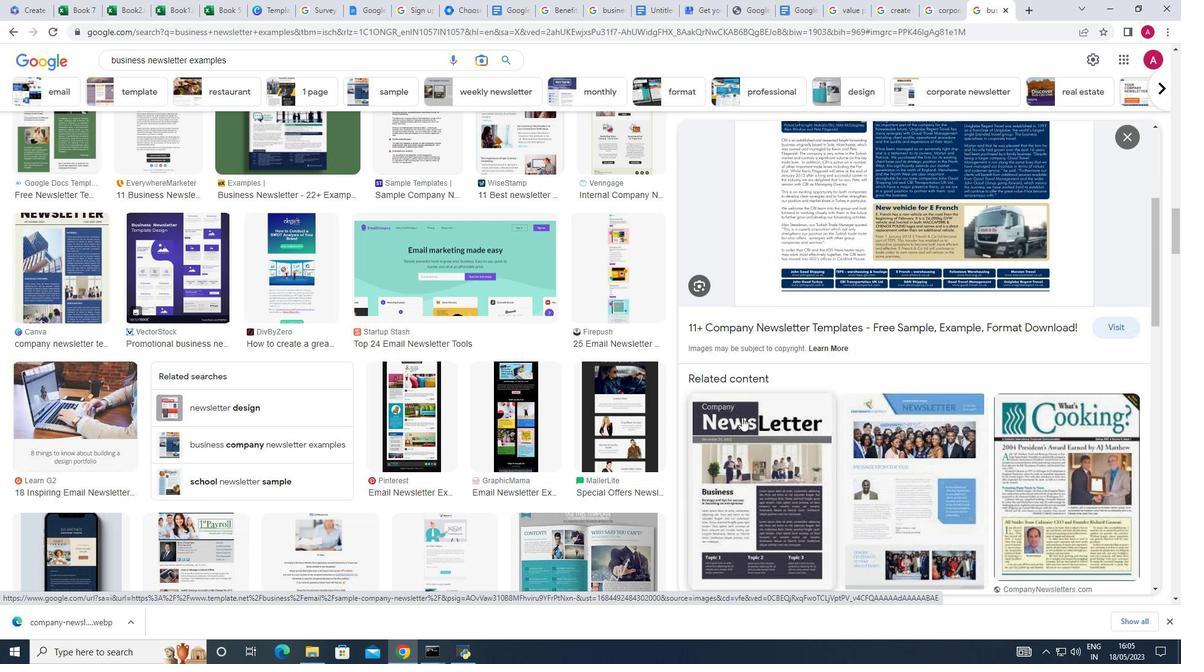 
Action: Mouse scrolled (752, 412) with delta (0, 0)
Screenshot: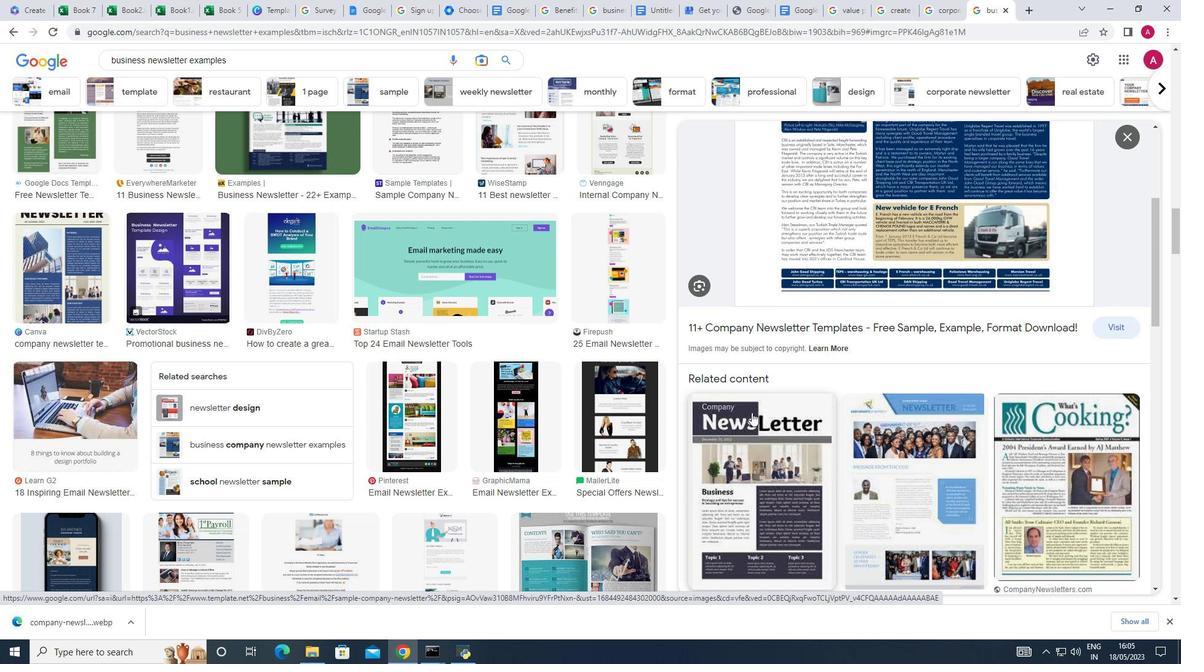 
Action: Mouse scrolled (752, 412) with delta (0, 0)
Screenshot: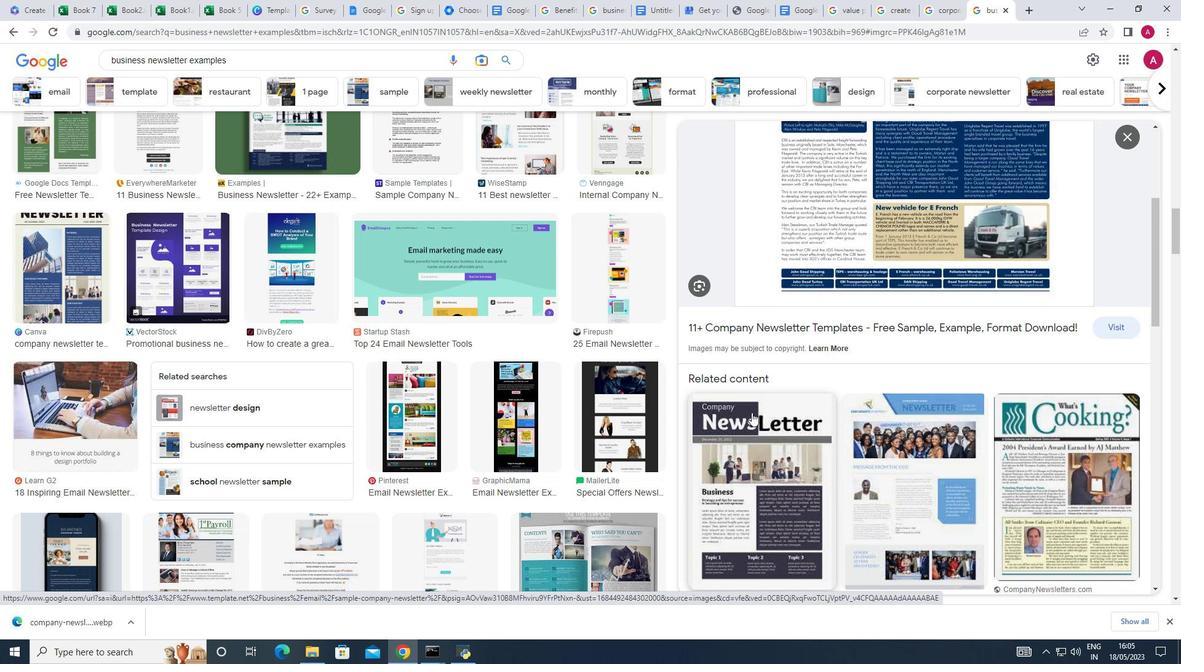 
Action: Mouse moved to (806, 403)
Screenshot: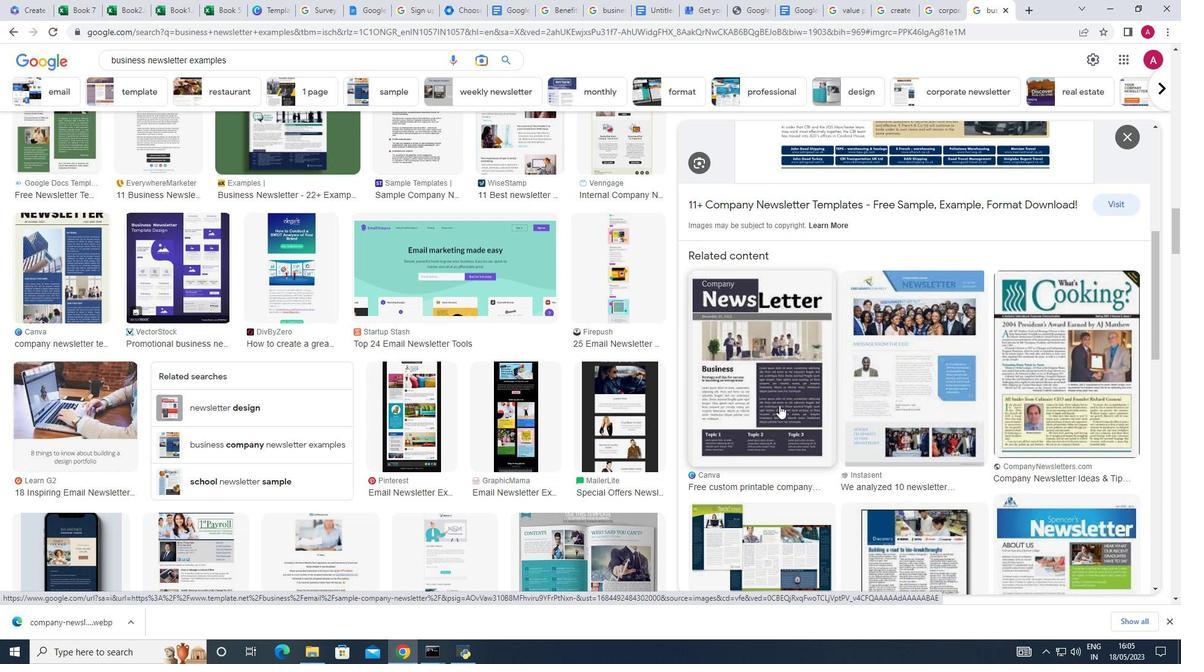 
Action: Mouse scrolled (806, 402) with delta (0, 0)
Screenshot: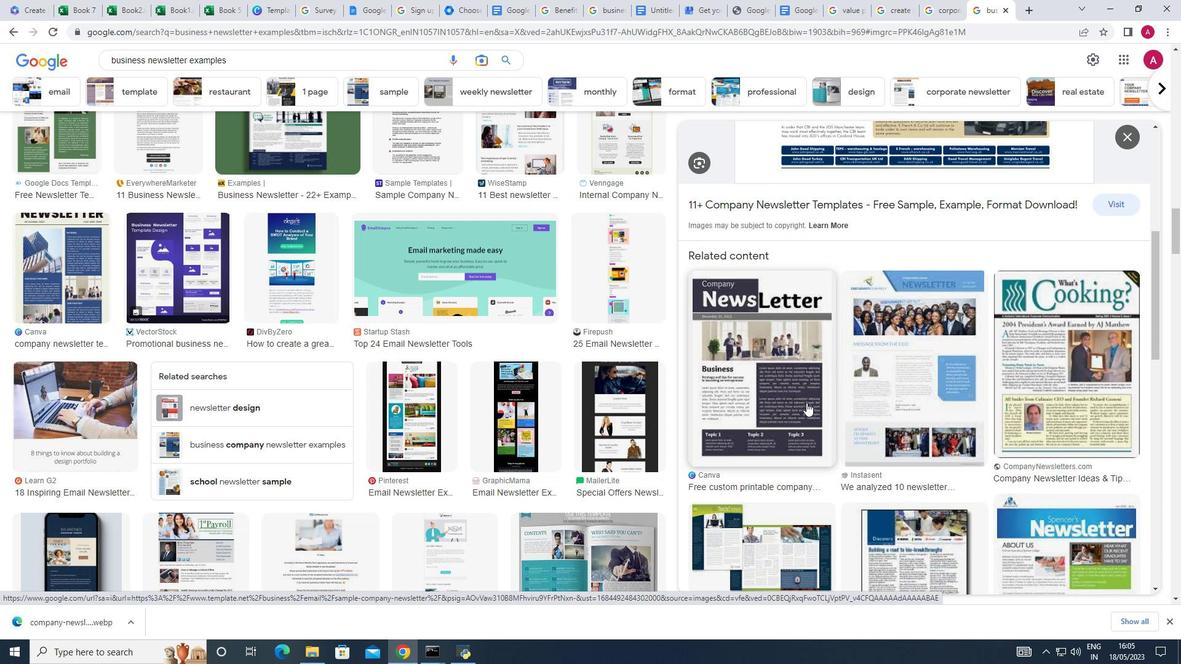 
Action: Mouse scrolled (806, 402) with delta (0, 0)
Screenshot: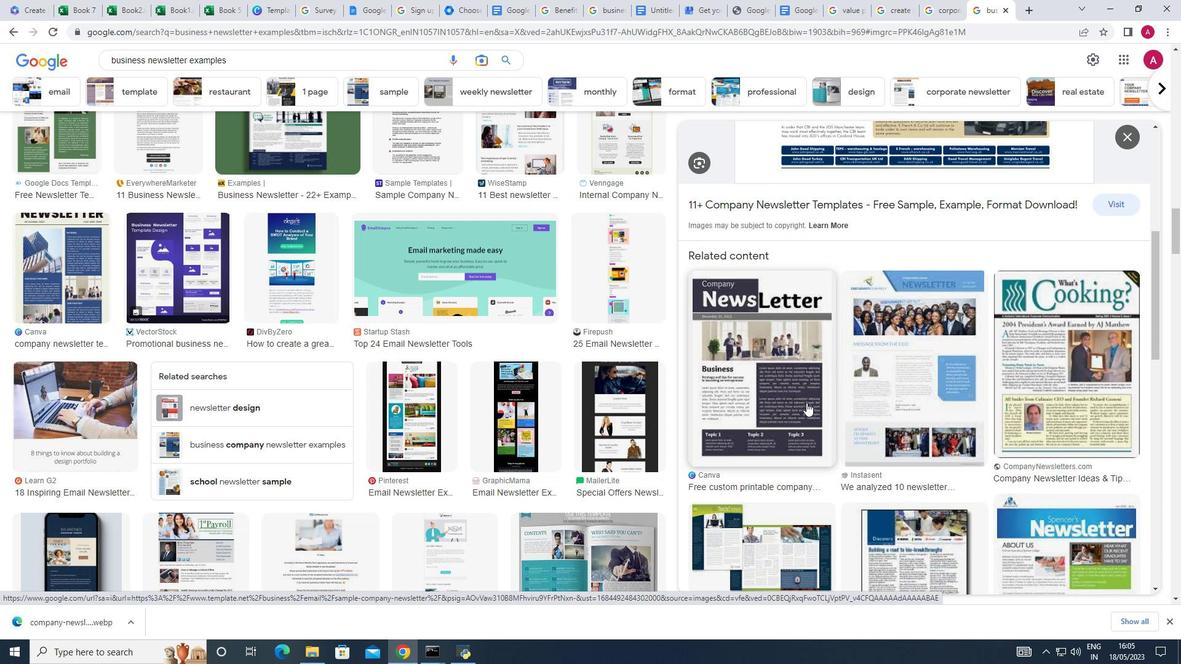 
Action: Mouse scrolled (806, 402) with delta (0, 0)
Screenshot: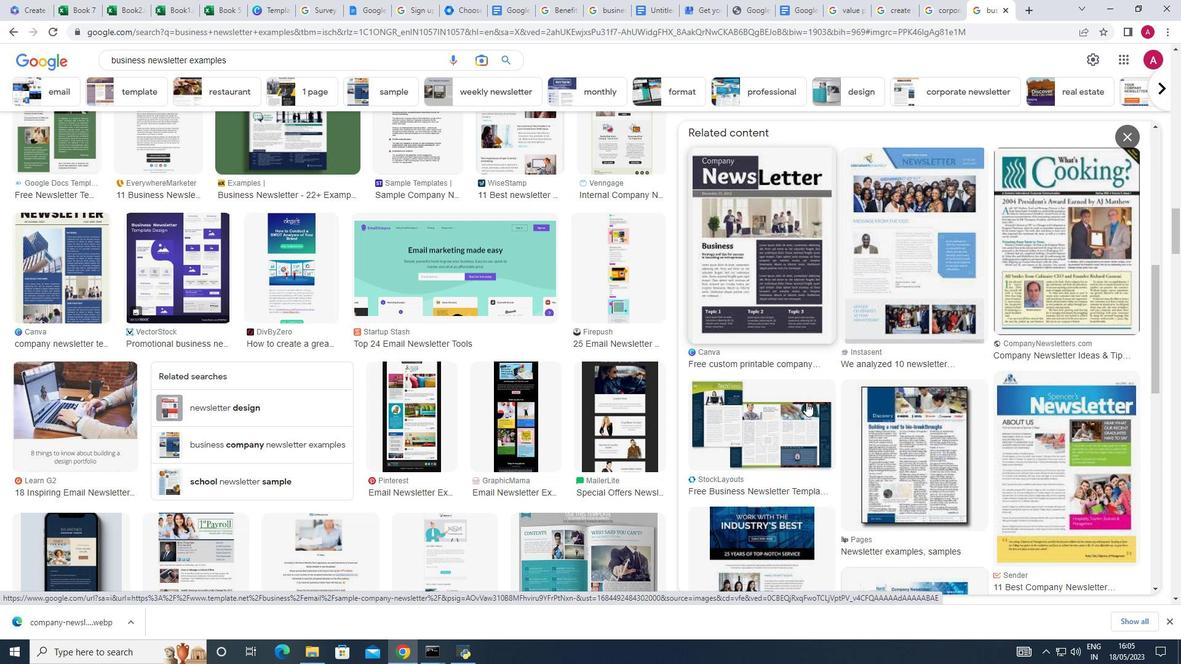 
Action: Mouse scrolled (806, 402) with delta (0, 0)
Screenshot: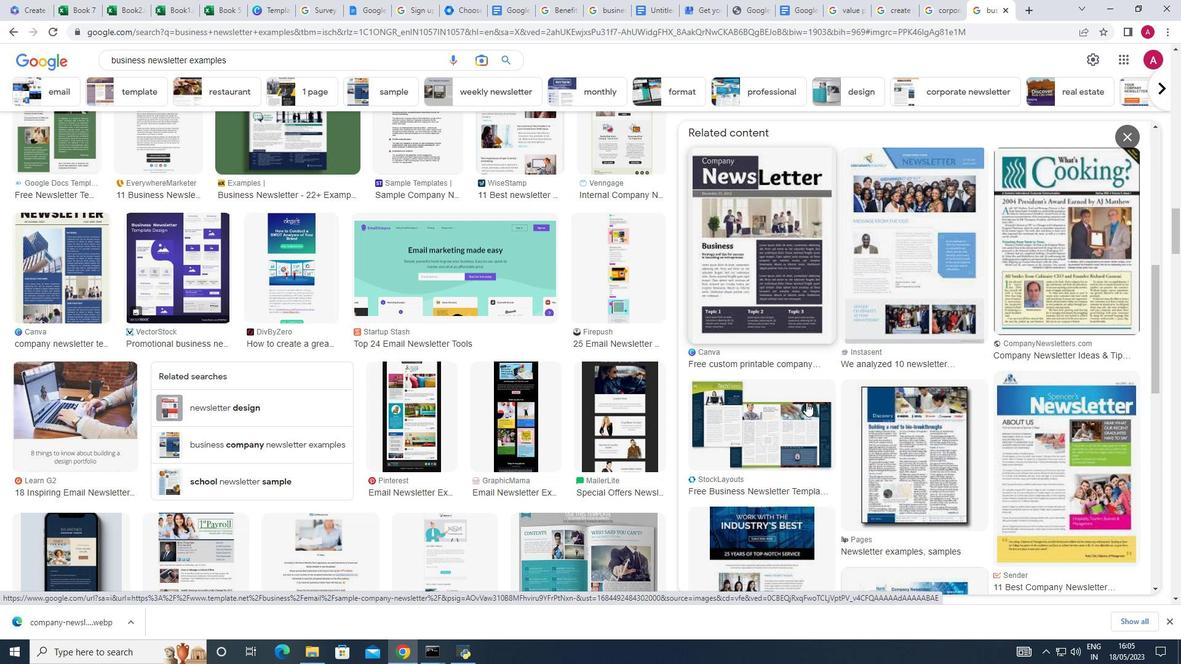 
Action: Mouse scrolled (806, 403) with delta (0, 0)
Screenshot: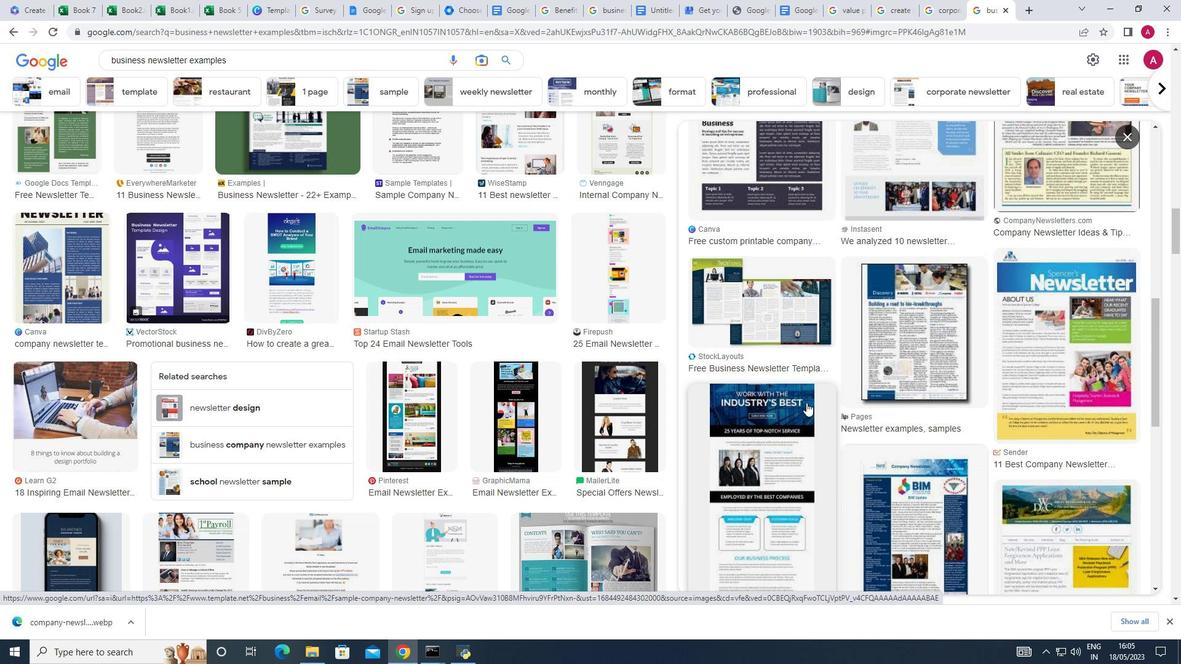 
Action: Mouse scrolled (806, 403) with delta (0, 0)
Screenshot: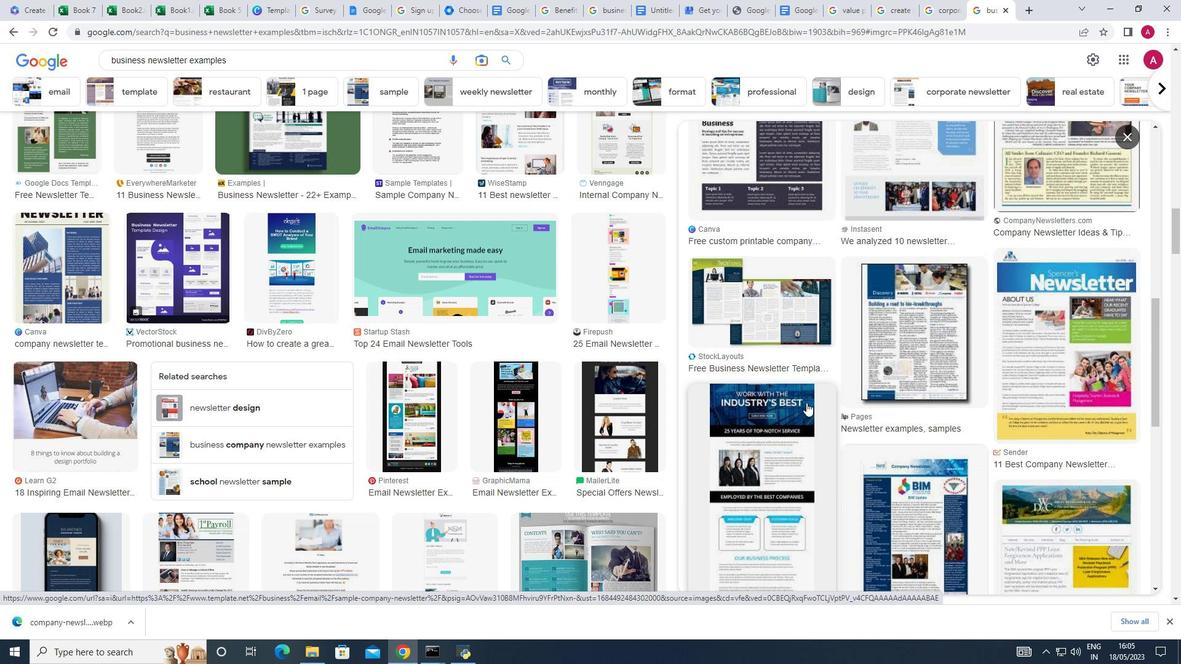 
Action: Mouse scrolled (806, 403) with delta (0, 0)
Screenshot: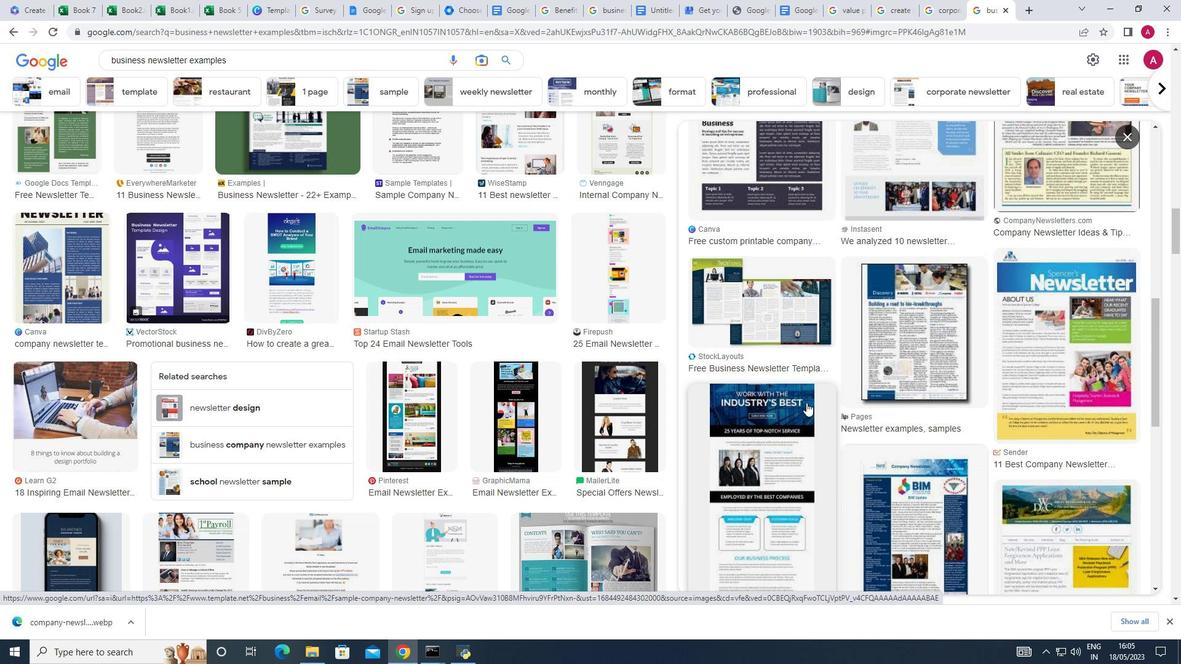 
Action: Mouse moved to (839, 392)
Screenshot: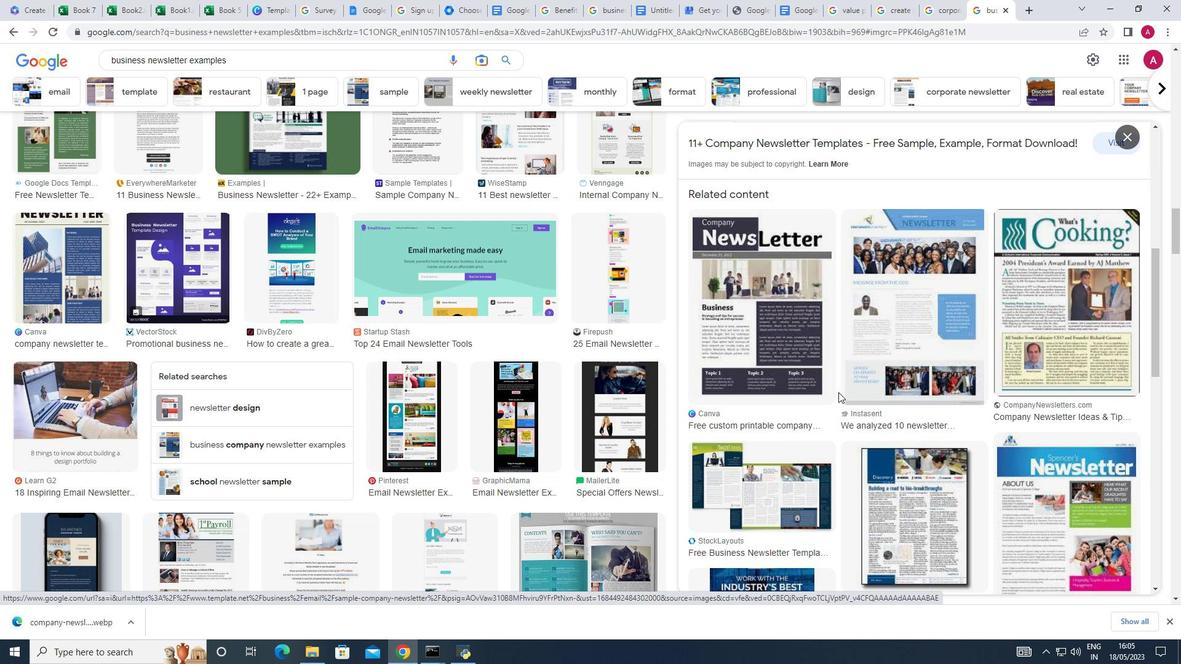 
Action: Mouse scrolled (839, 391) with delta (0, 0)
Screenshot: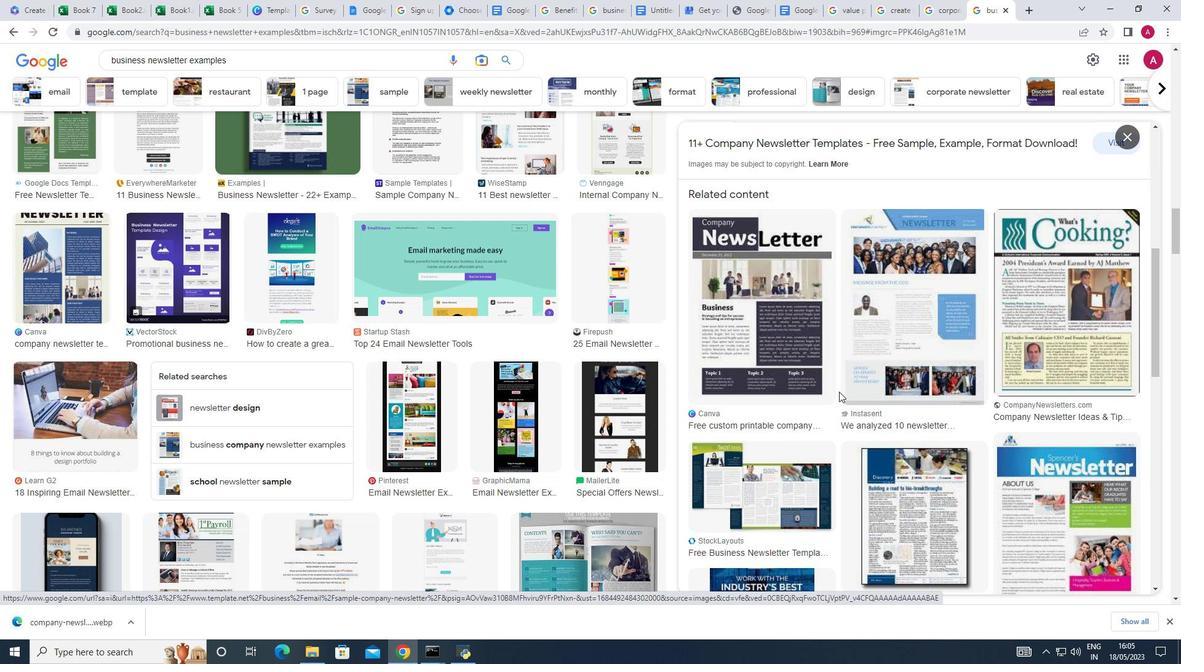 
Action: Mouse scrolled (839, 391) with delta (0, 0)
Screenshot: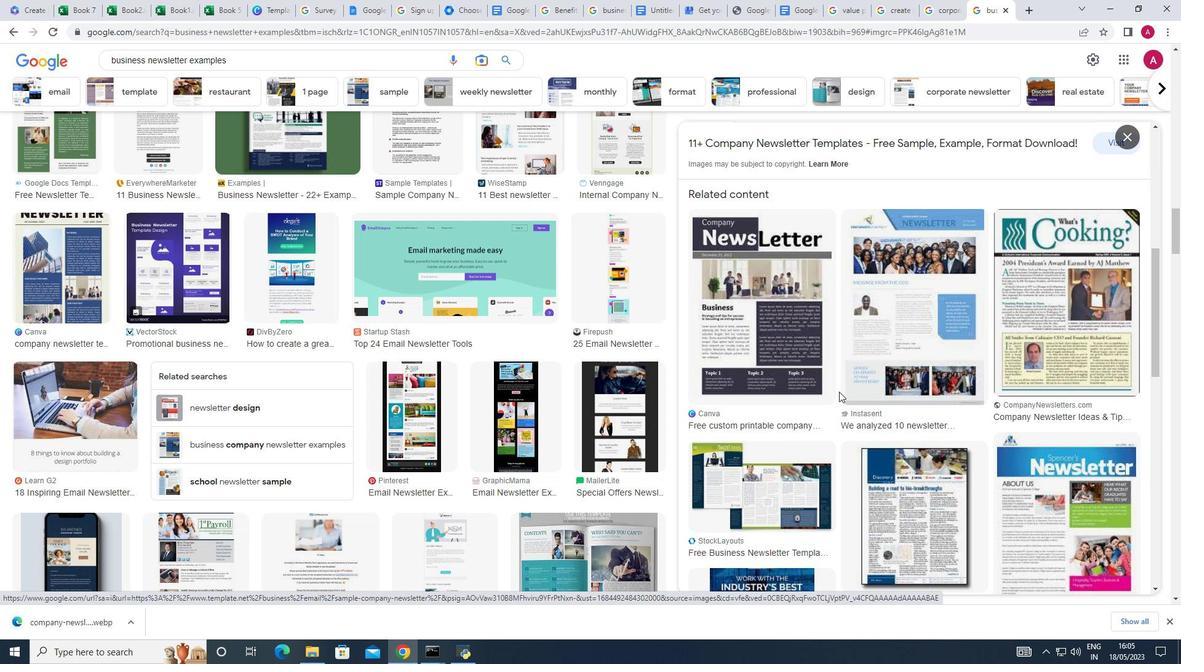 
Action: Mouse scrolled (839, 391) with delta (0, 0)
Screenshot: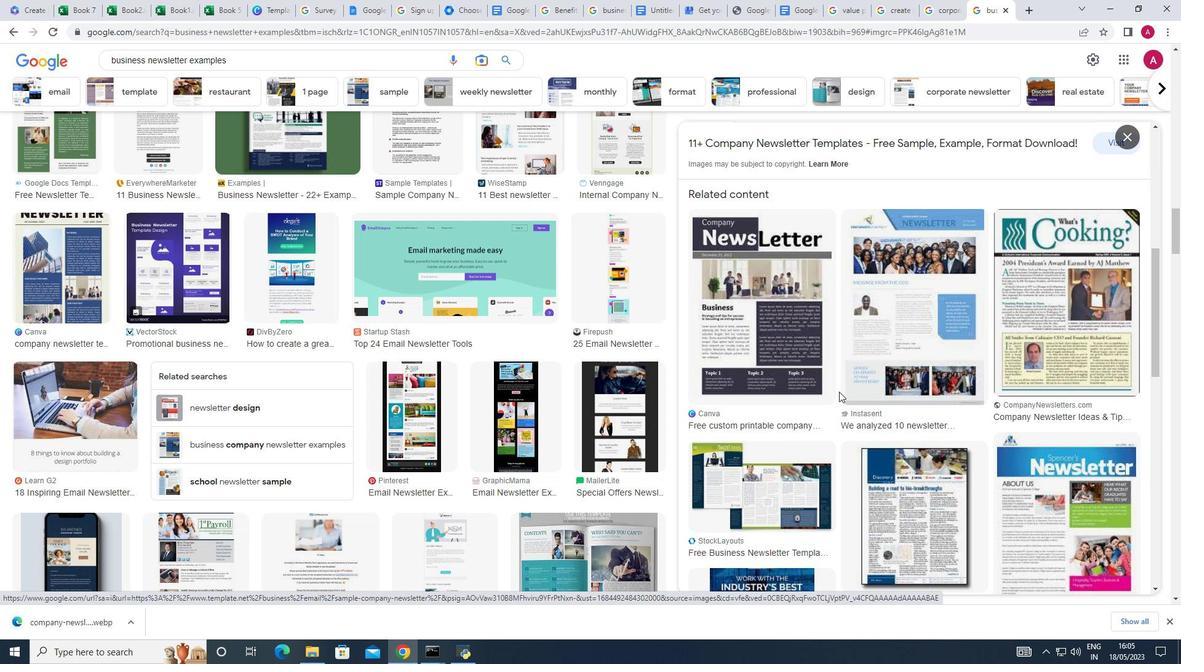 
Action: Mouse moved to (839, 389)
Screenshot: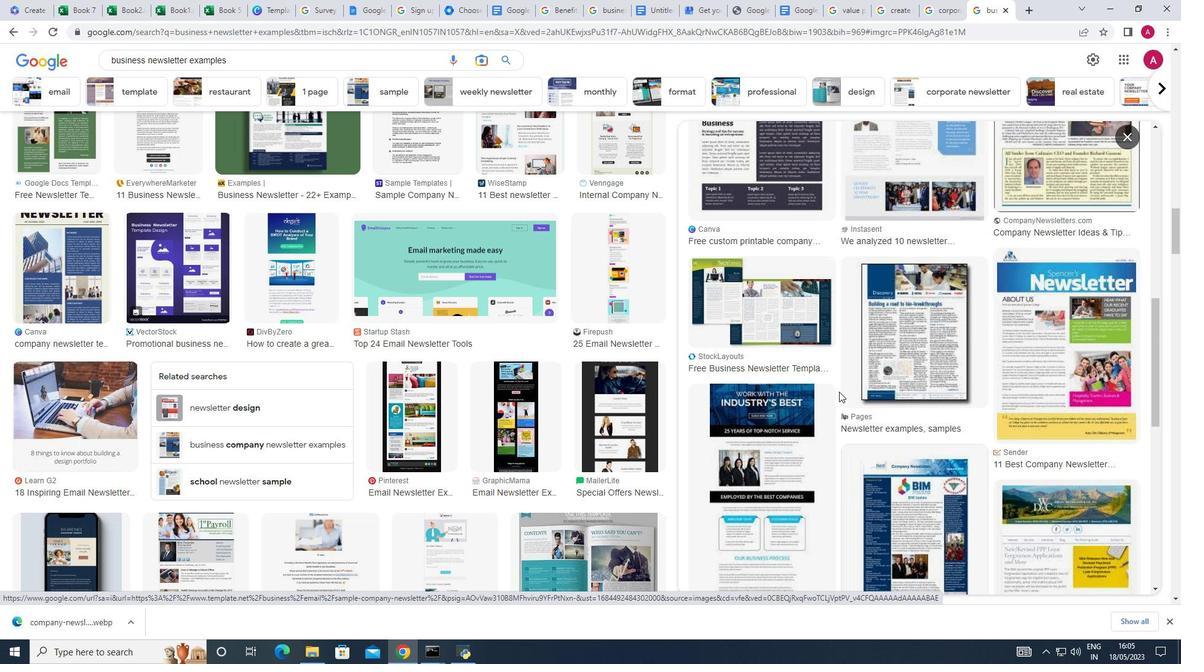 
Action: Mouse scrolled (839, 388) with delta (0, 0)
Screenshot: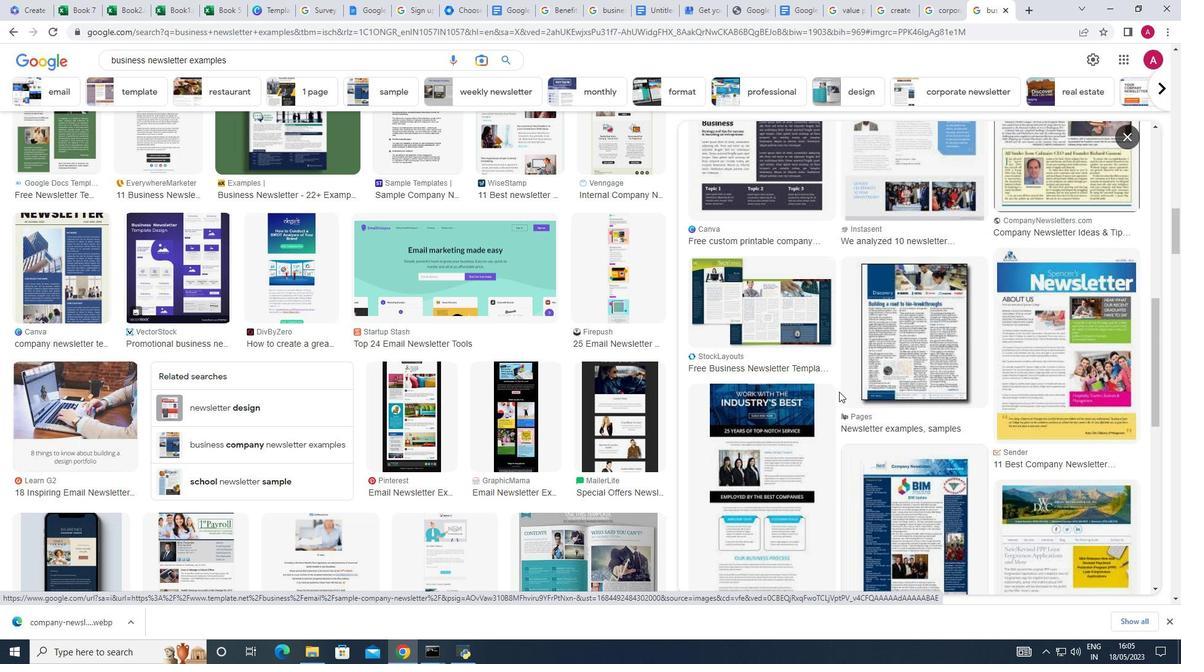 
Action: Mouse scrolled (839, 388) with delta (0, 0)
Screenshot: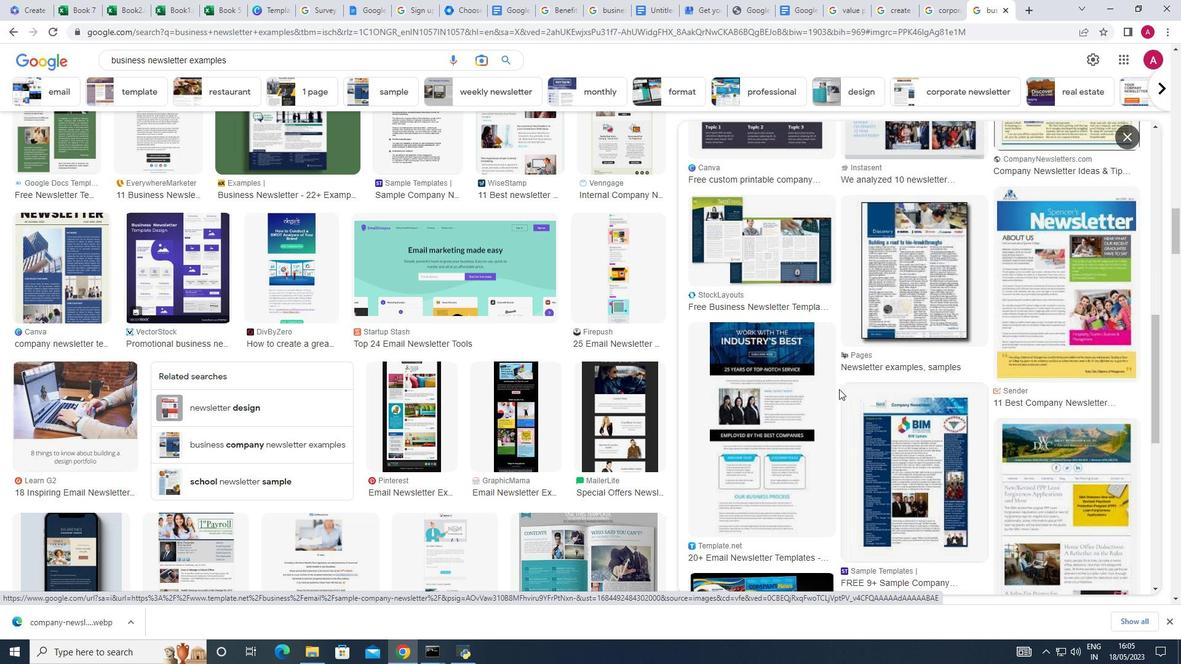 
Action: Mouse scrolled (839, 388) with delta (0, 0)
Screenshot: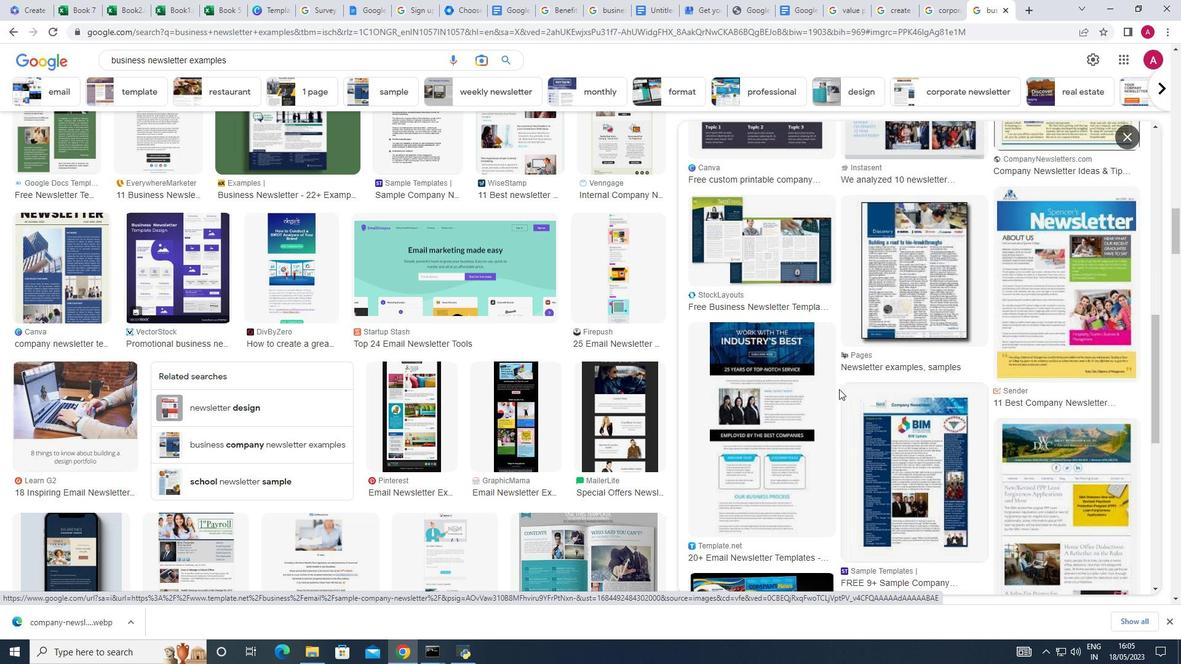 
Action: Mouse scrolled (839, 388) with delta (0, 0)
Screenshot: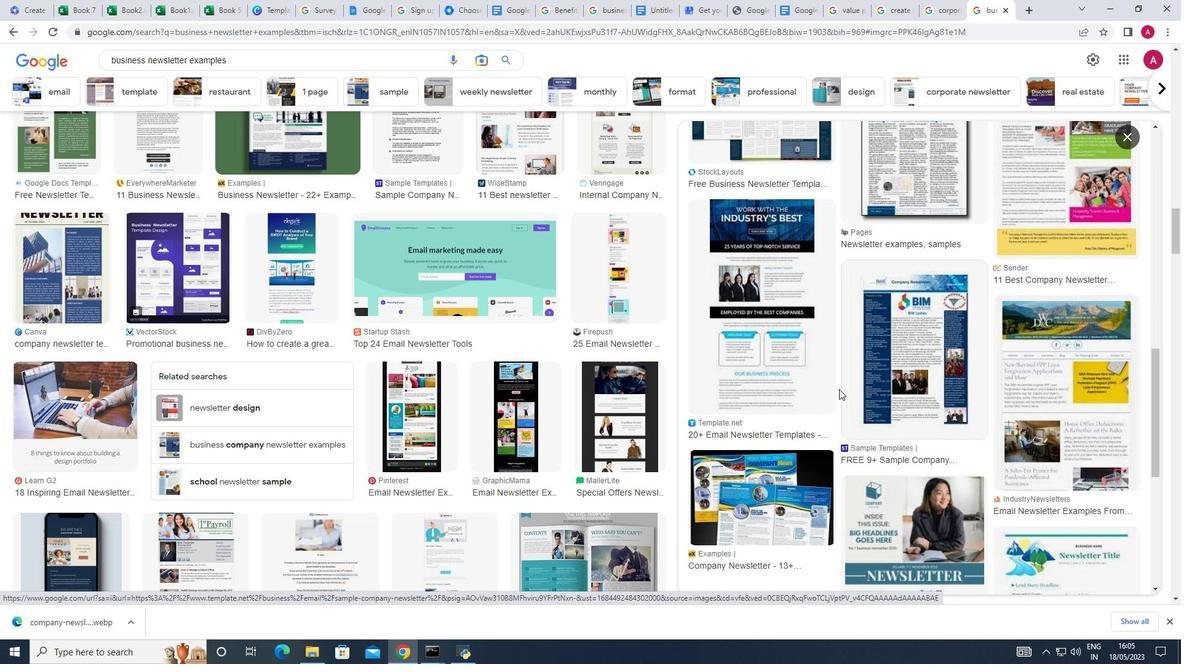 
Action: Mouse moved to (814, 373)
Screenshot: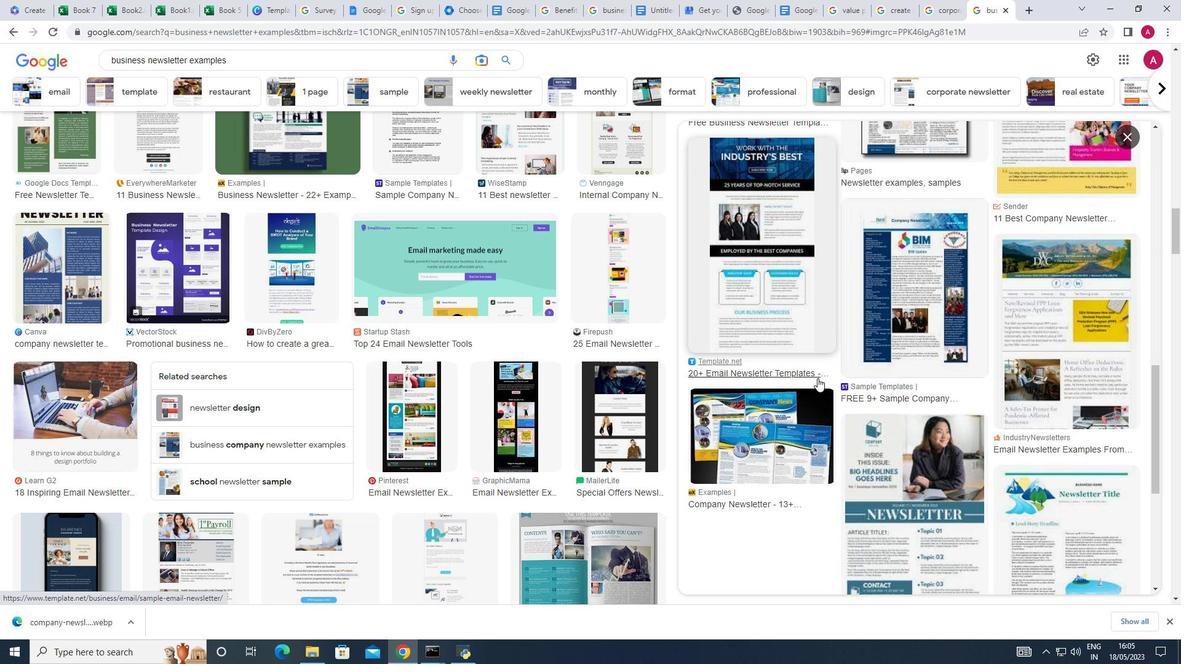 
Action: Mouse scrolled (814, 372) with delta (0, 0)
Screenshot: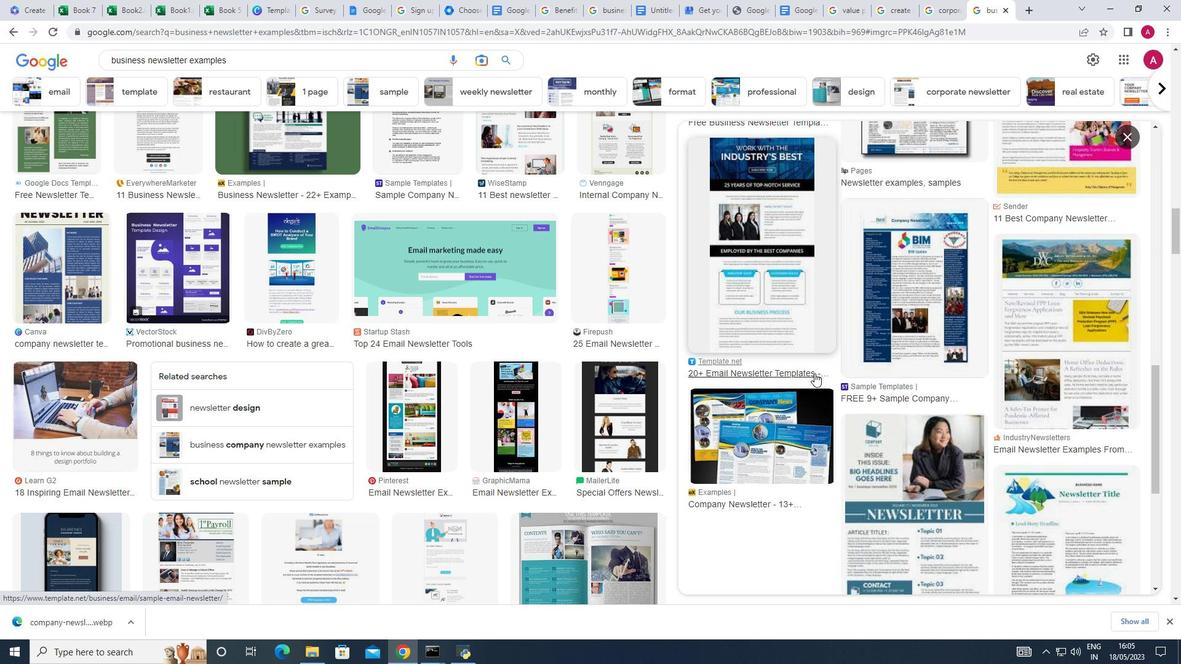 
Action: Mouse scrolled (814, 372) with delta (0, 0)
Screenshot: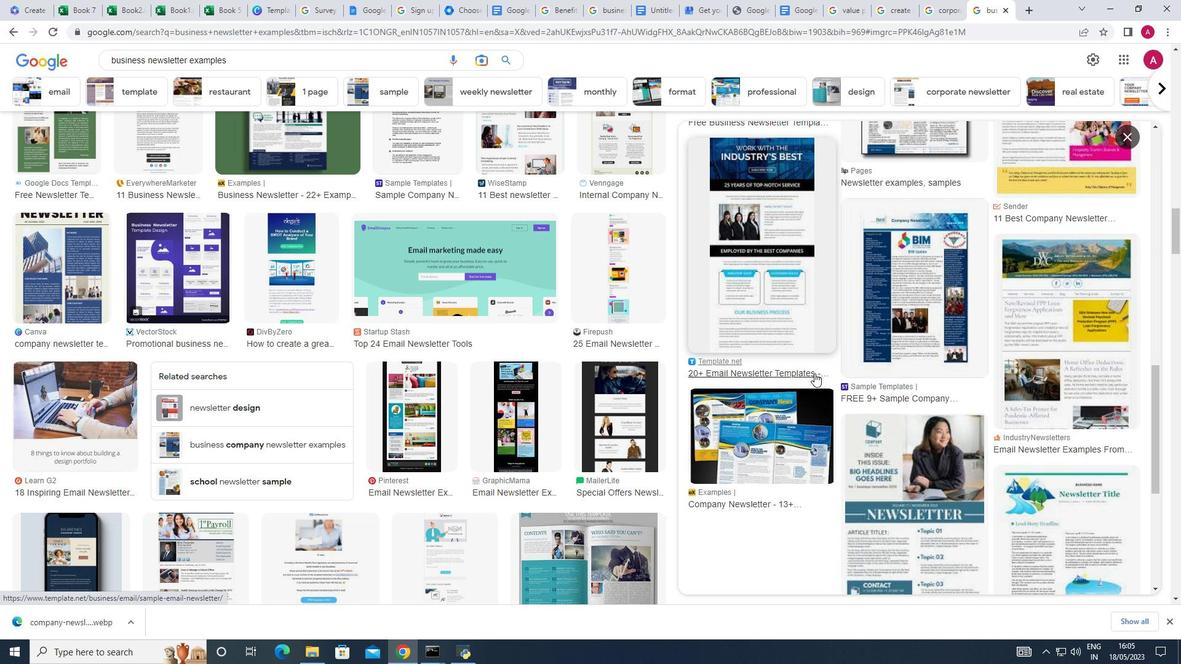 
Action: Mouse scrolled (814, 372) with delta (0, 0)
Screenshot: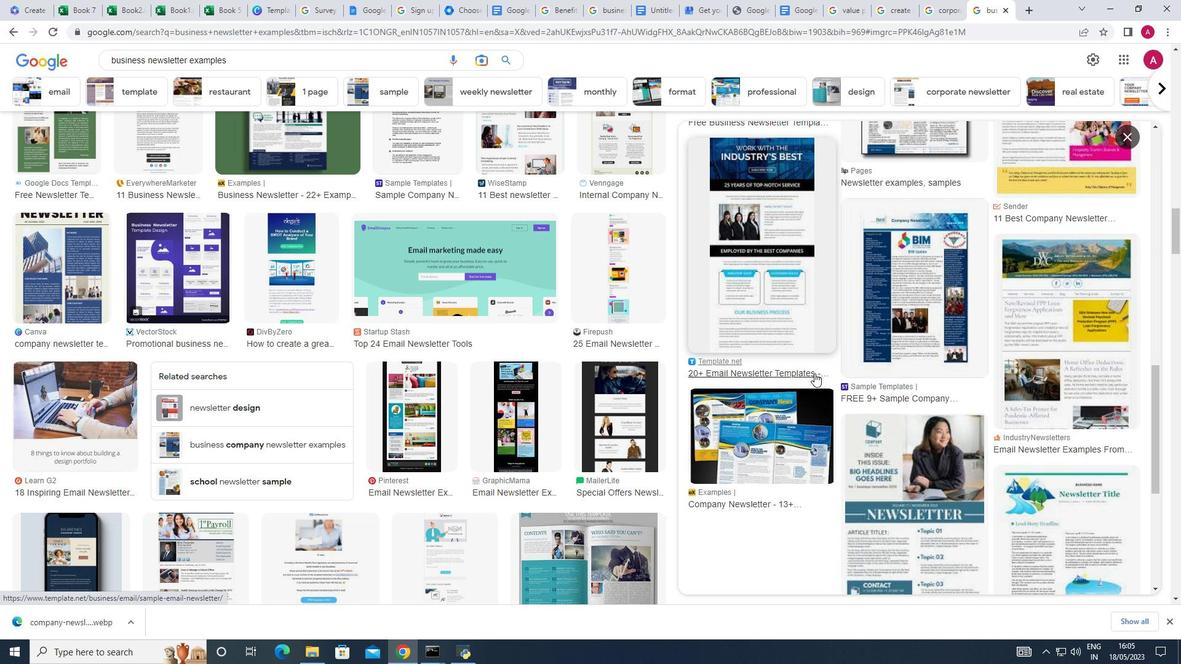 
Action: Mouse scrolled (814, 372) with delta (0, 0)
Screenshot: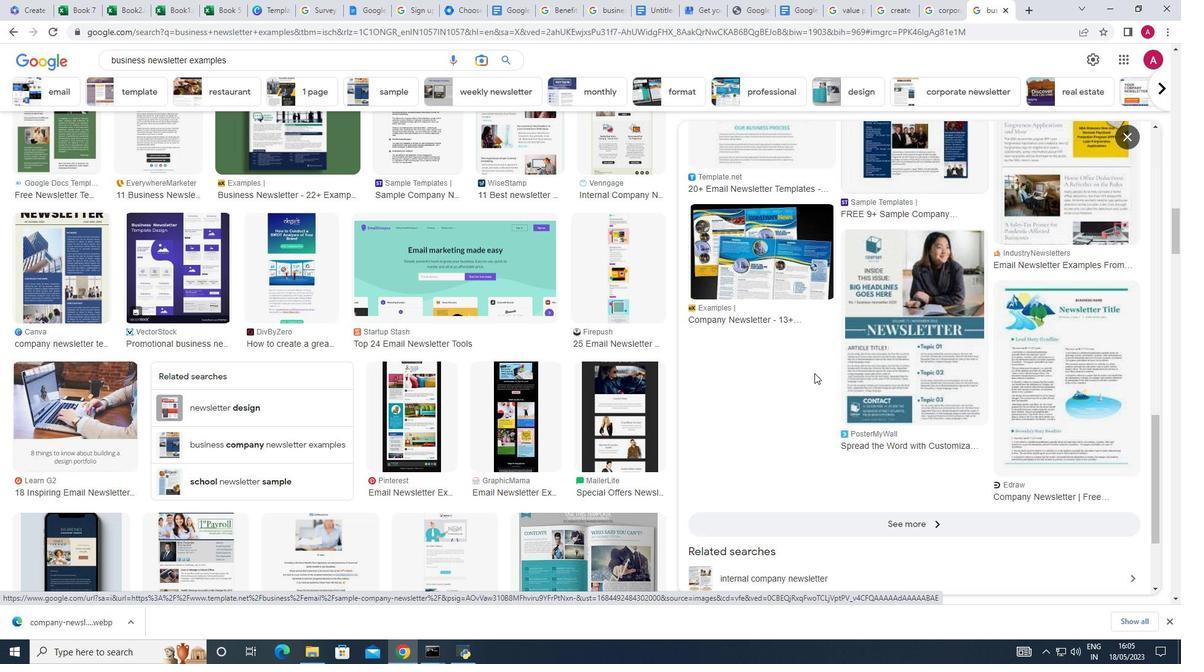 
Action: Mouse moved to (912, 329)
Screenshot: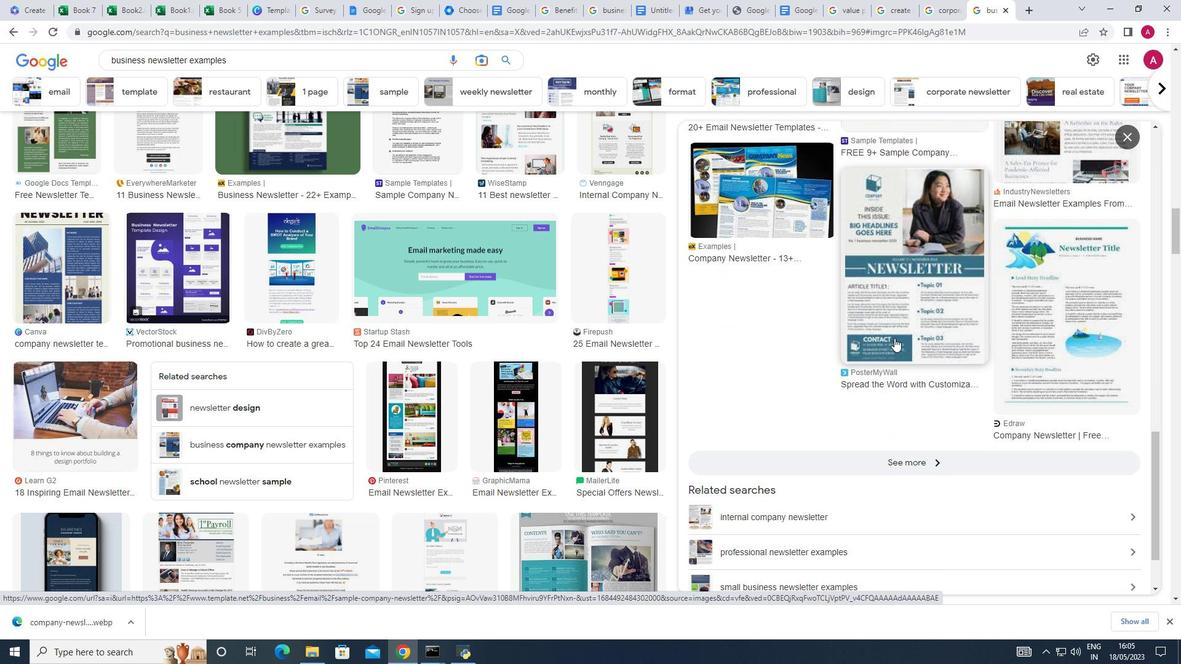 
Action: Mouse pressed left at (912, 329)
Screenshot: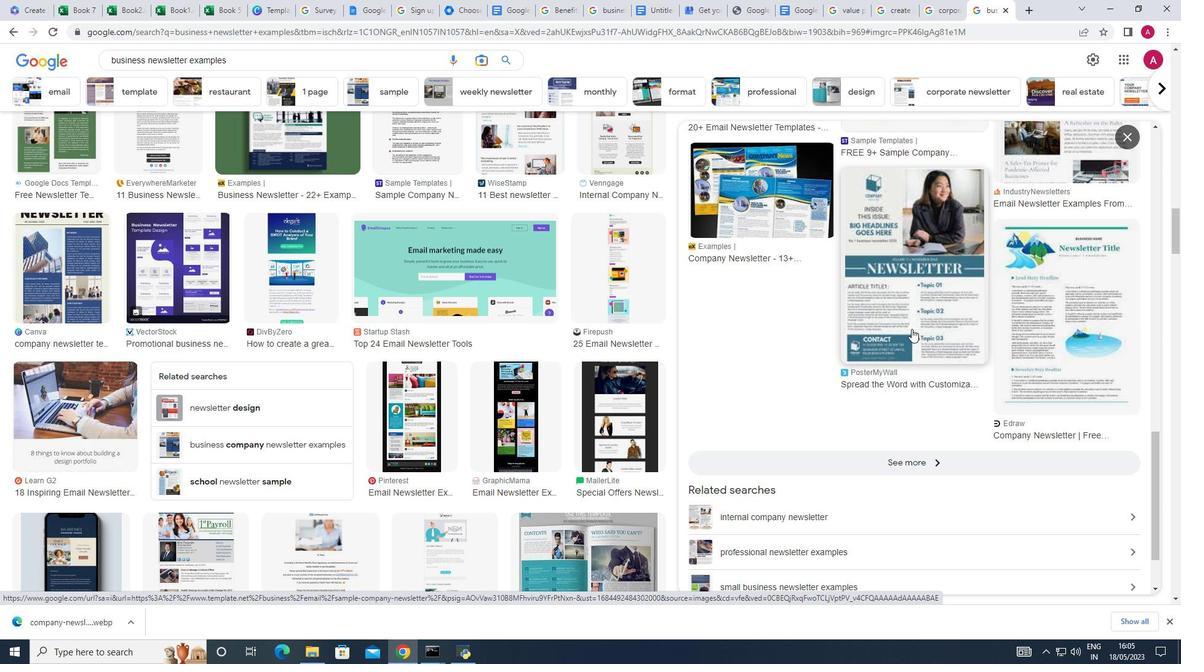 
Action: Mouse moved to (891, 369)
Screenshot: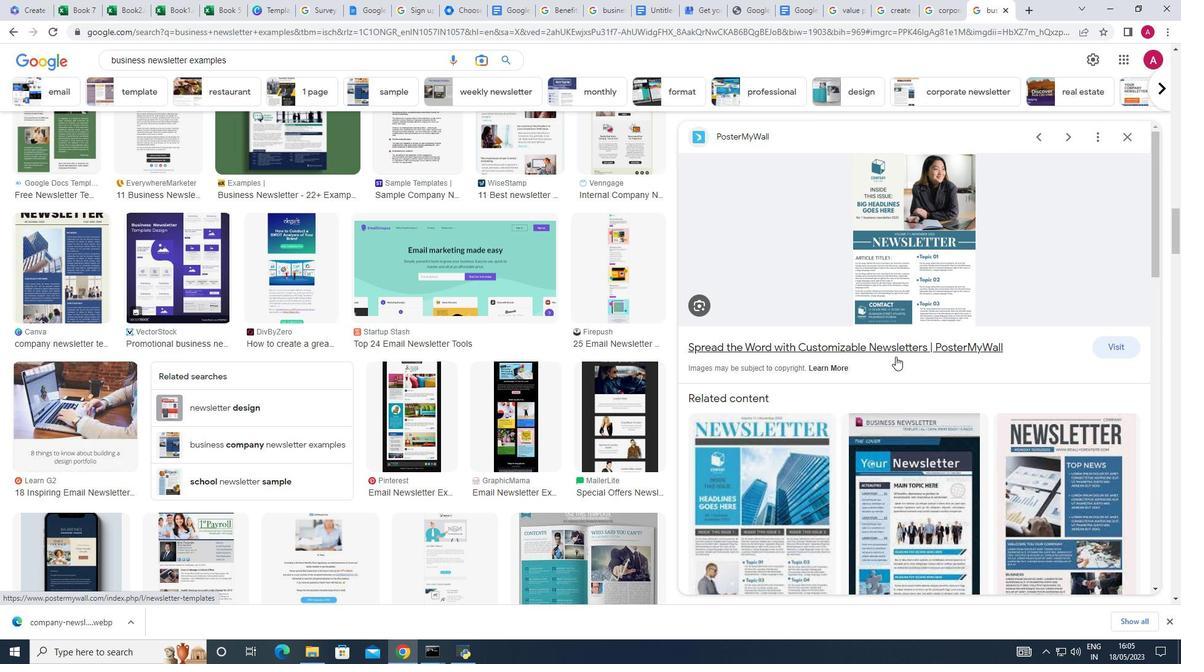 
Action: Mouse scrolled (891, 369) with delta (0, 0)
Screenshot: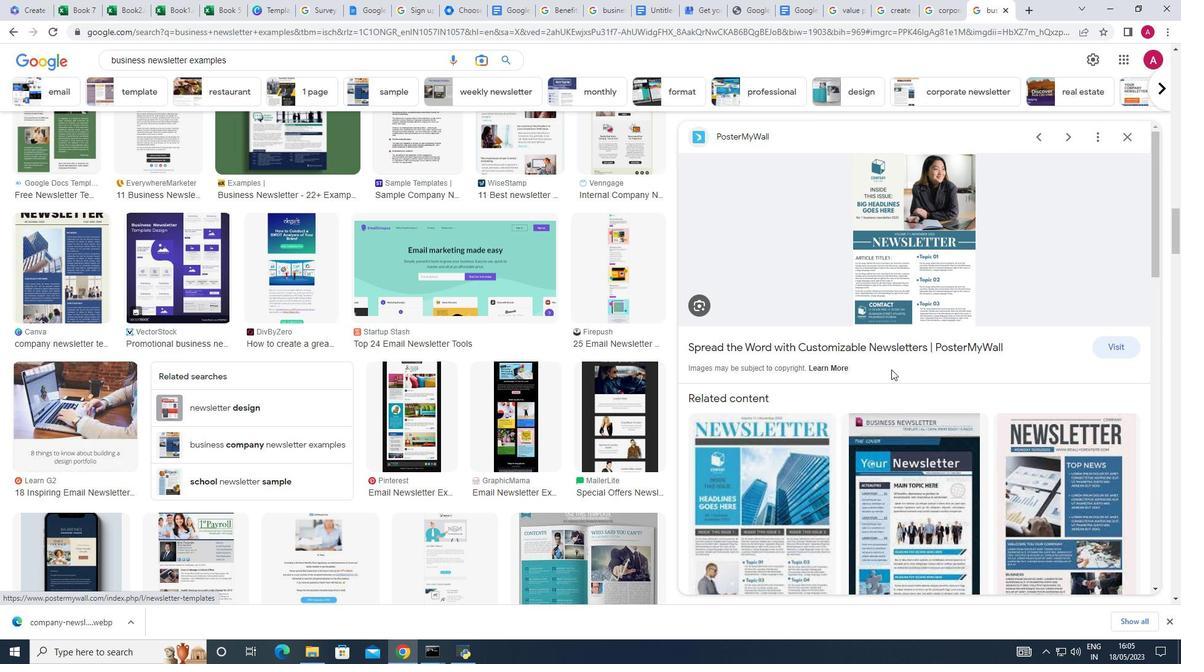 
Action: Mouse scrolled (891, 369) with delta (0, 0)
Screenshot: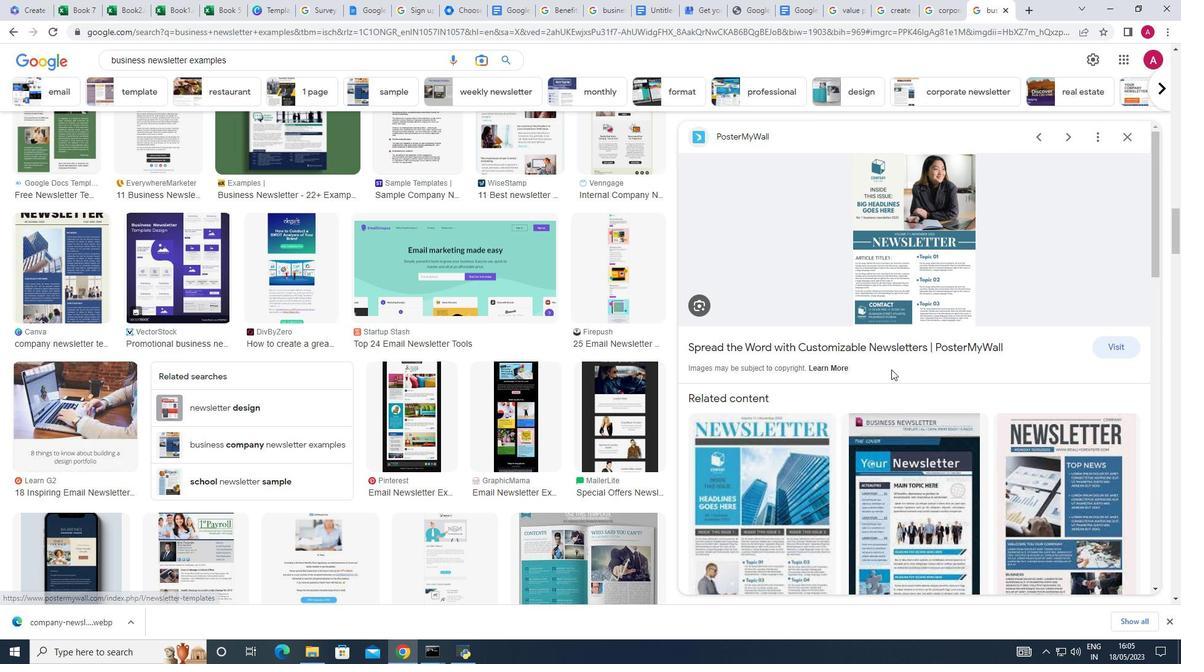 
Action: Mouse scrolled (891, 369) with delta (0, 0)
Screenshot: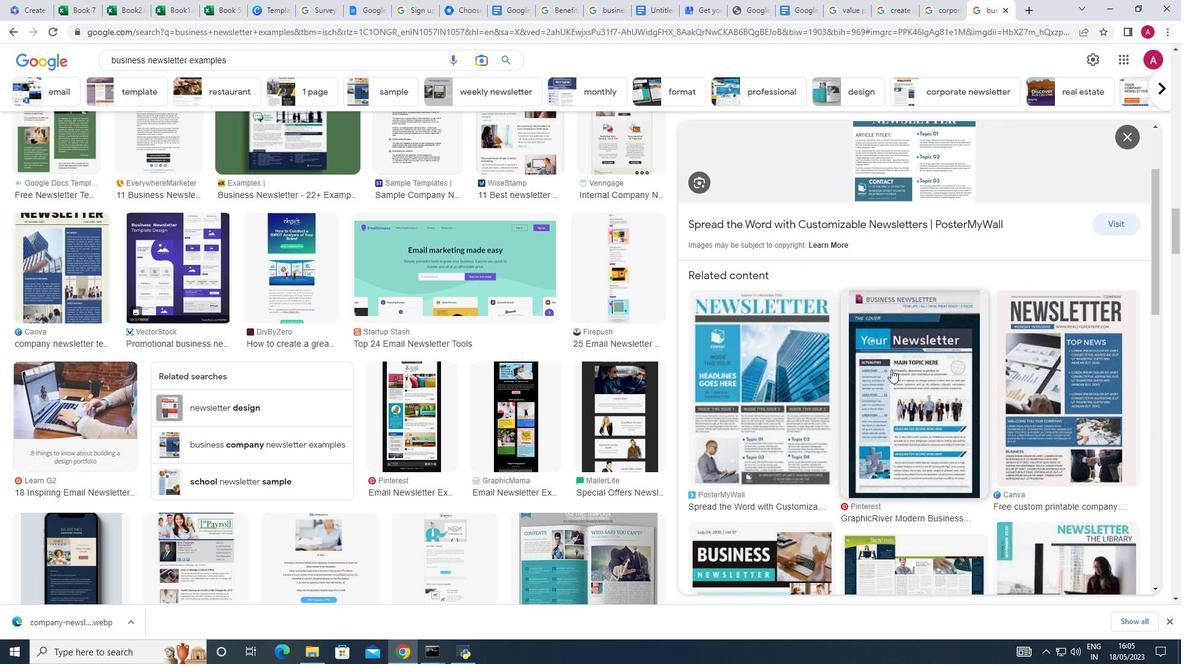
Action: Mouse moved to (803, 353)
Screenshot: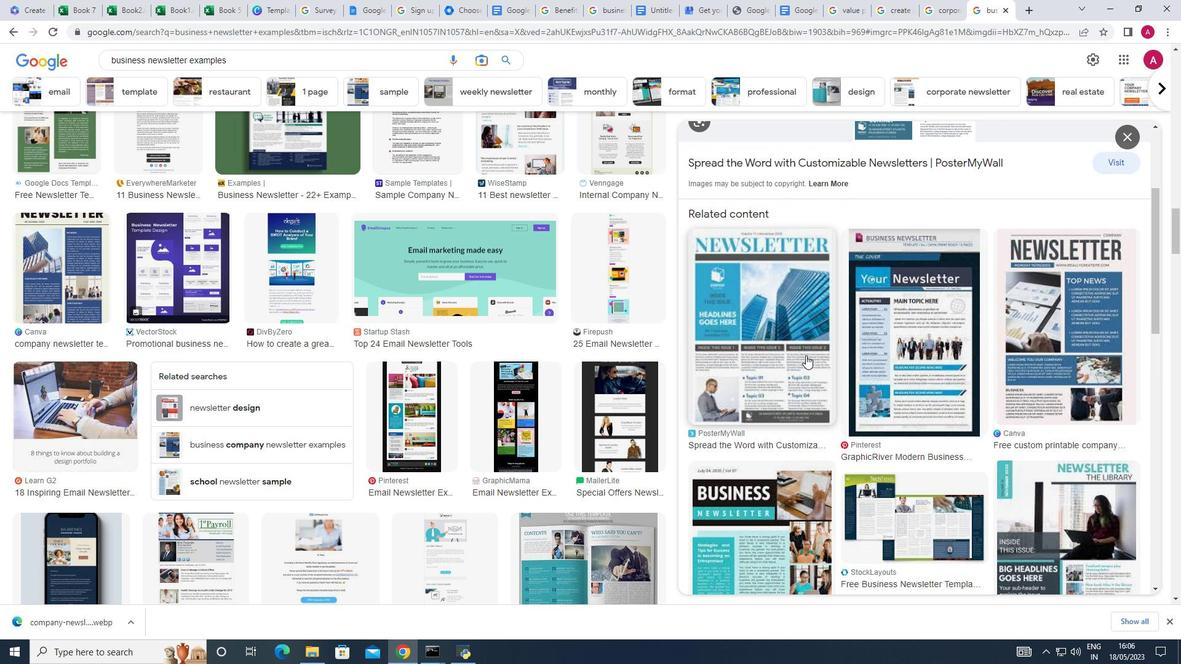 
Action: Mouse pressed left at (803, 353)
Screenshot: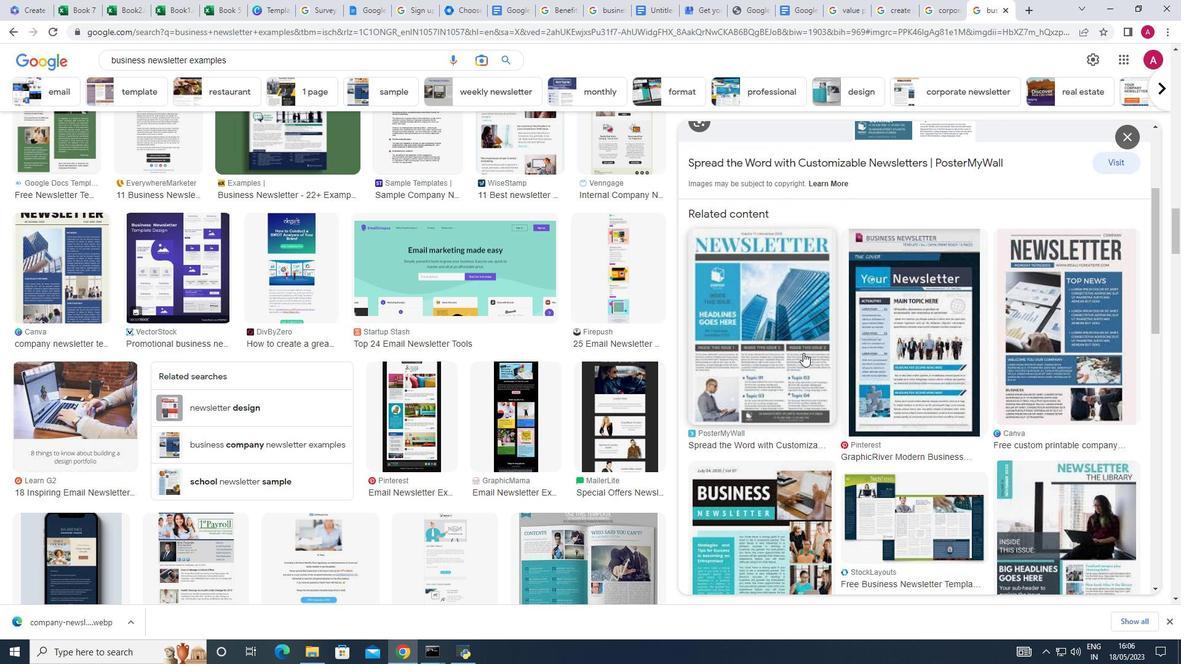 
Action: Mouse moved to (903, 292)
Screenshot: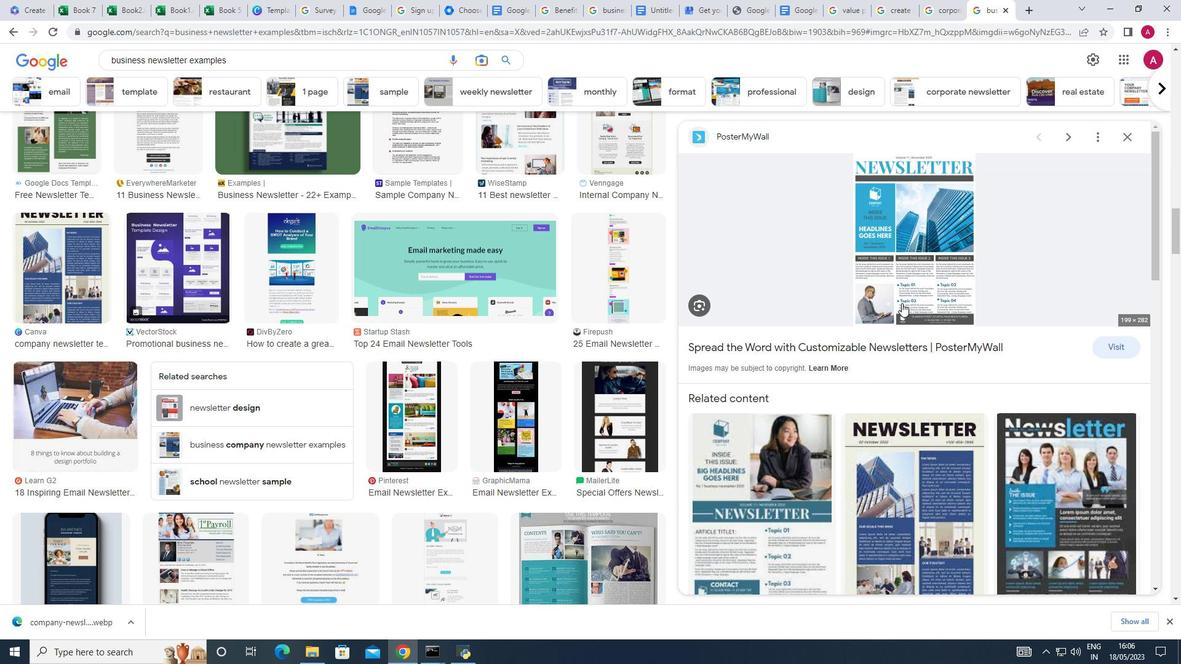 
Action: Mouse pressed right at (903, 292)
Screenshot: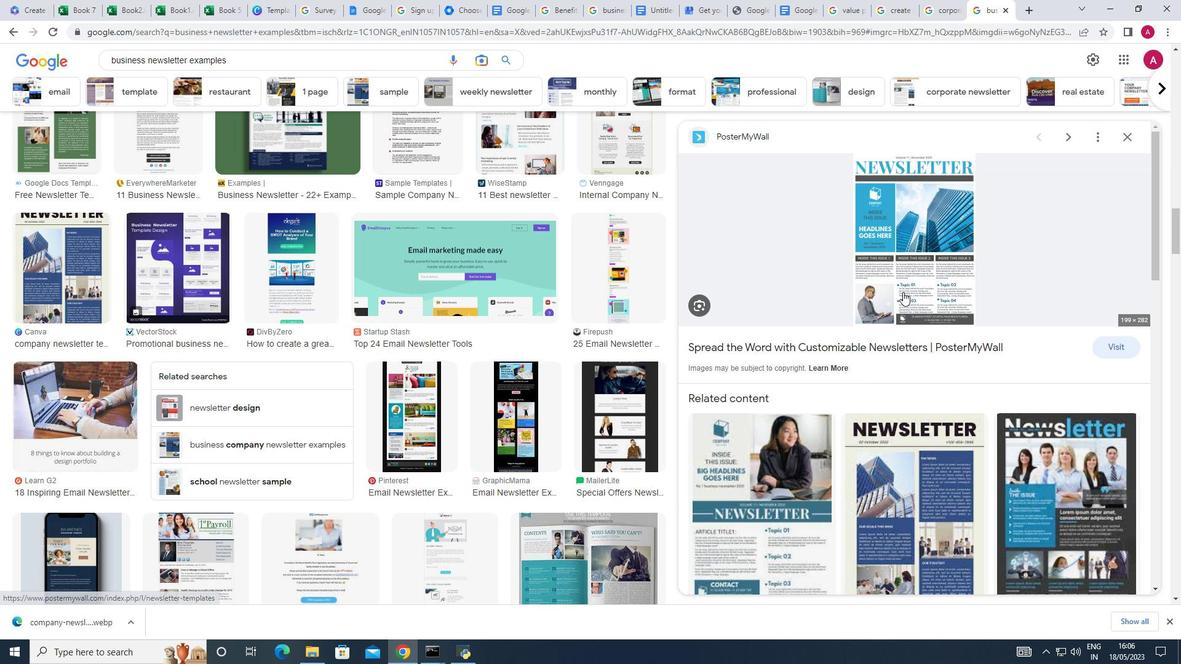 
Action: Mouse moved to (936, 425)
Screenshot: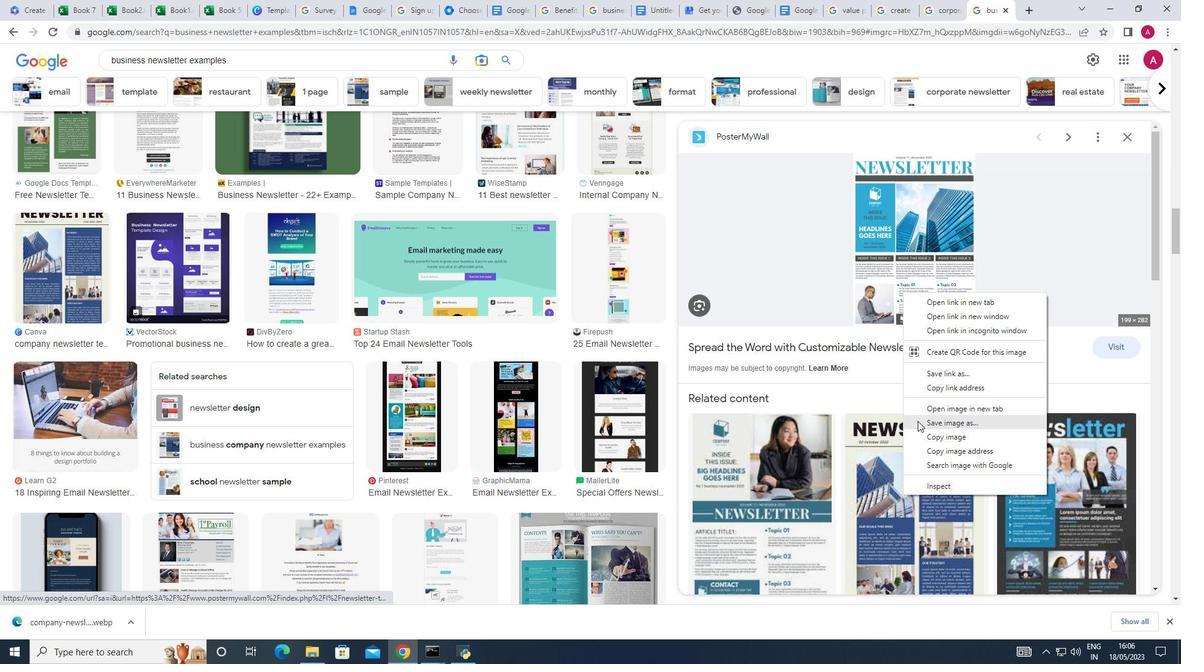 
Action: Mouse pressed left at (936, 425)
Screenshot: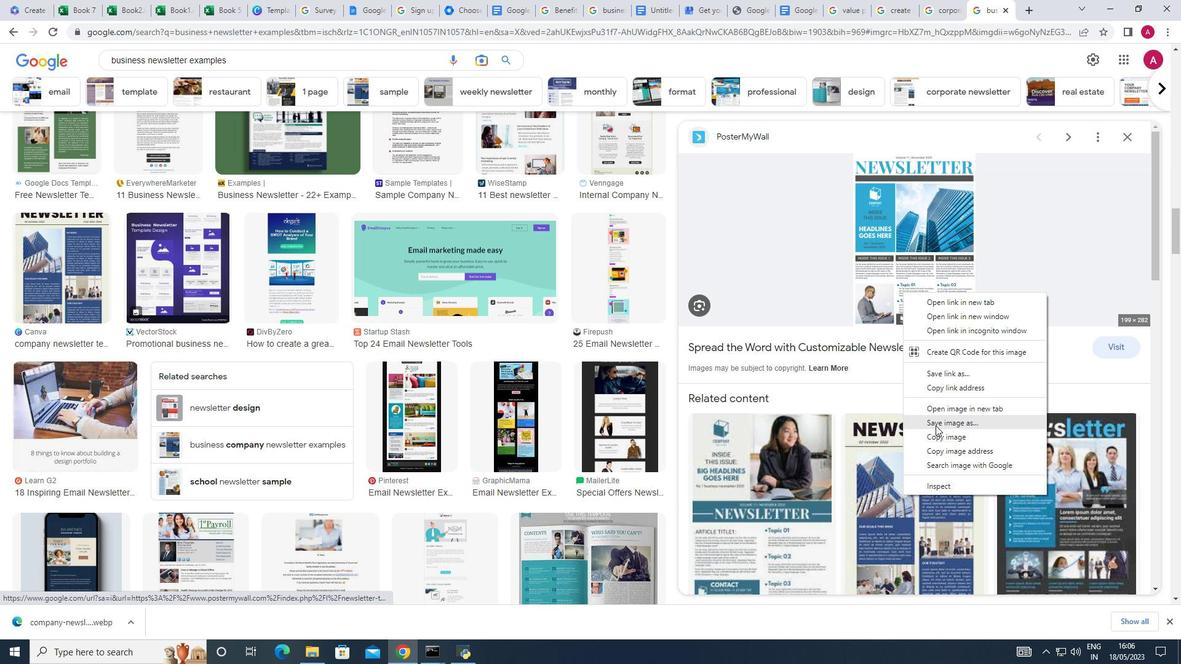 
Action: Mouse moved to (496, 313)
Screenshot: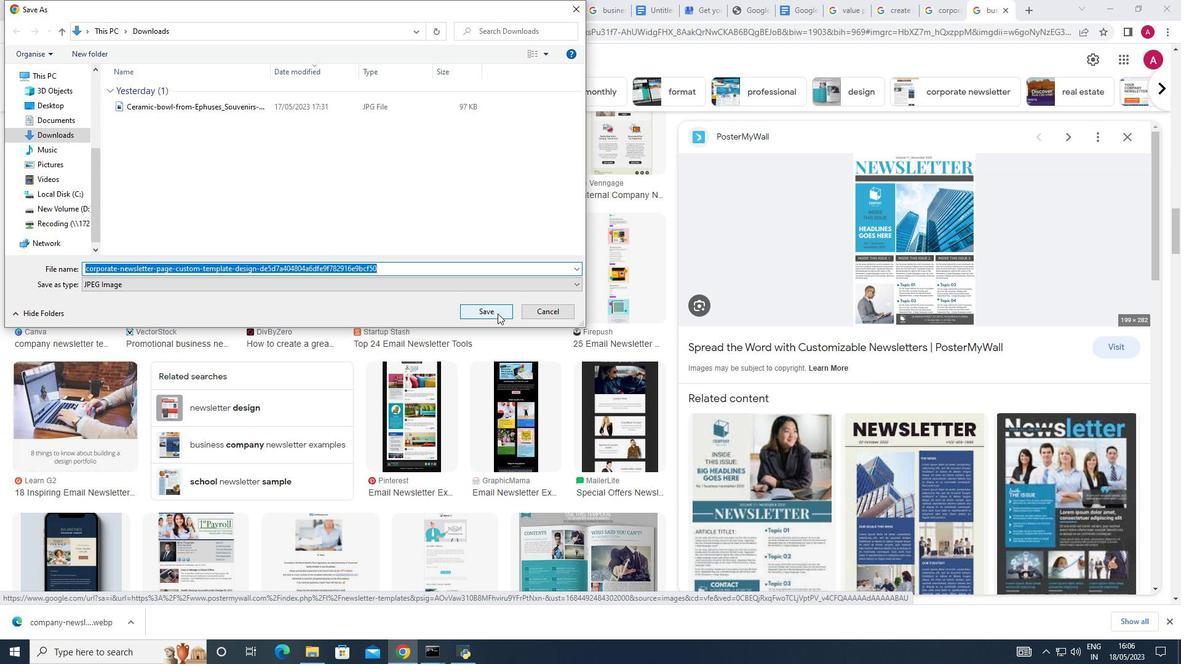 
Action: Mouse pressed left at (496, 313)
Screenshot: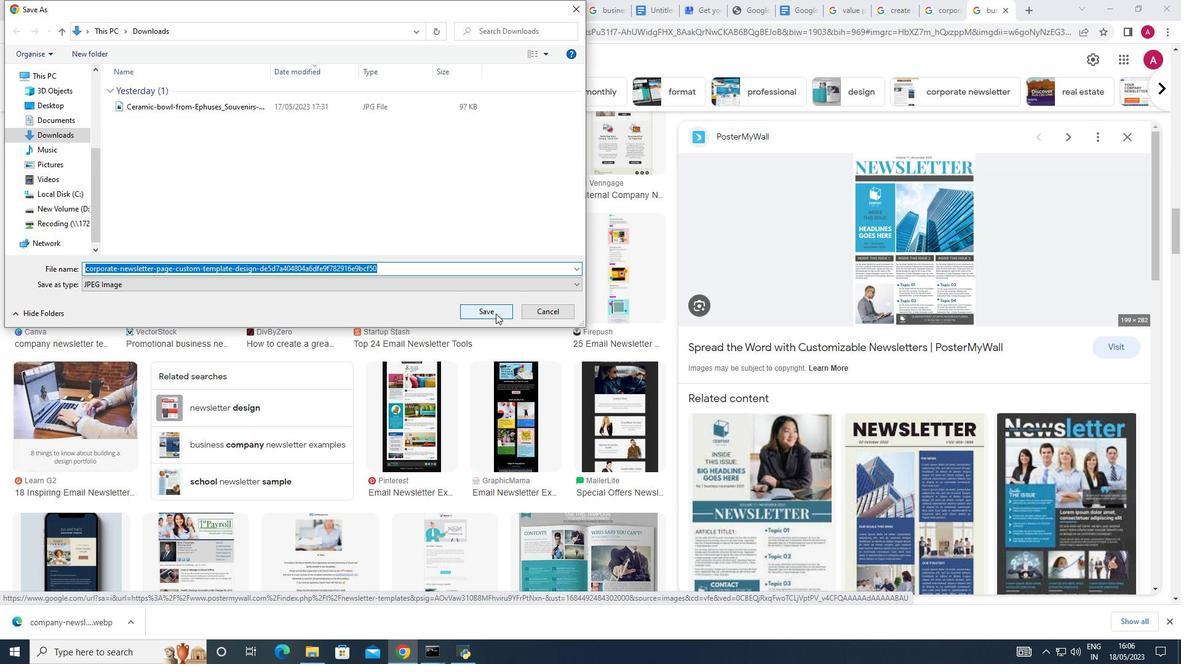 
Action: Mouse moved to (264, 260)
Screenshot: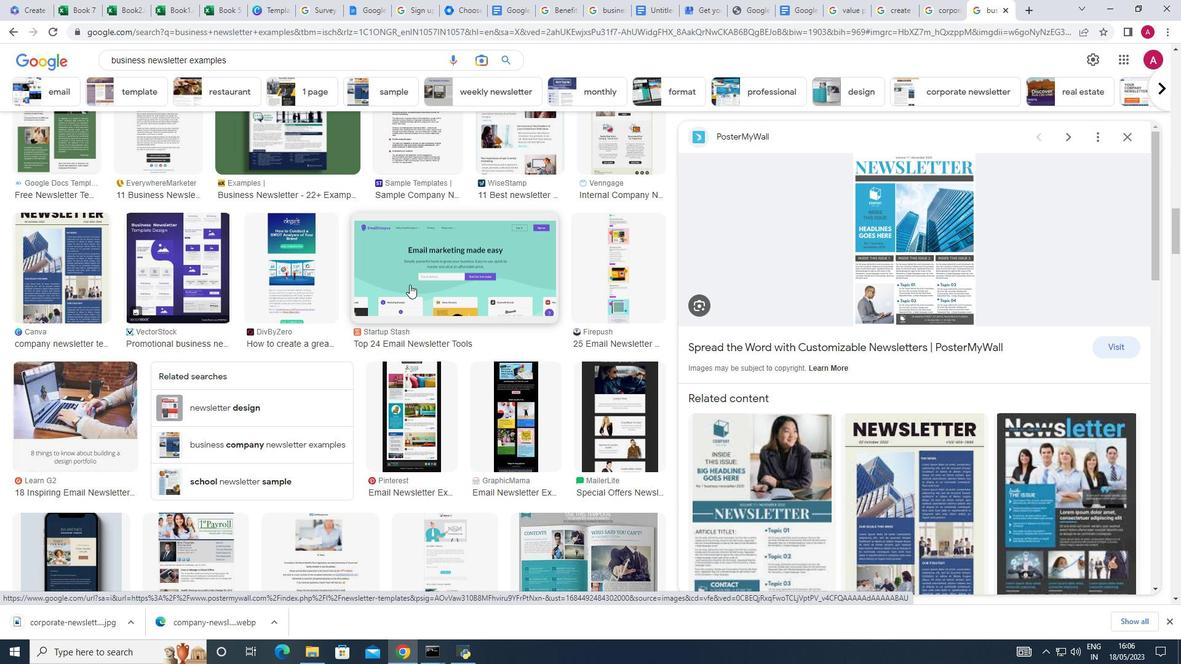 
Action: Mouse scrolled (264, 259) with delta (0, 0)
Screenshot: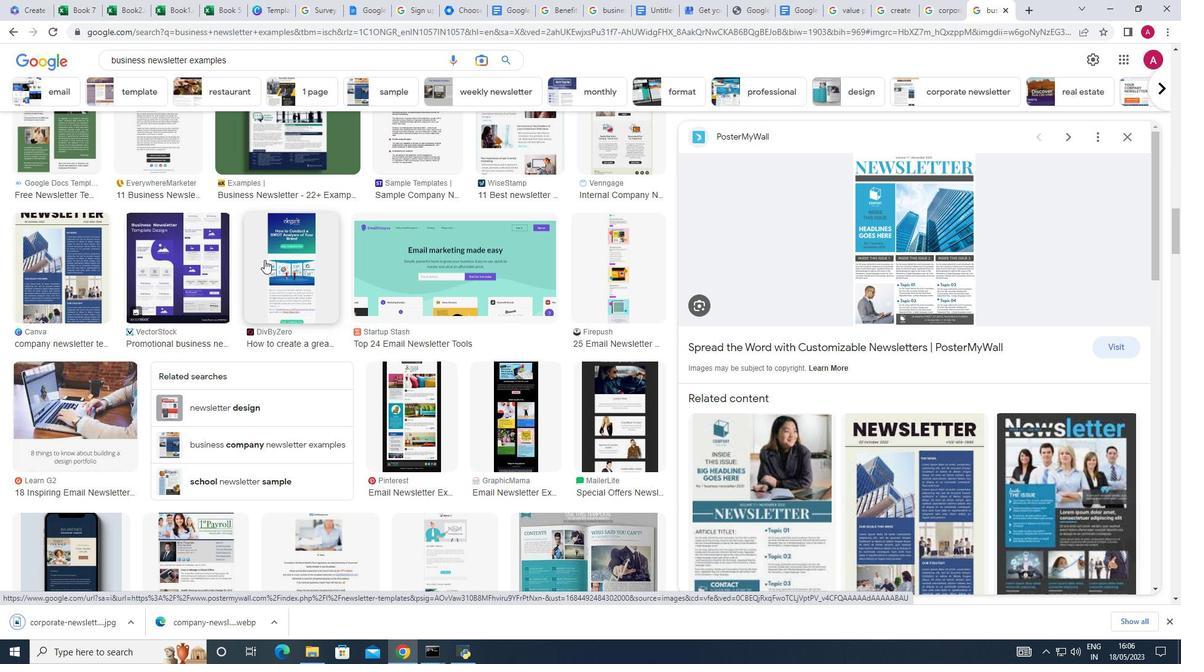 
Action: Mouse scrolled (264, 259) with delta (0, 0)
Screenshot: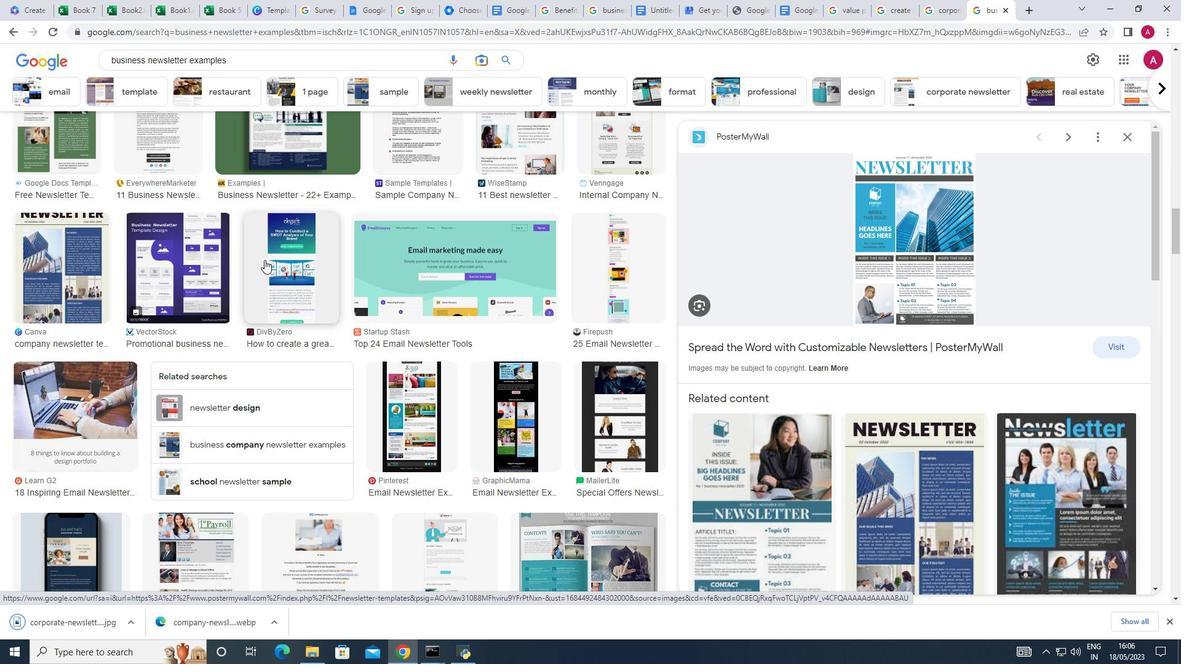 
Action: Mouse moved to (264, 263)
Screenshot: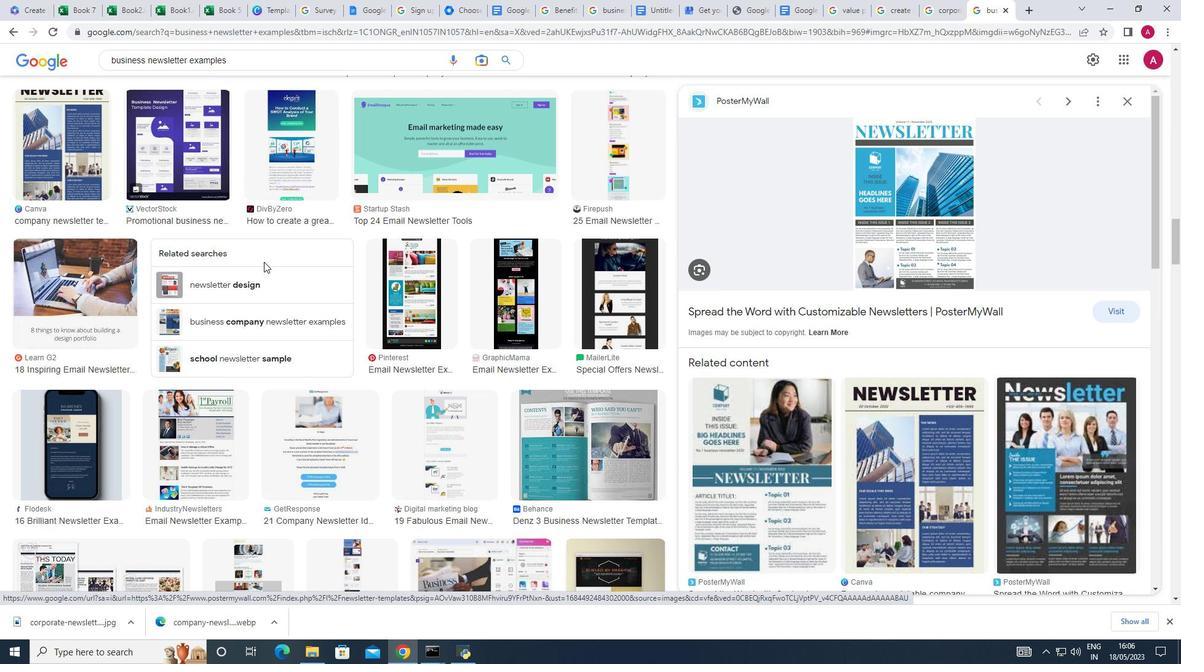 
Action: Mouse scrolled (264, 262) with delta (0, 0)
Screenshot: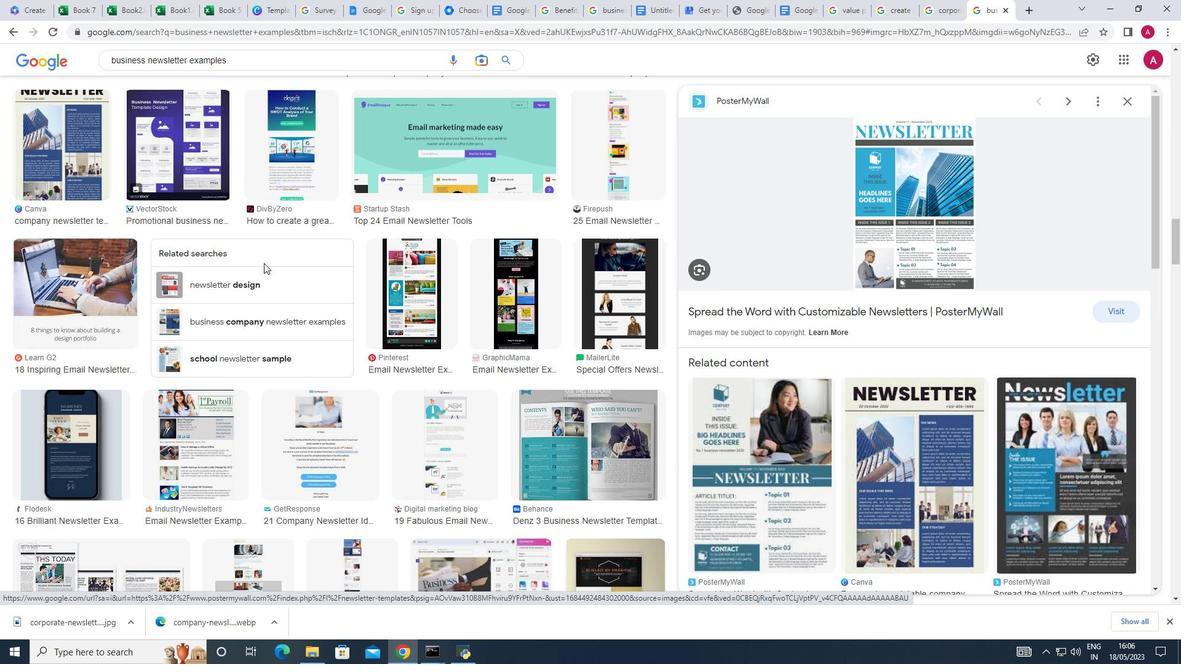 
Action: Mouse moved to (262, 264)
Screenshot: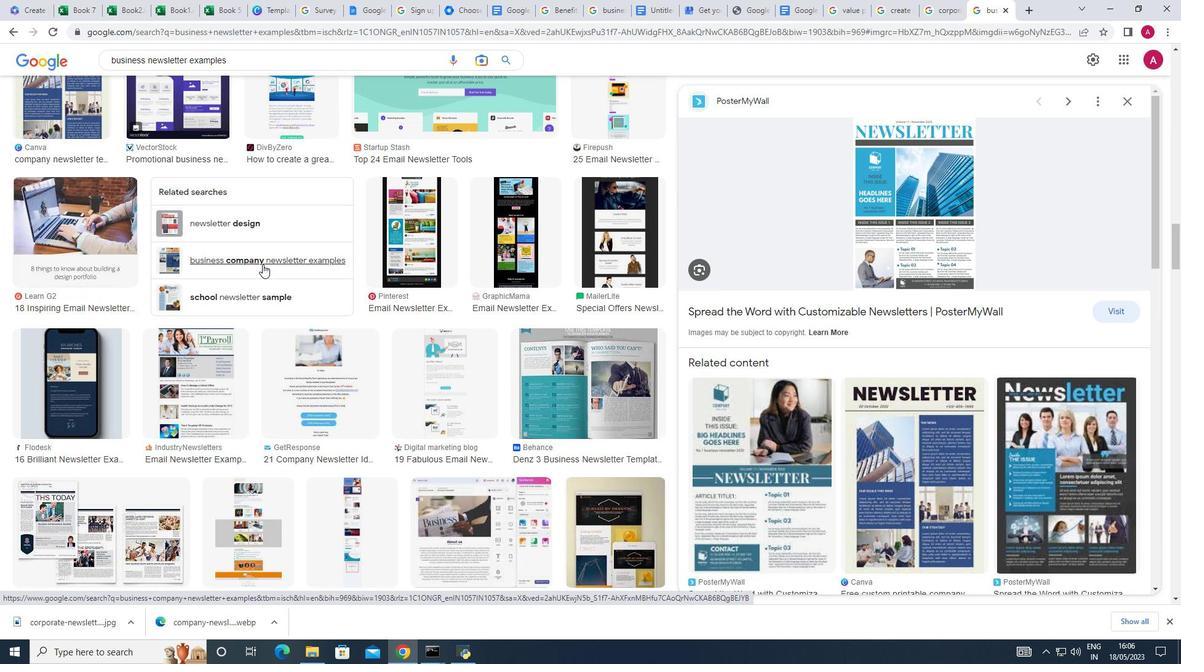 
Action: Mouse scrolled (262, 263) with delta (0, 0)
Screenshot: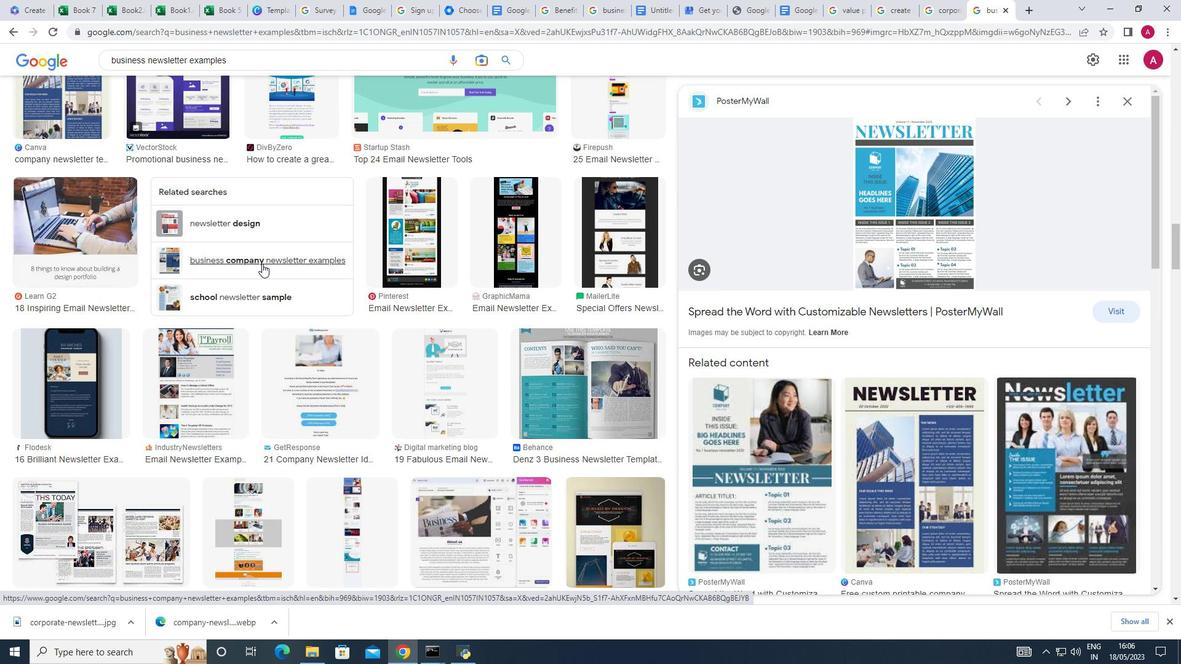 
Action: Mouse moved to (260, 264)
Screenshot: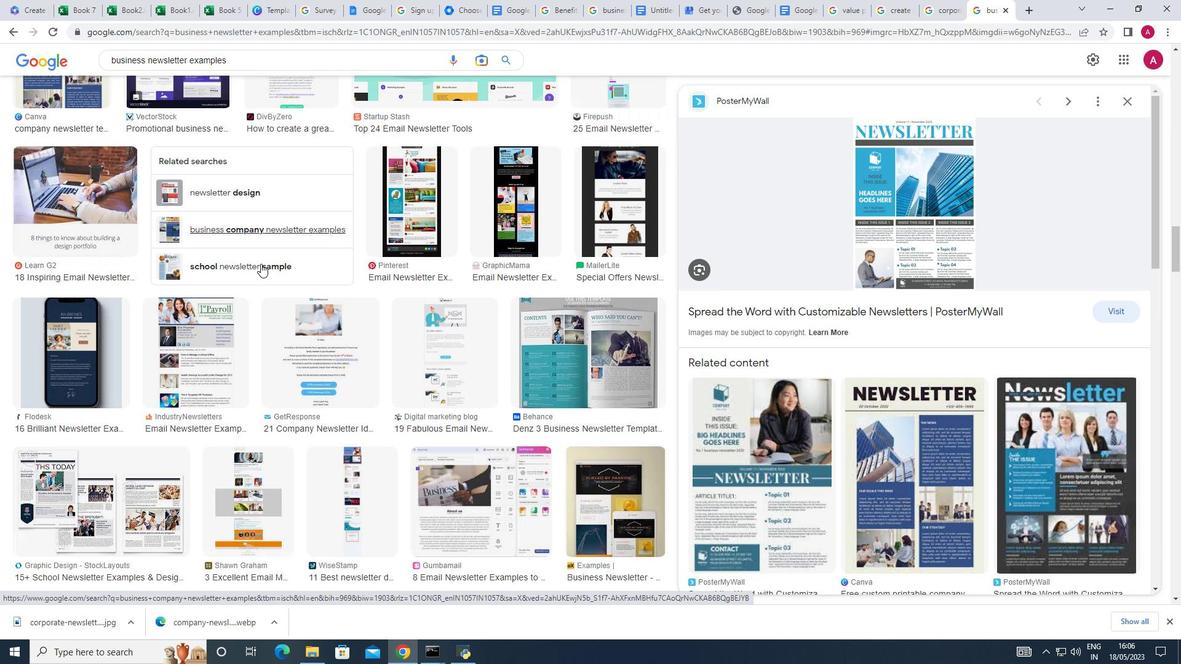 
Action: Mouse scrolled (260, 263) with delta (0, 0)
Screenshot: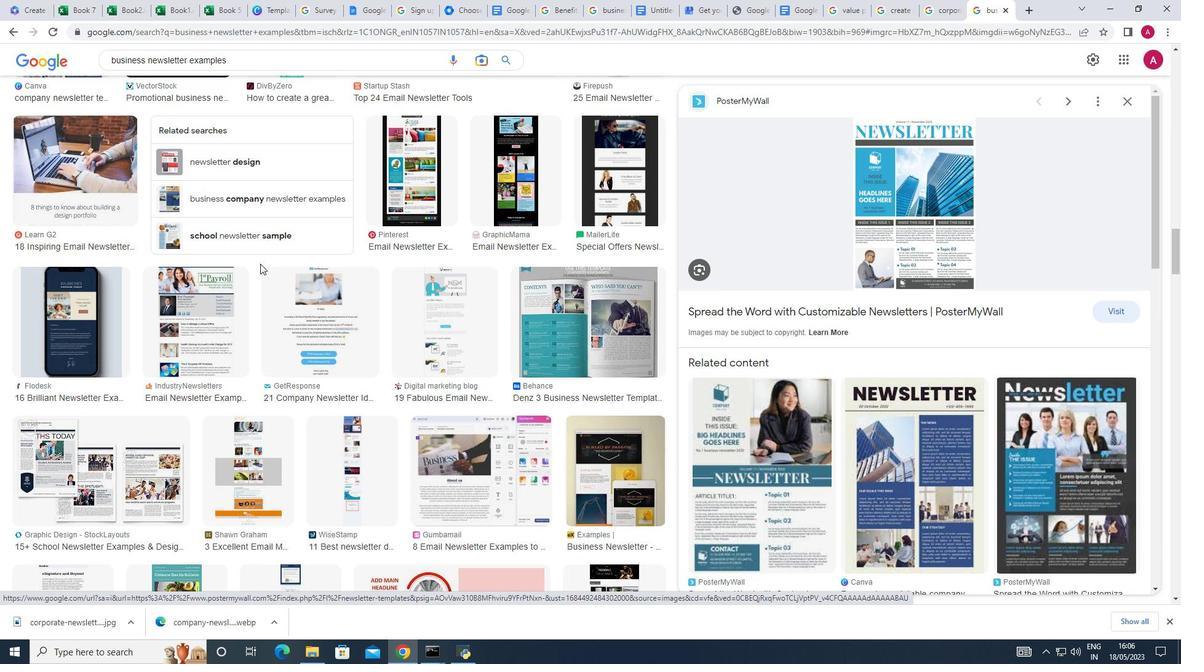 
Action: Mouse scrolled (260, 263) with delta (0, 0)
Screenshot: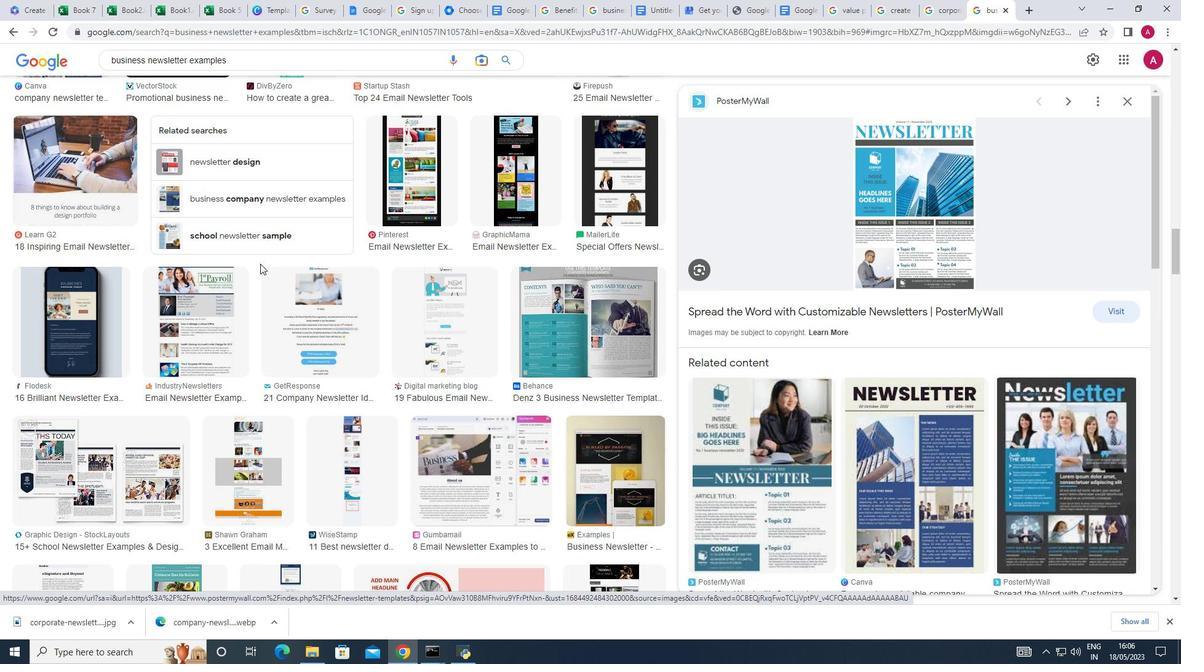 
Action: Mouse moved to (259, 264)
Screenshot: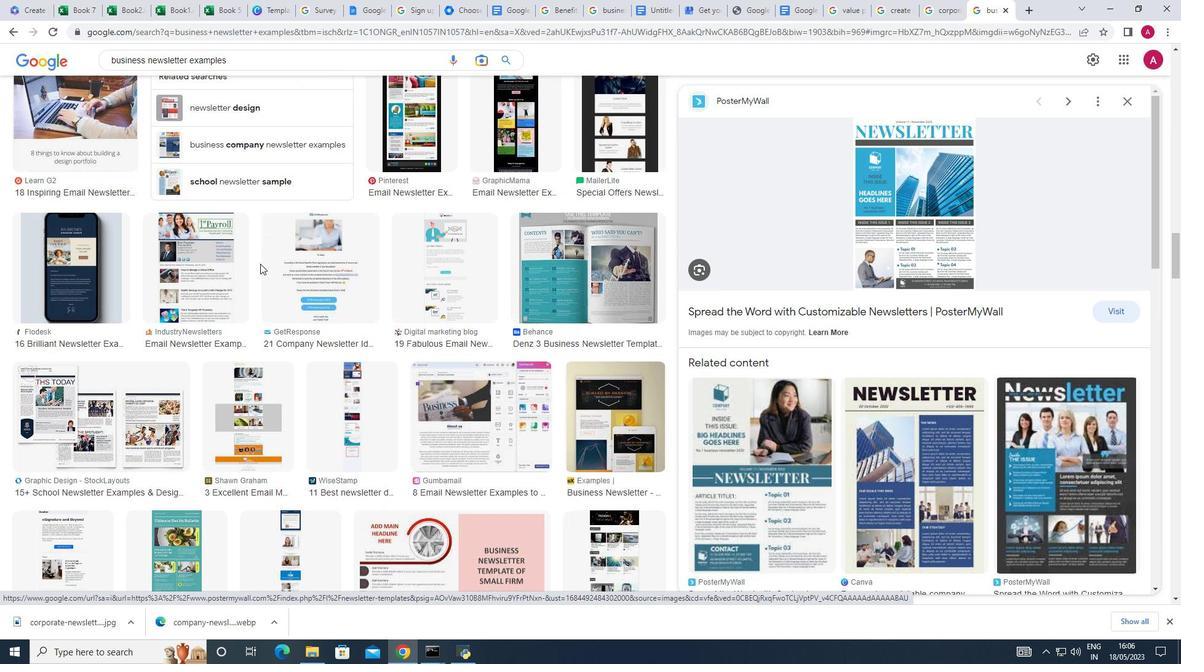 
Action: Mouse scrolled (259, 264) with delta (0, 0)
Screenshot: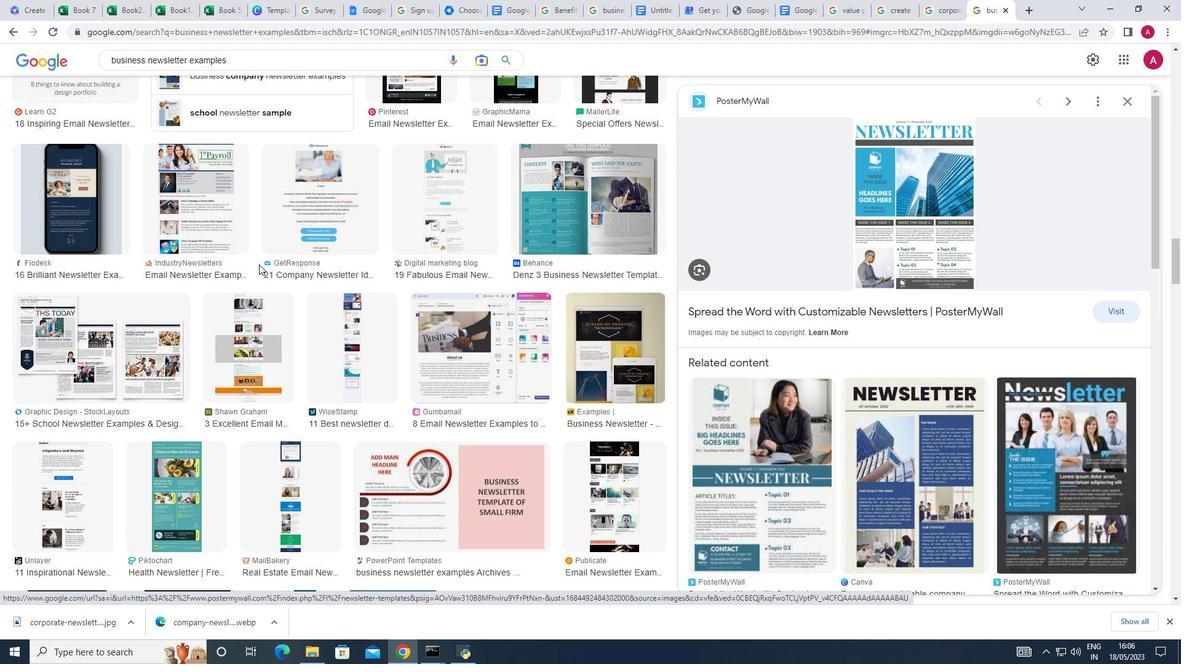 
Action: Mouse moved to (227, 284)
Screenshot: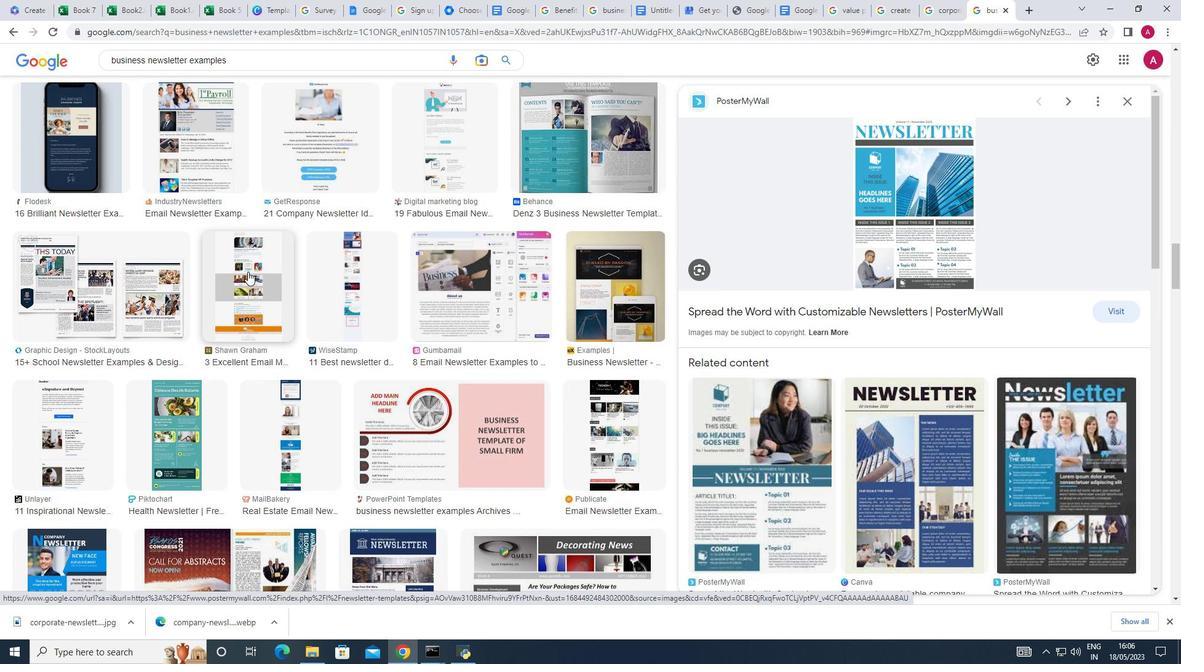 
Action: Mouse scrolled (227, 283) with delta (0, 0)
Screenshot: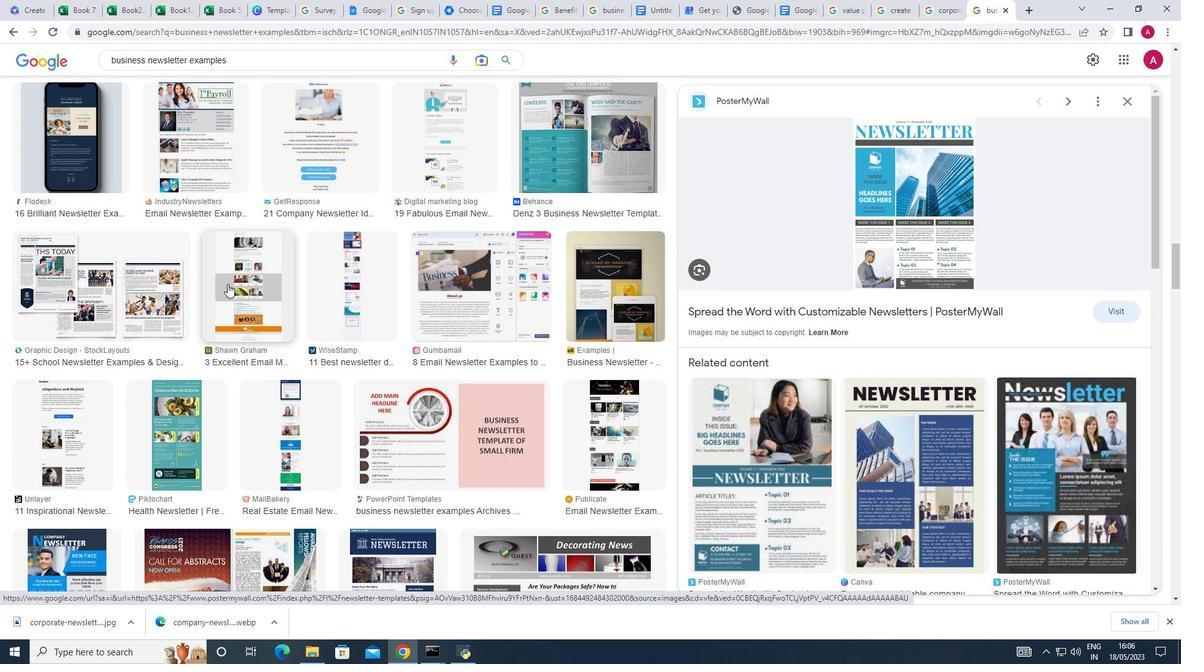 
Action: Mouse moved to (226, 284)
Screenshot: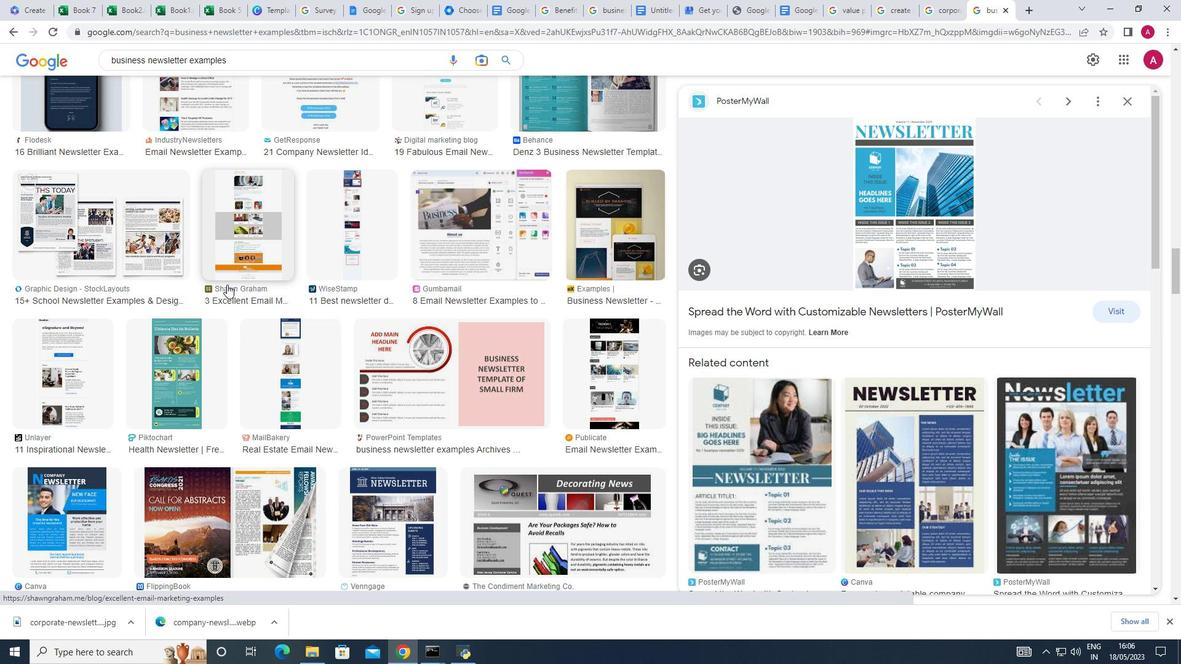 
Action: Mouse scrolled (226, 284) with delta (0, 0)
Screenshot: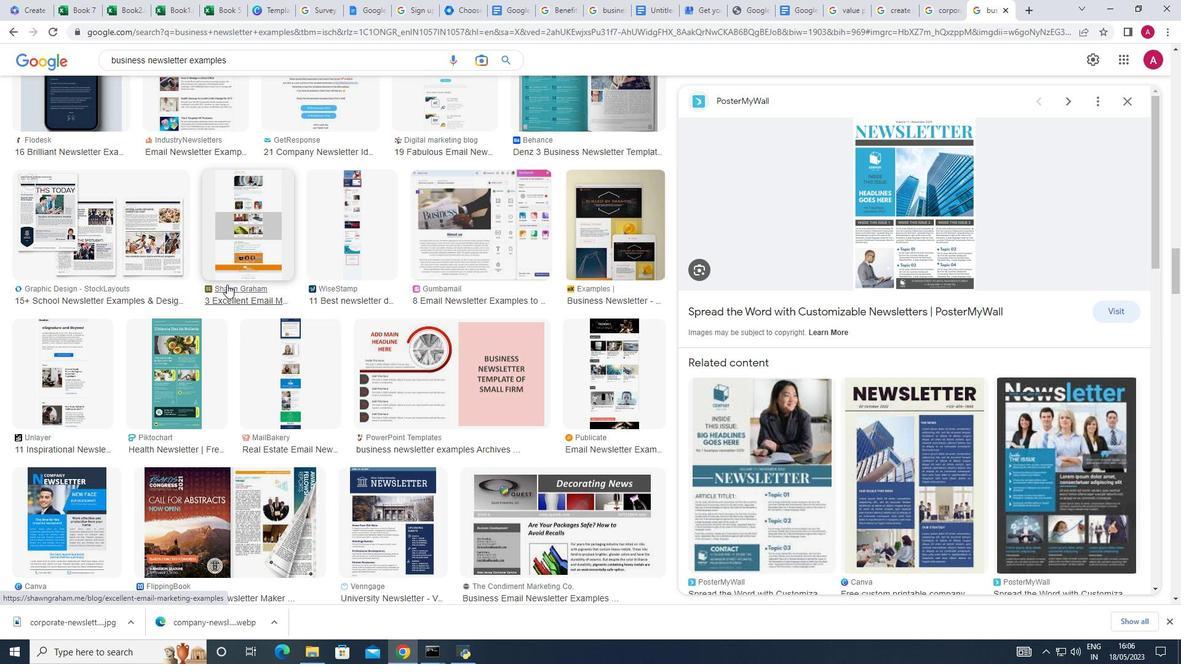 
Action: Mouse moved to (225, 285)
Screenshot: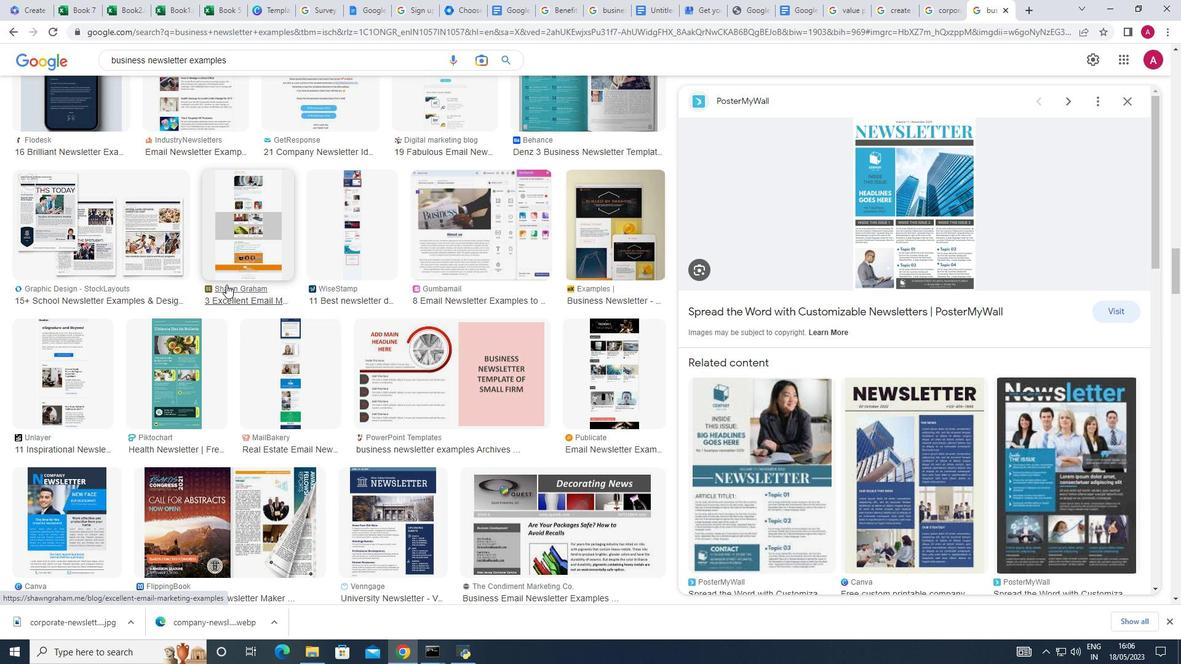 
Action: Mouse scrolled (225, 284) with delta (0, 0)
Screenshot: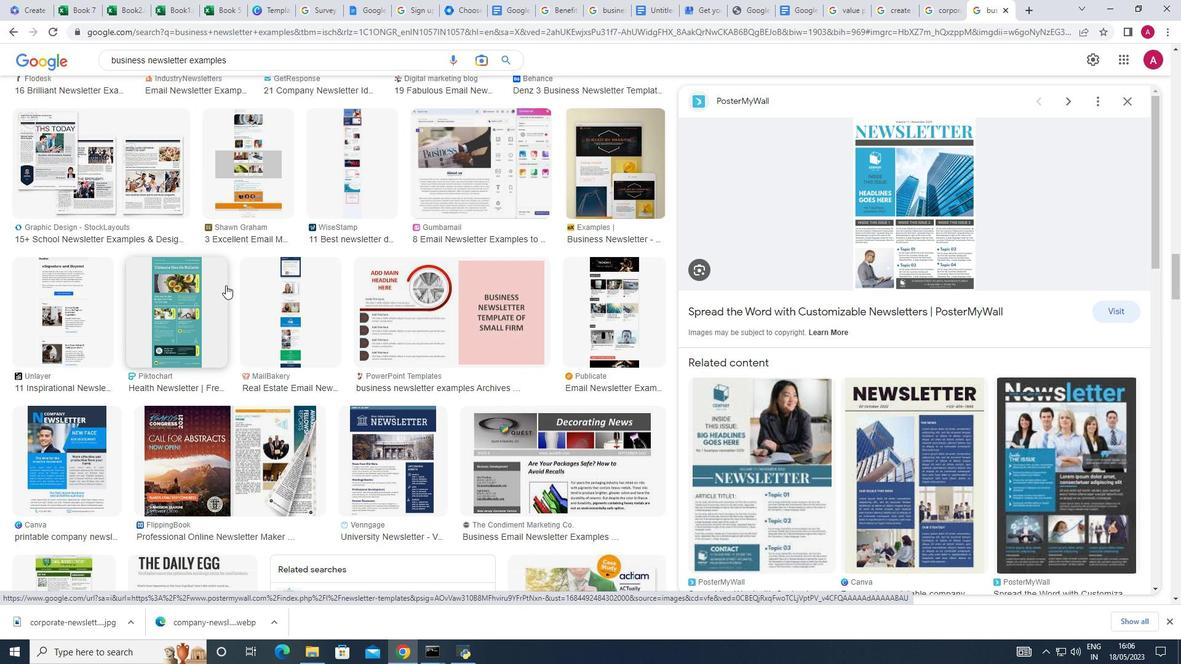 
Action: Mouse scrolled (225, 284) with delta (0, 0)
Screenshot: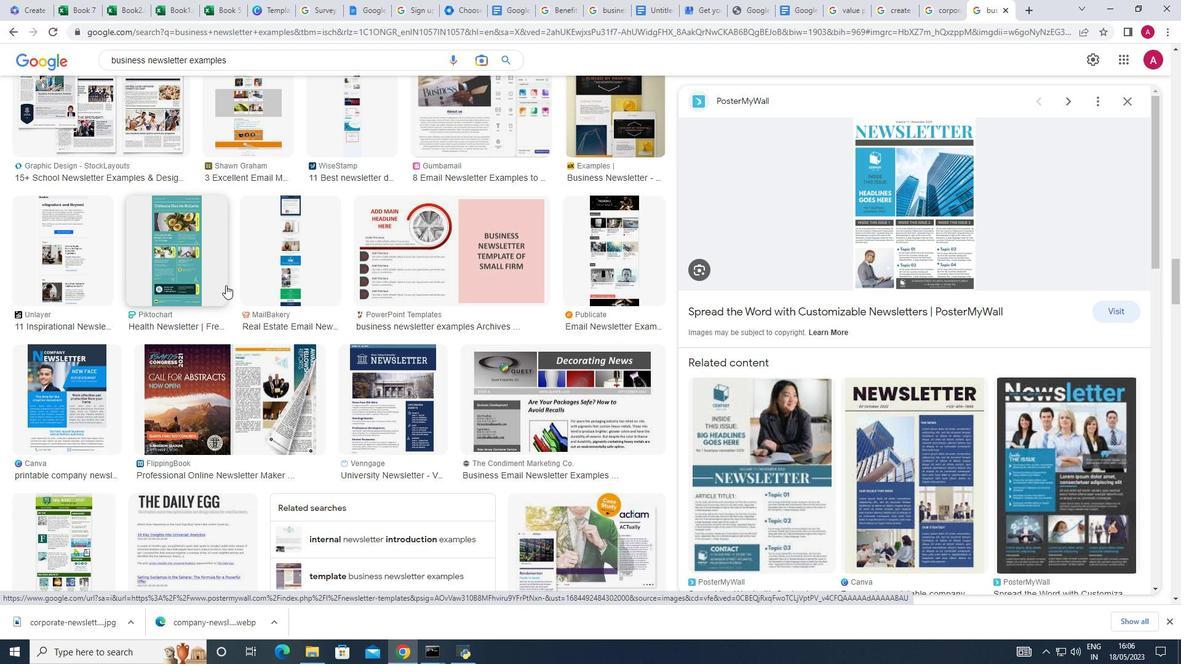 
Action: Mouse scrolled (225, 284) with delta (0, 0)
Screenshot: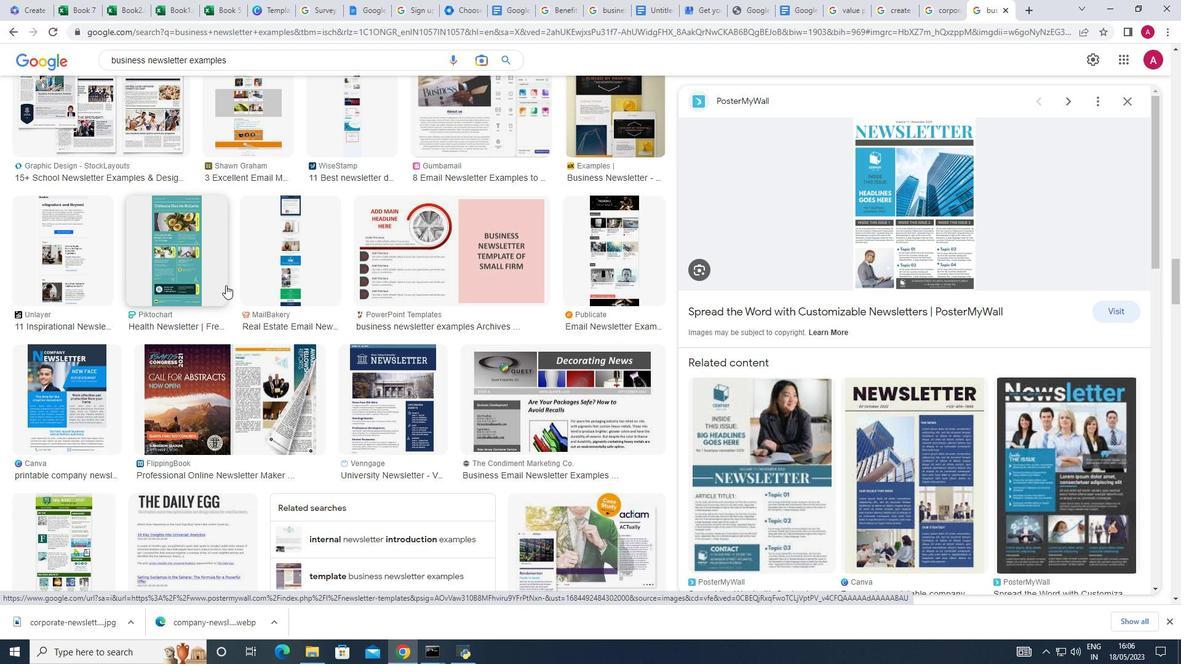 
Action: Mouse scrolled (225, 284) with delta (0, 0)
Screenshot: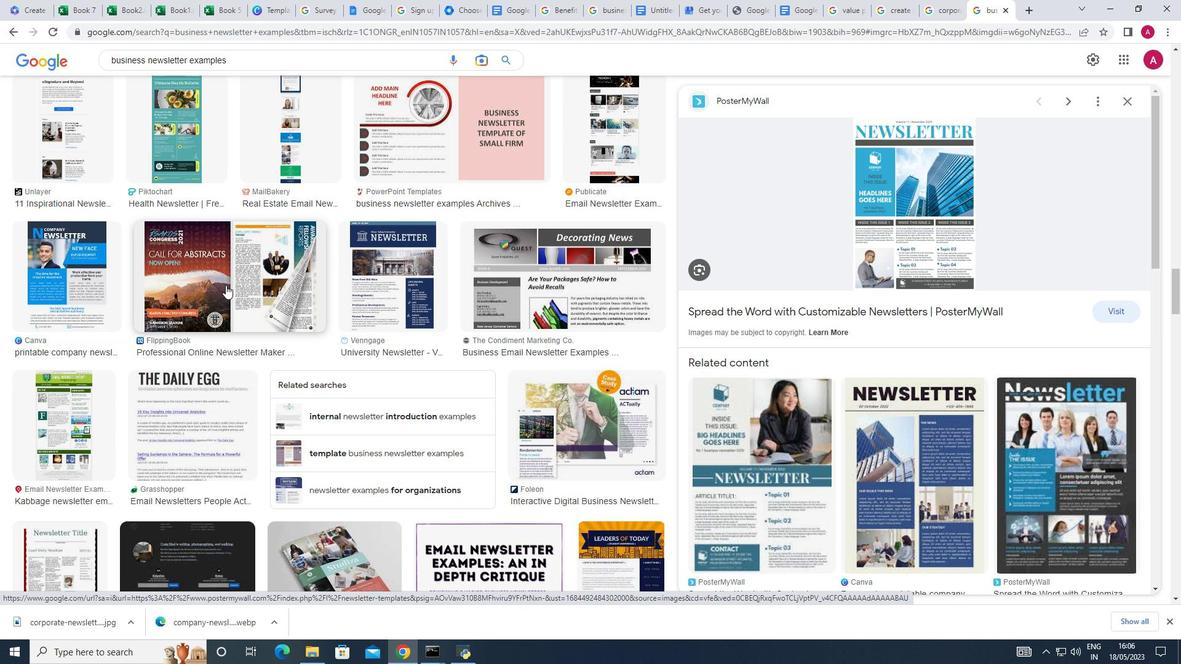 
Action: Mouse scrolled (225, 284) with delta (0, 0)
Screenshot: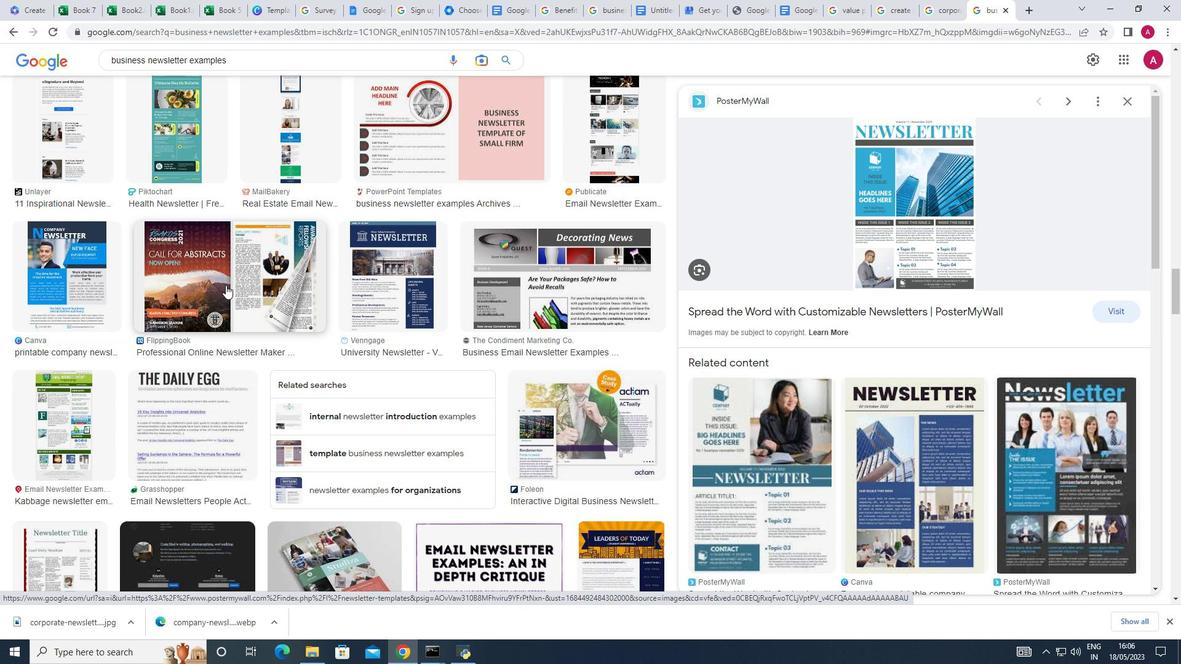 
Action: Mouse scrolled (225, 284) with delta (0, 0)
Screenshot: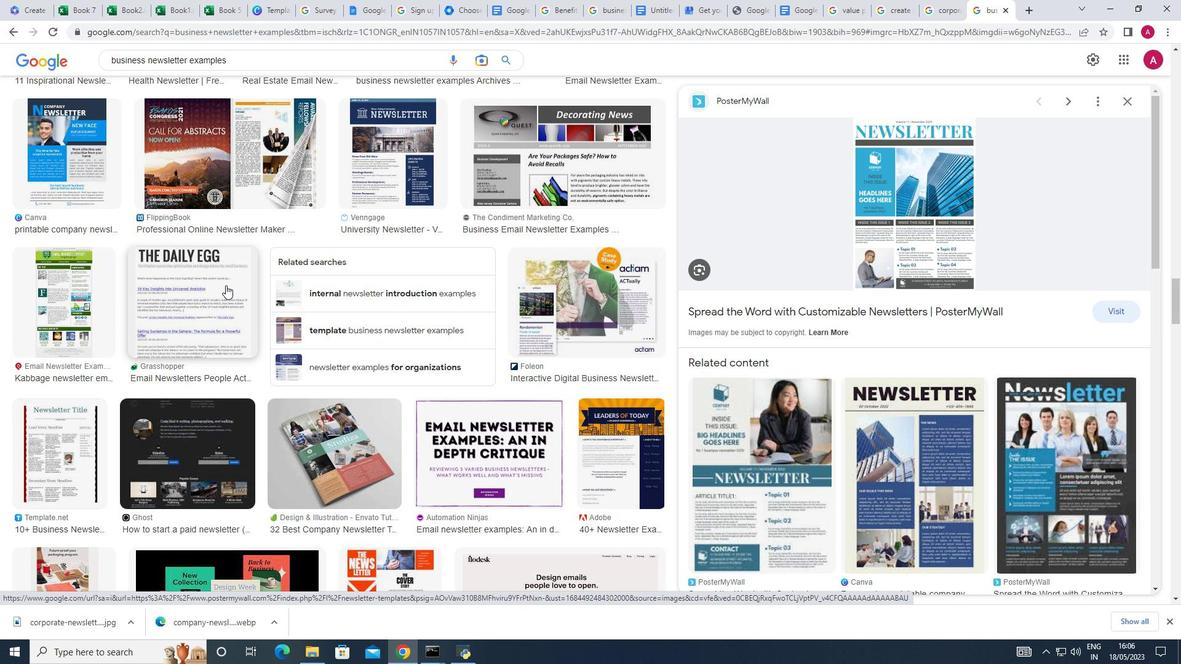 
Action: Mouse scrolled (225, 284) with delta (0, 0)
Screenshot: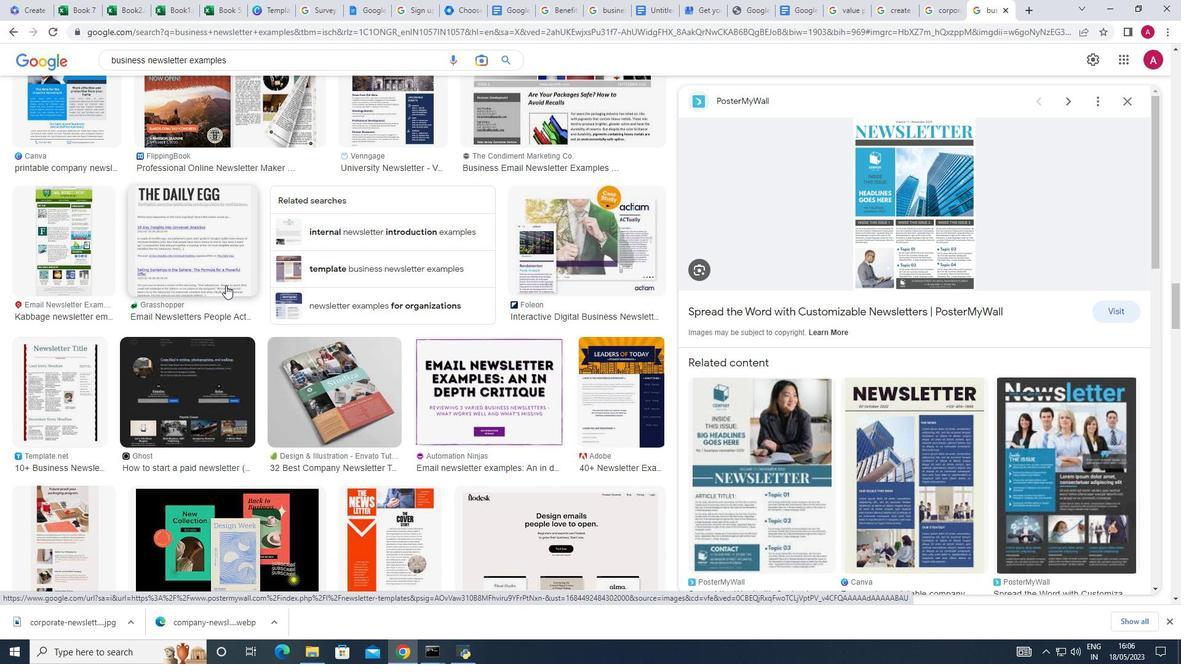 
Action: Mouse scrolled (225, 284) with delta (0, 0)
Screenshot: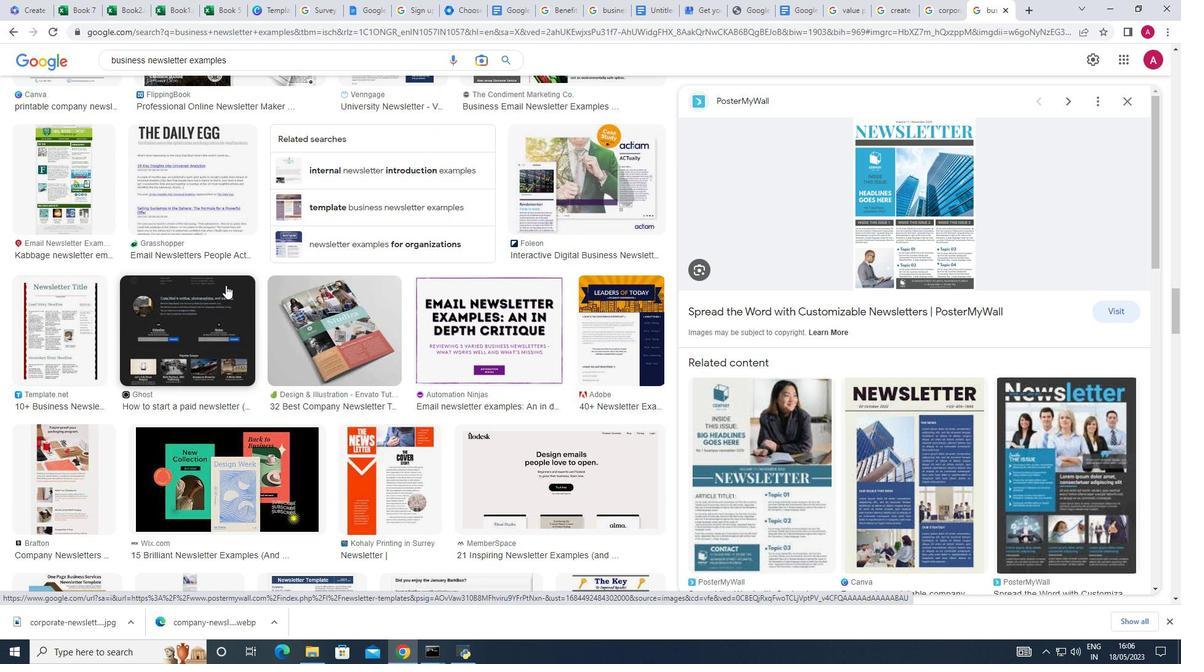 
Action: Mouse scrolled (225, 284) with delta (0, 0)
Screenshot: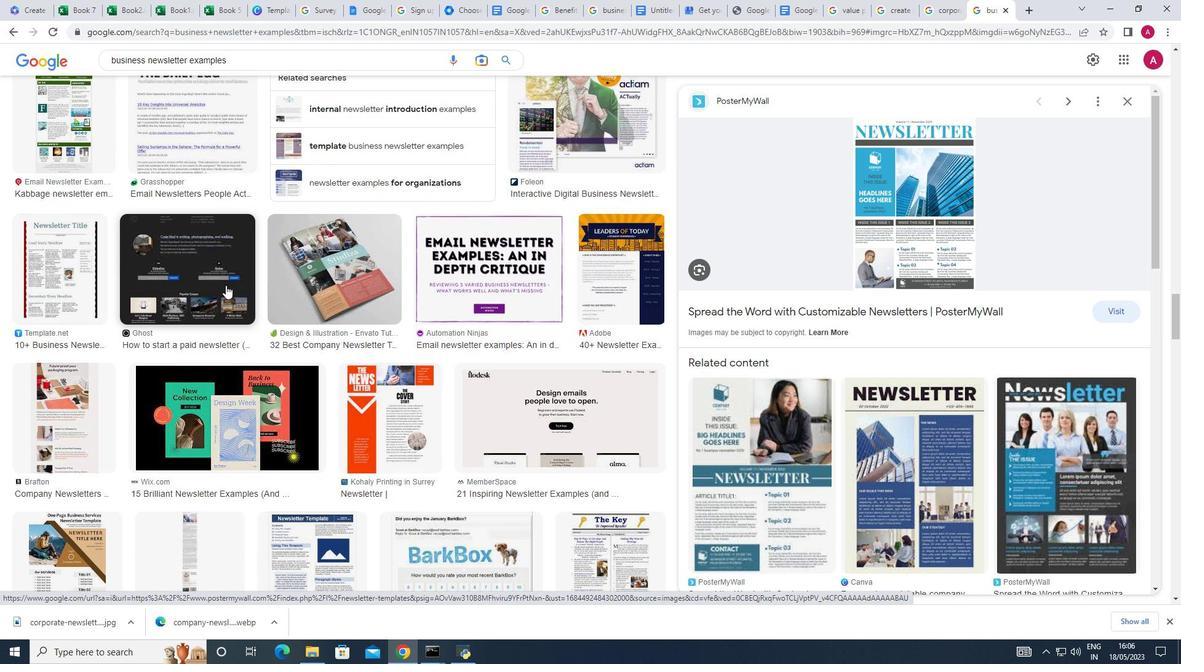 
Action: Mouse scrolled (225, 284) with delta (0, 0)
Screenshot: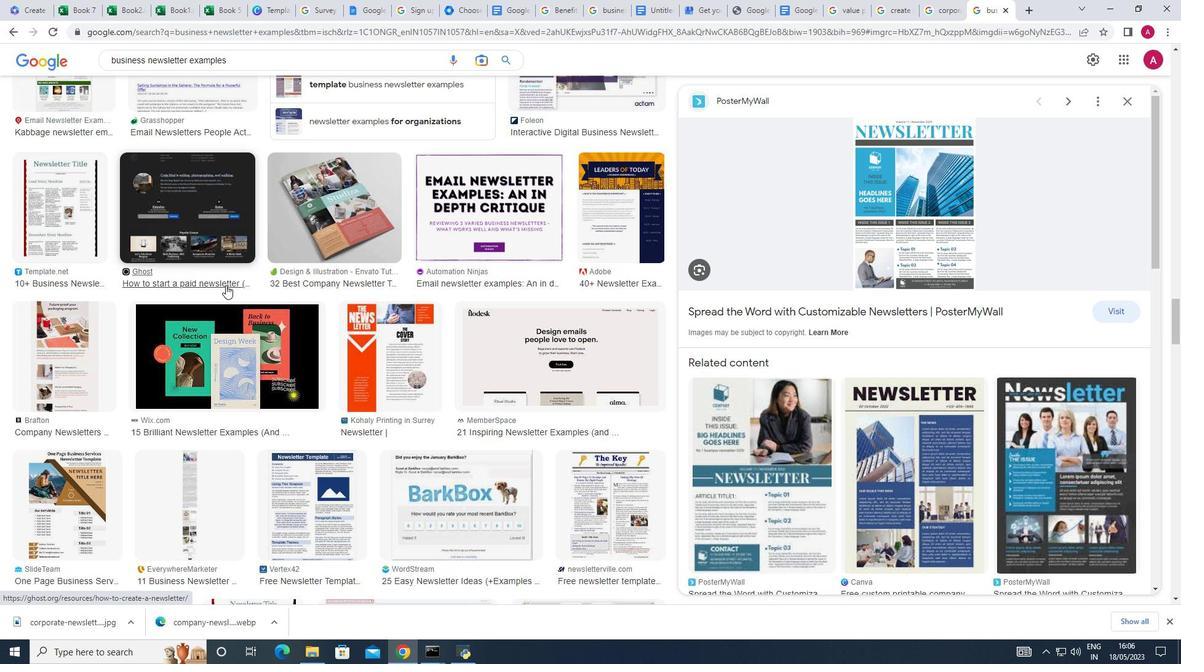 
Action: Mouse scrolled (225, 284) with delta (0, 0)
Screenshot: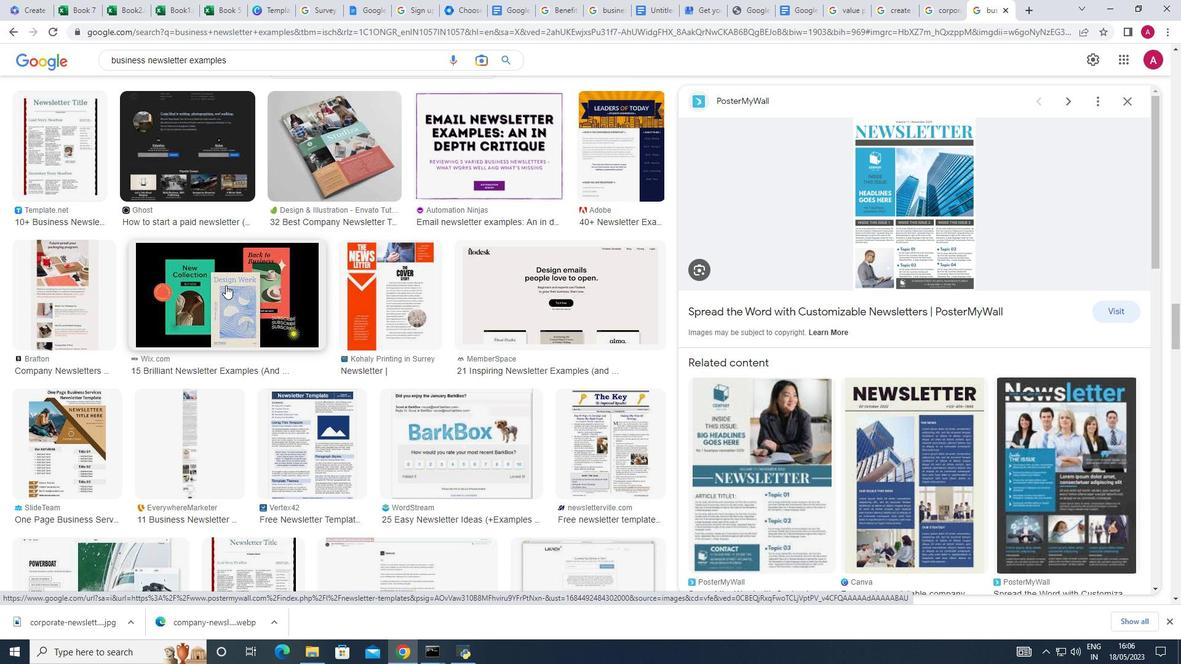
Action: Mouse scrolled (225, 284) with delta (0, 0)
Screenshot: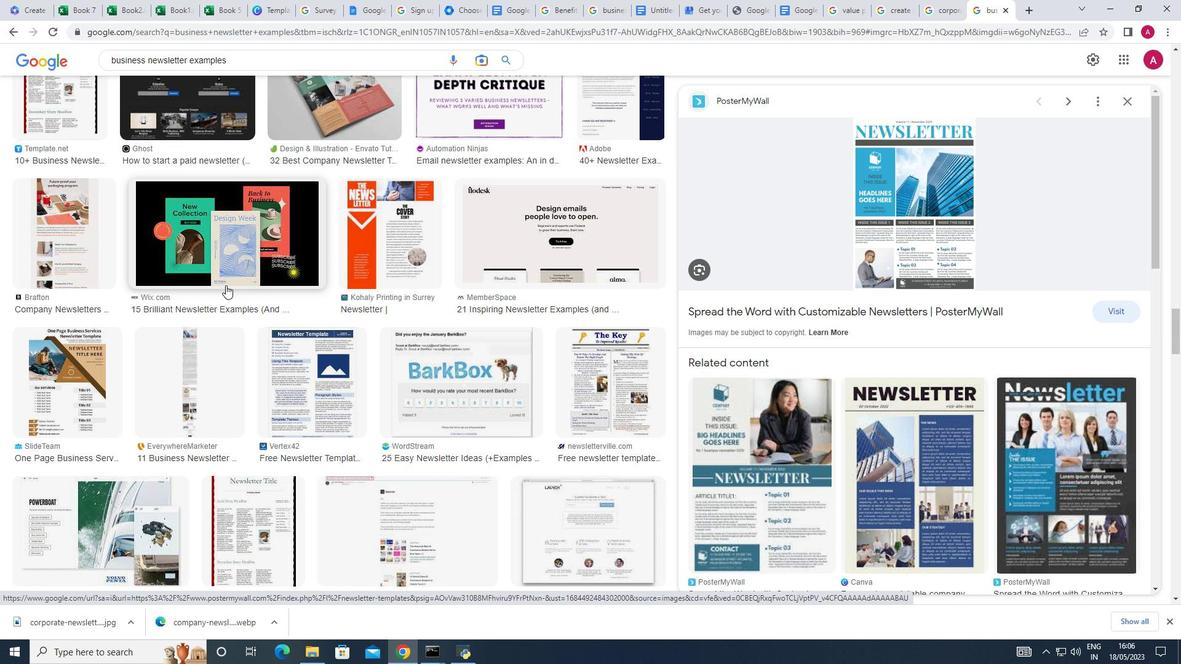 
Action: Mouse scrolled (225, 284) with delta (0, 0)
Screenshot: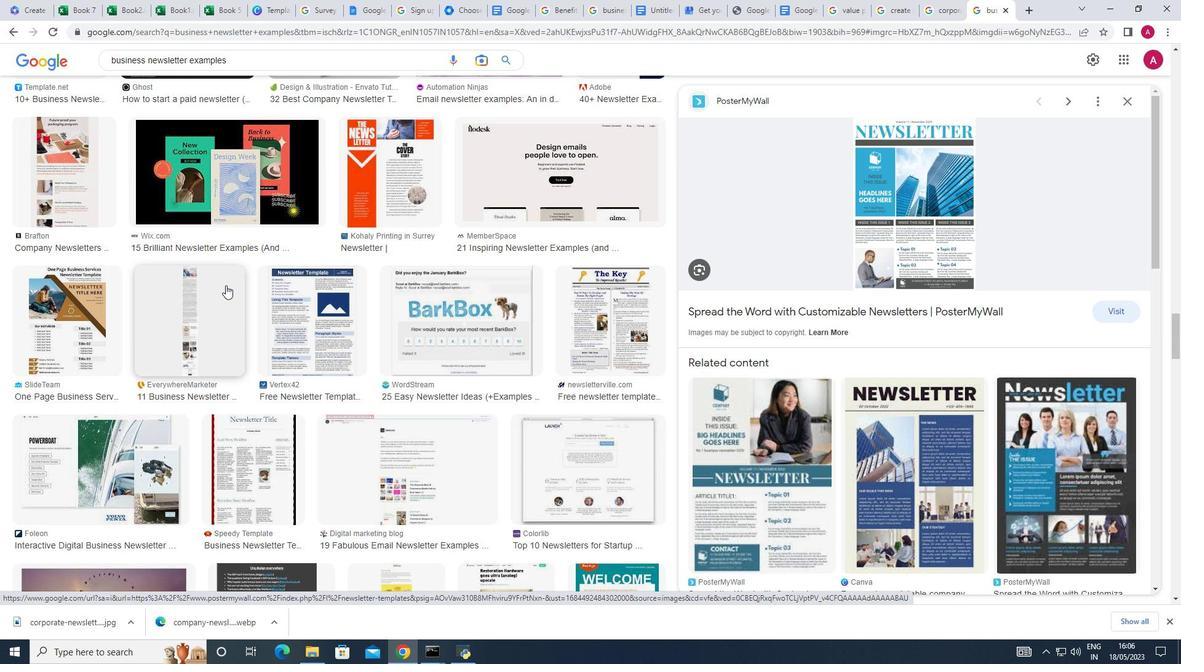 
Action: Mouse scrolled (225, 284) with delta (0, 0)
Screenshot: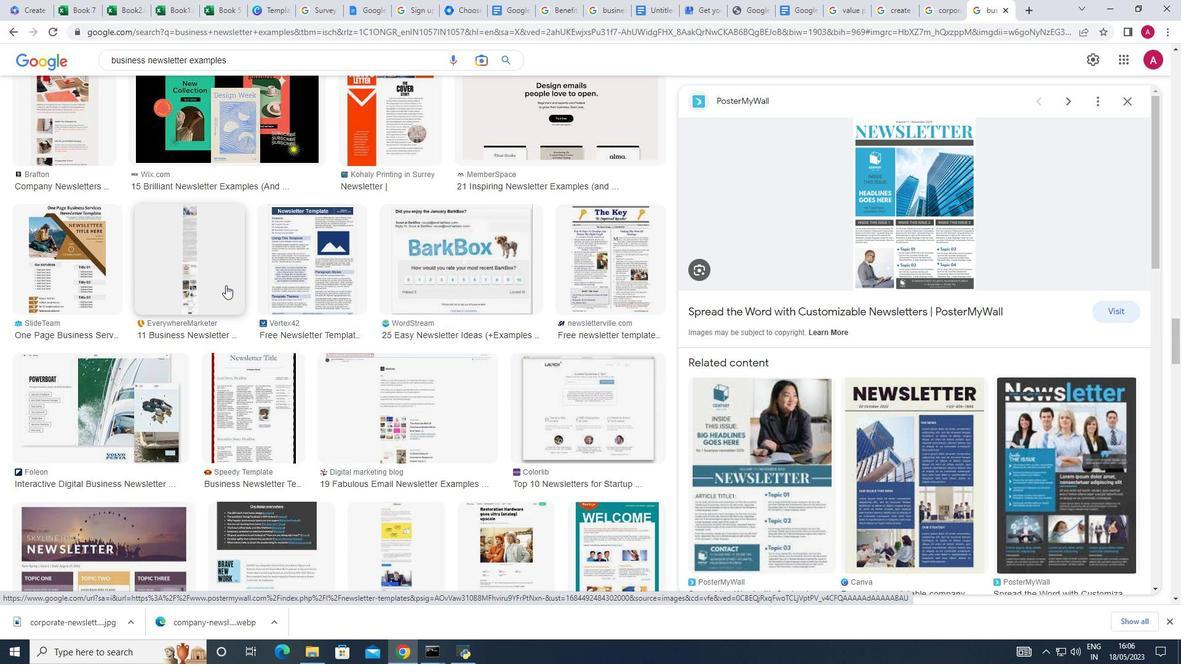 
Action: Mouse scrolled (225, 284) with delta (0, 0)
Screenshot: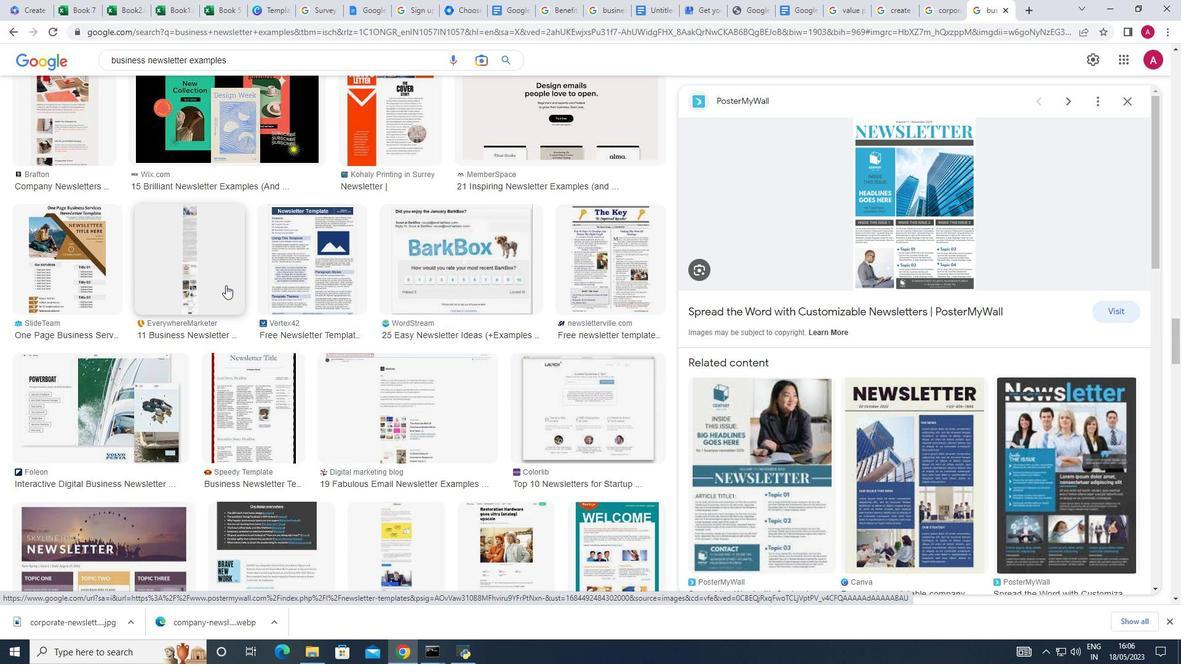 
Action: Mouse scrolled (225, 284) with delta (0, 0)
Screenshot: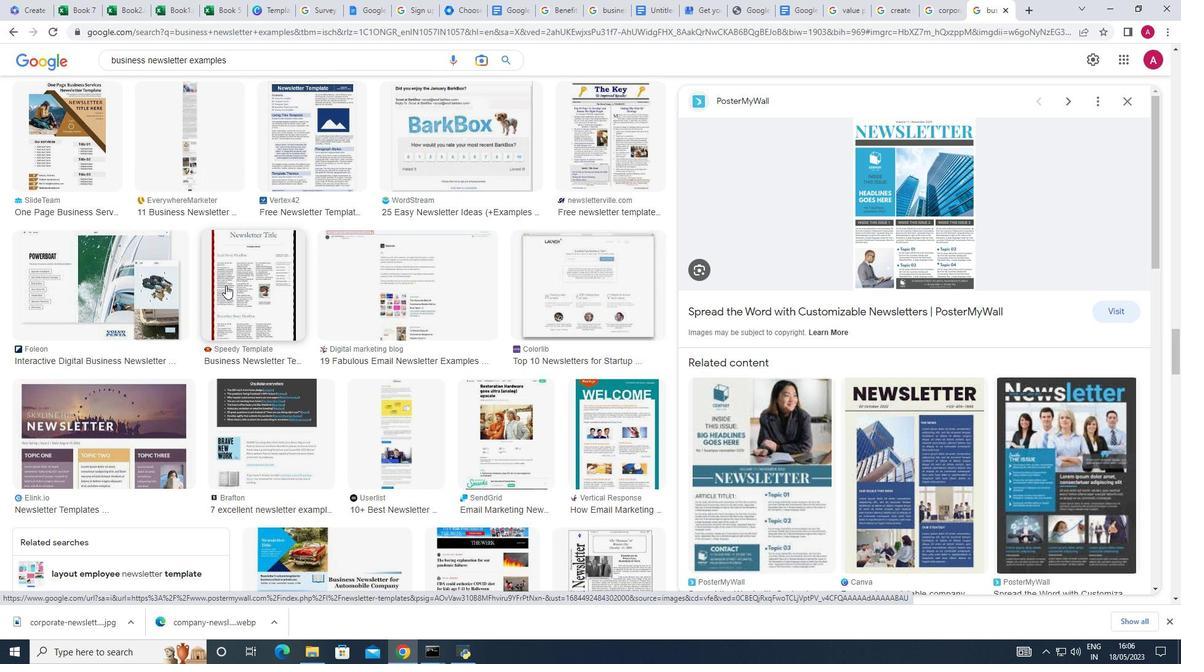 
Action: Mouse scrolled (225, 284) with delta (0, 0)
Screenshot: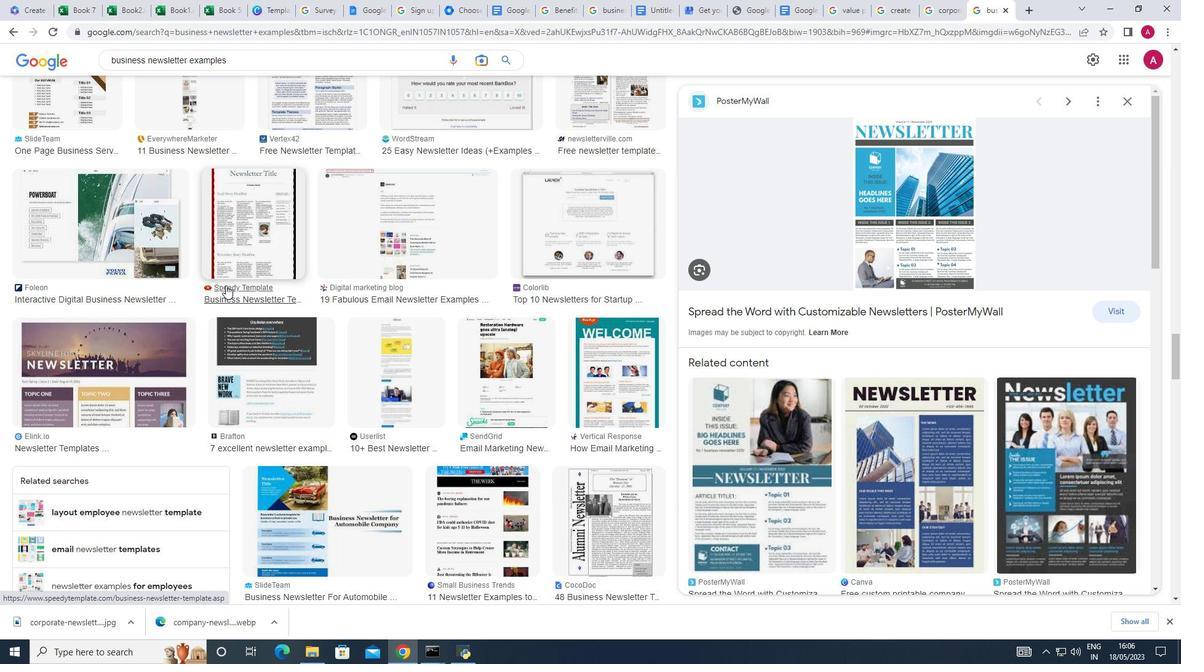 
Action: Mouse scrolled (225, 284) with delta (0, 0)
Screenshot: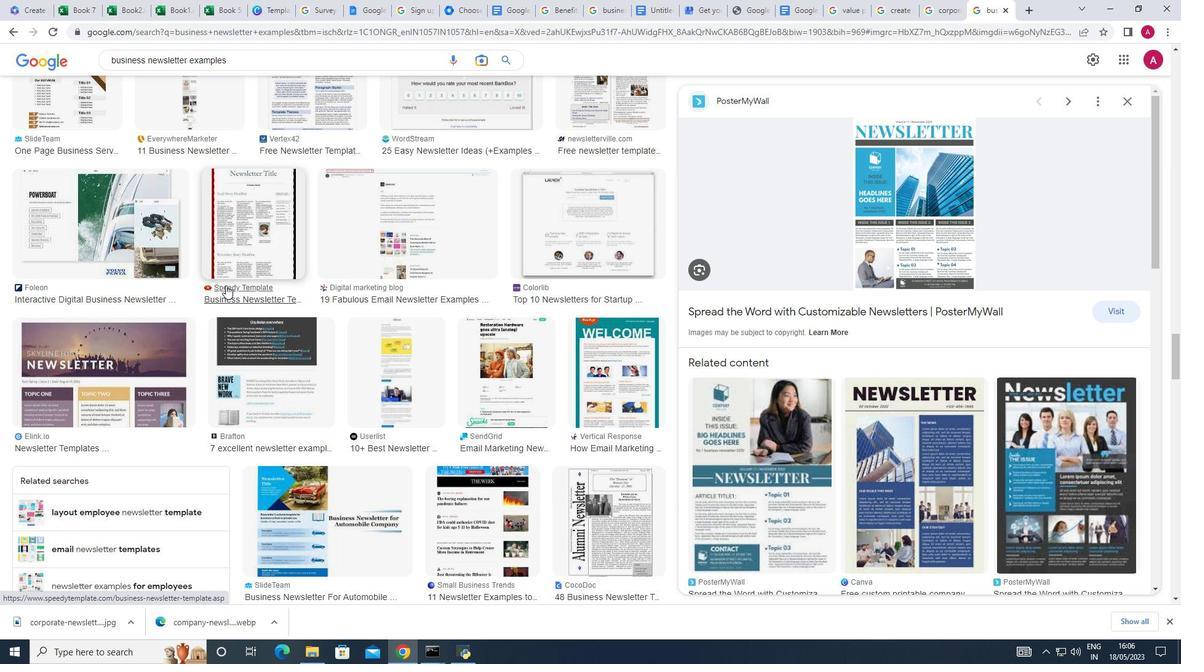 
Action: Mouse scrolled (225, 284) with delta (0, 0)
Screenshot: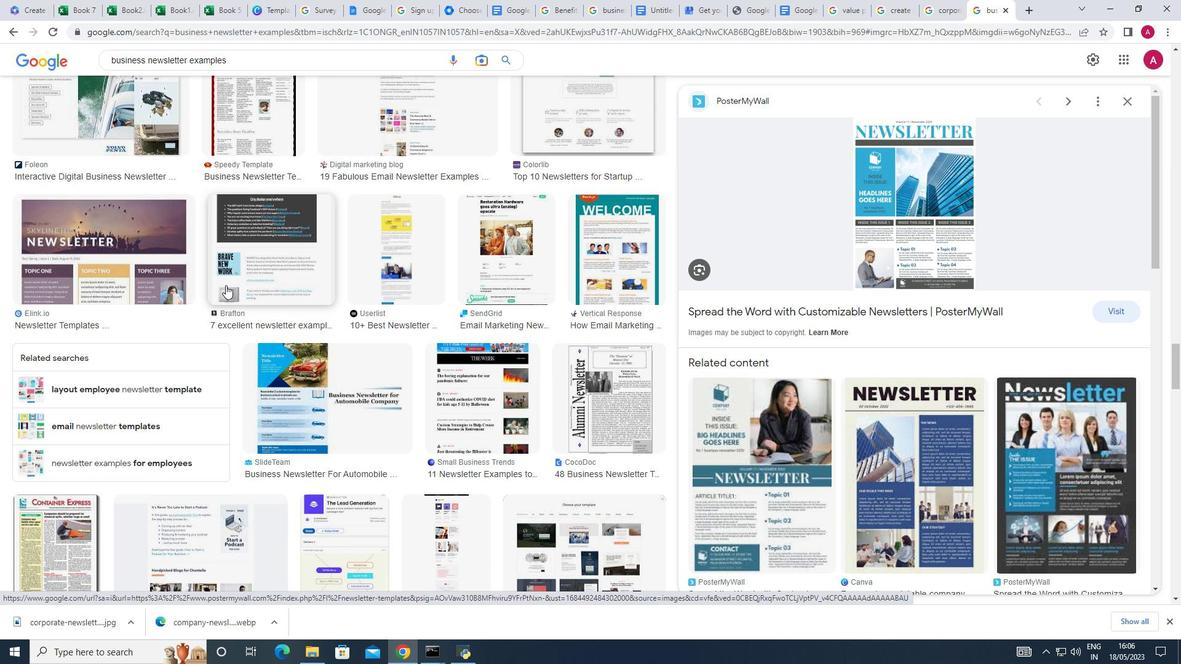 
Action: Mouse scrolled (225, 284) with delta (0, 0)
Screenshot: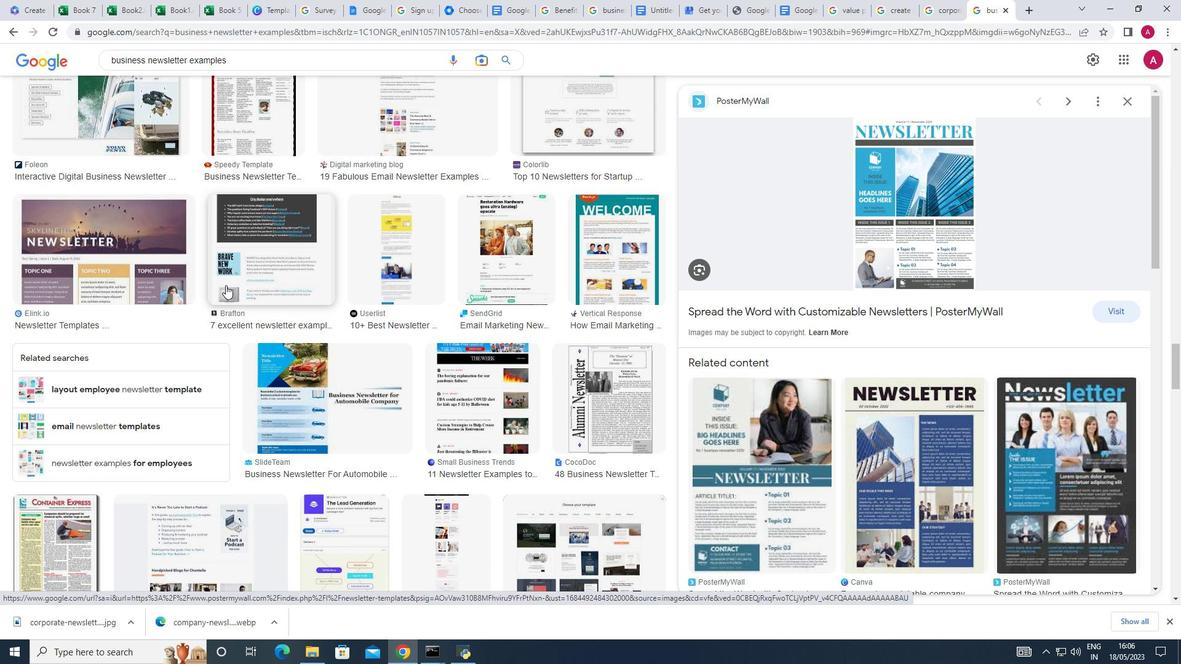 
Action: Mouse scrolled (225, 284) with delta (0, 0)
Screenshot: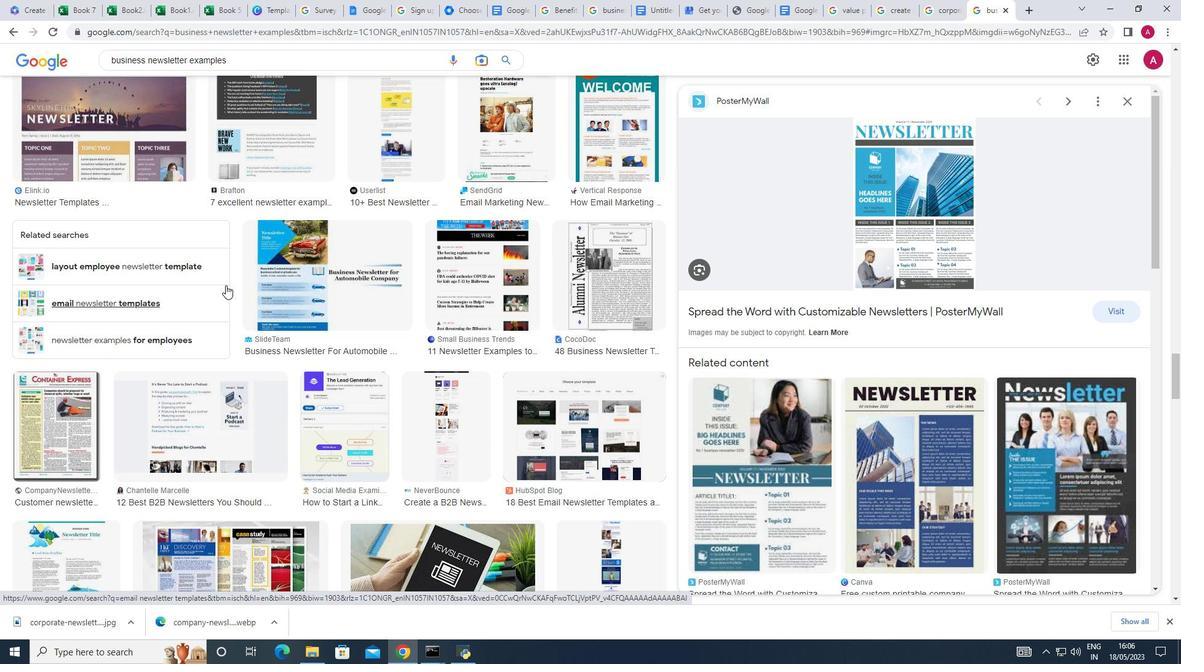 
Action: Mouse scrolled (225, 284) with delta (0, 0)
Screenshot: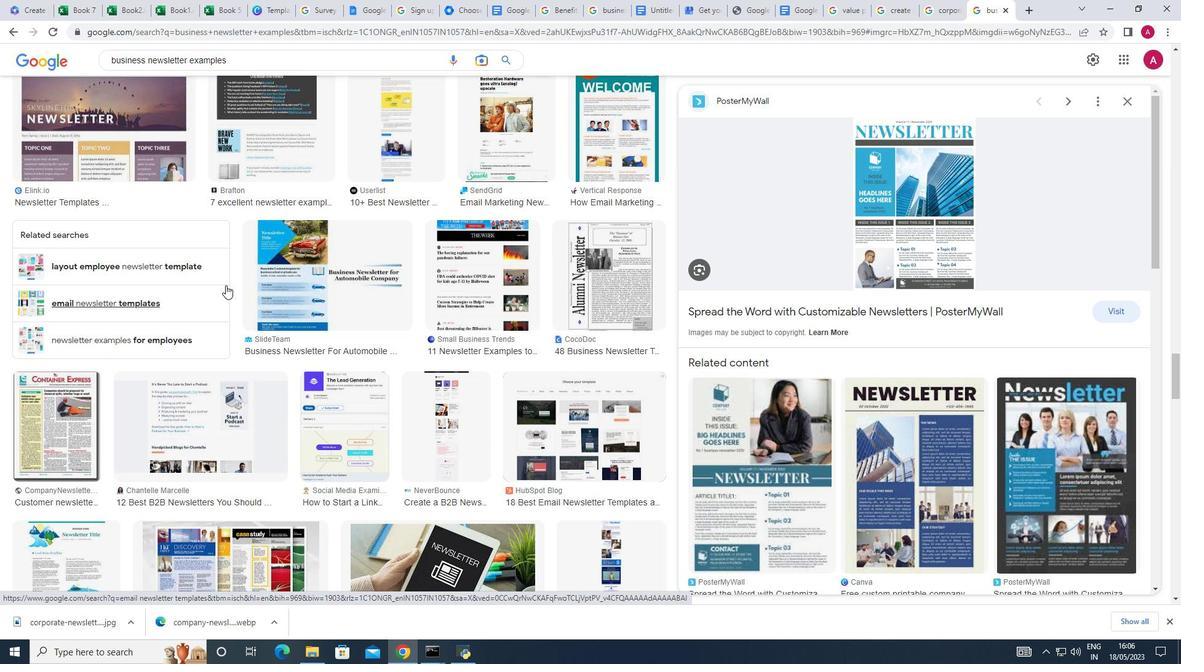 
Action: Mouse scrolled (225, 284) with delta (0, 0)
